 Task: Check a user's "Followers" to see their community engagement
Action: Mouse moved to (685, 394)
Screenshot: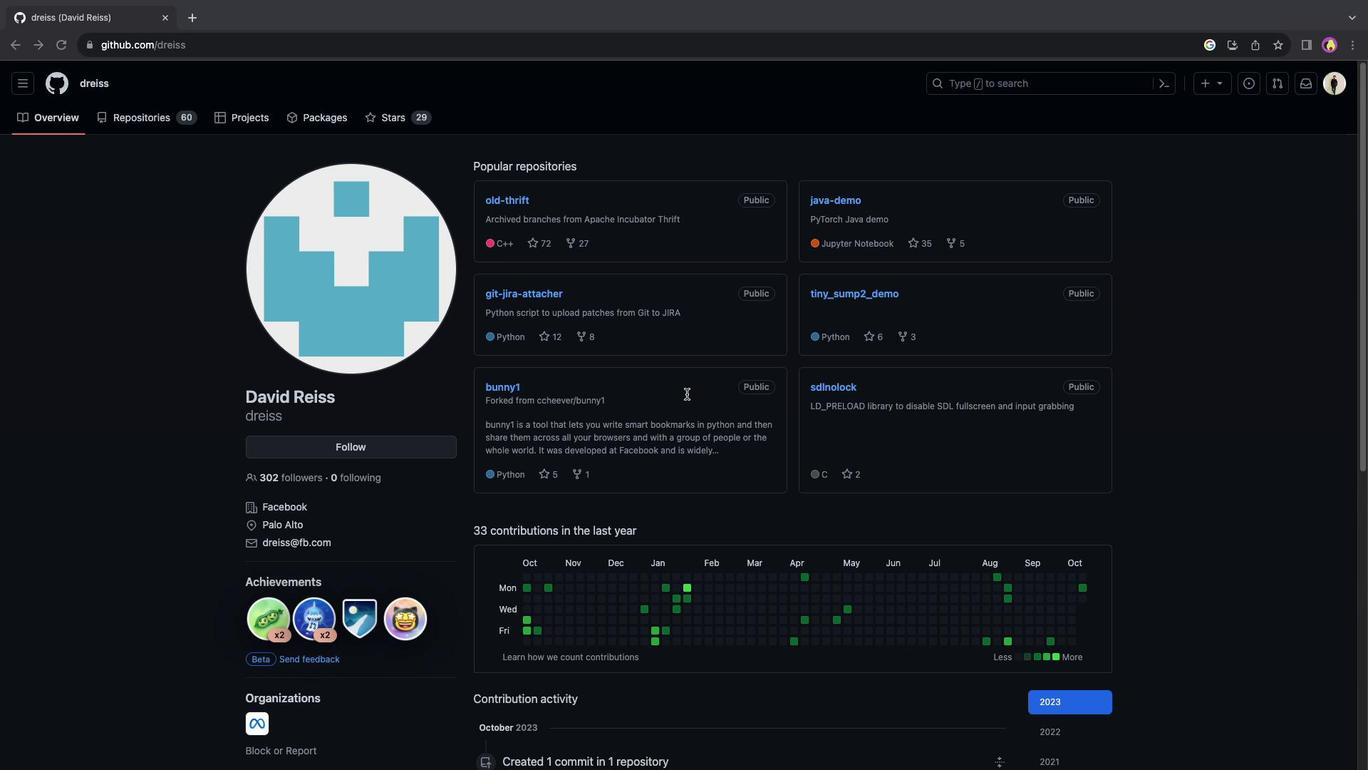 
Action: Mouse scrolled (685, 394) with delta (0, 0)
Screenshot: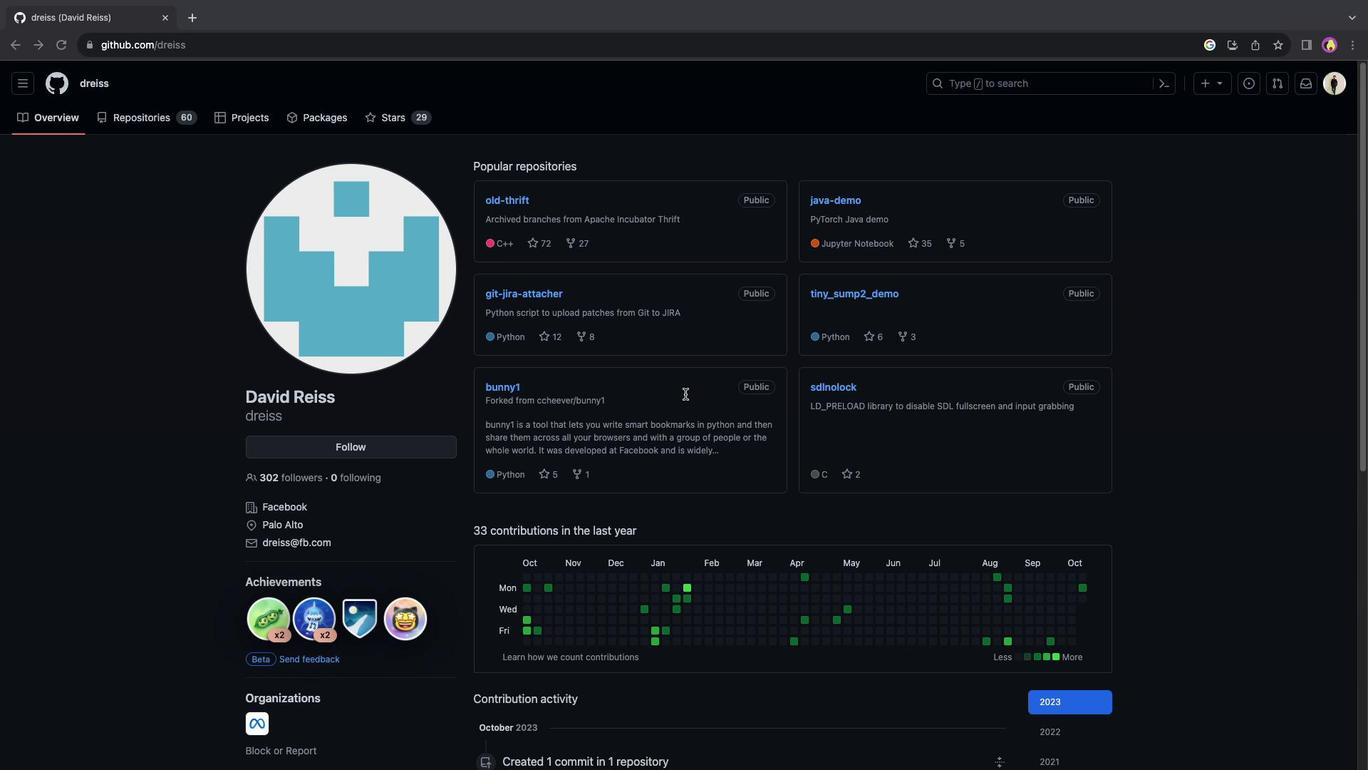 
Action: Mouse scrolled (685, 394) with delta (0, 0)
Screenshot: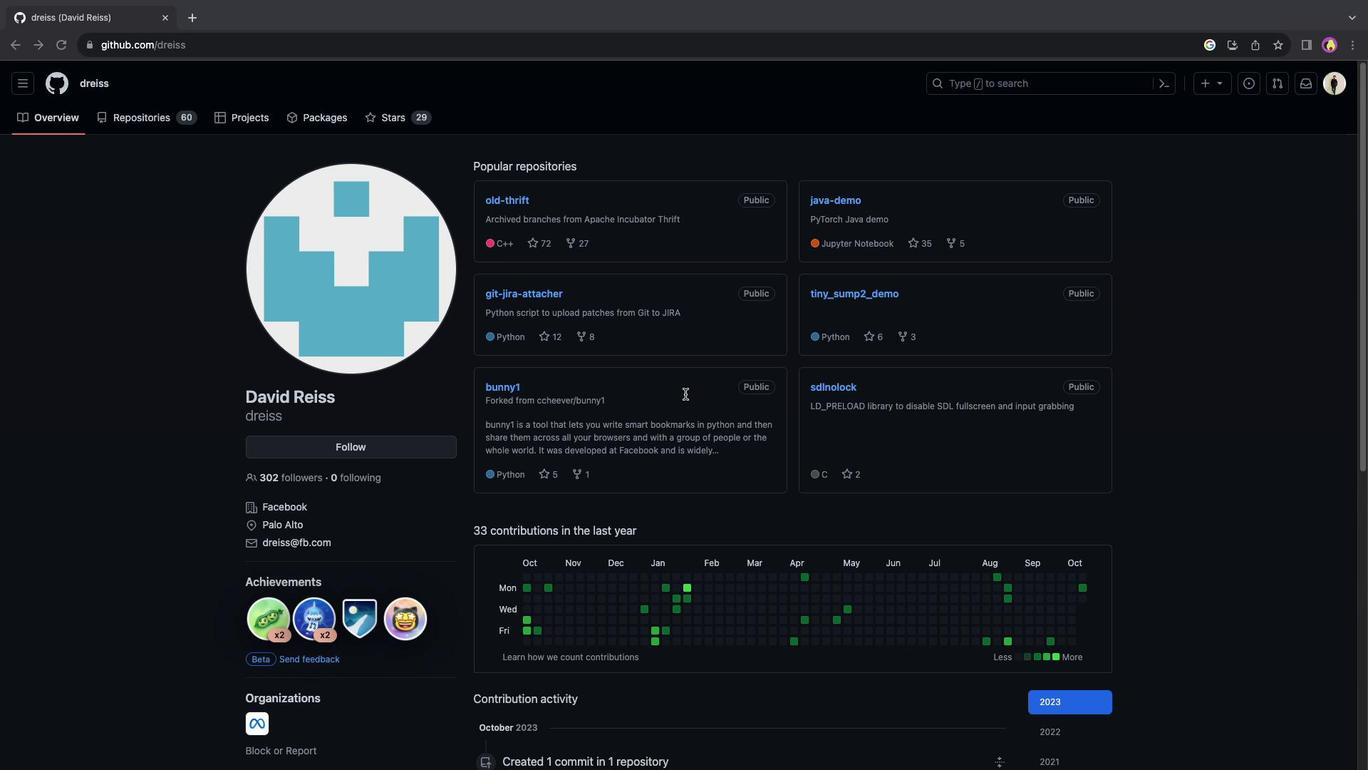 
Action: Mouse scrolled (685, 394) with delta (0, -2)
Screenshot: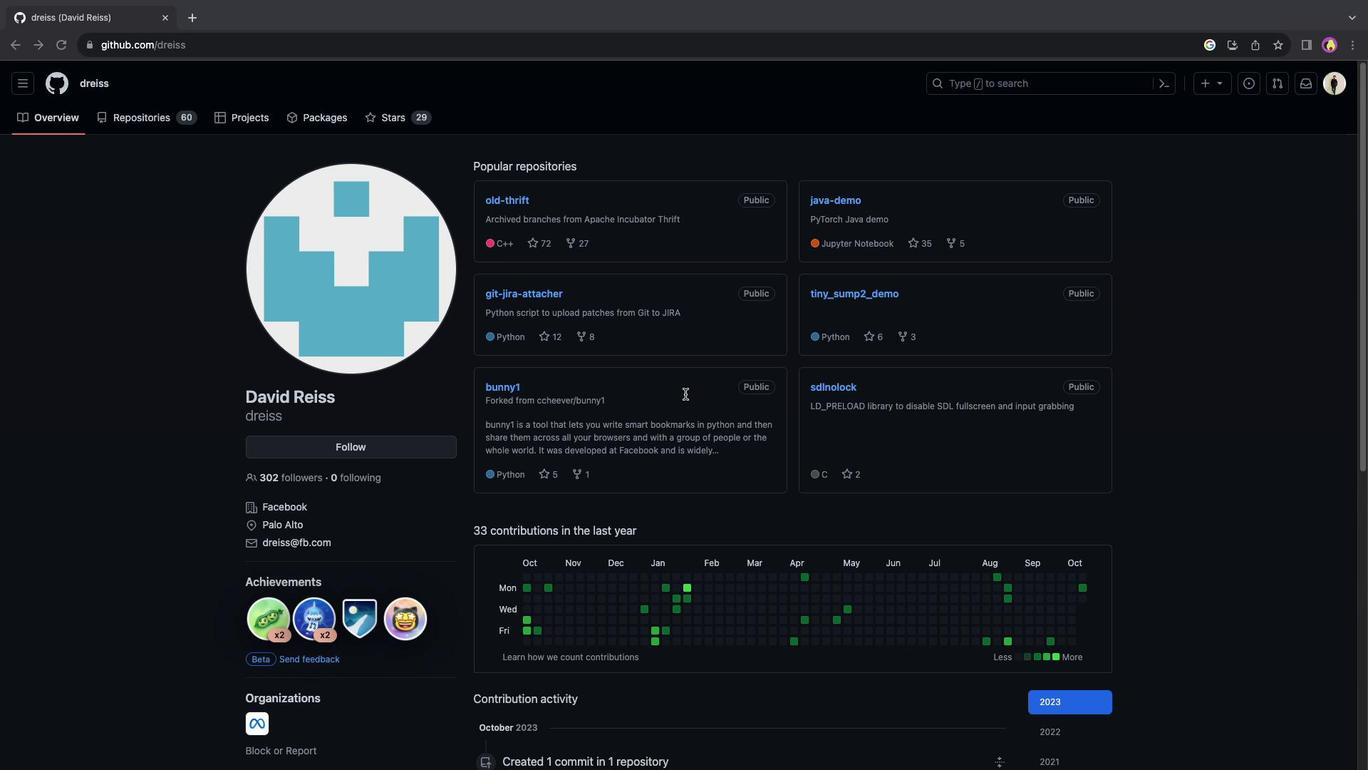
Action: Mouse scrolled (685, 394) with delta (0, -2)
Screenshot: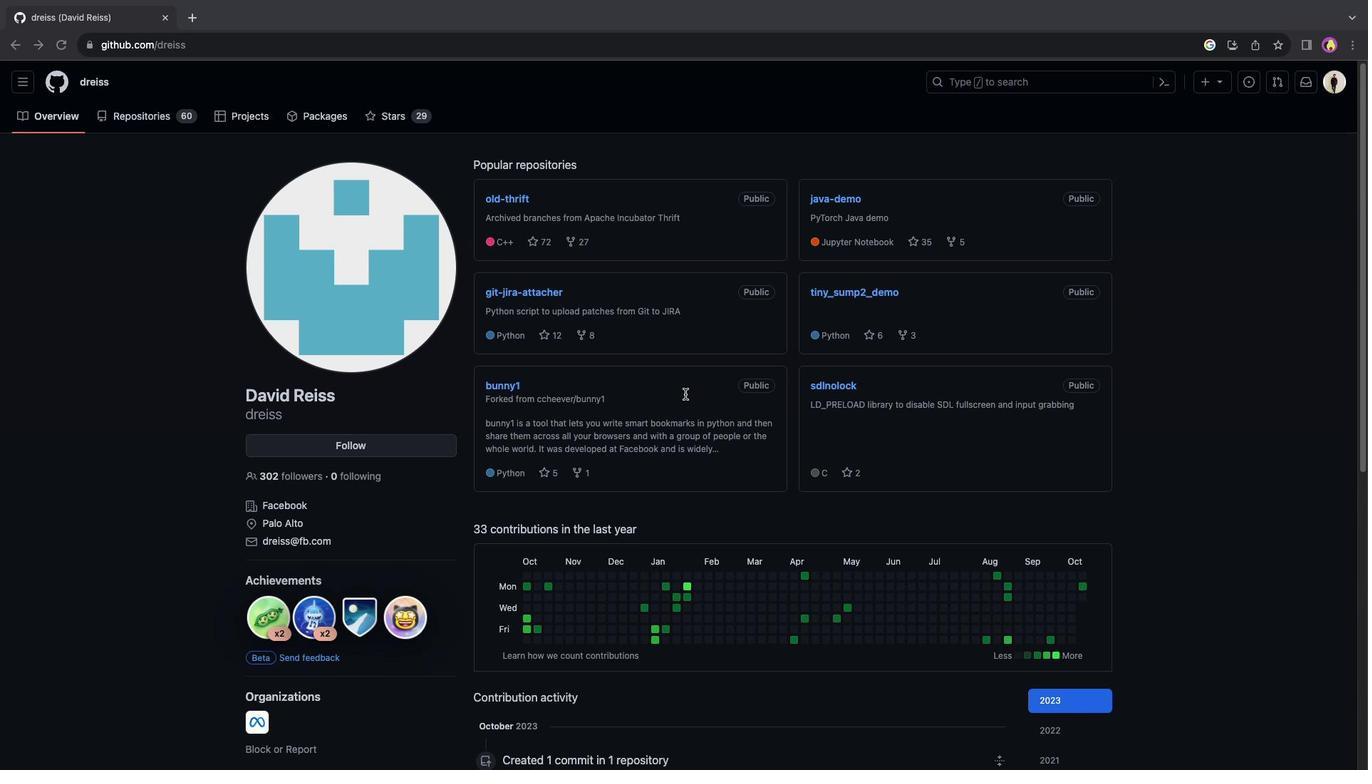 
Action: Mouse moved to (577, 329)
Screenshot: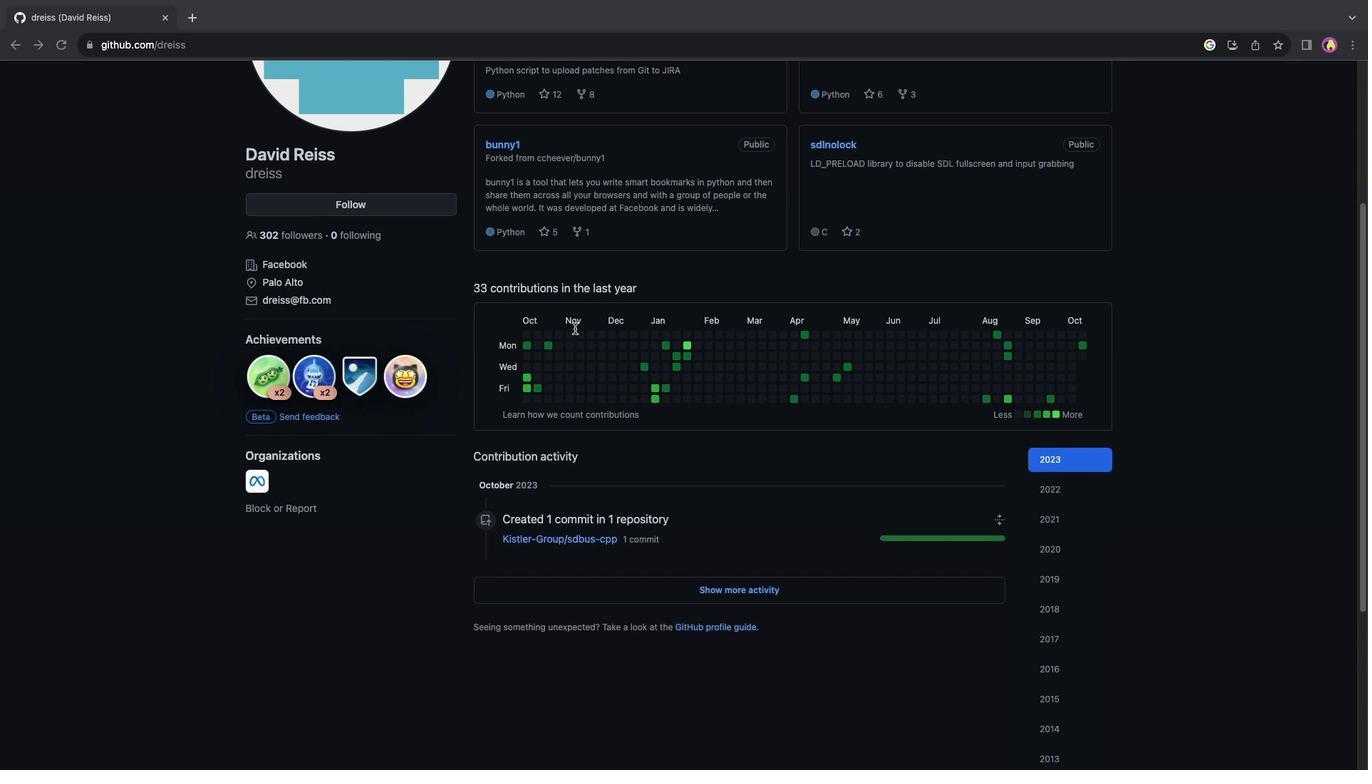 
Action: Mouse scrolled (577, 329) with delta (0, 0)
Screenshot: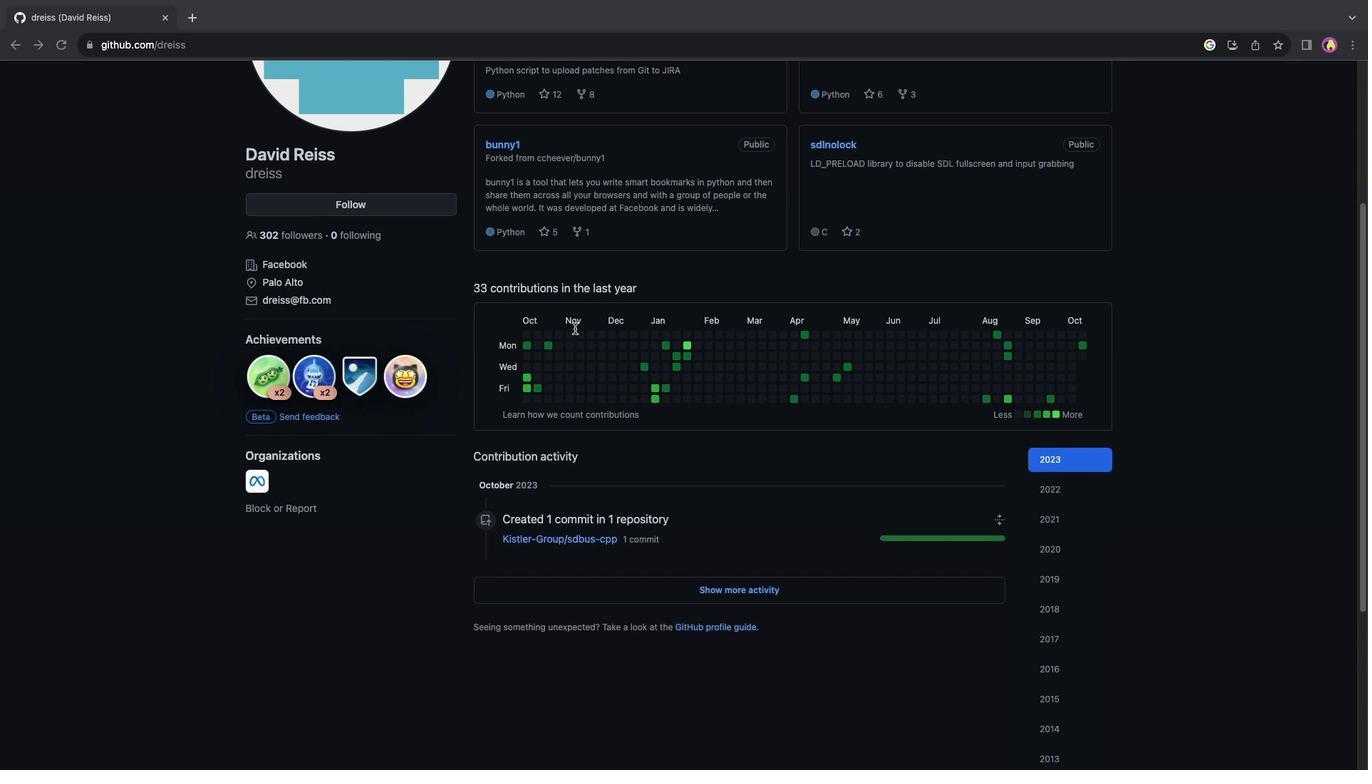 
Action: Mouse moved to (578, 329)
Screenshot: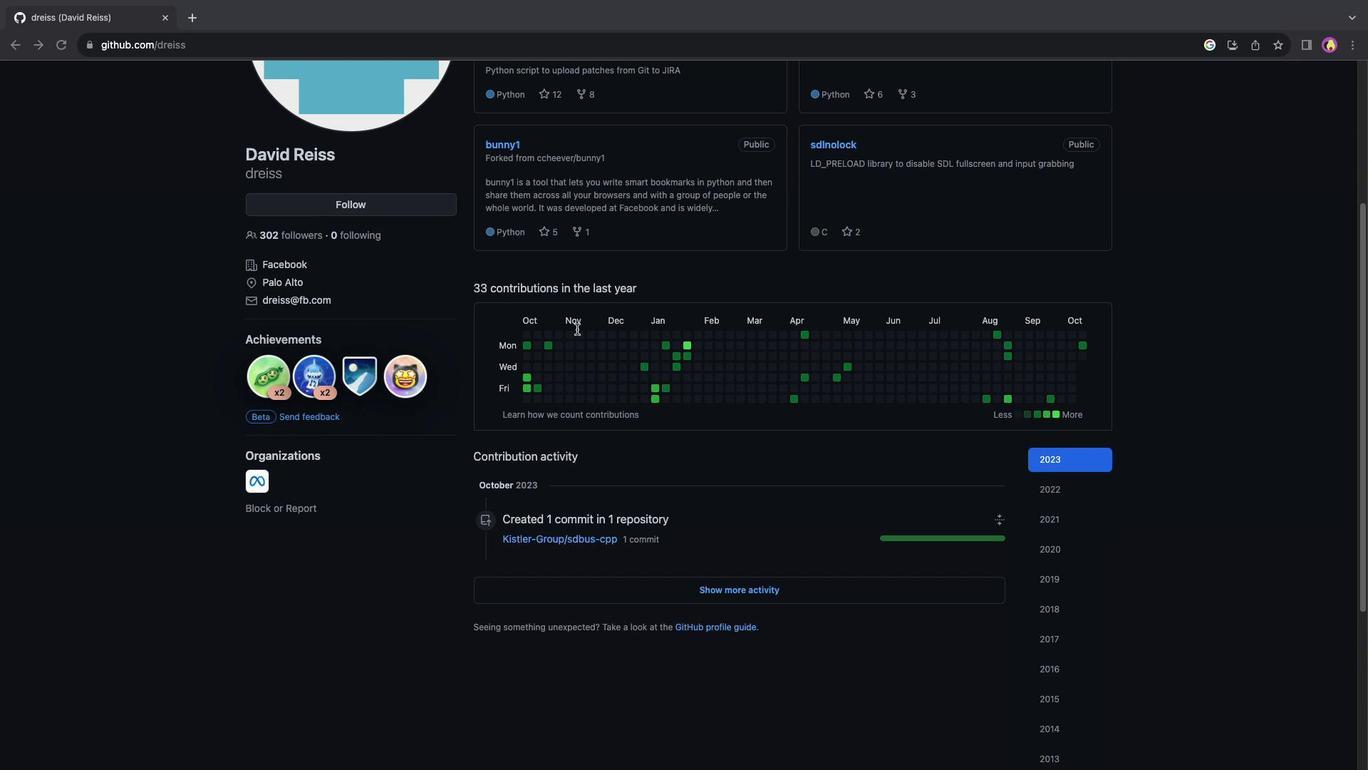 
Action: Mouse scrolled (578, 329) with delta (0, 0)
Screenshot: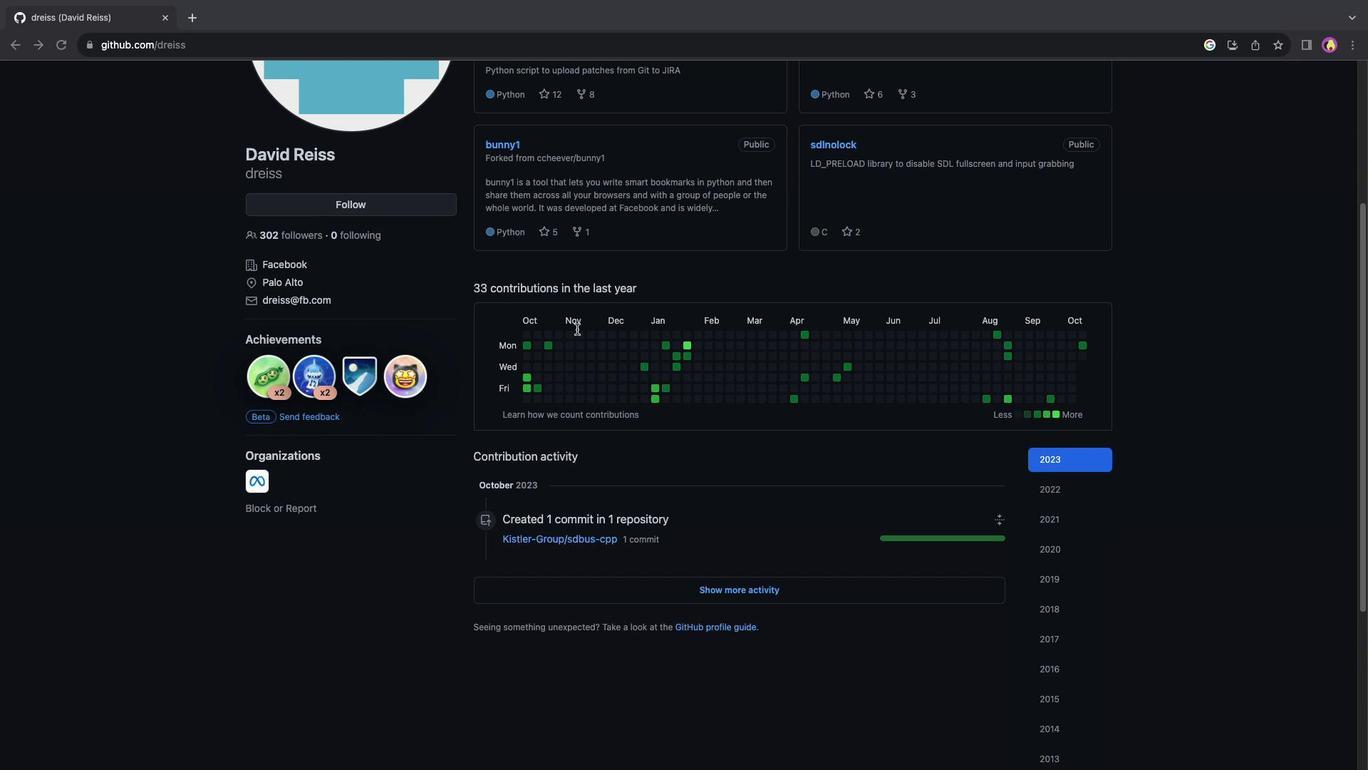 
Action: Mouse moved to (578, 329)
Screenshot: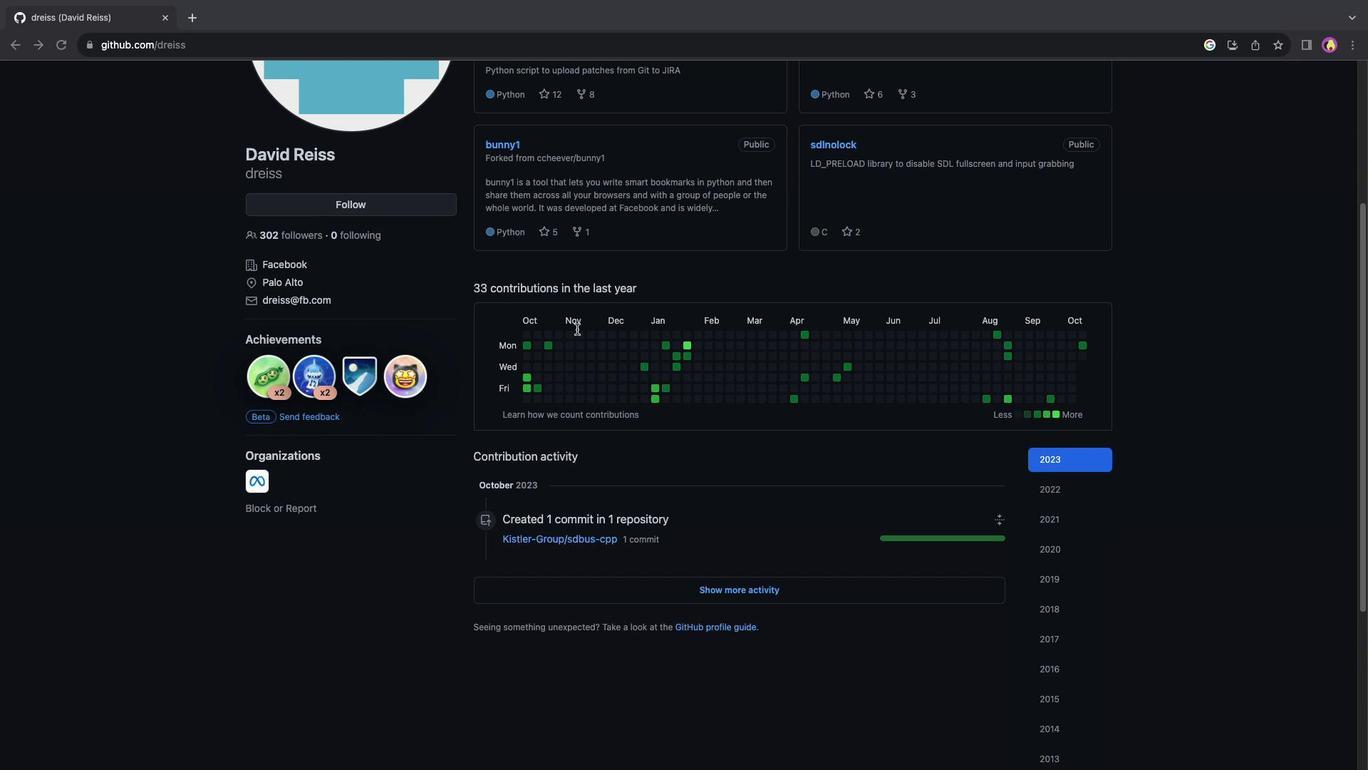
Action: Mouse scrolled (578, 329) with delta (0, 2)
Screenshot: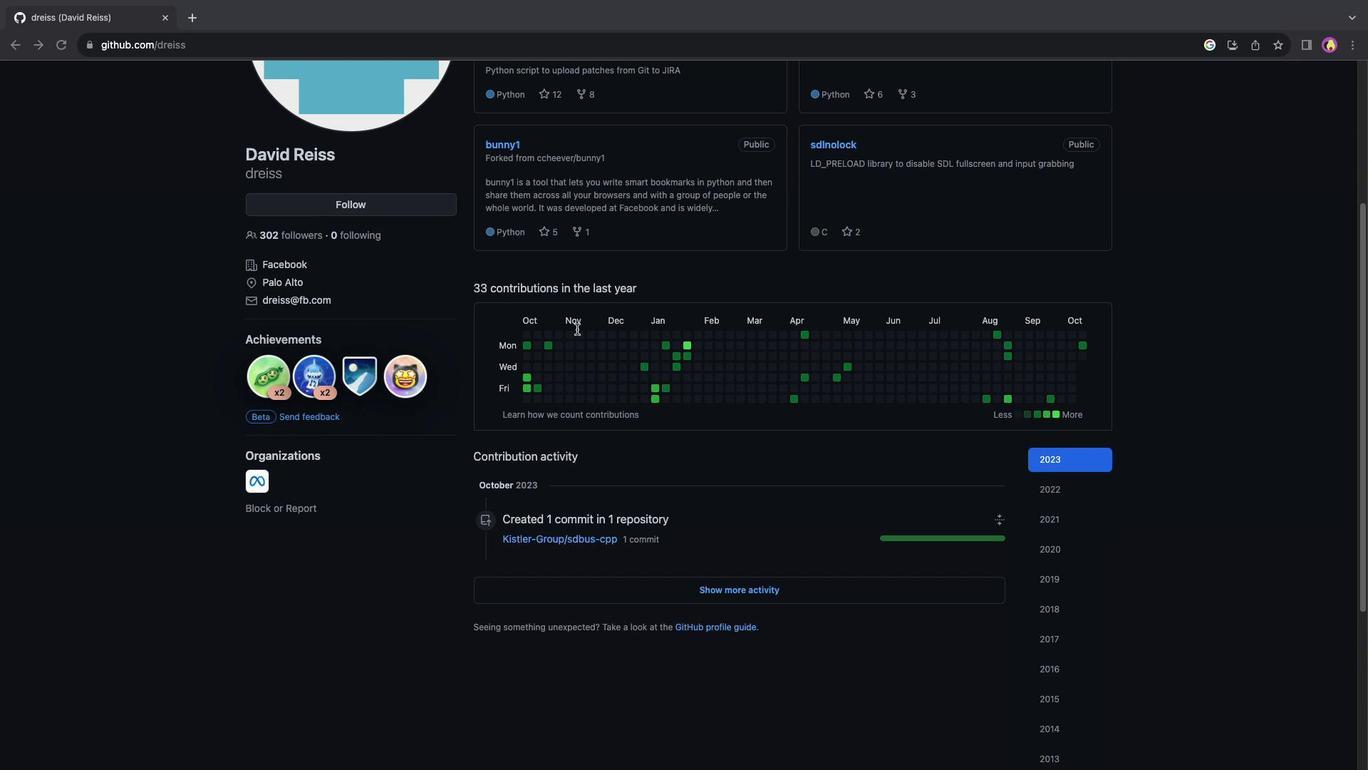 
Action: Mouse scrolled (578, 329) with delta (0, 3)
Screenshot: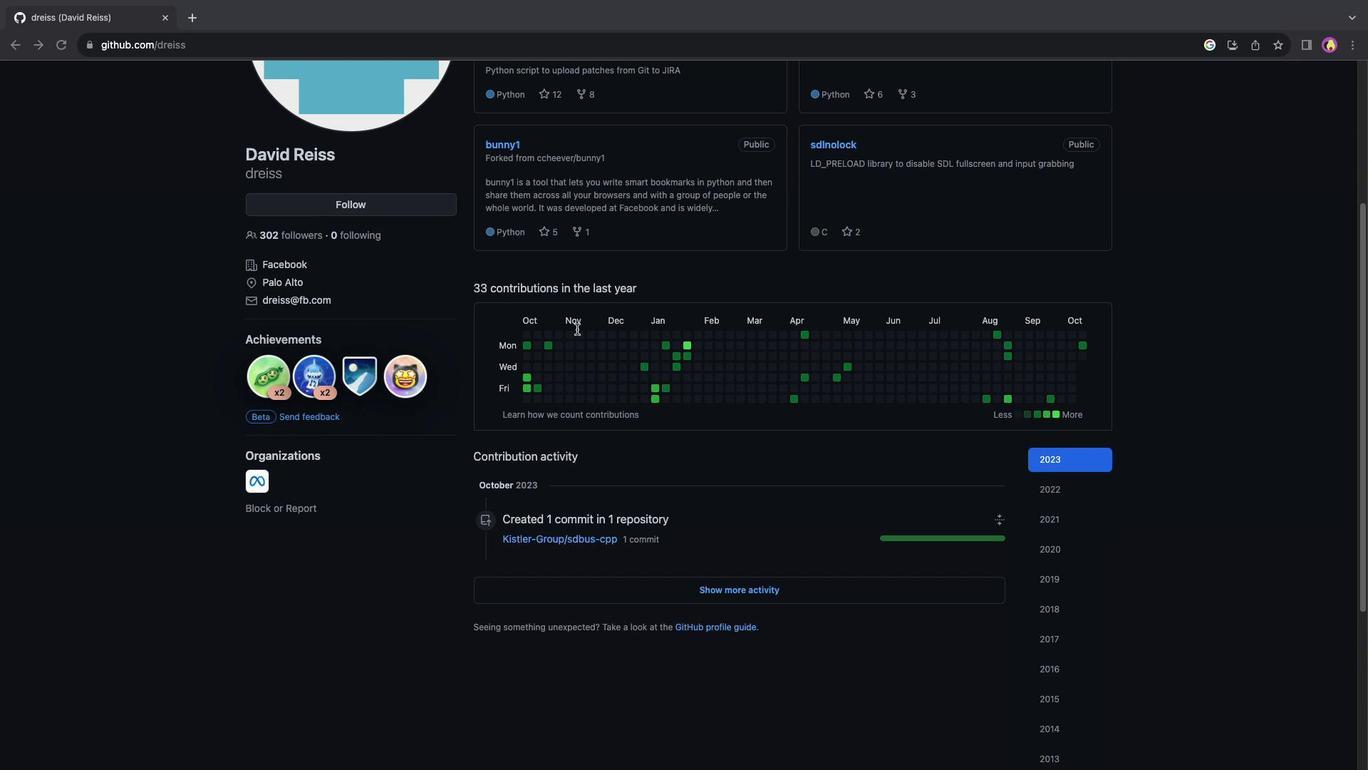 
Action: Mouse moved to (285, 479)
Screenshot: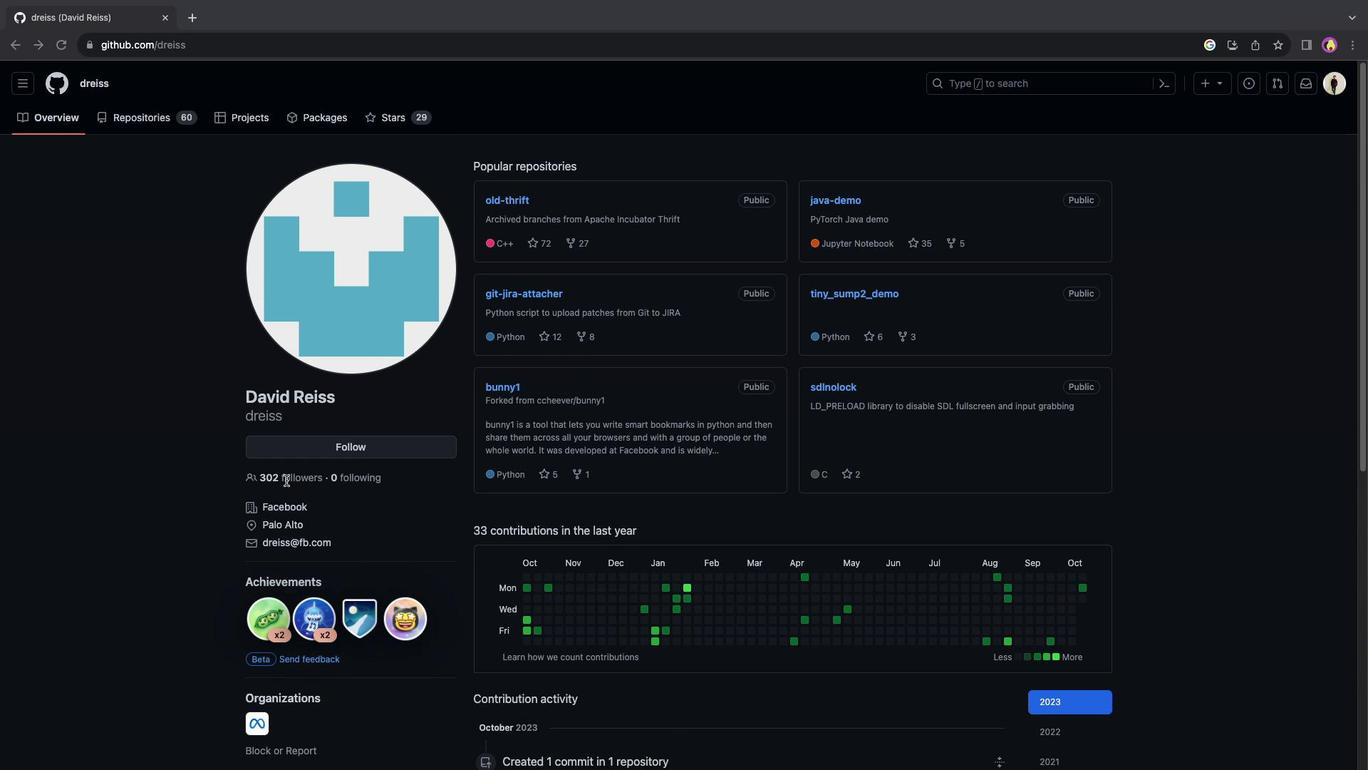 
Action: Mouse pressed left at (285, 479)
Screenshot: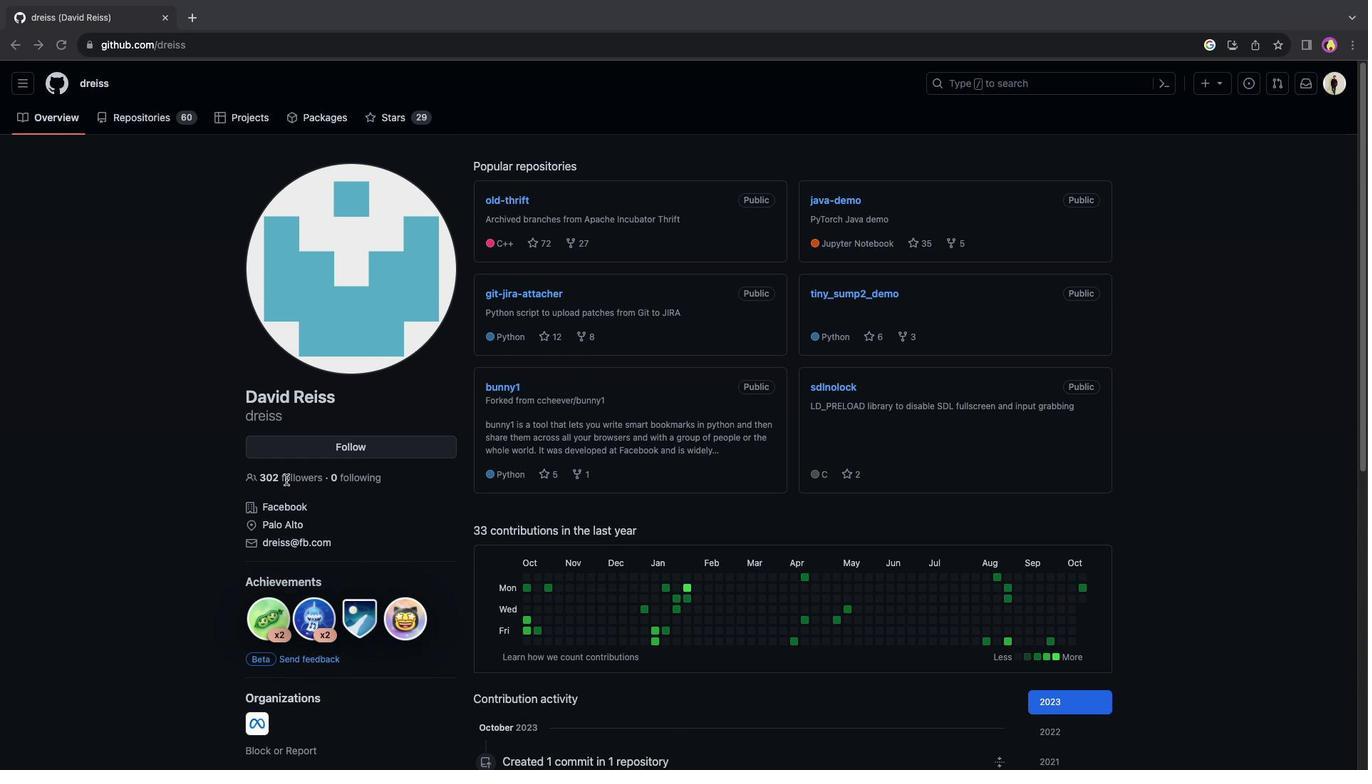 
Action: Mouse moved to (273, 477)
Screenshot: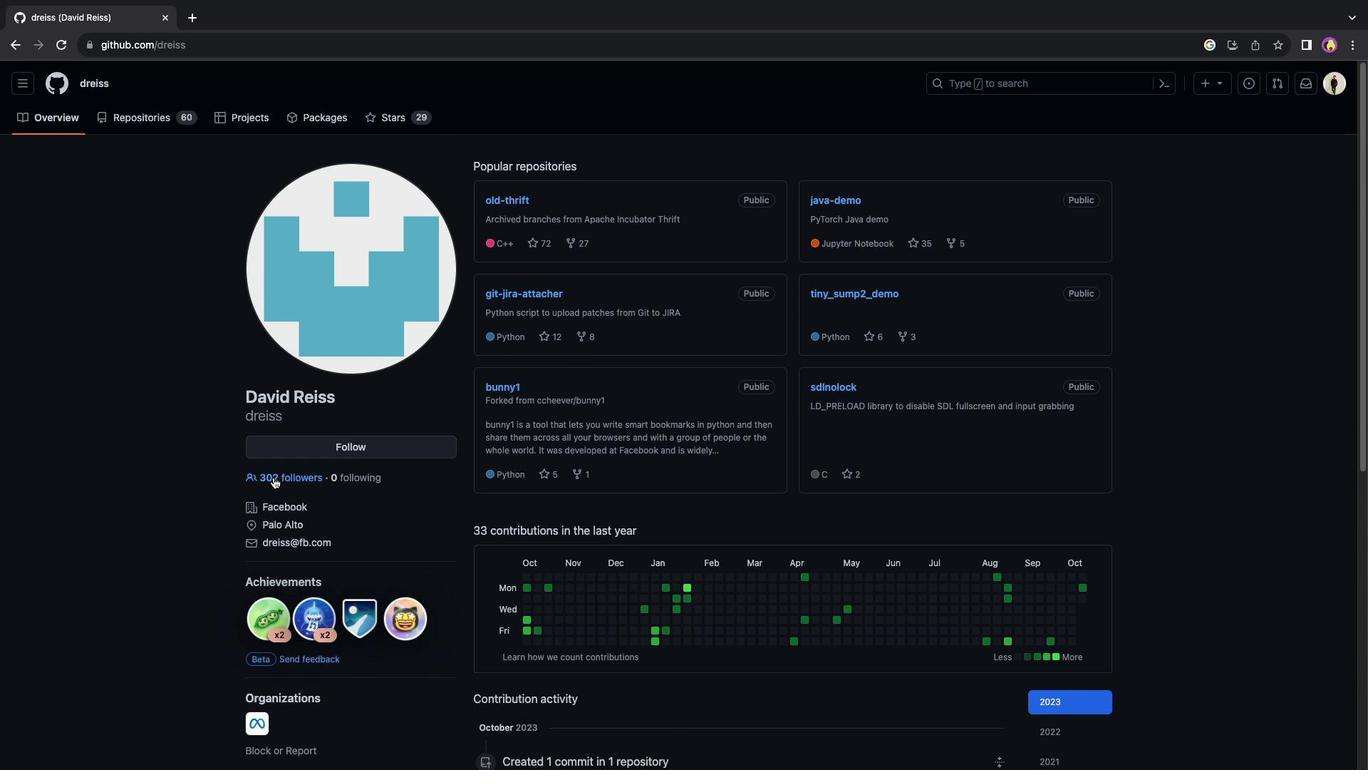 
Action: Mouse pressed left at (273, 477)
Screenshot: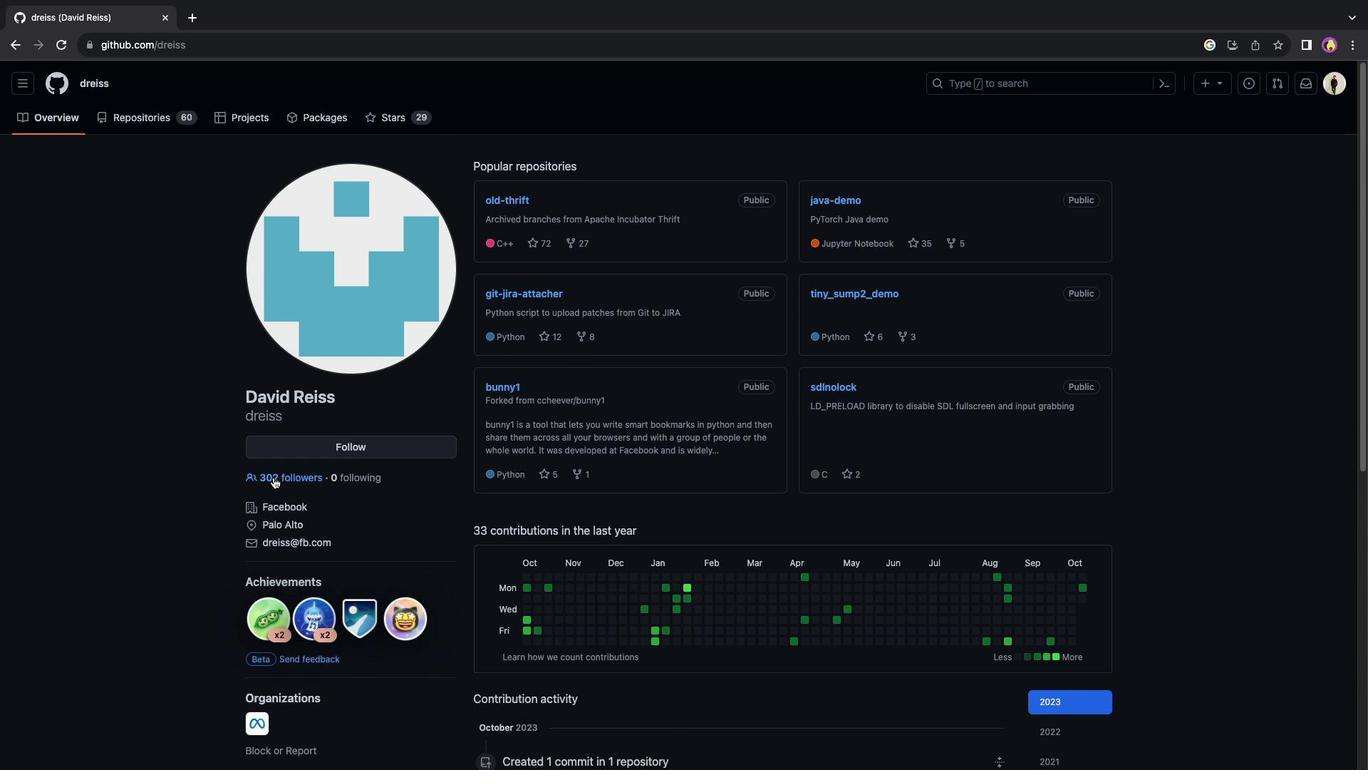 
Action: Mouse moved to (916, 299)
Screenshot: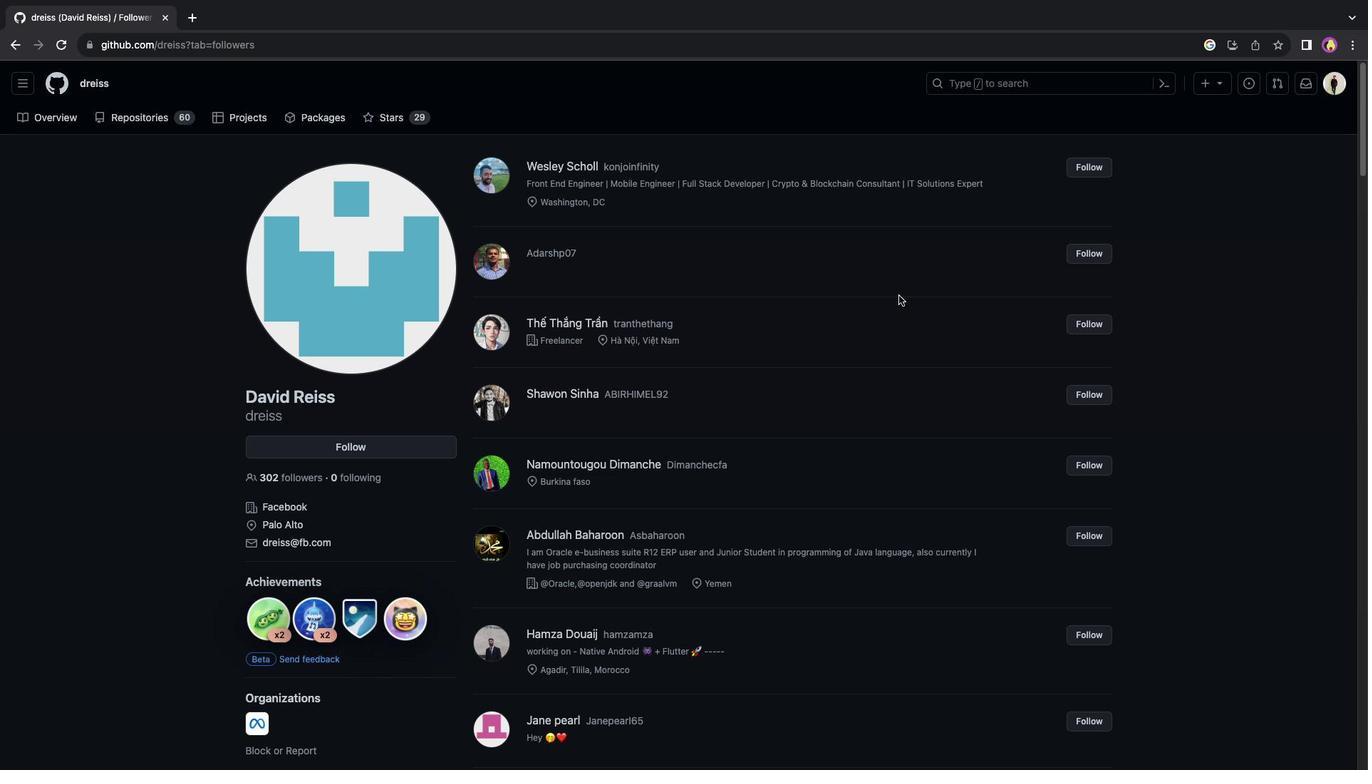 
Action: Mouse scrolled (916, 299) with delta (0, 0)
Screenshot: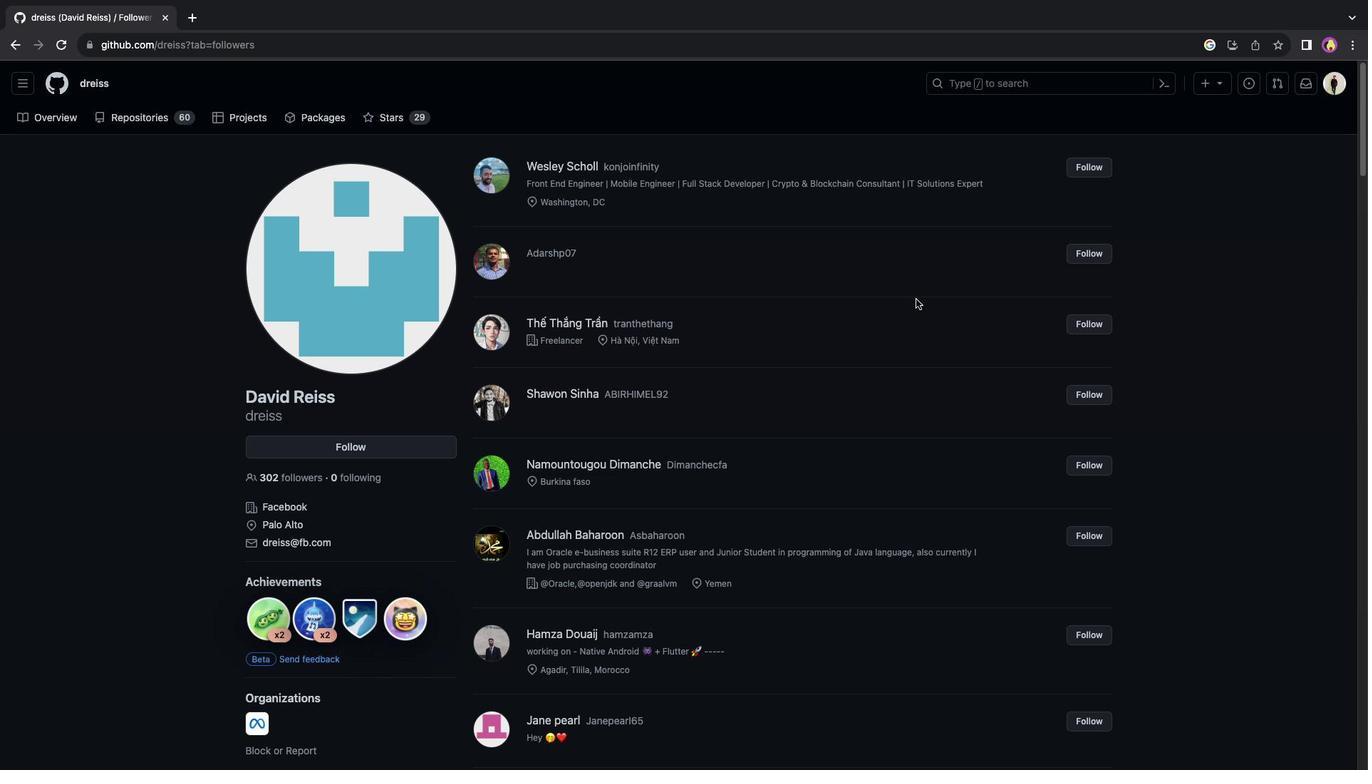 
Action: Mouse scrolled (916, 299) with delta (0, 0)
Screenshot: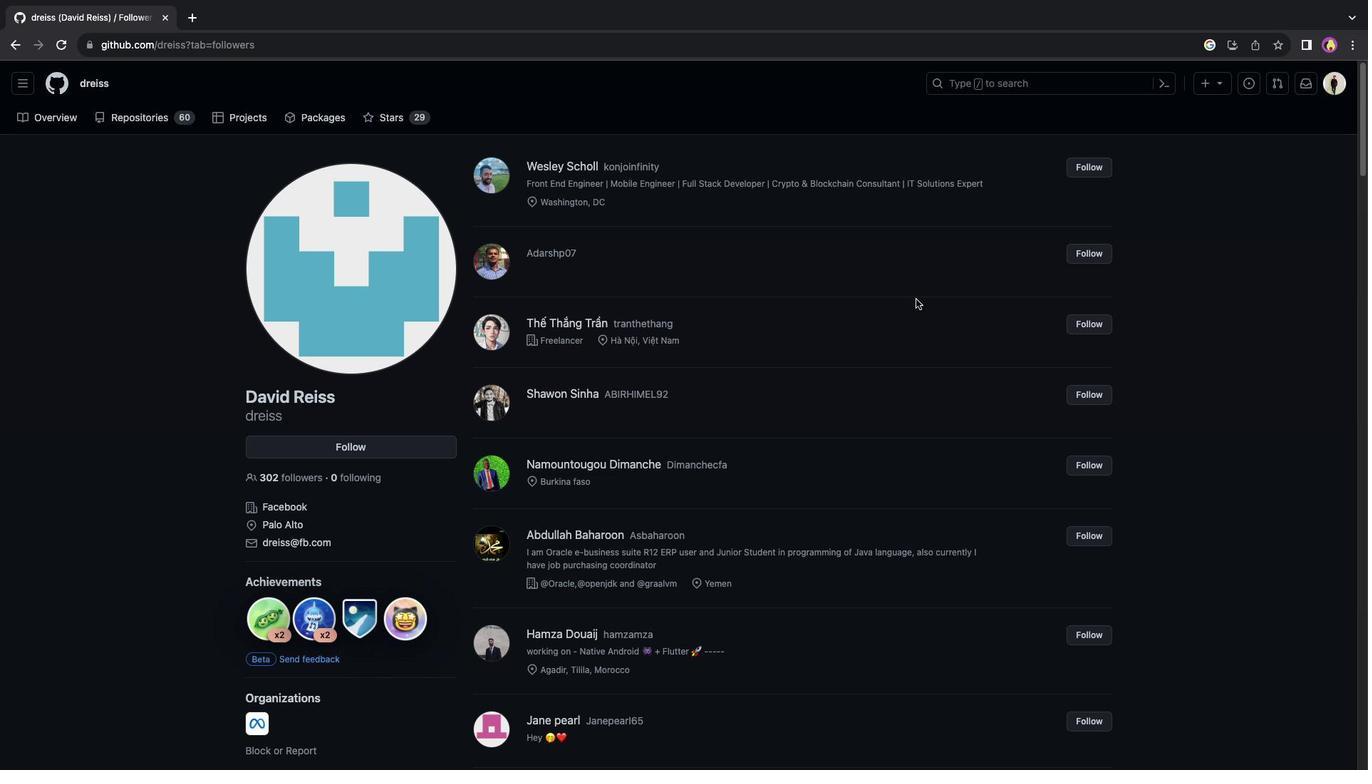 
Action: Mouse scrolled (916, 299) with delta (0, -2)
Screenshot: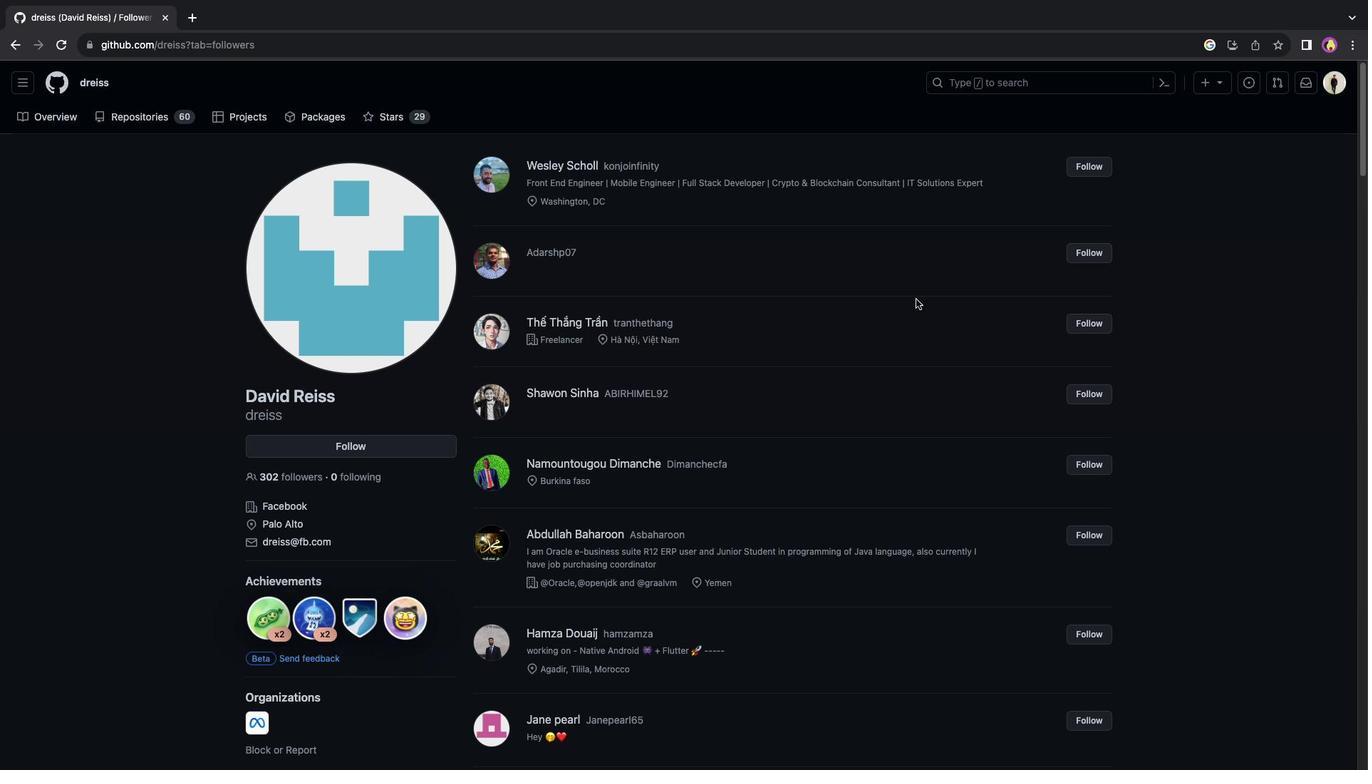
Action: Mouse moved to (914, 303)
Screenshot: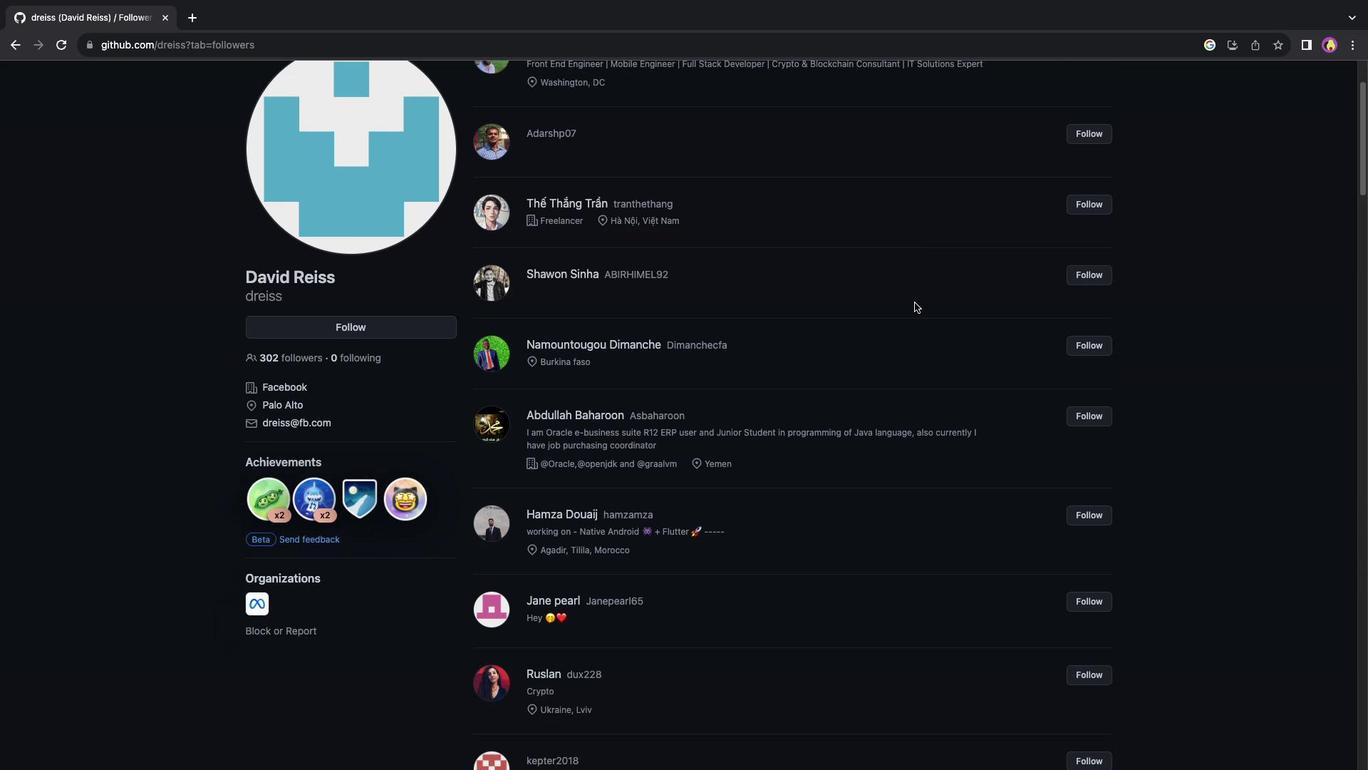 
Action: Mouse scrolled (914, 303) with delta (0, 0)
Screenshot: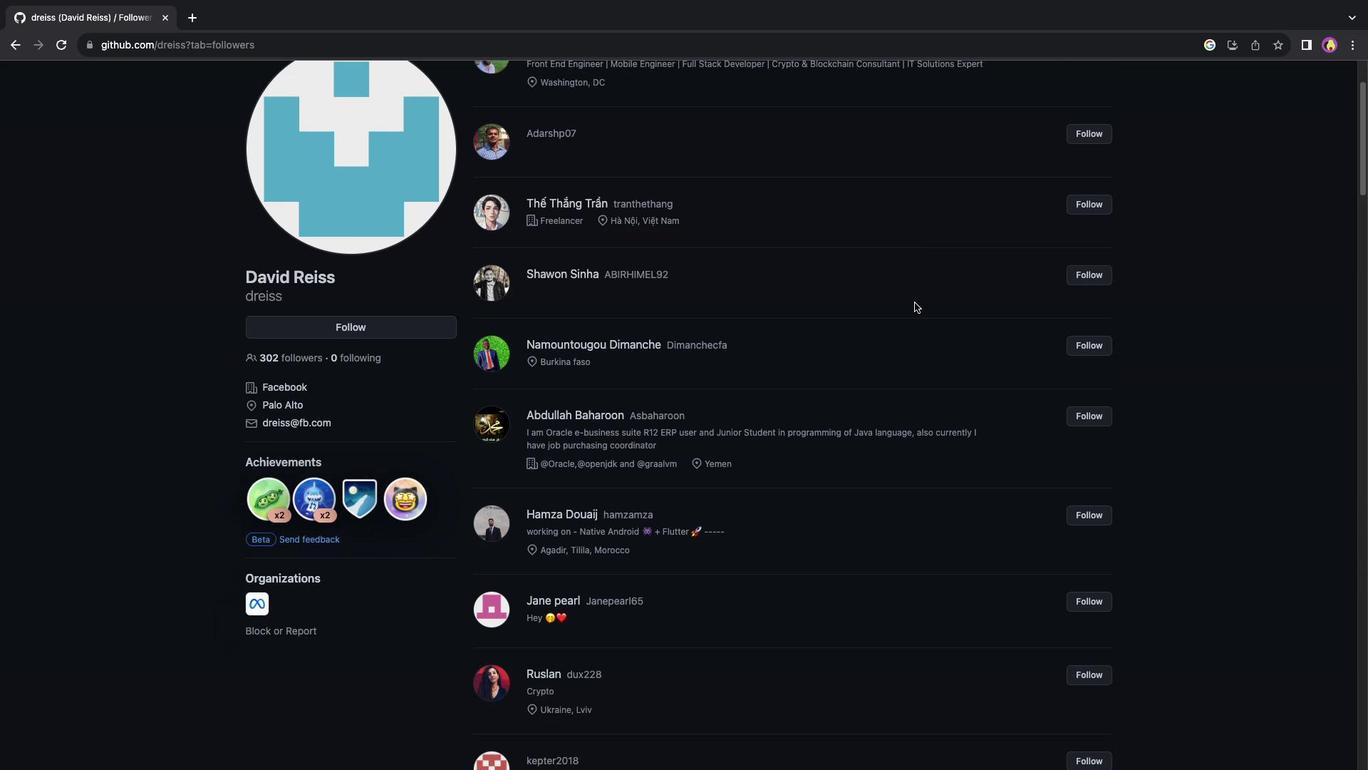 
Action: Mouse scrolled (914, 303) with delta (0, 0)
Screenshot: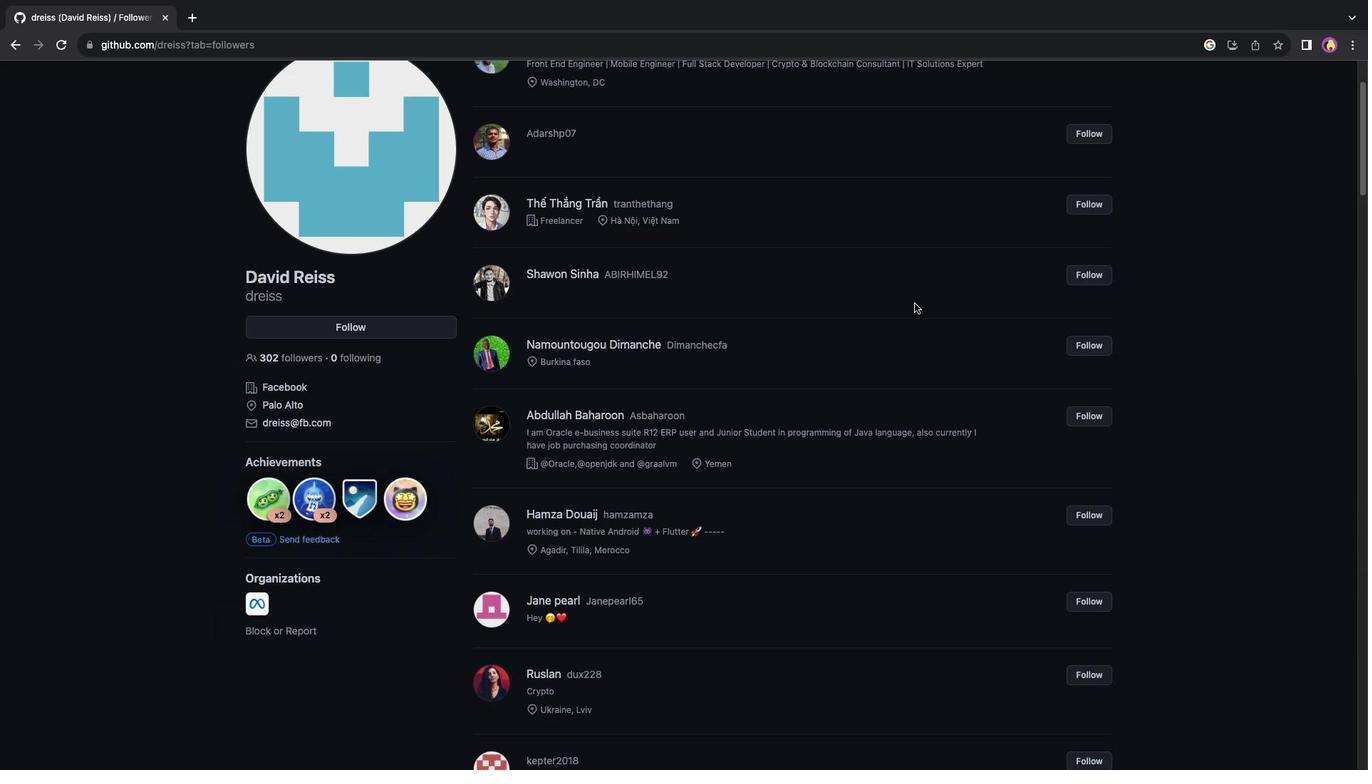 
Action: Mouse scrolled (914, 303) with delta (0, -2)
Screenshot: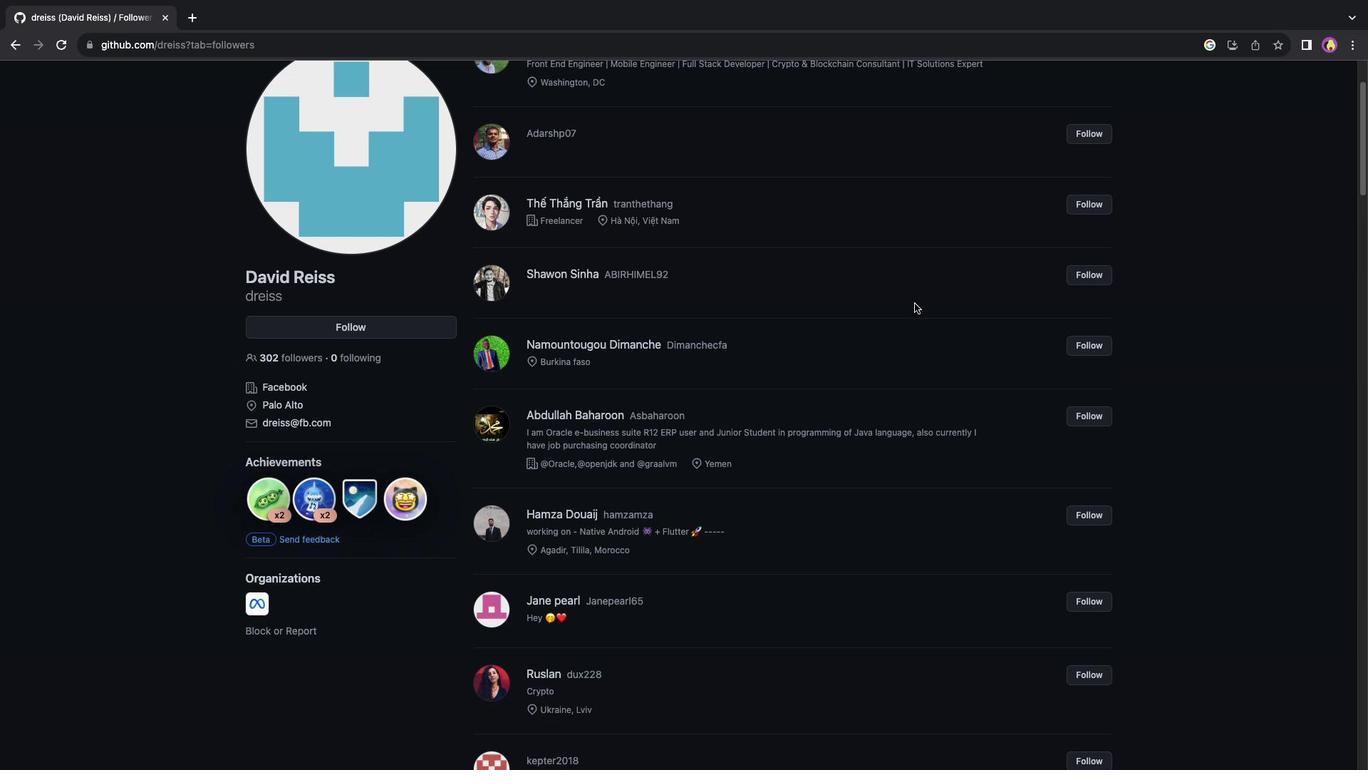 
Action: Mouse moved to (905, 313)
Screenshot: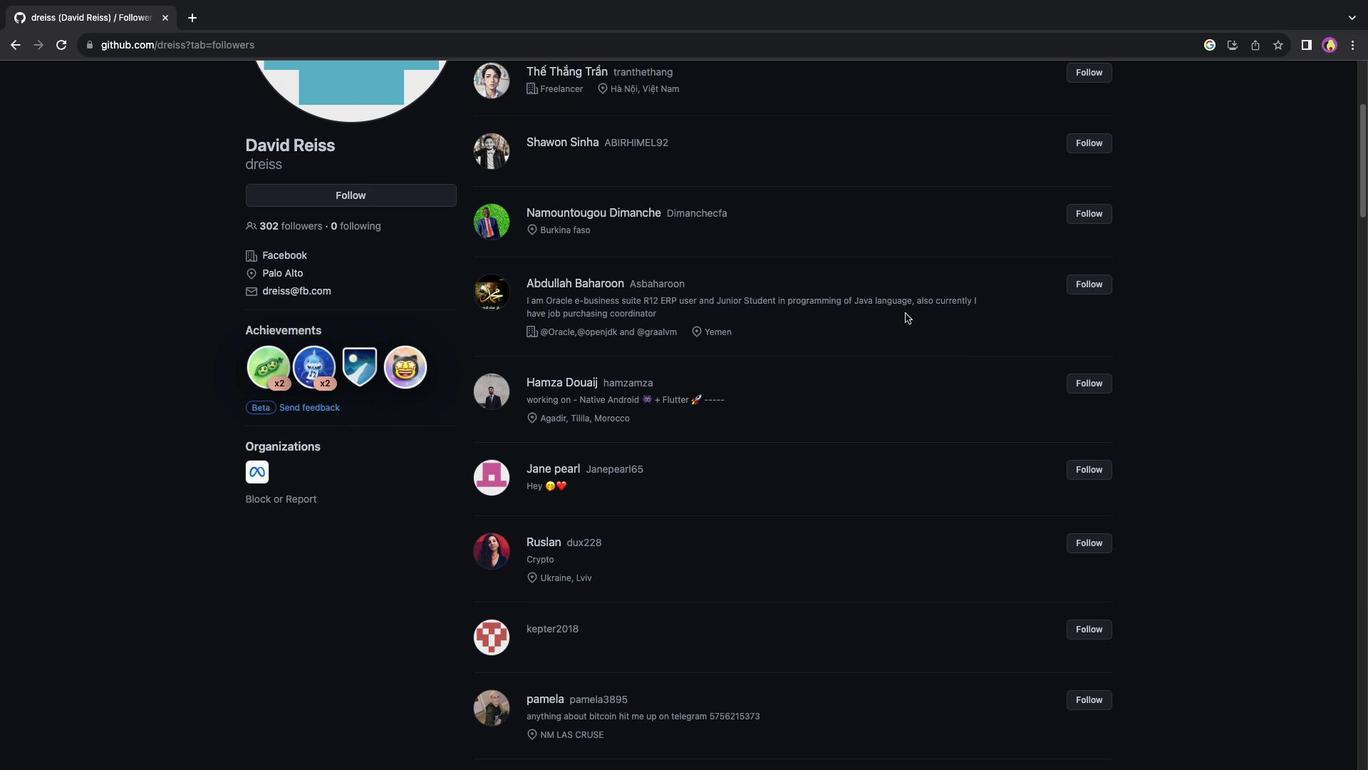 
Action: Mouse scrolled (905, 313) with delta (0, 0)
Screenshot: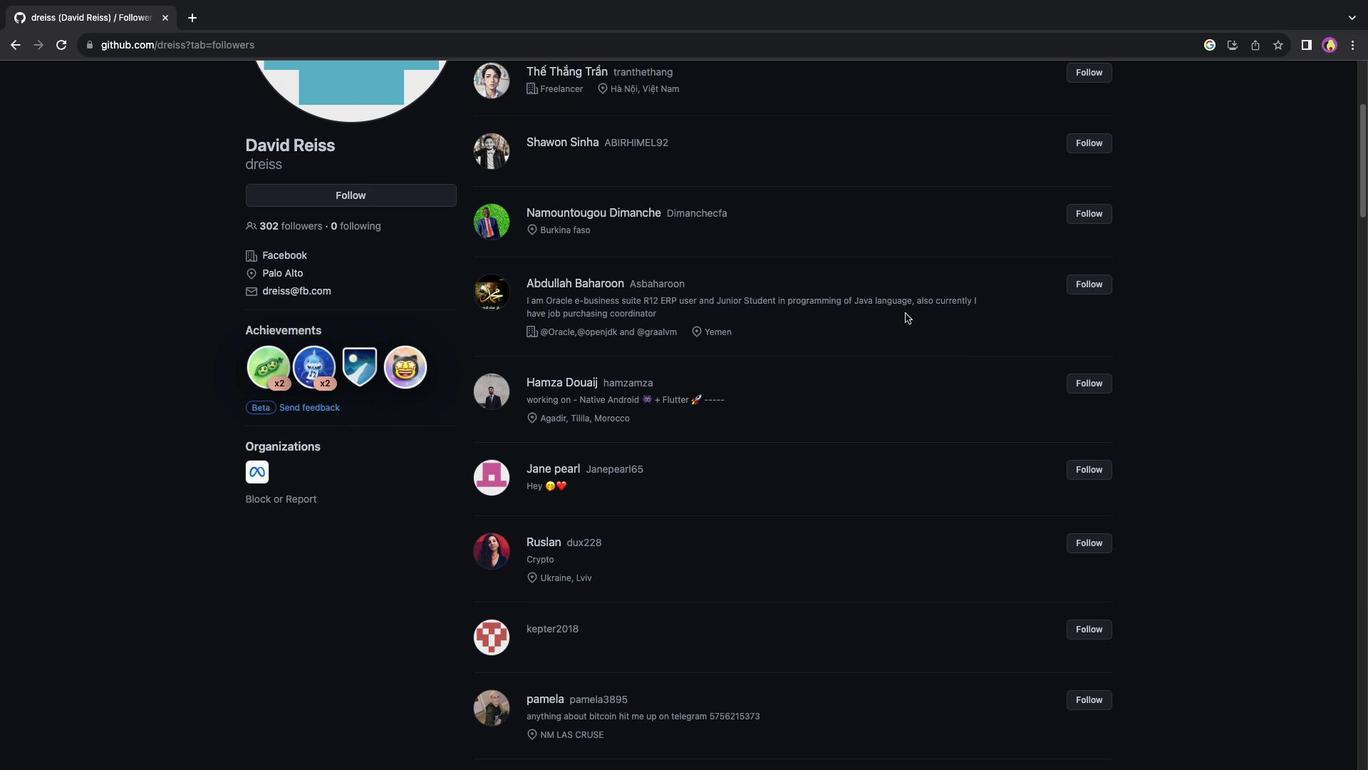 
Action: Mouse scrolled (905, 313) with delta (0, 0)
Screenshot: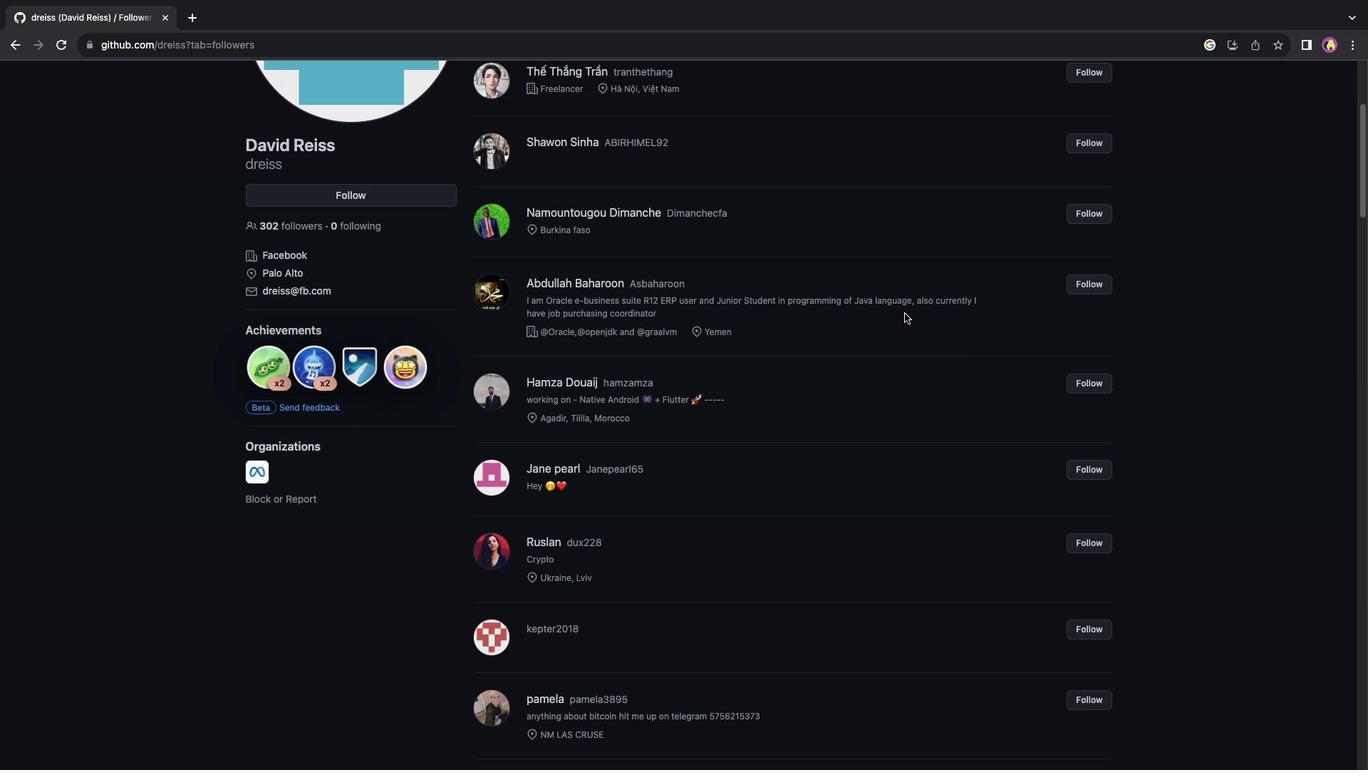 
Action: Mouse scrolled (905, 313) with delta (0, -1)
Screenshot: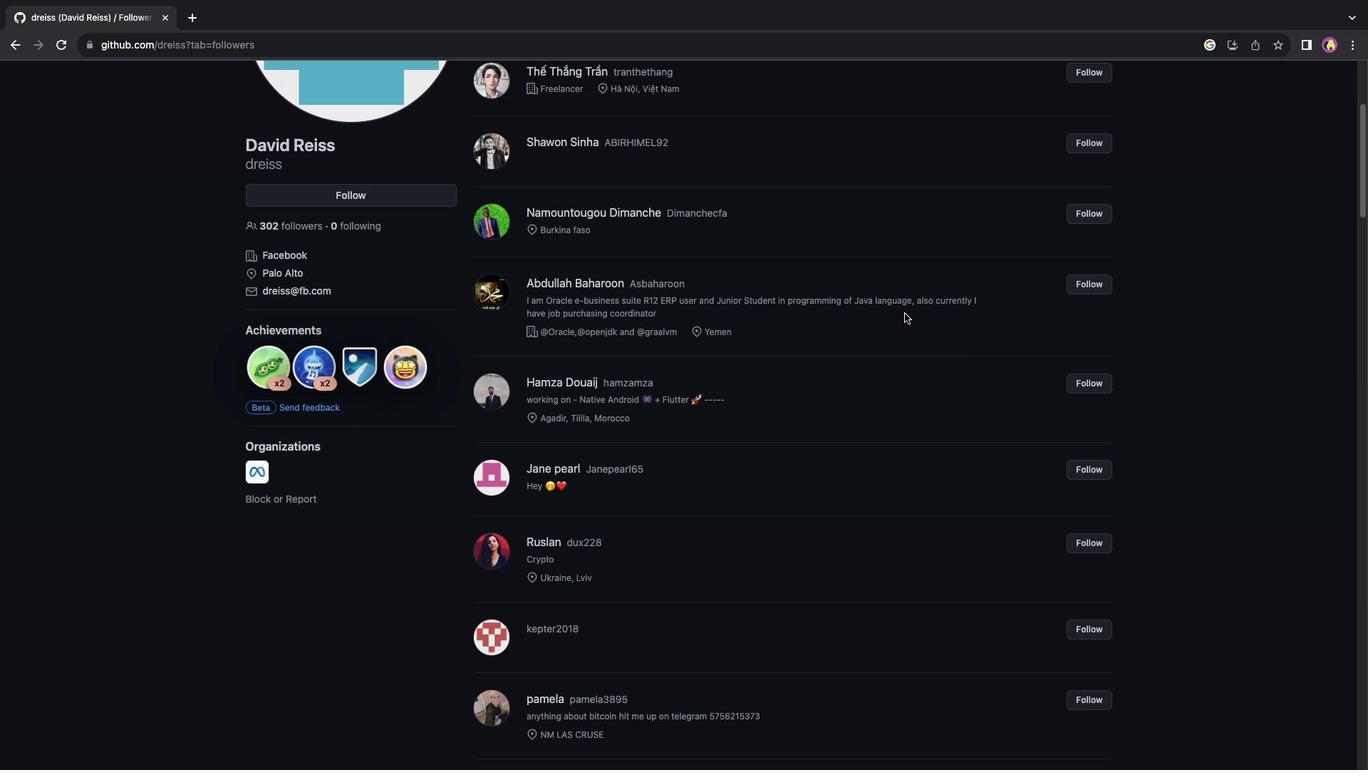 
Action: Mouse moved to (902, 317)
Screenshot: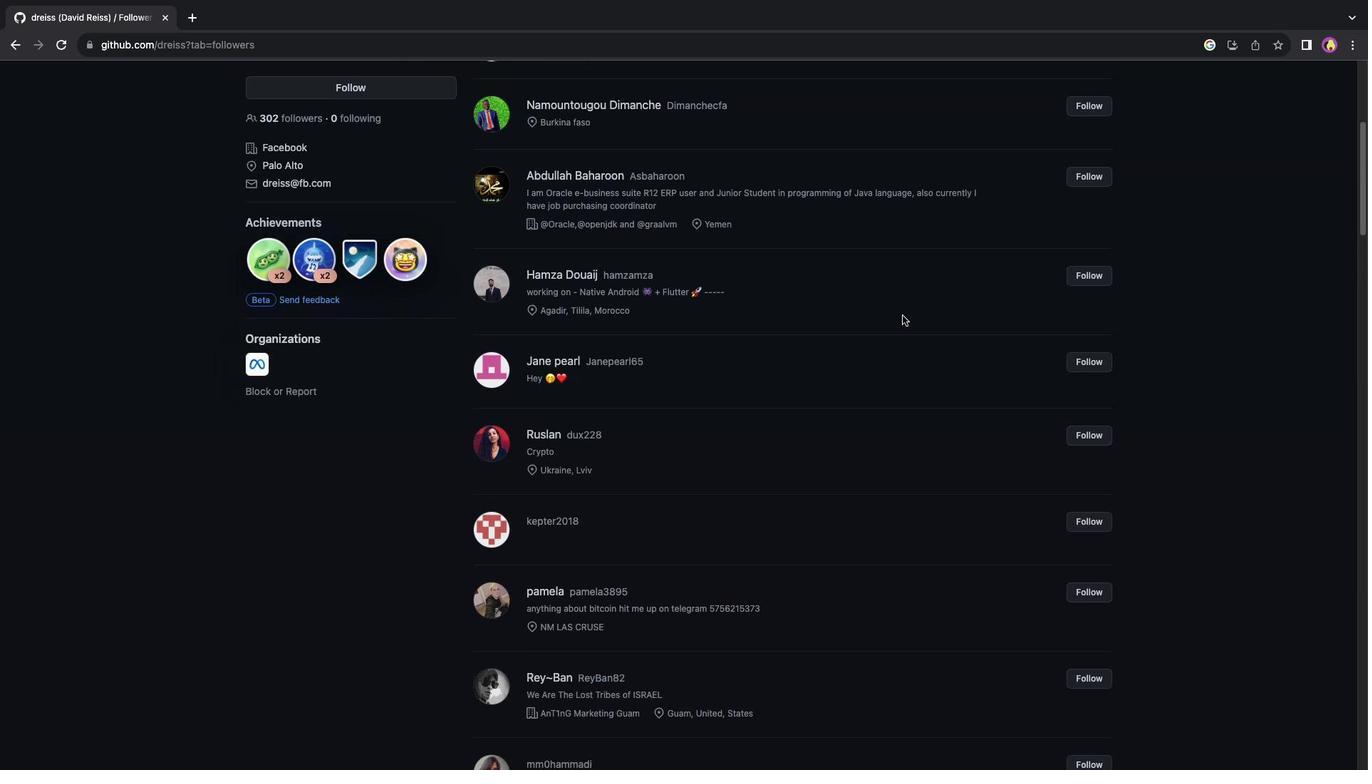 
Action: Mouse scrolled (902, 317) with delta (0, 0)
Screenshot: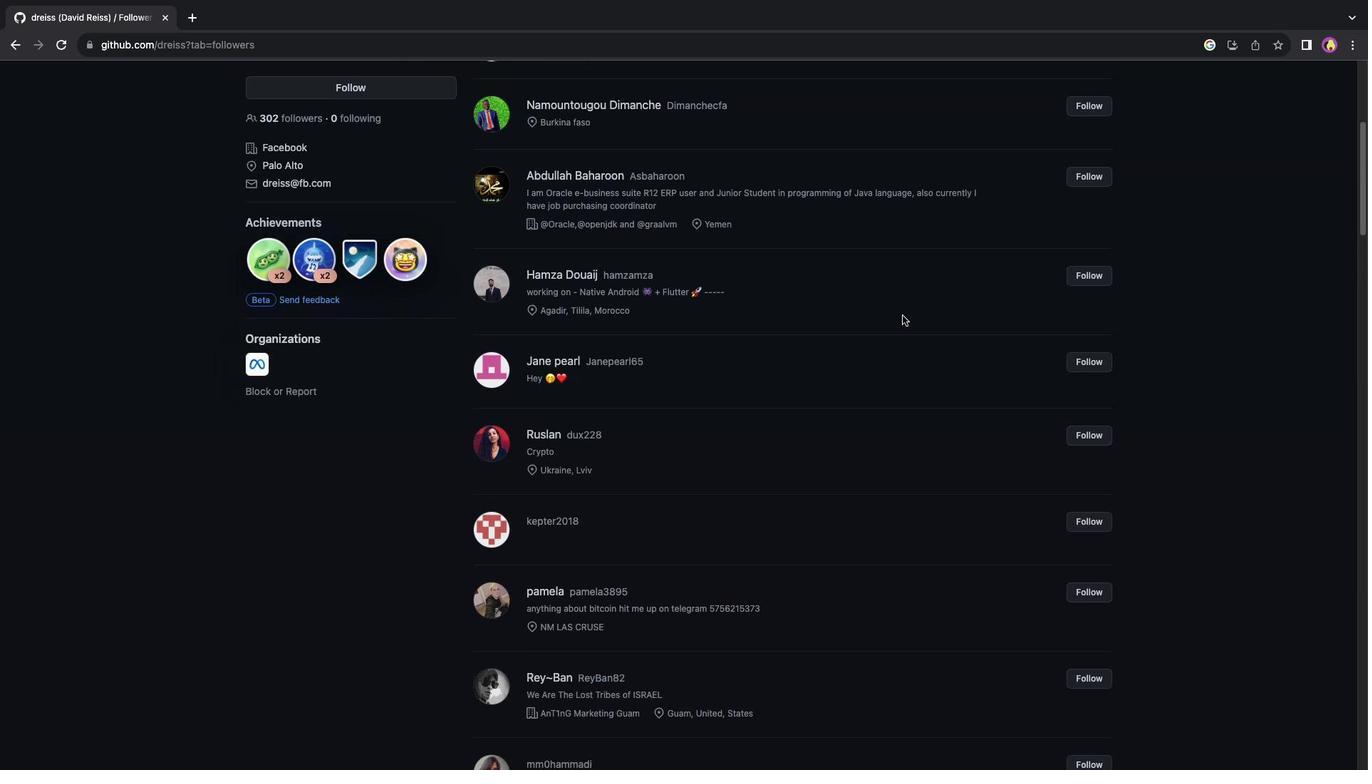 
Action: Mouse scrolled (902, 317) with delta (0, 0)
Screenshot: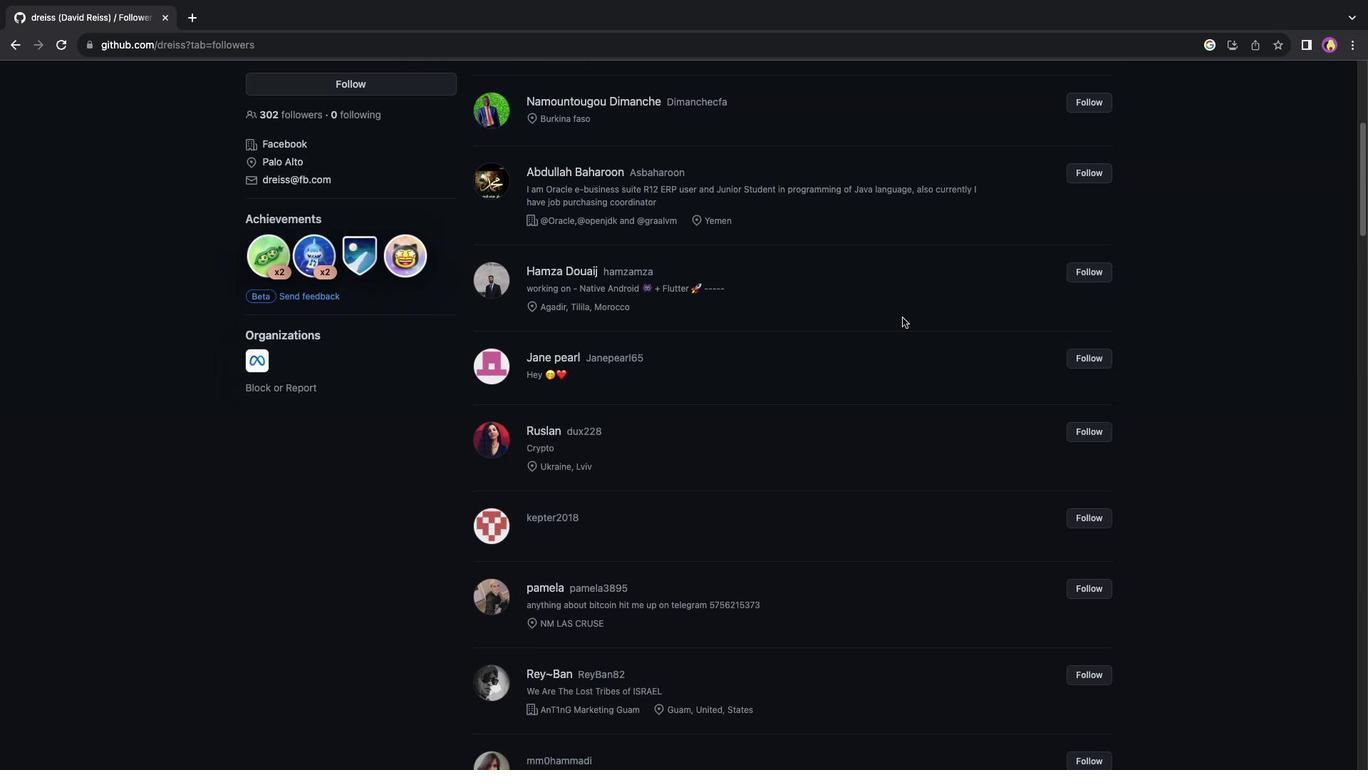 
Action: Mouse scrolled (902, 317) with delta (0, -2)
Screenshot: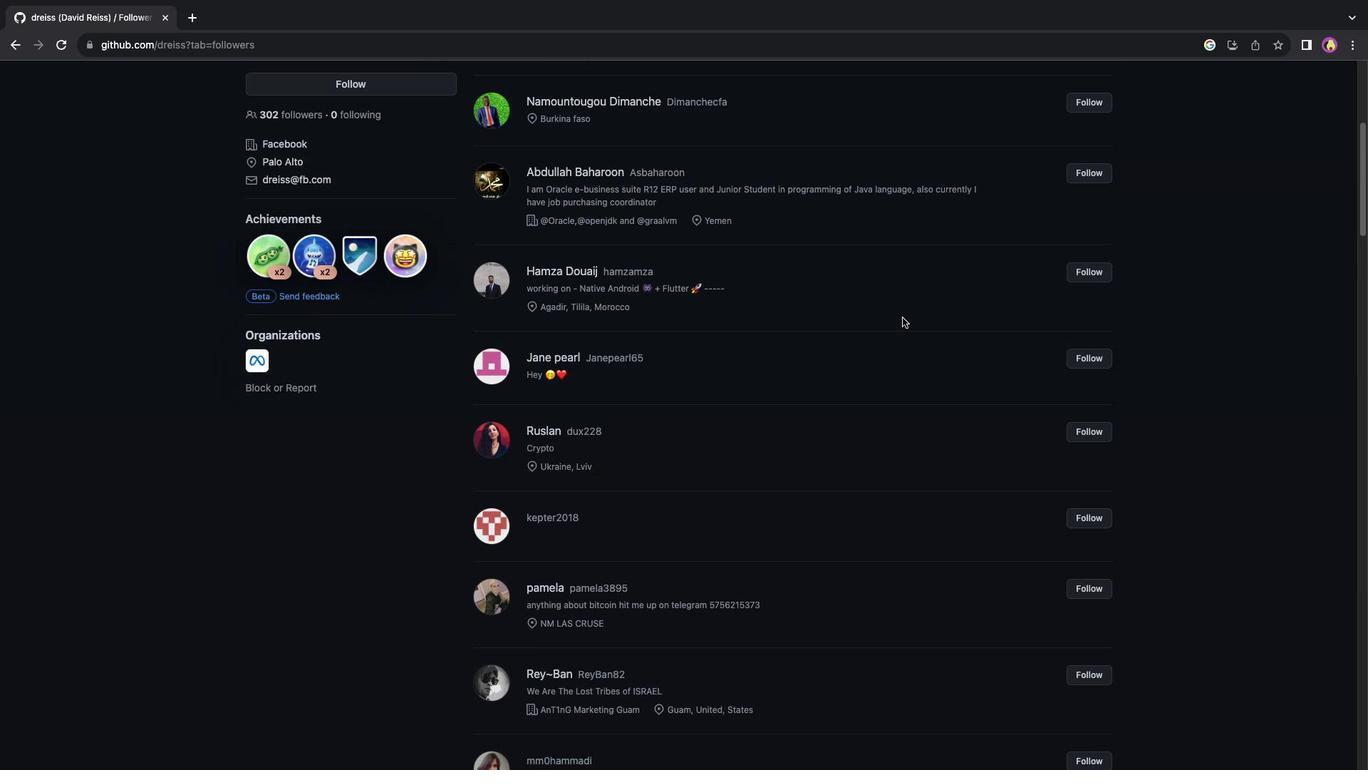 
Action: Mouse scrolled (902, 317) with delta (0, 0)
Screenshot: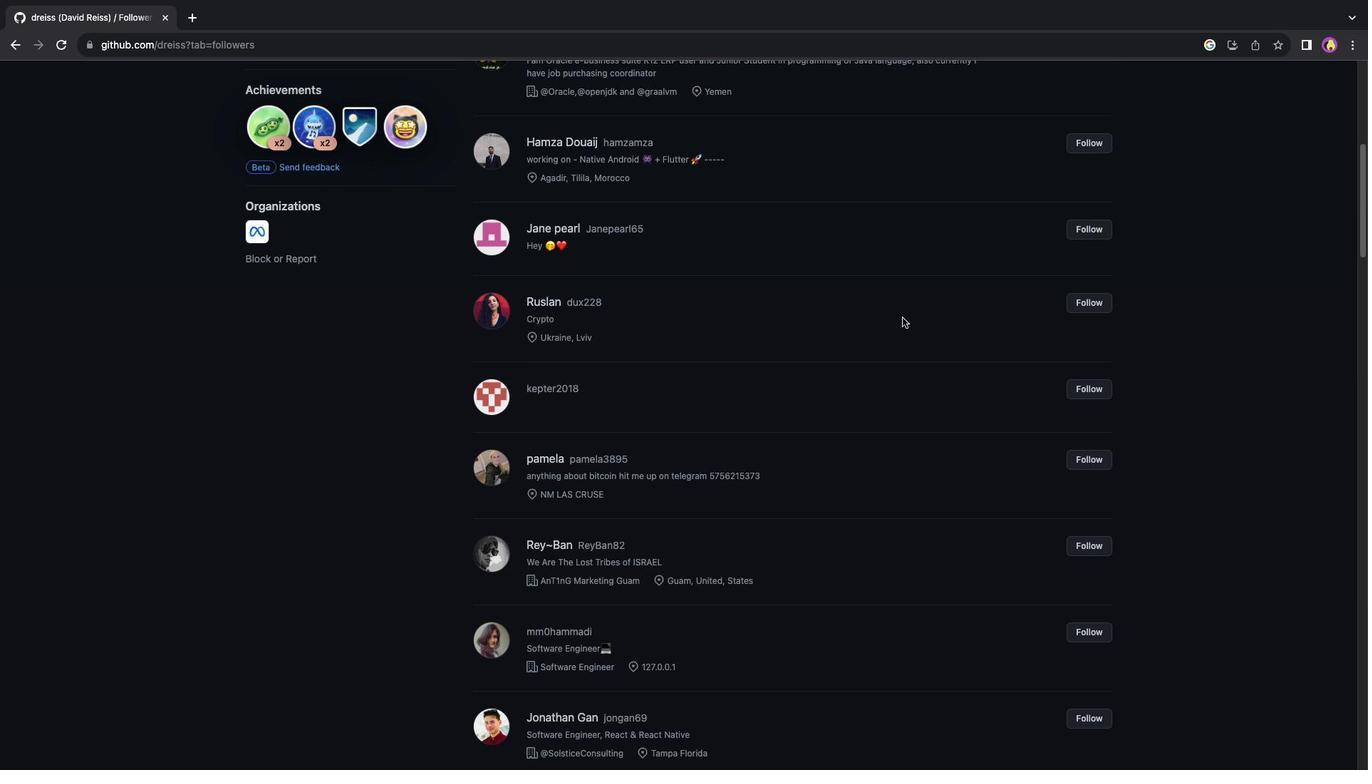 
Action: Mouse scrolled (902, 317) with delta (0, 0)
Screenshot: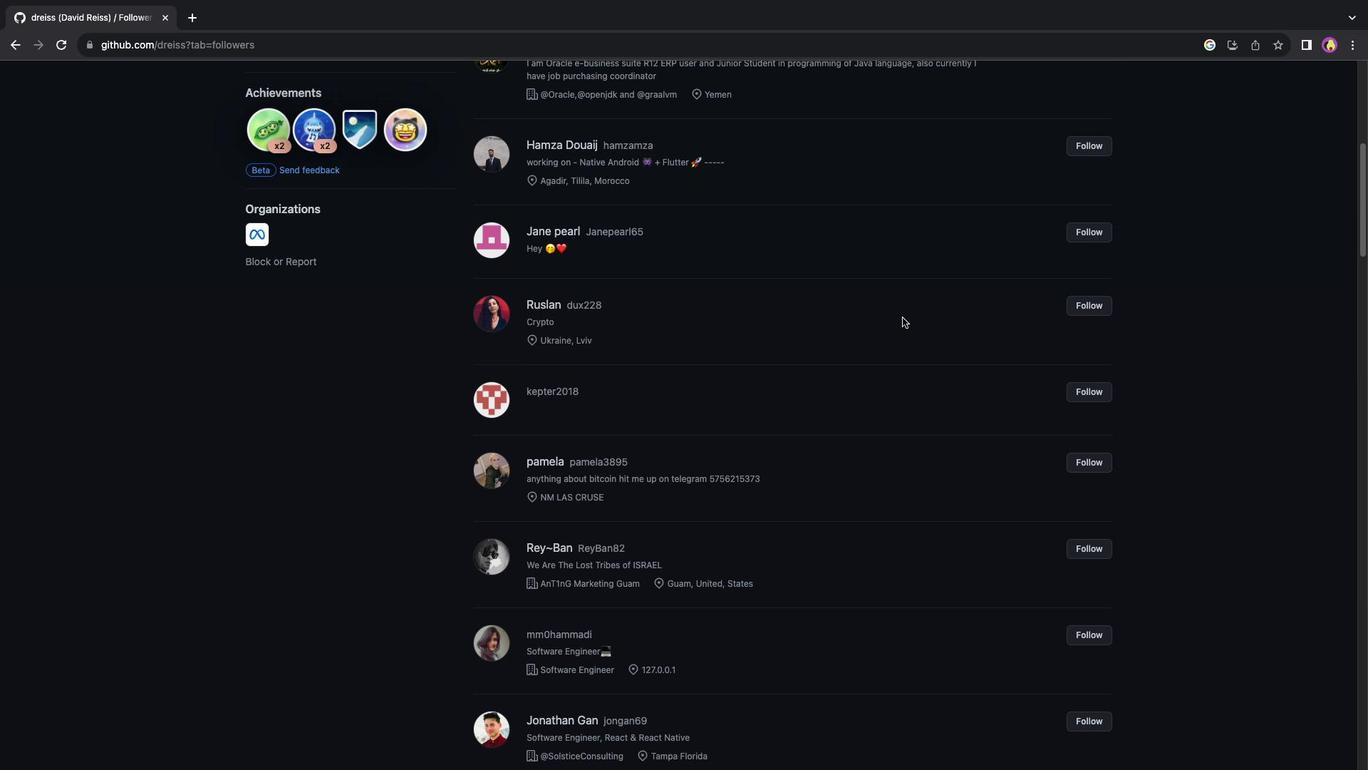 
Action: Mouse scrolled (902, 317) with delta (0, 0)
Screenshot: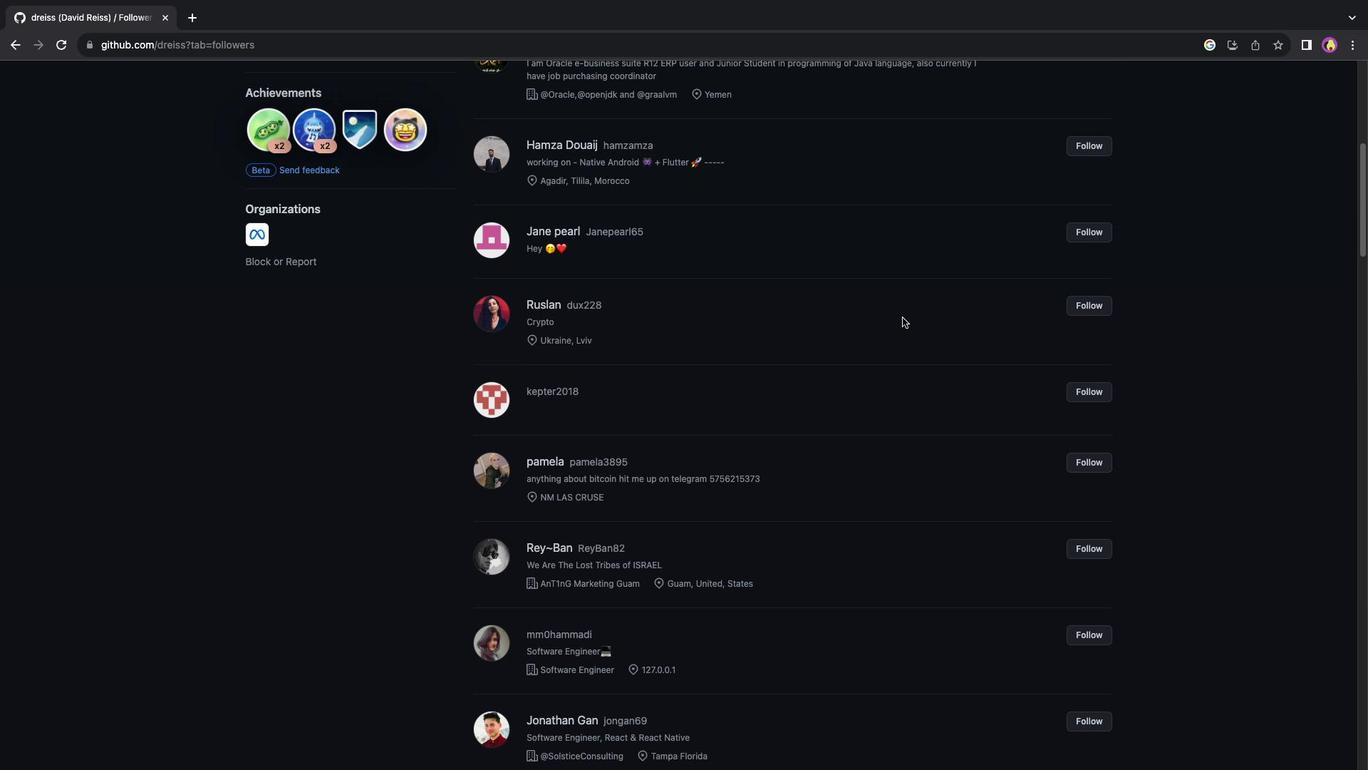 
Action: Mouse scrolled (902, 317) with delta (0, 2)
Screenshot: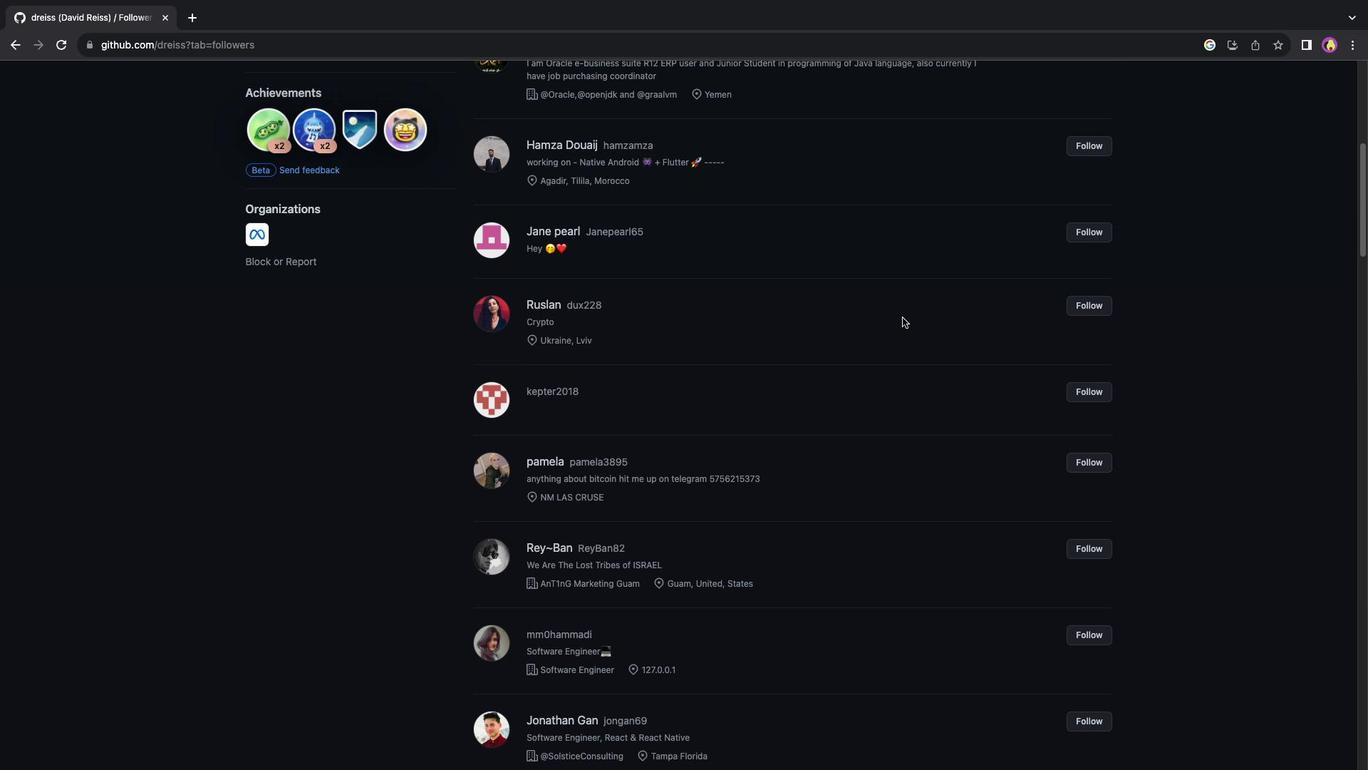 
Action: Mouse scrolled (902, 317) with delta (0, 3)
Screenshot: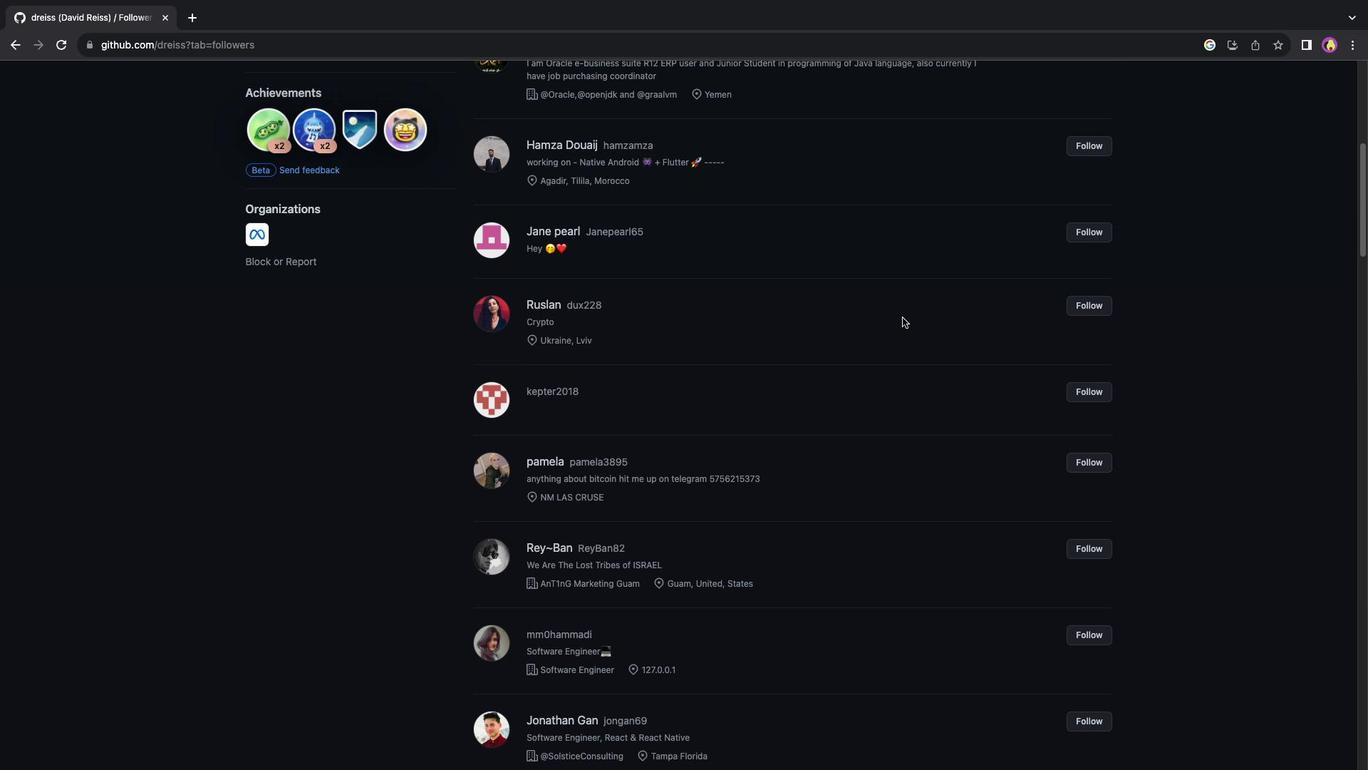 
Action: Mouse scrolled (902, 317) with delta (0, 0)
Screenshot: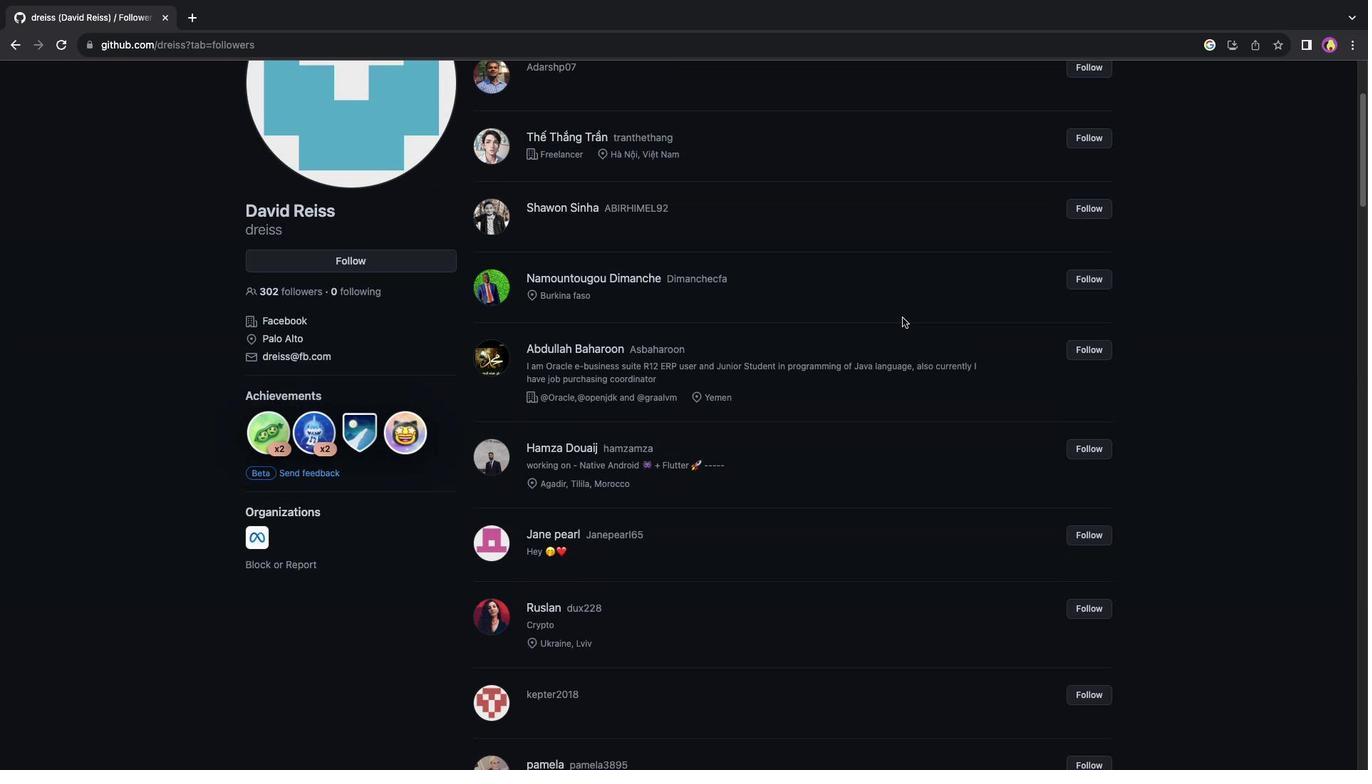 
Action: Mouse scrolled (902, 317) with delta (0, 0)
Screenshot: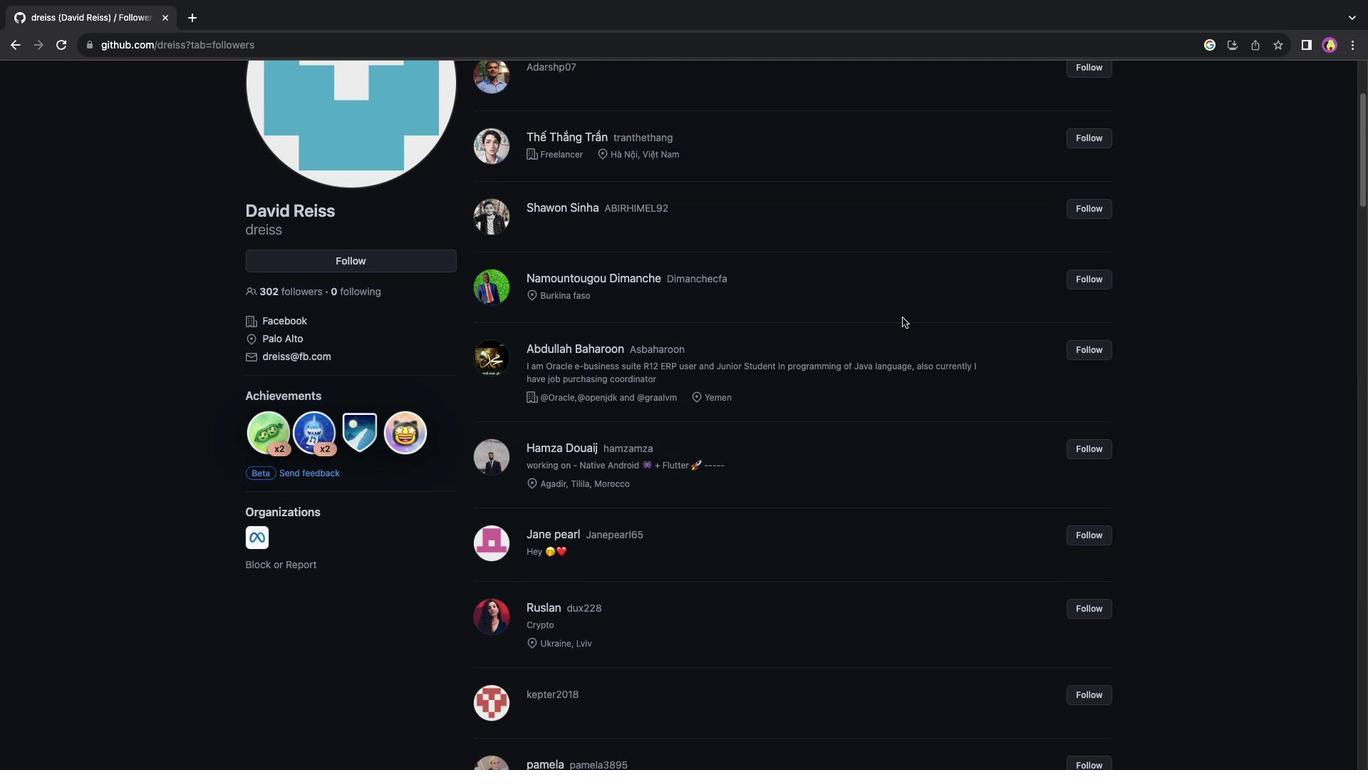 
Action: Mouse scrolled (902, 317) with delta (0, 2)
Screenshot: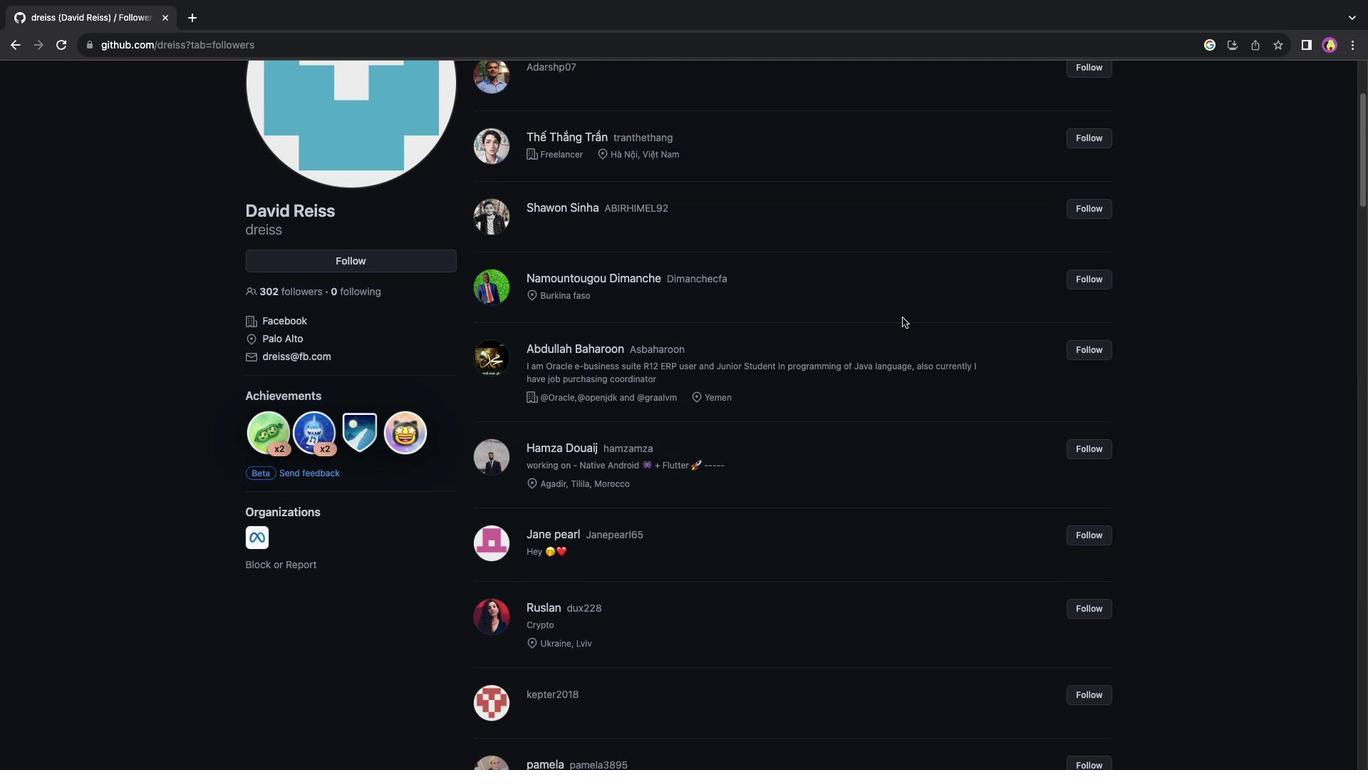 
Action: Mouse scrolled (902, 317) with delta (0, 3)
Screenshot: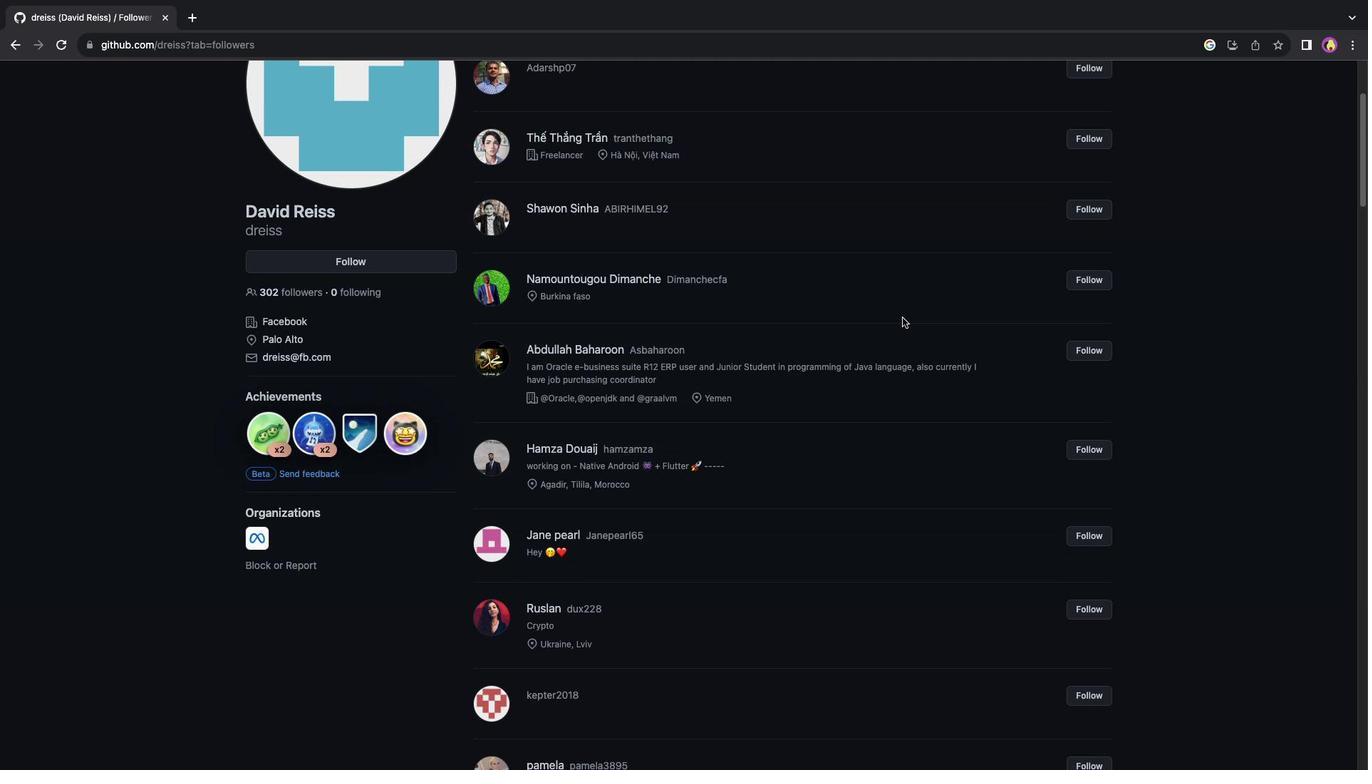 
Action: Mouse scrolled (902, 317) with delta (0, 0)
Screenshot: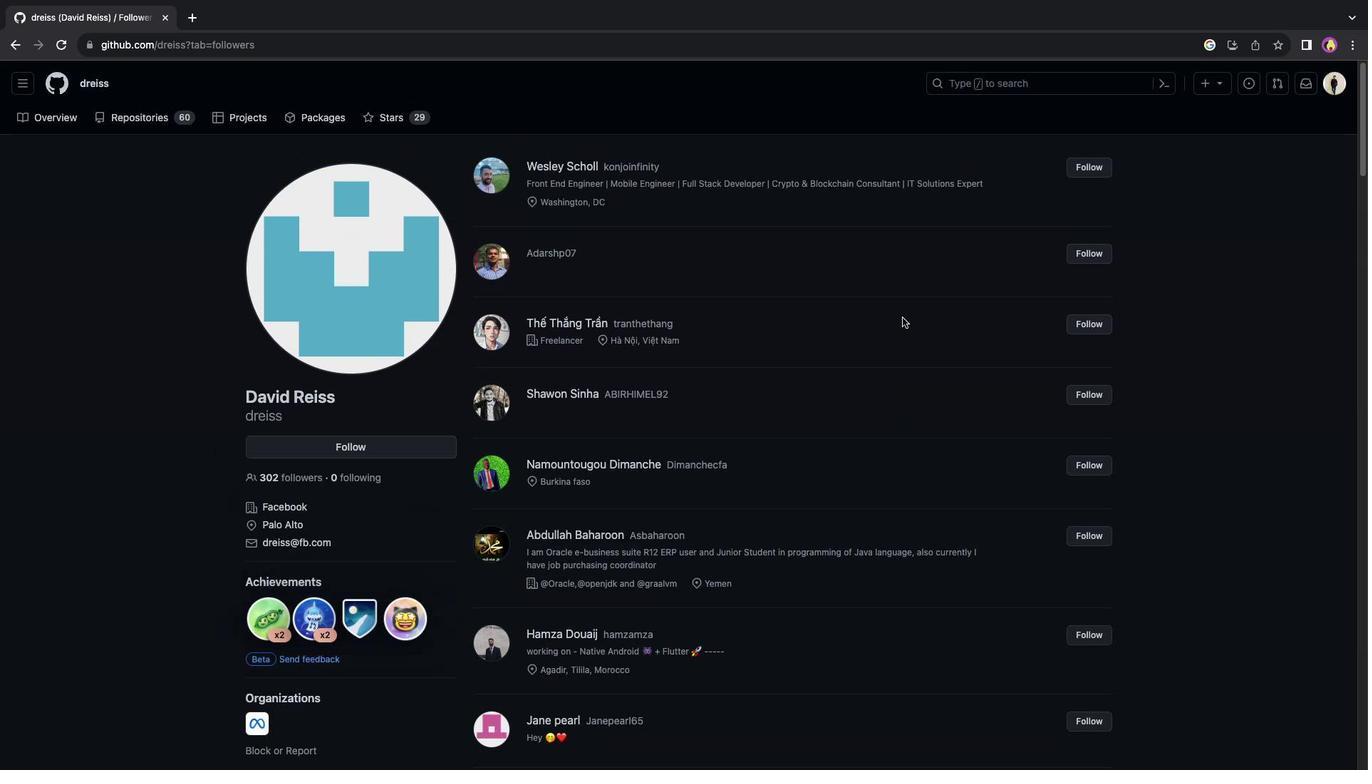 
Action: Mouse scrolled (902, 317) with delta (0, 0)
Screenshot: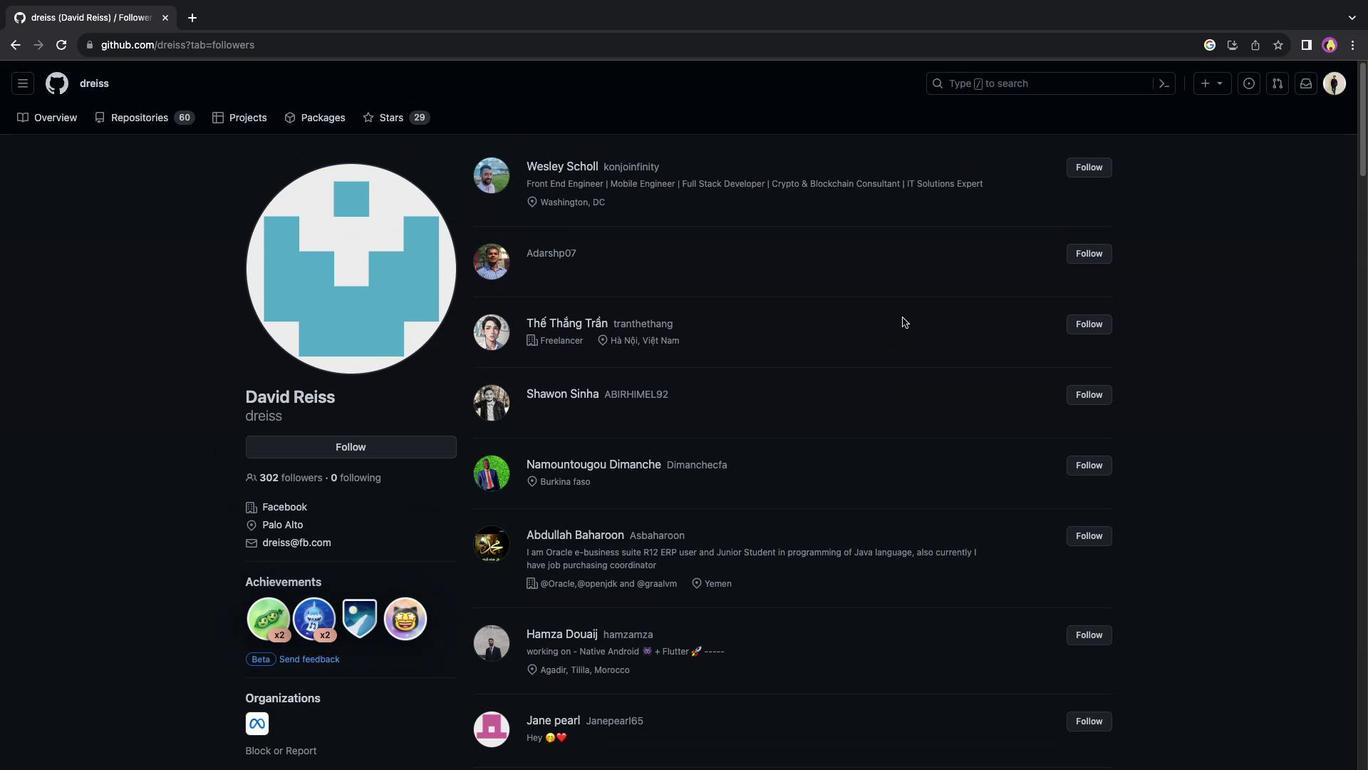 
Action: Mouse scrolled (902, 317) with delta (0, 2)
Screenshot: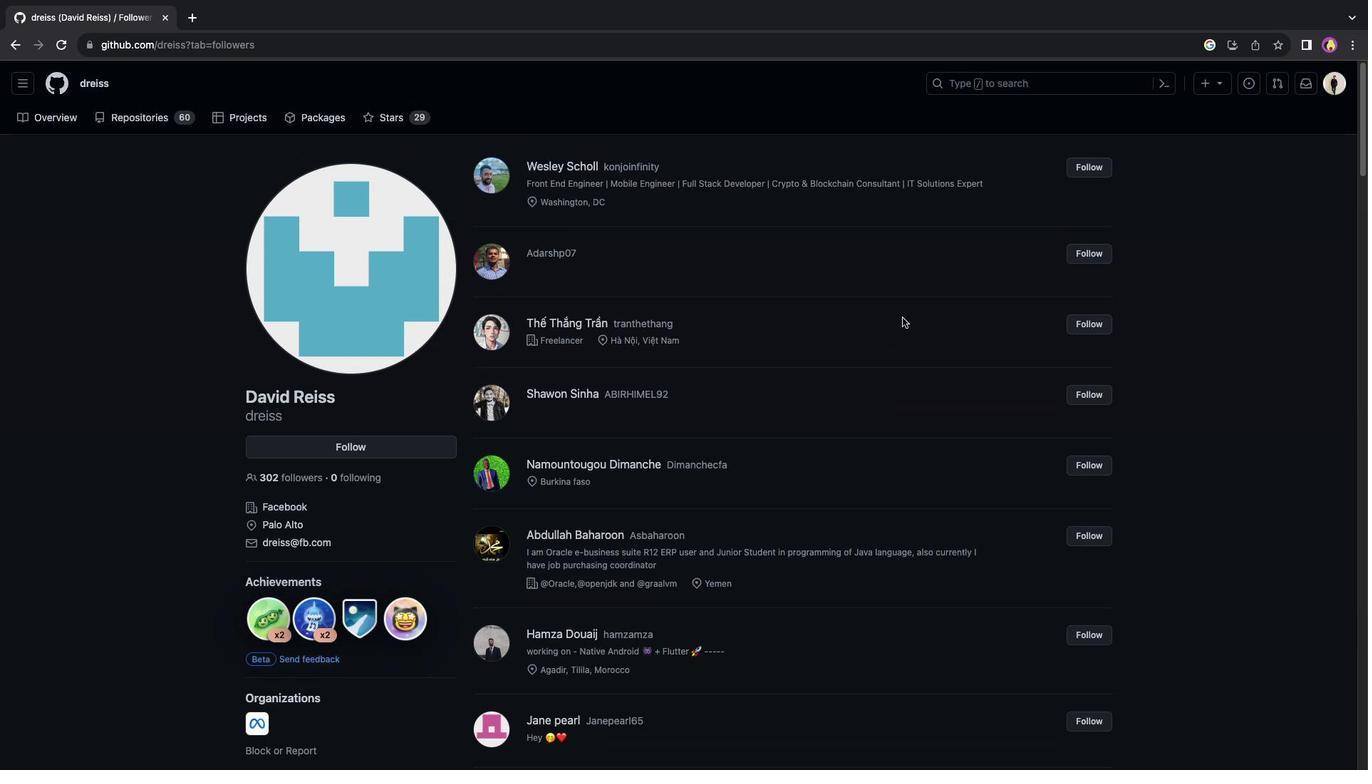
Action: Mouse moved to (654, 350)
Screenshot: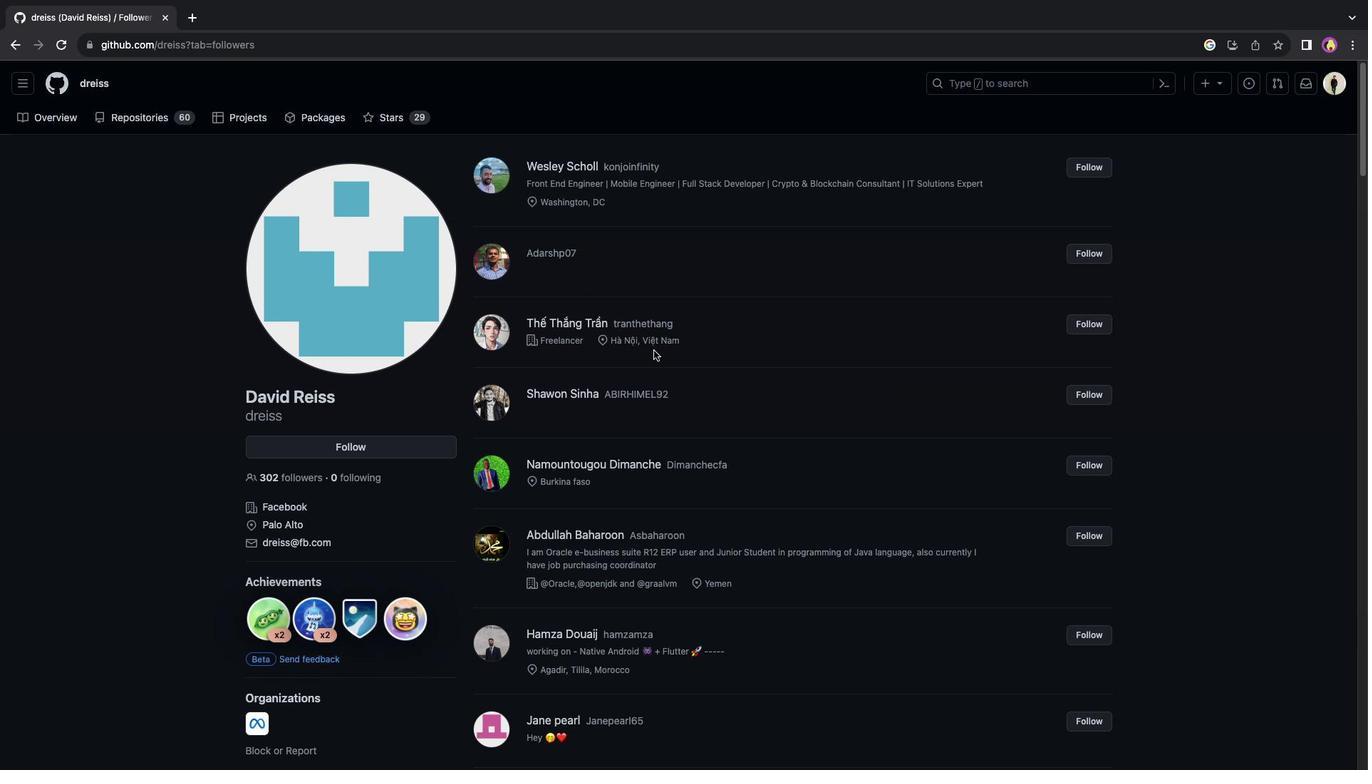 
Action: Mouse scrolled (654, 350) with delta (0, 0)
Screenshot: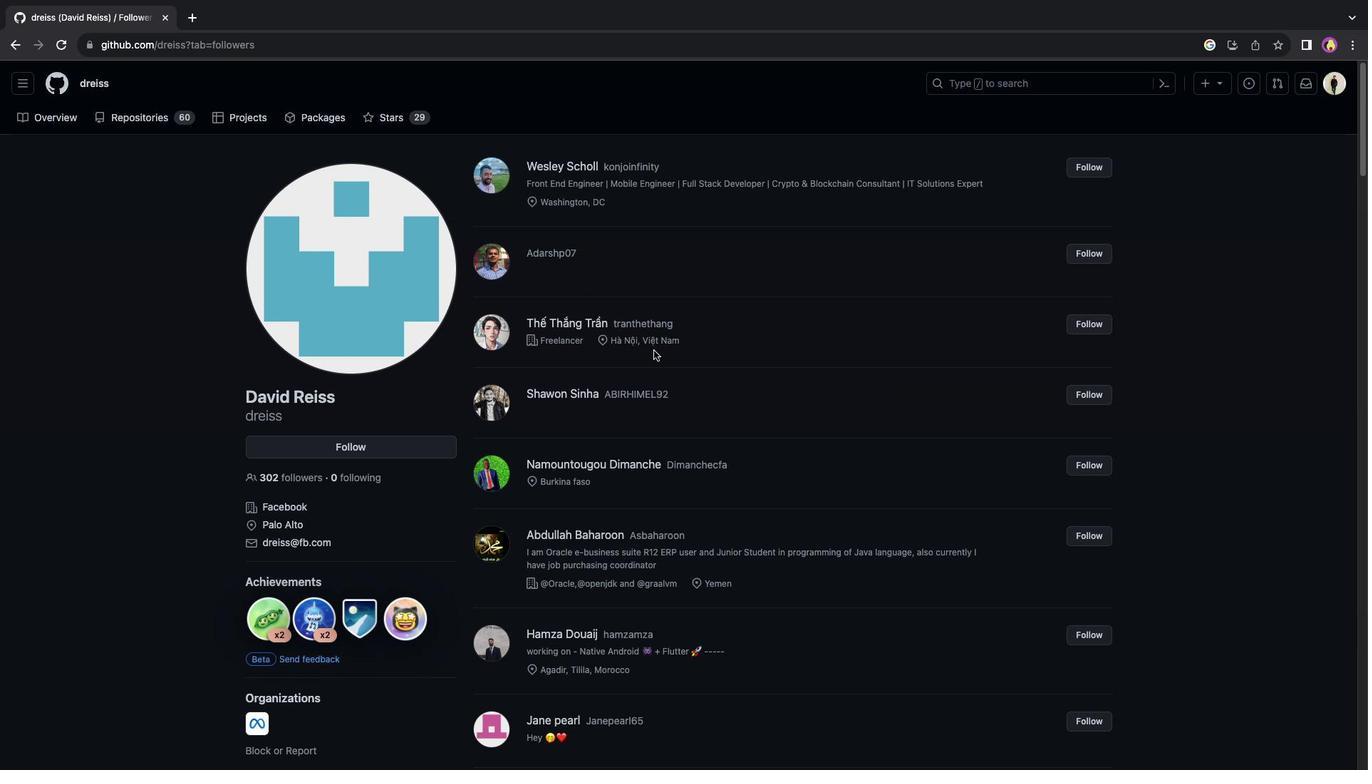 
Action: Mouse scrolled (654, 350) with delta (0, 0)
Screenshot: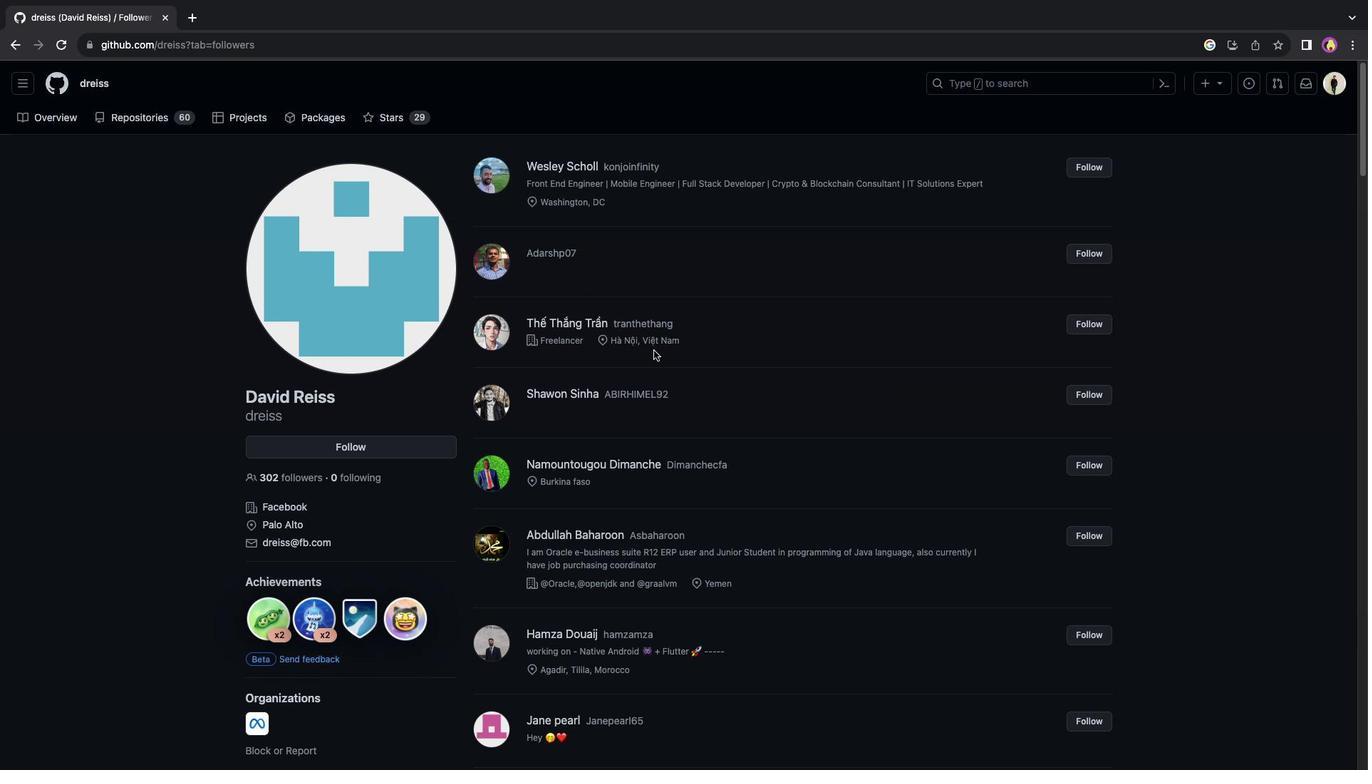 
Action: Mouse scrolled (654, 350) with delta (0, -2)
Screenshot: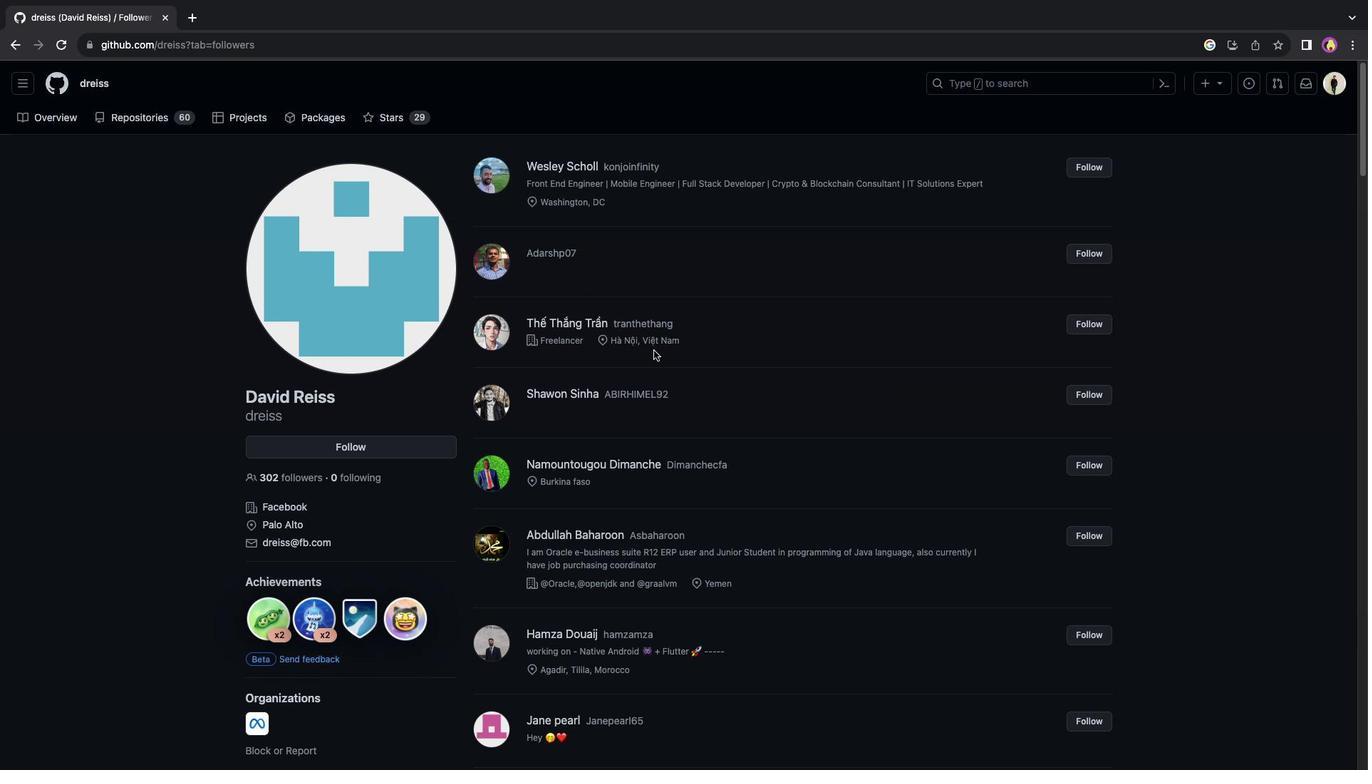 
Action: Mouse scrolled (654, 350) with delta (0, -3)
Screenshot: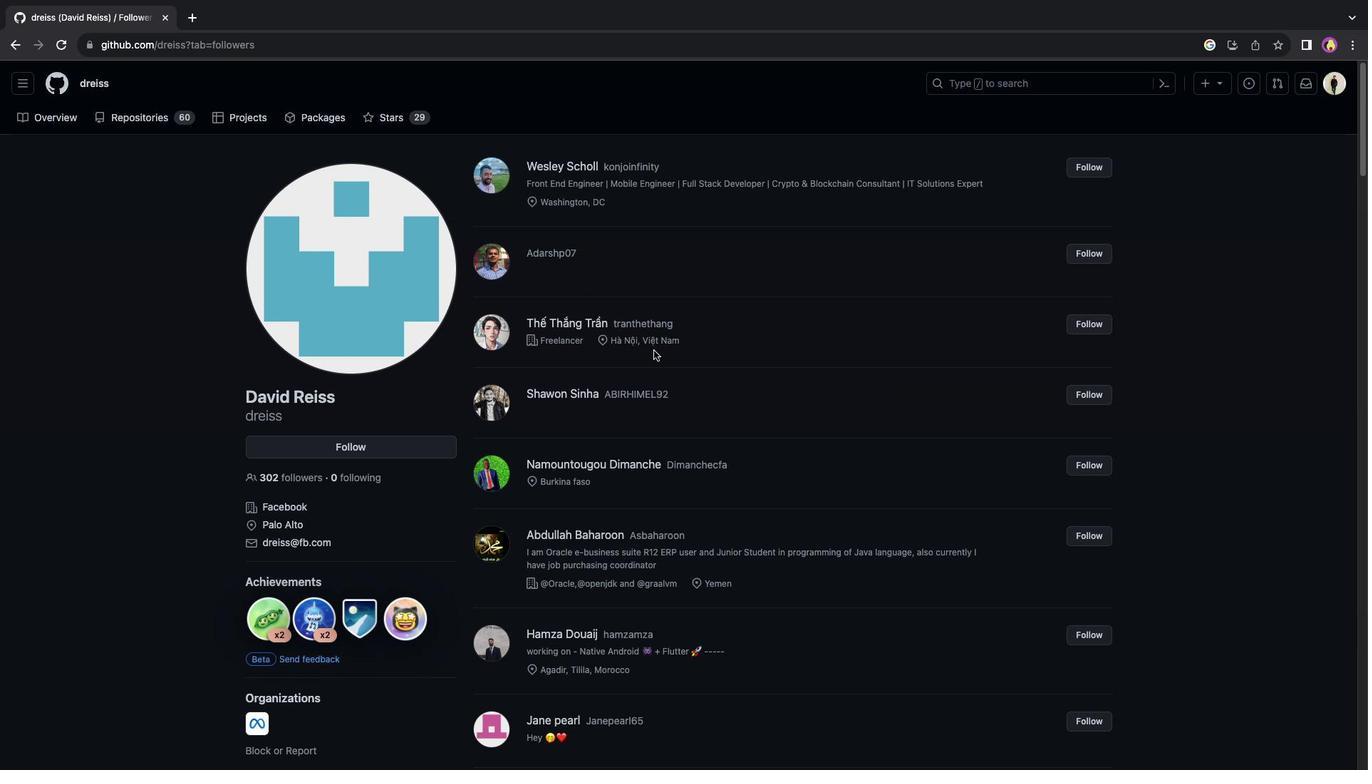 
Action: Mouse moved to (654, 350)
Screenshot: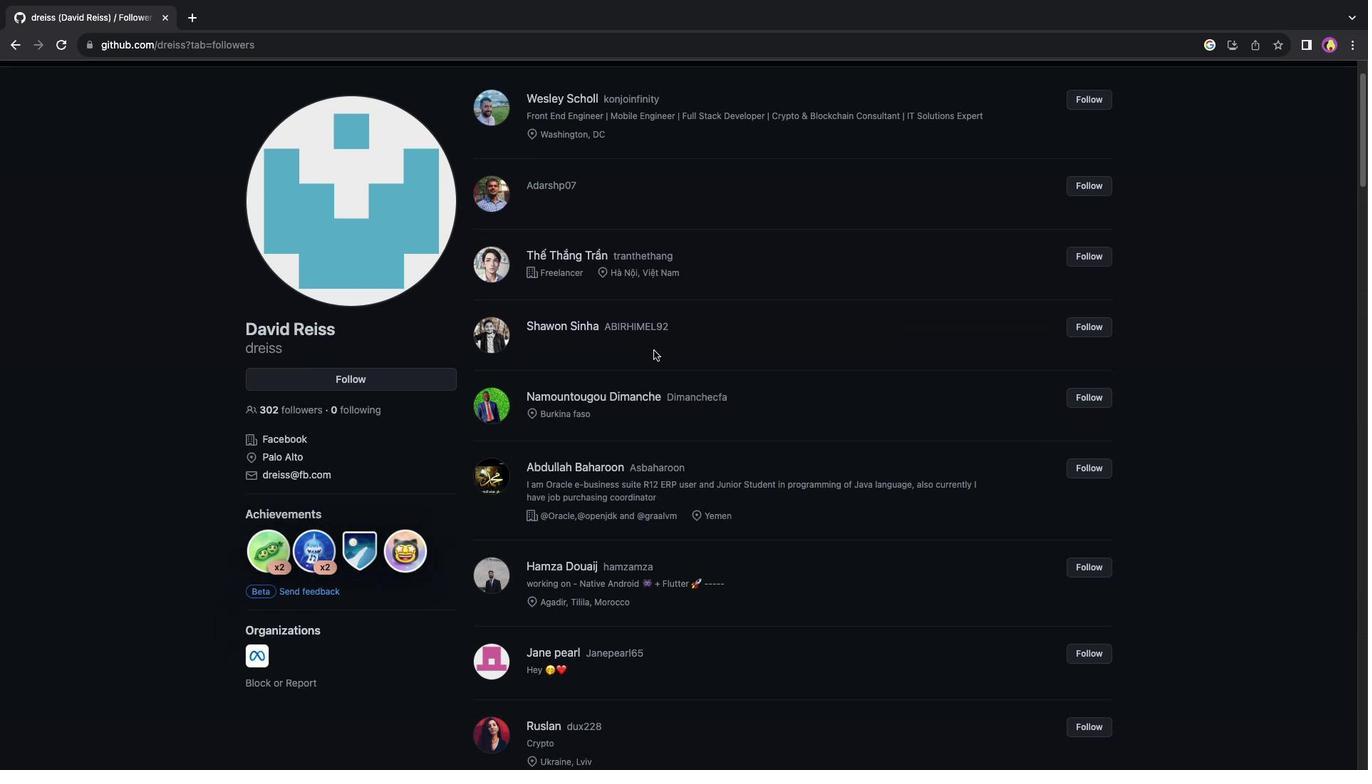 
Action: Mouse scrolled (654, 350) with delta (0, 0)
Screenshot: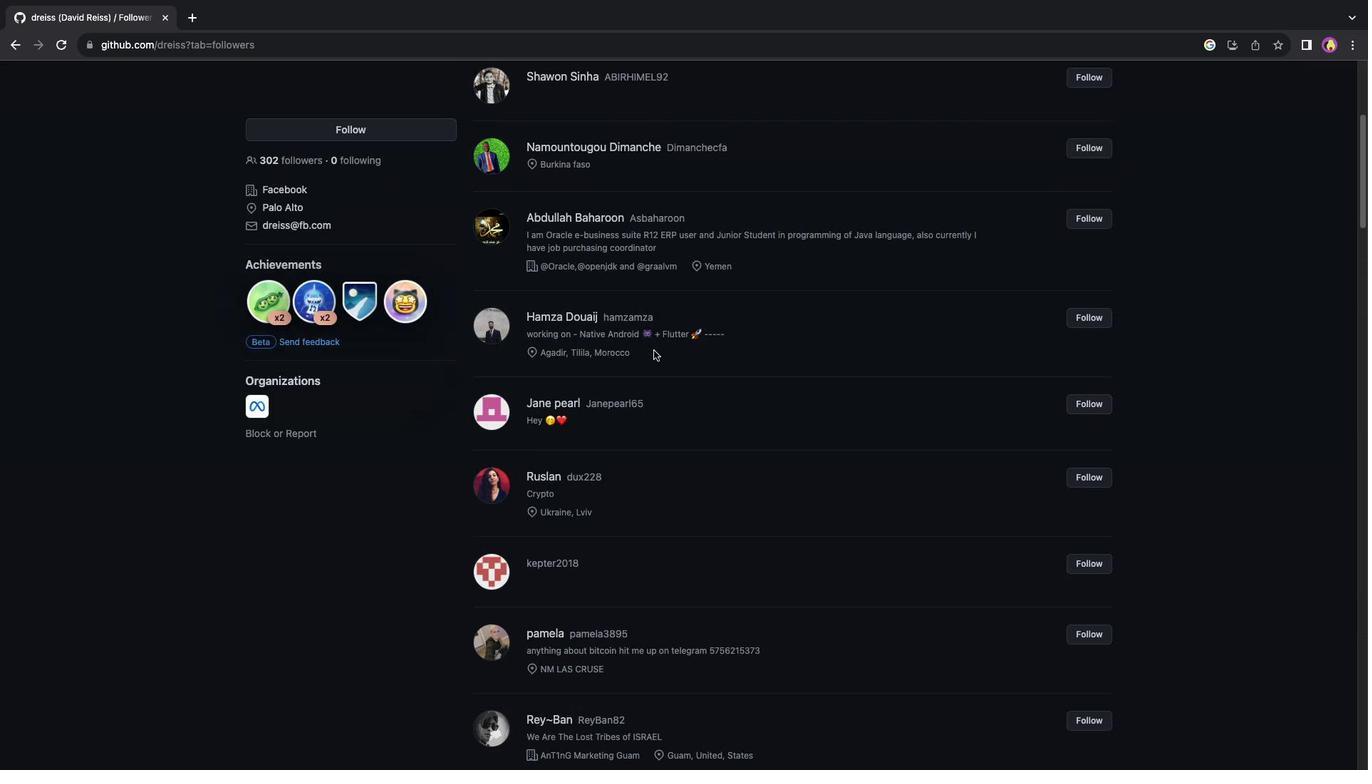 
Action: Mouse scrolled (654, 350) with delta (0, 0)
Screenshot: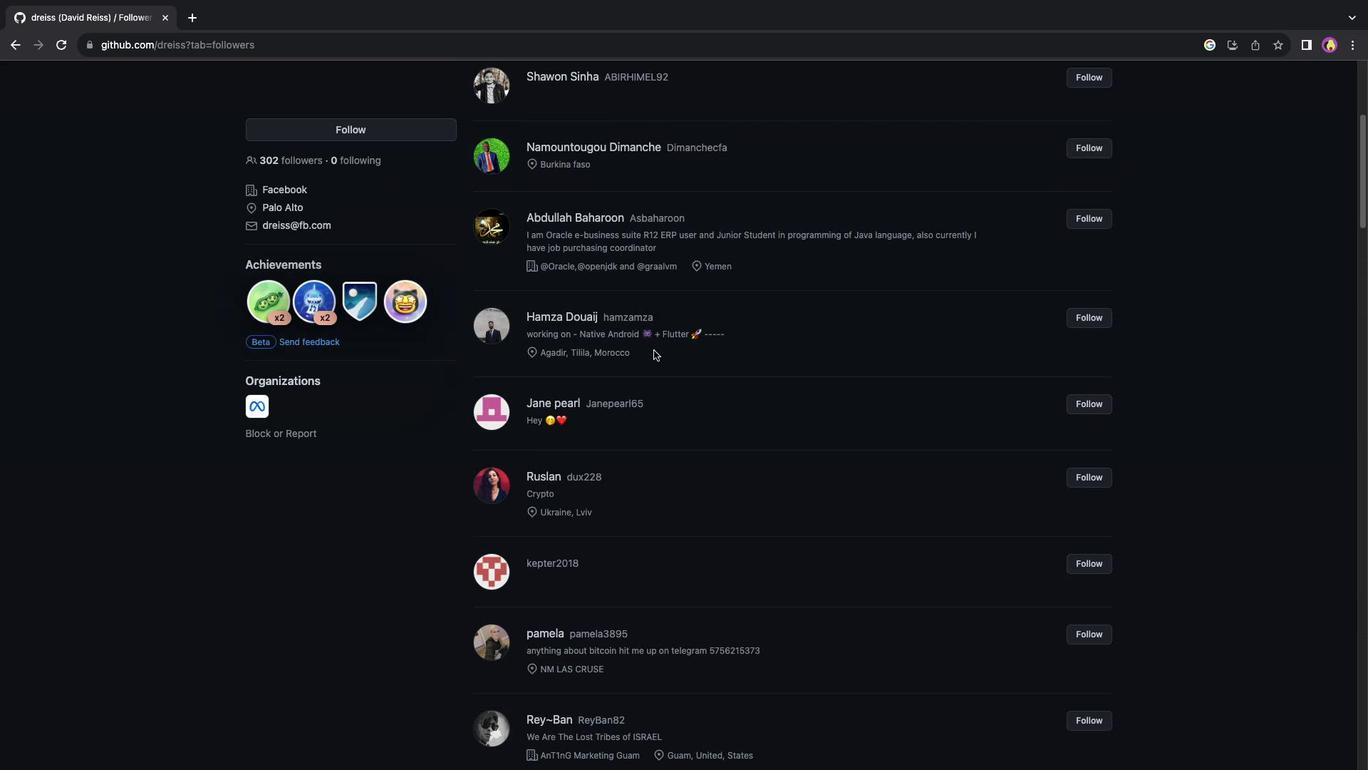 
Action: Mouse scrolled (654, 350) with delta (0, -2)
Screenshot: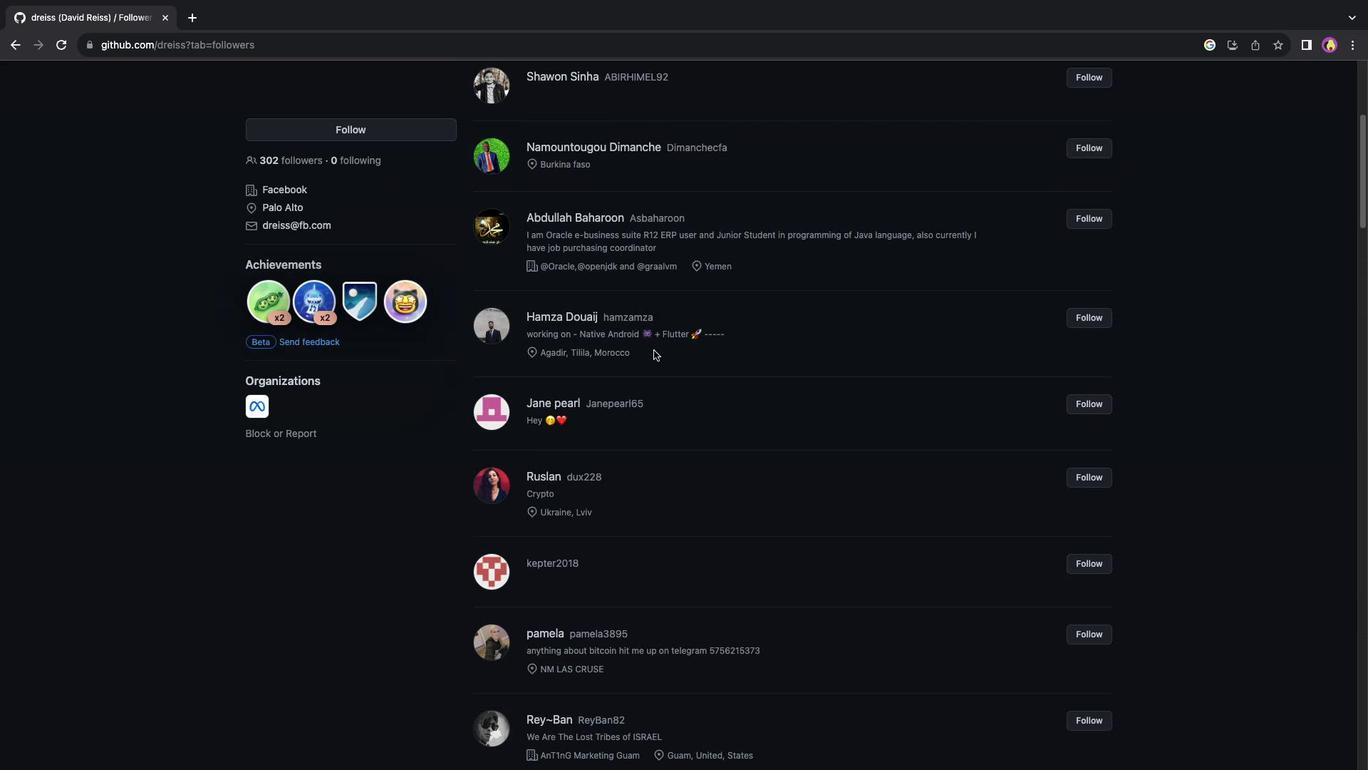 
Action: Mouse scrolled (654, 350) with delta (0, -3)
Screenshot: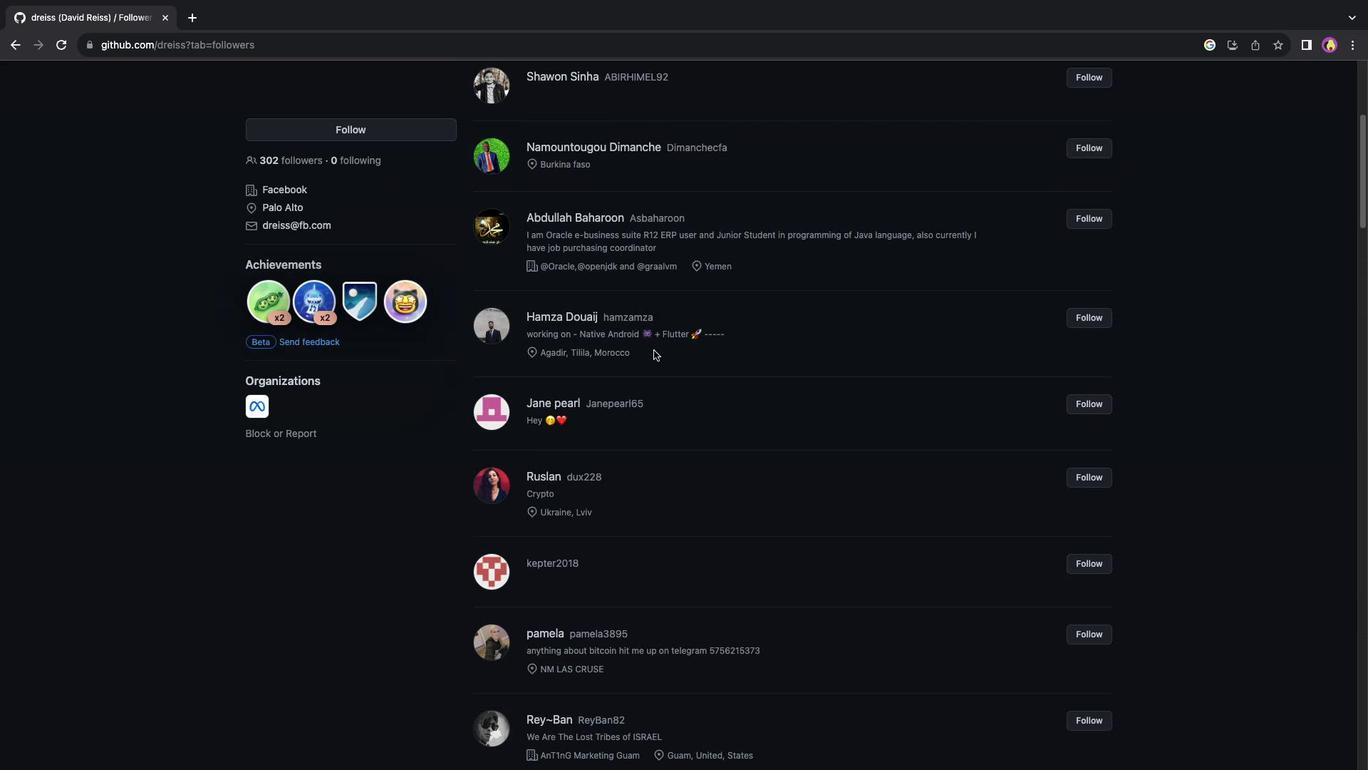 
Action: Mouse scrolled (654, 350) with delta (0, -4)
Screenshot: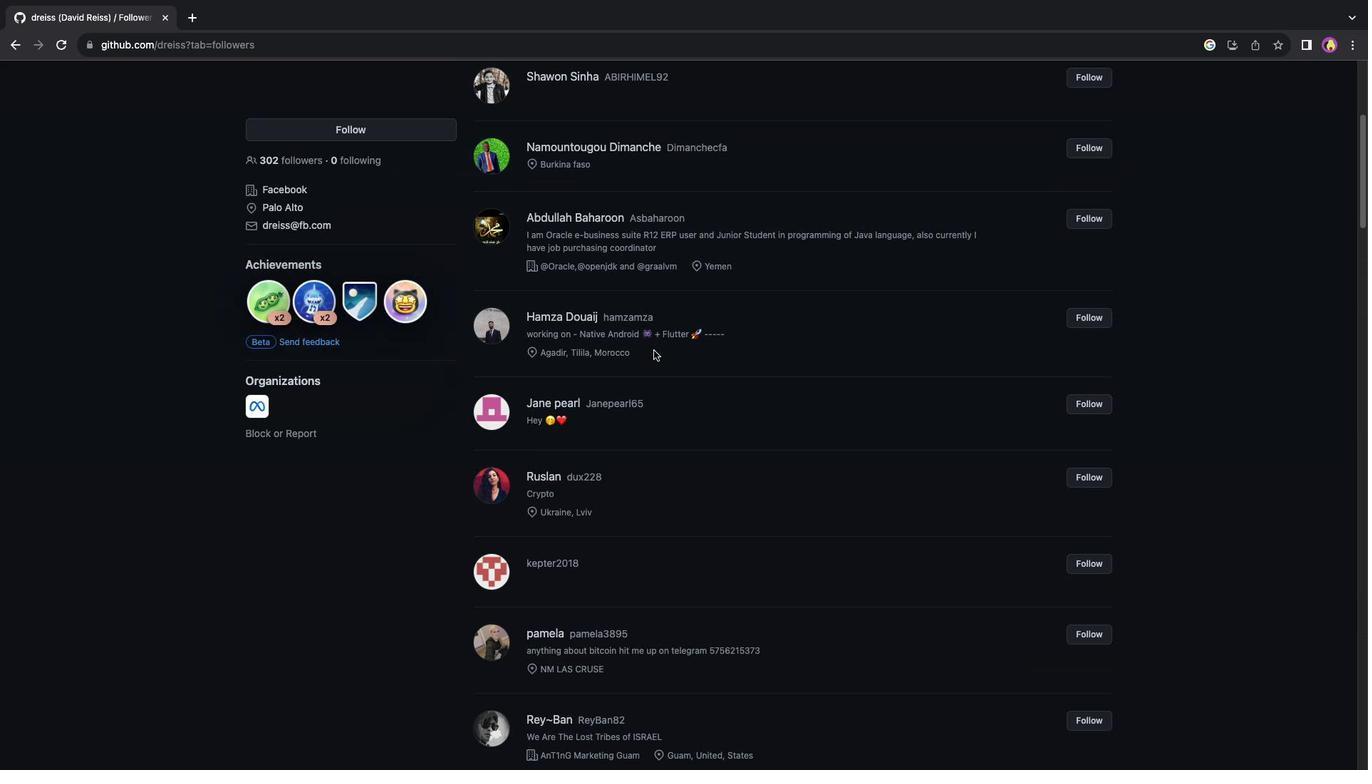 
Action: Mouse scrolled (654, 350) with delta (0, 0)
Screenshot: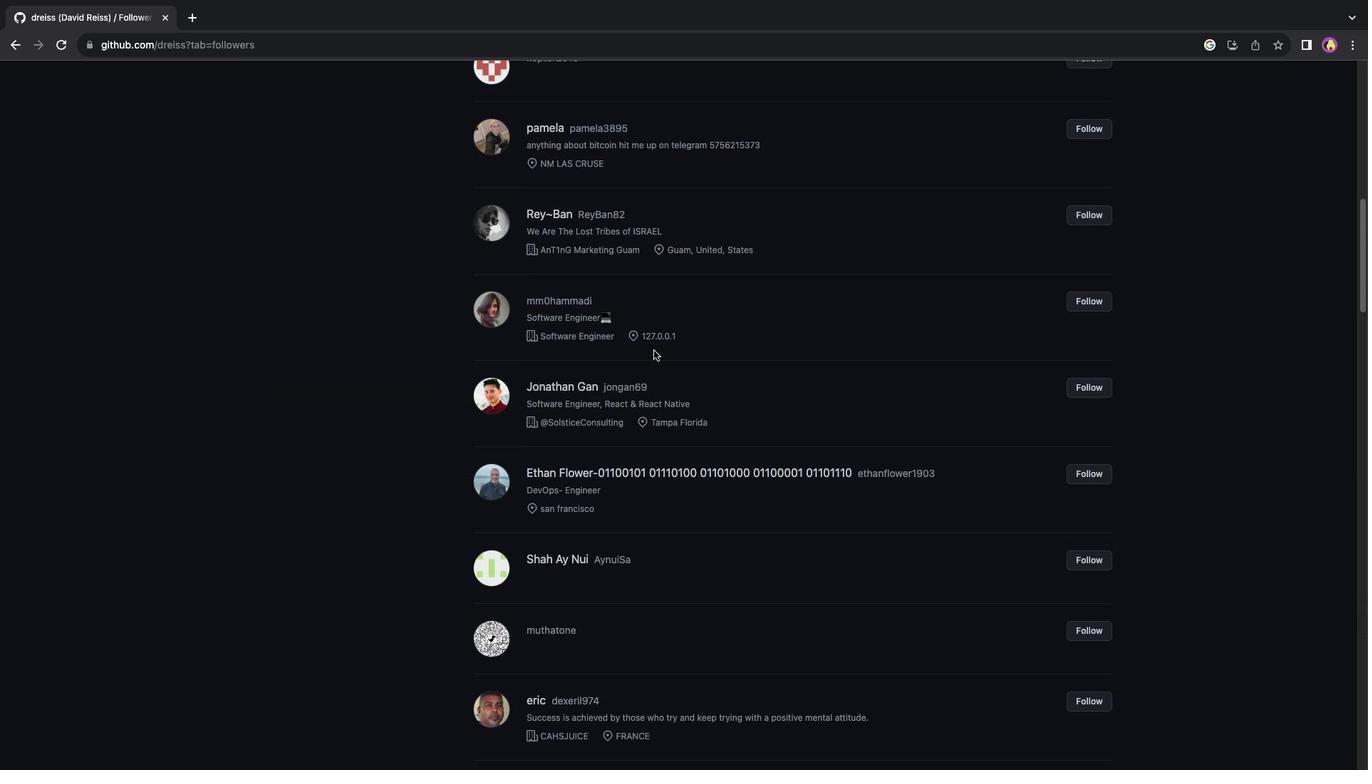
Action: Mouse scrolled (654, 350) with delta (0, 0)
Screenshot: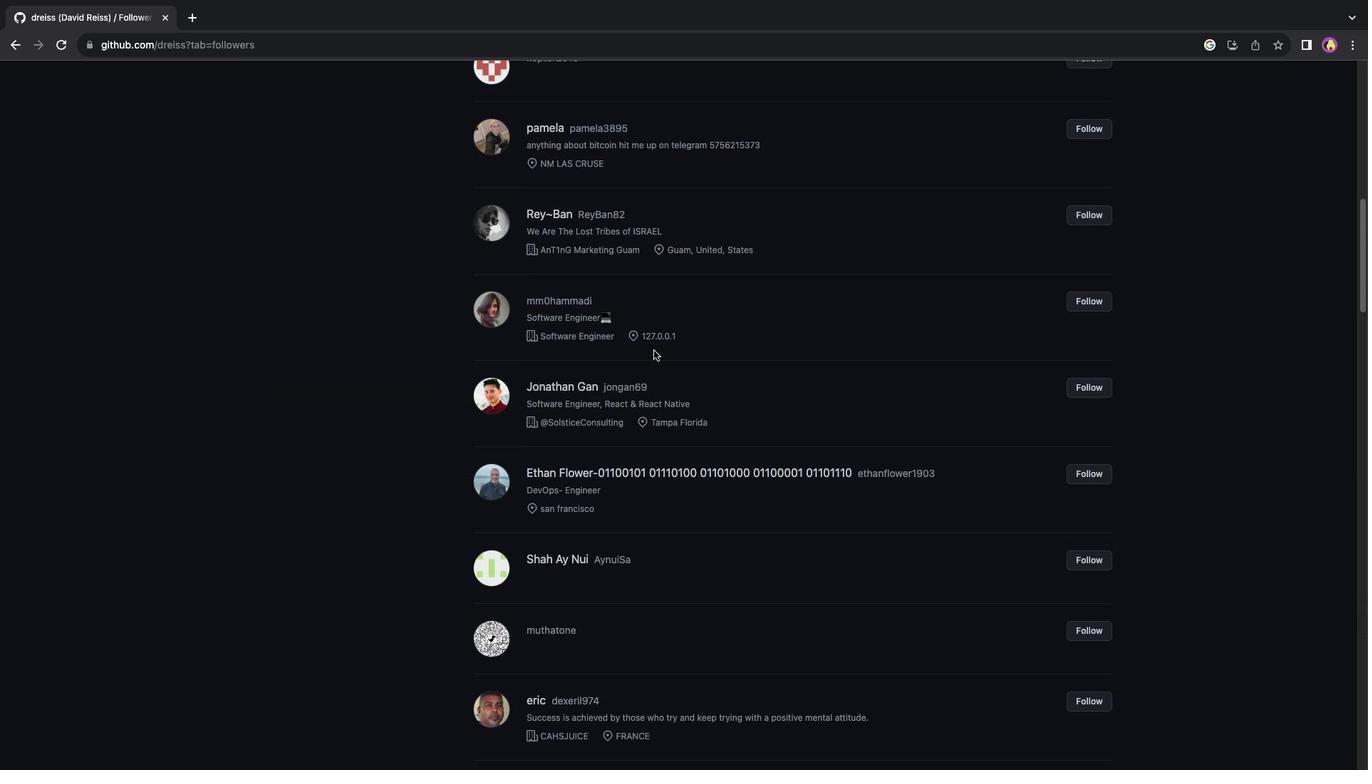 
Action: Mouse scrolled (654, 350) with delta (0, -2)
Screenshot: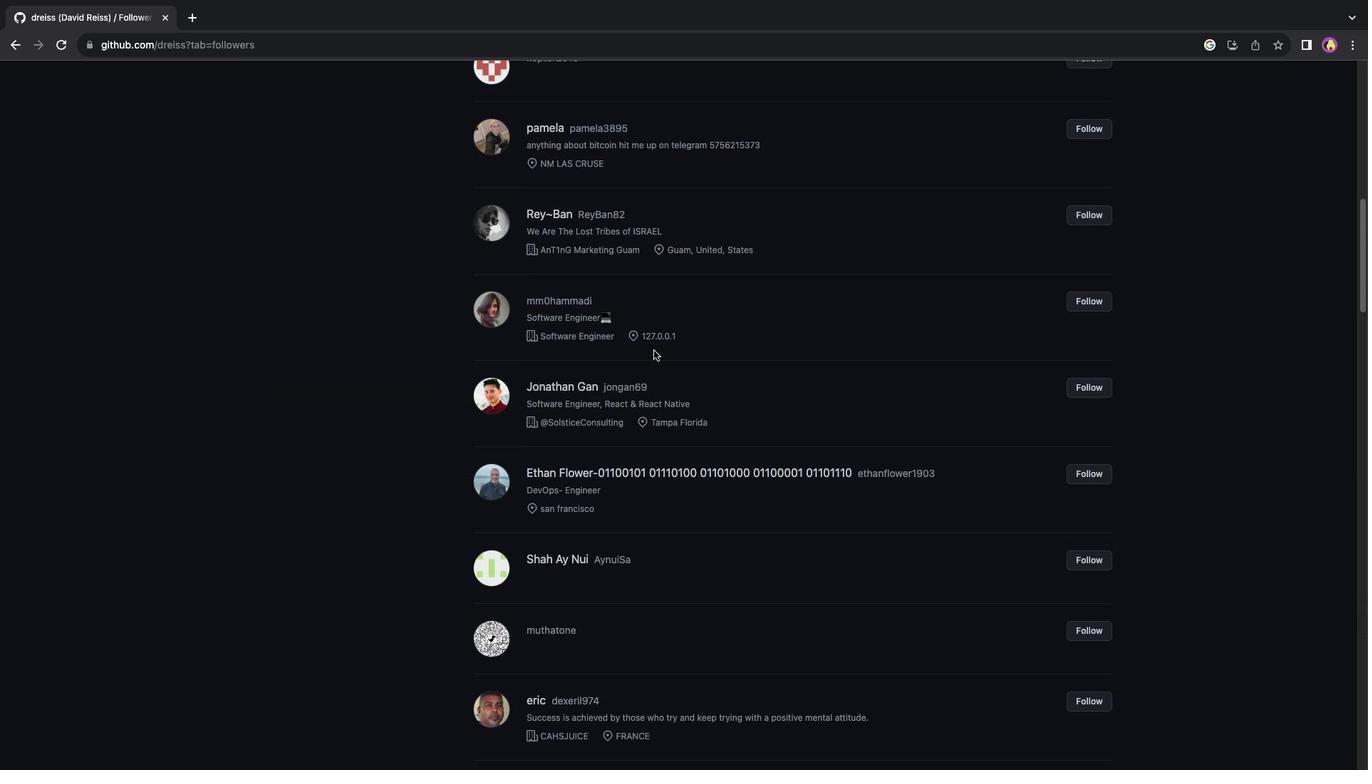 
Action: Mouse scrolled (654, 350) with delta (0, -3)
Screenshot: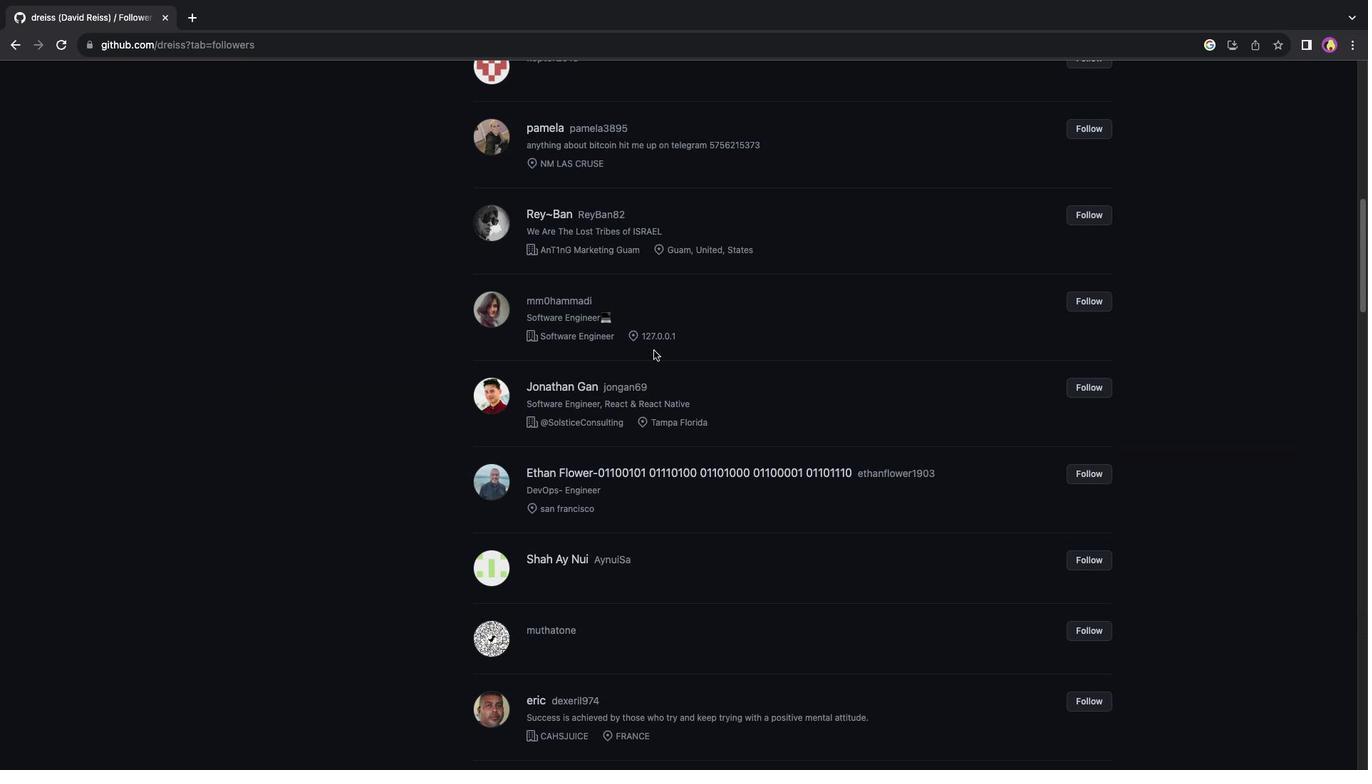 
Action: Mouse scrolled (654, 350) with delta (0, 0)
Screenshot: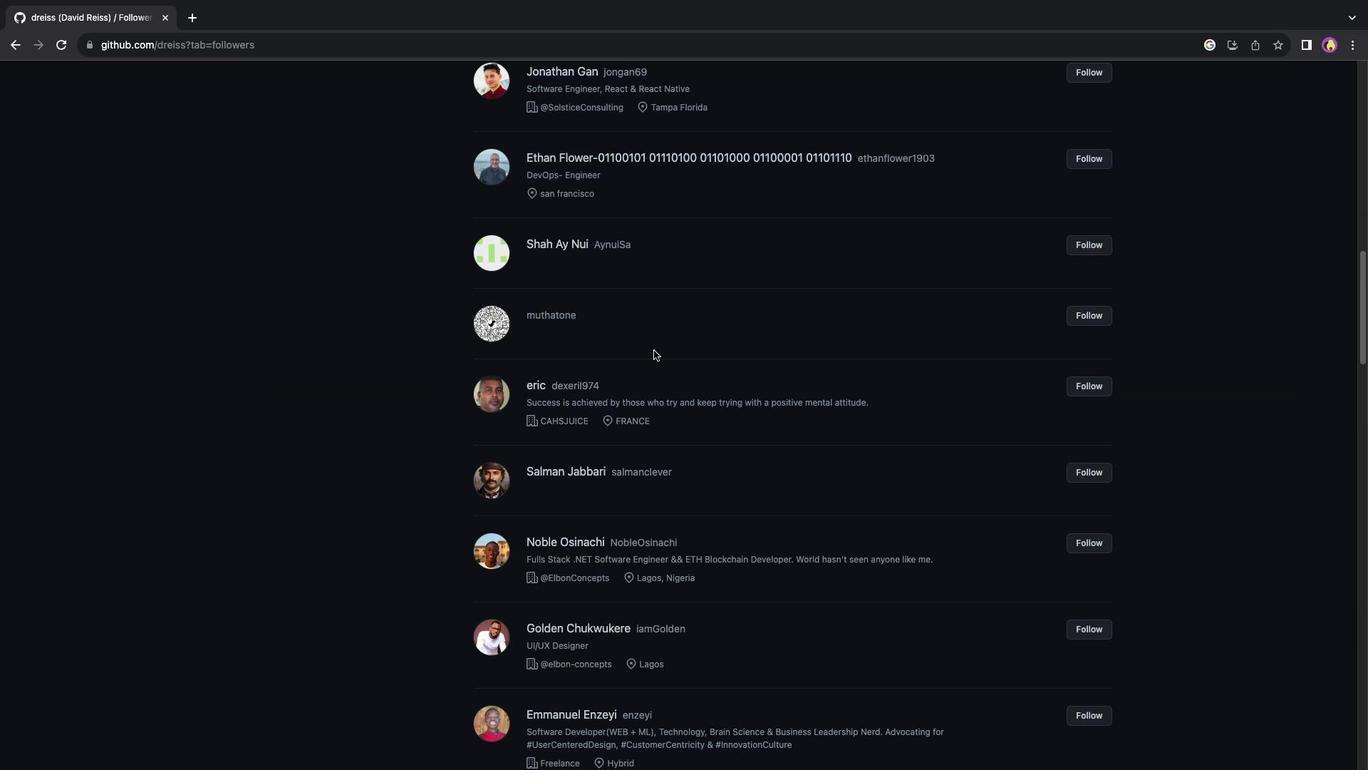 
Action: Mouse scrolled (654, 350) with delta (0, 0)
Screenshot: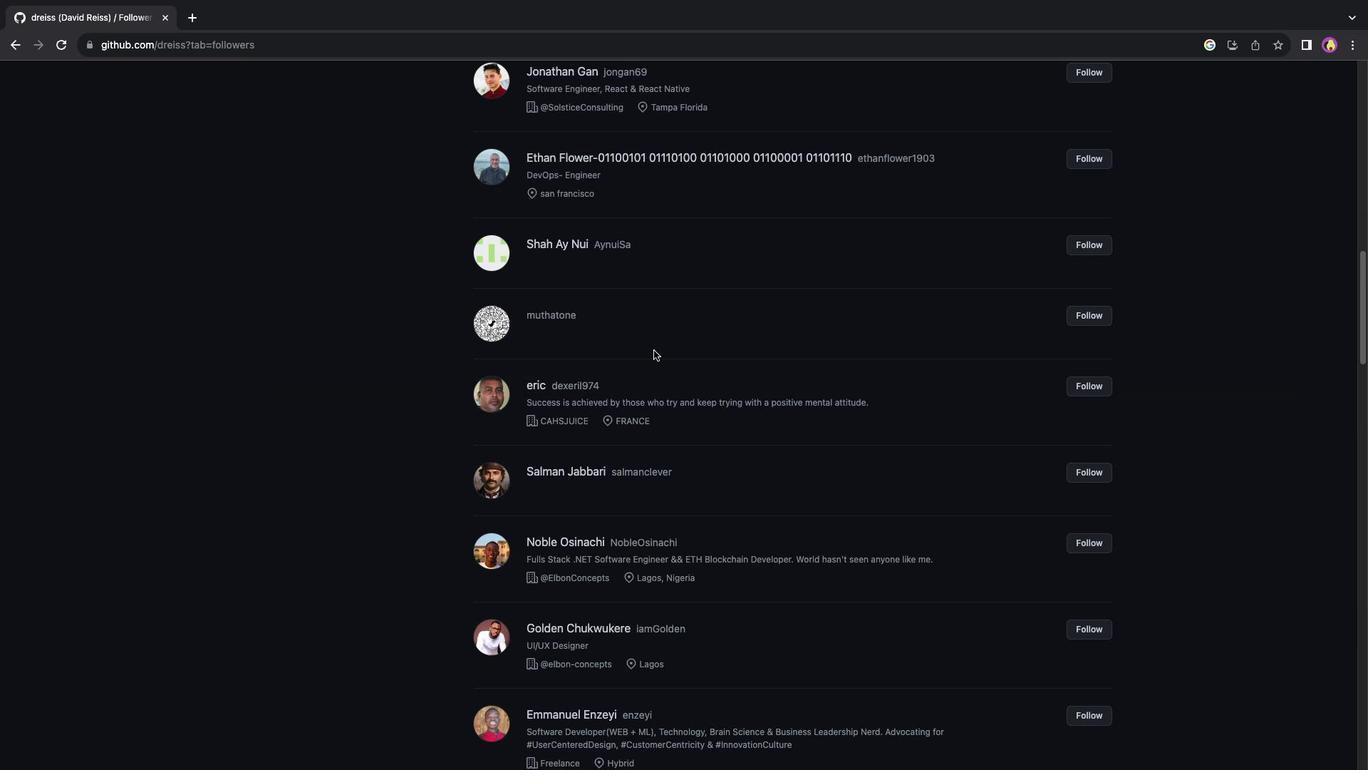 
Action: Mouse scrolled (654, 350) with delta (0, -2)
Screenshot: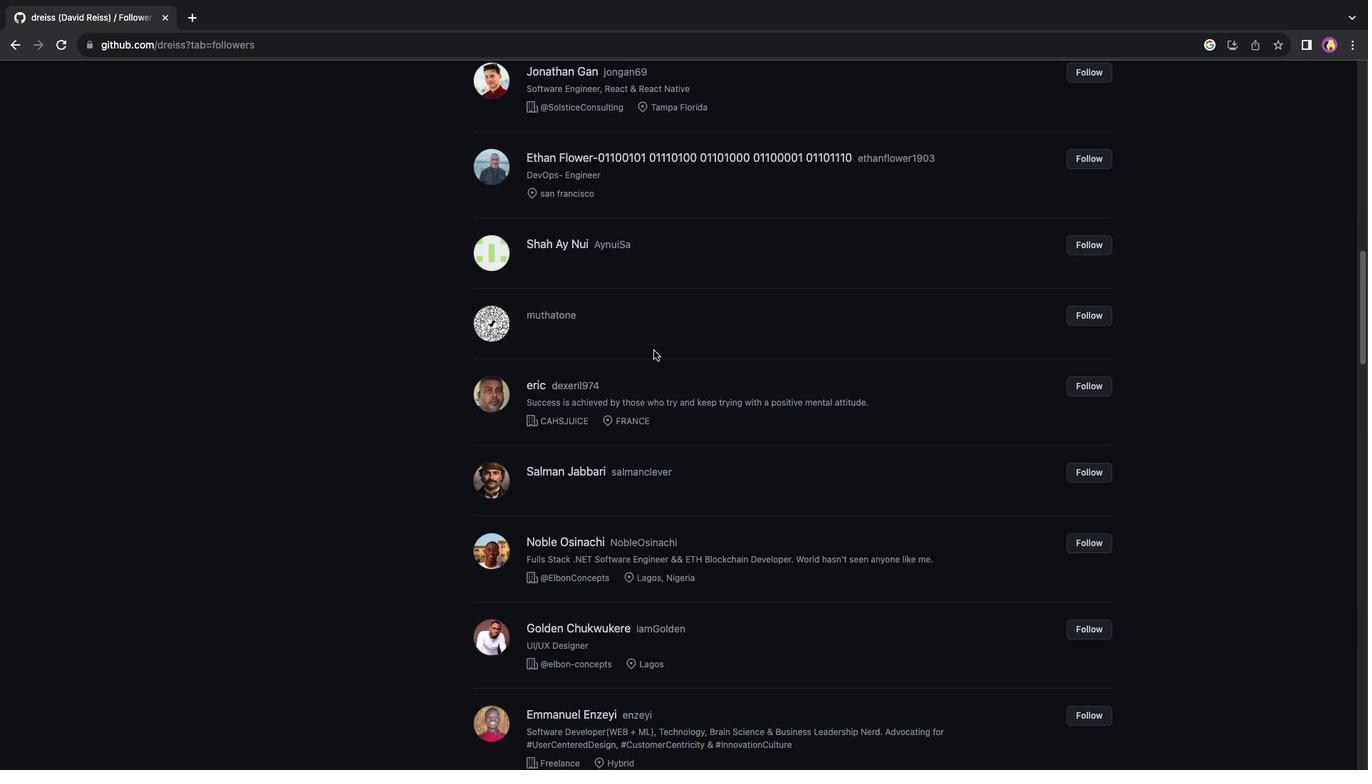 
Action: Mouse scrolled (654, 350) with delta (0, -2)
Screenshot: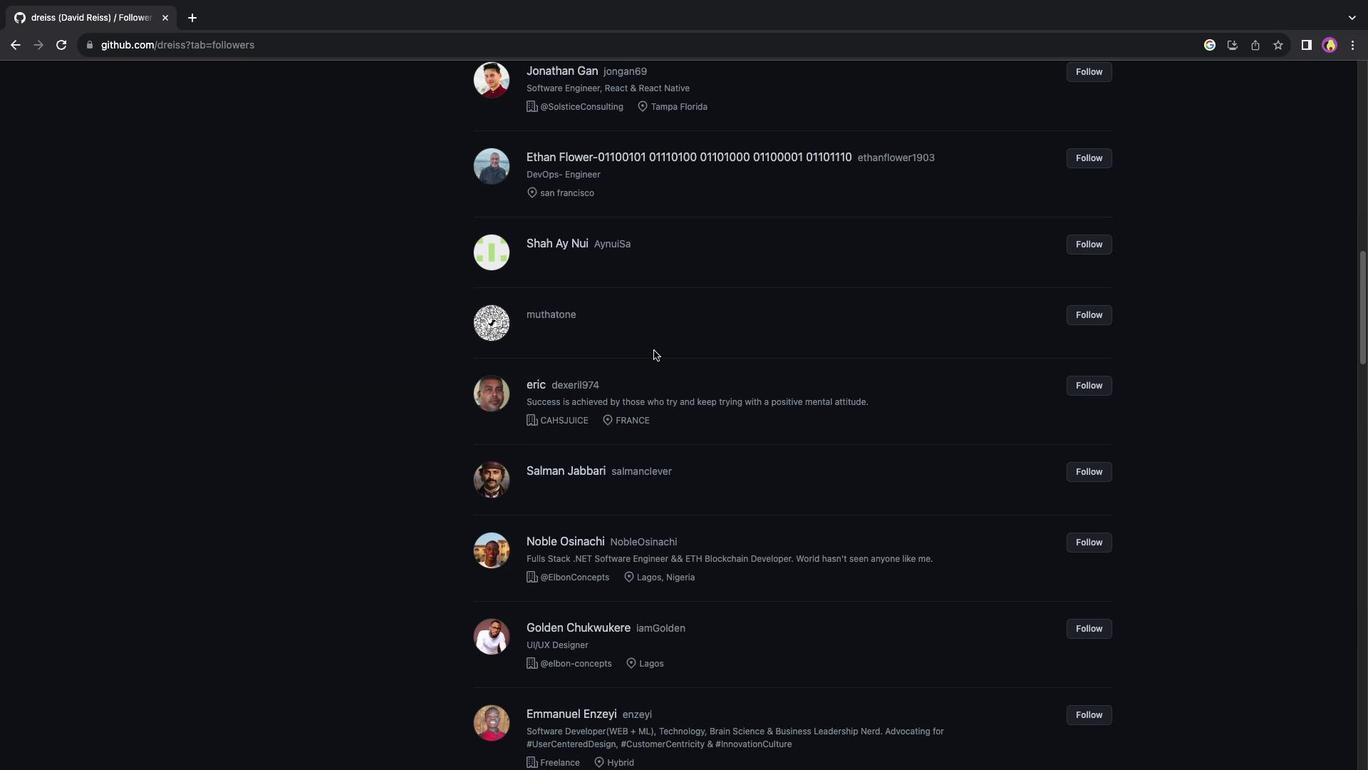 
Action: Mouse scrolled (654, 350) with delta (0, 0)
Screenshot: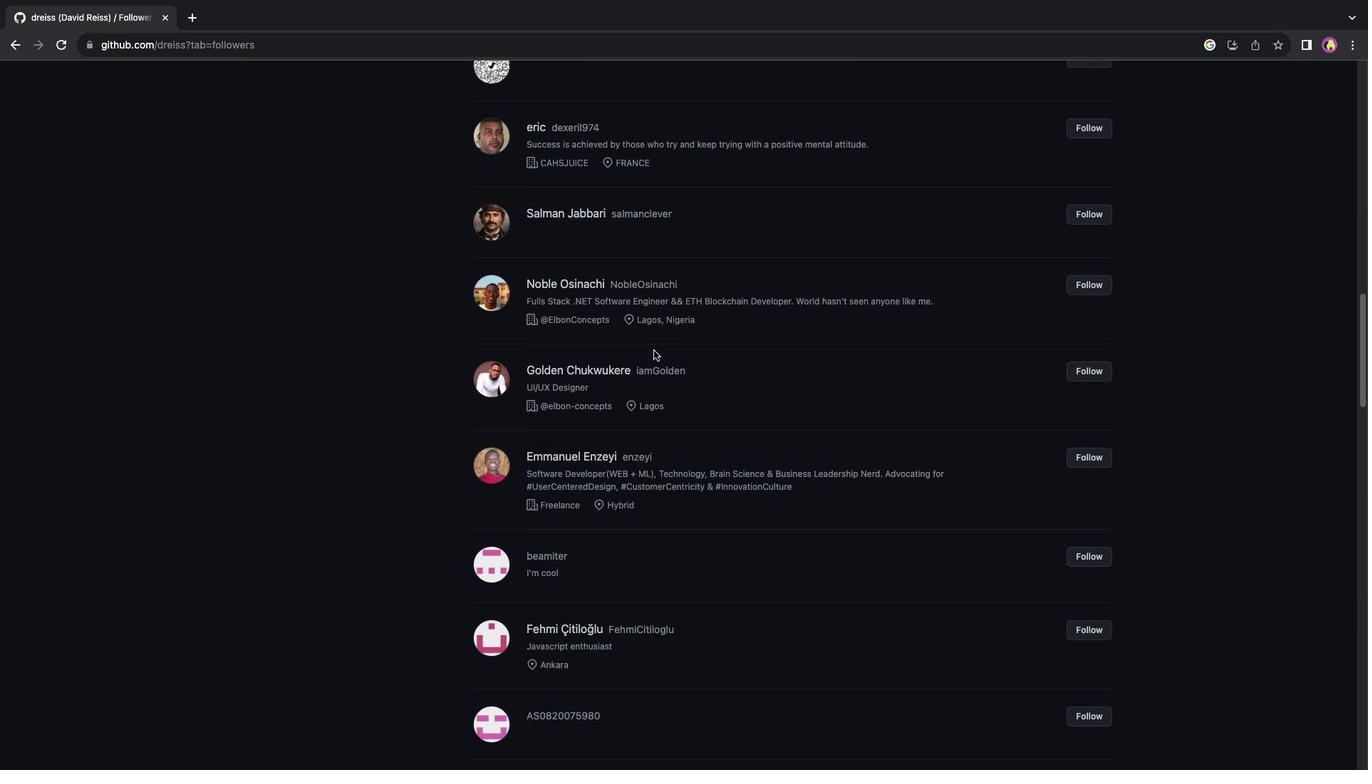
Action: Mouse scrolled (654, 350) with delta (0, 0)
Screenshot: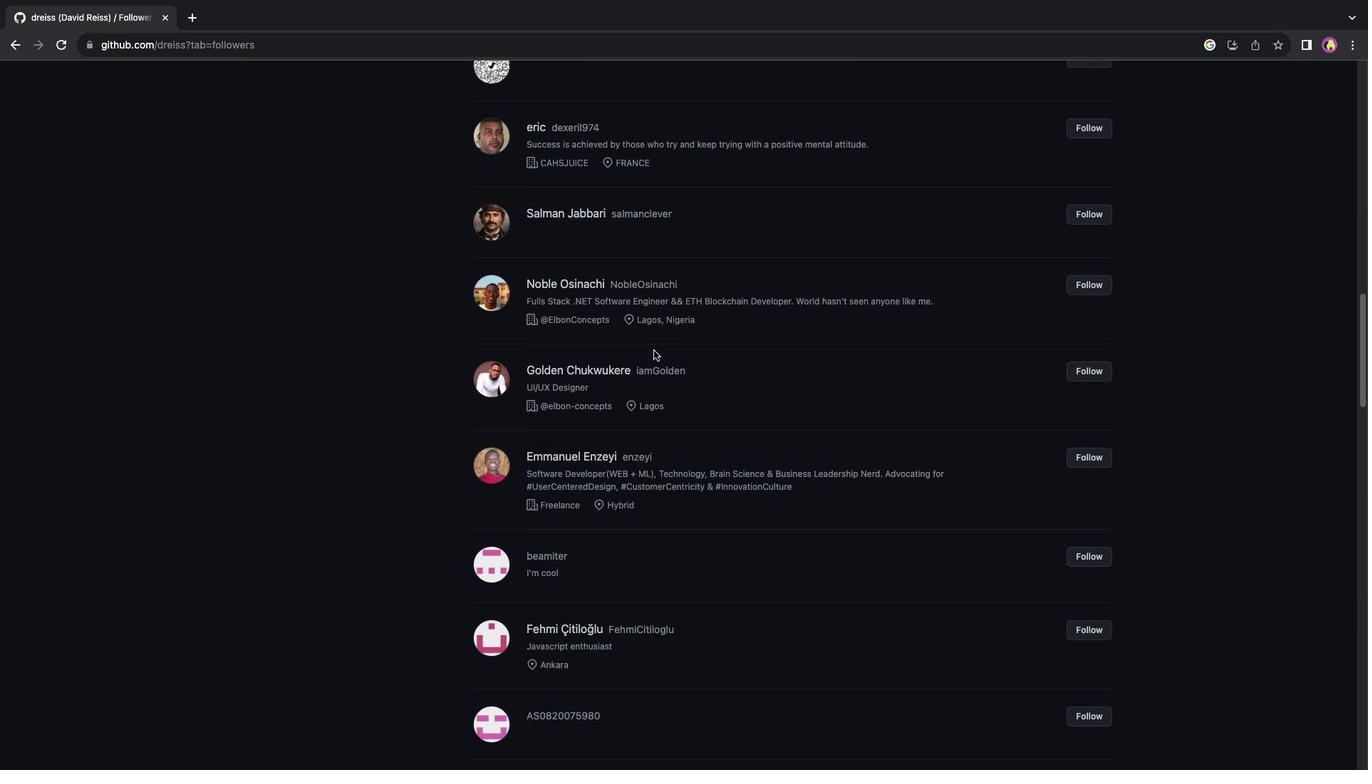
Action: Mouse scrolled (654, 350) with delta (0, -2)
Screenshot: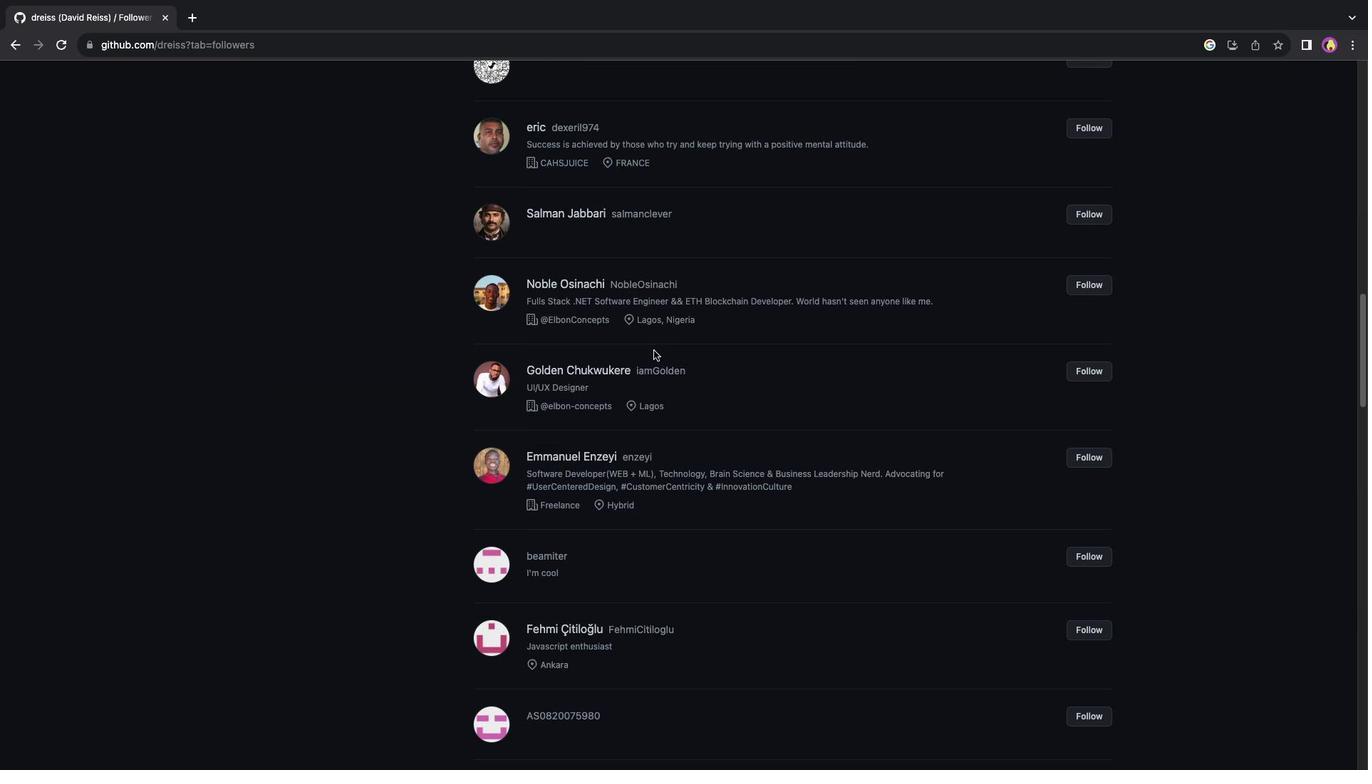 
Action: Mouse scrolled (654, 350) with delta (0, -3)
Screenshot: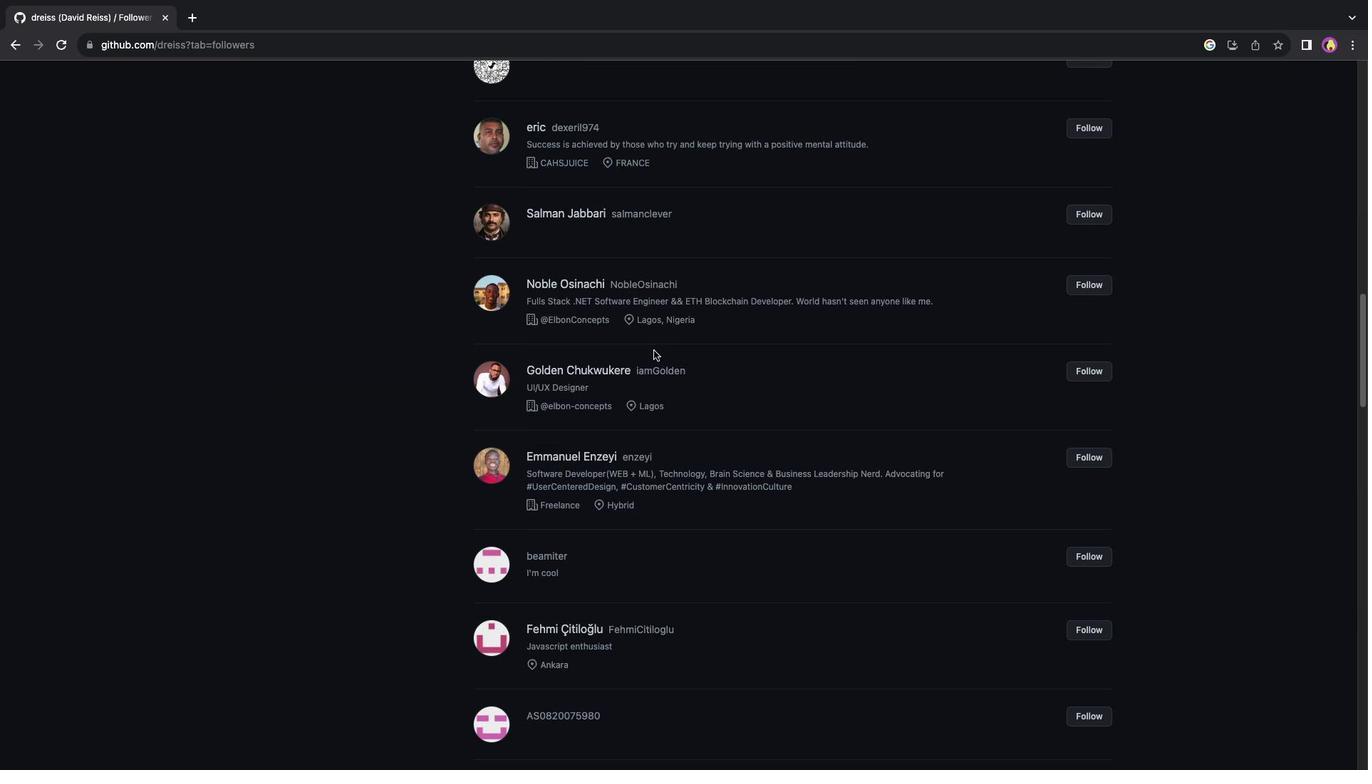 
Action: Mouse scrolled (654, 350) with delta (0, -4)
Screenshot: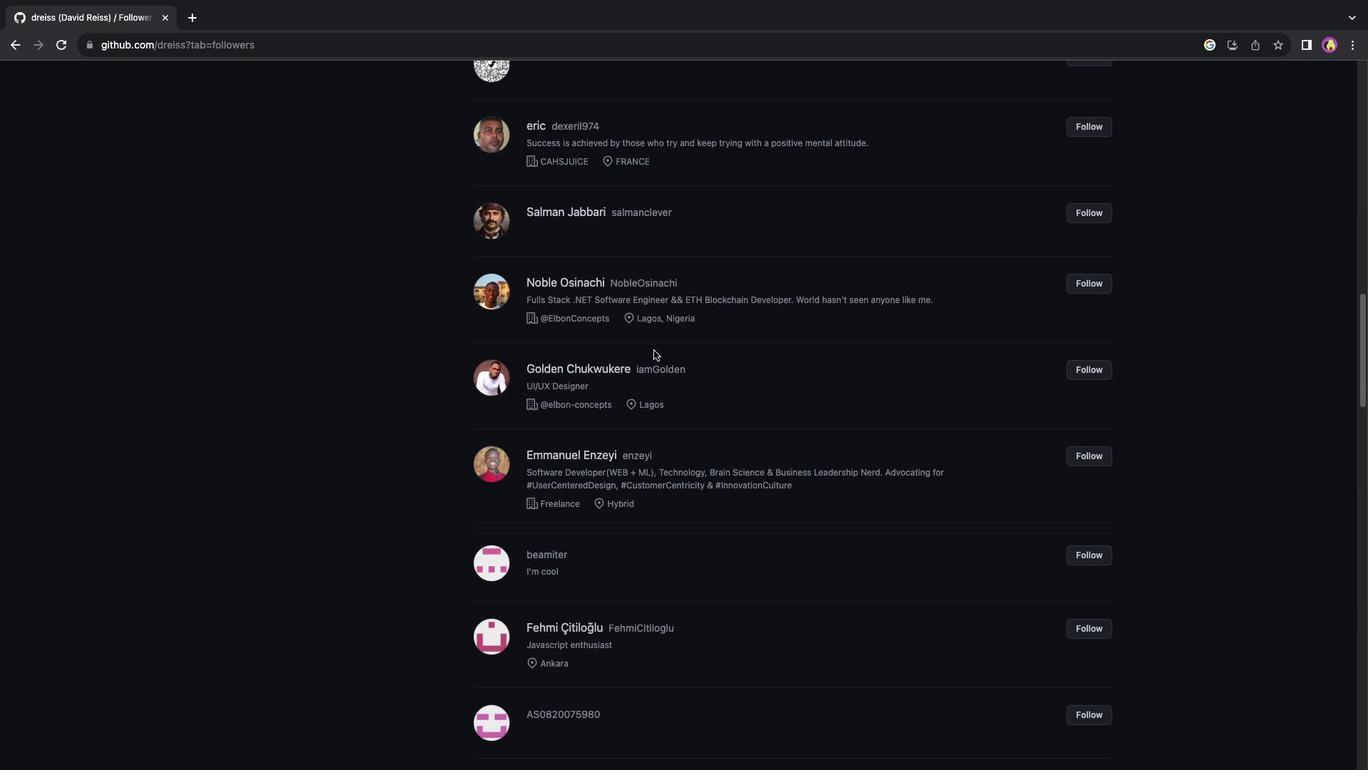 
Action: Mouse scrolled (654, 350) with delta (0, 0)
Screenshot: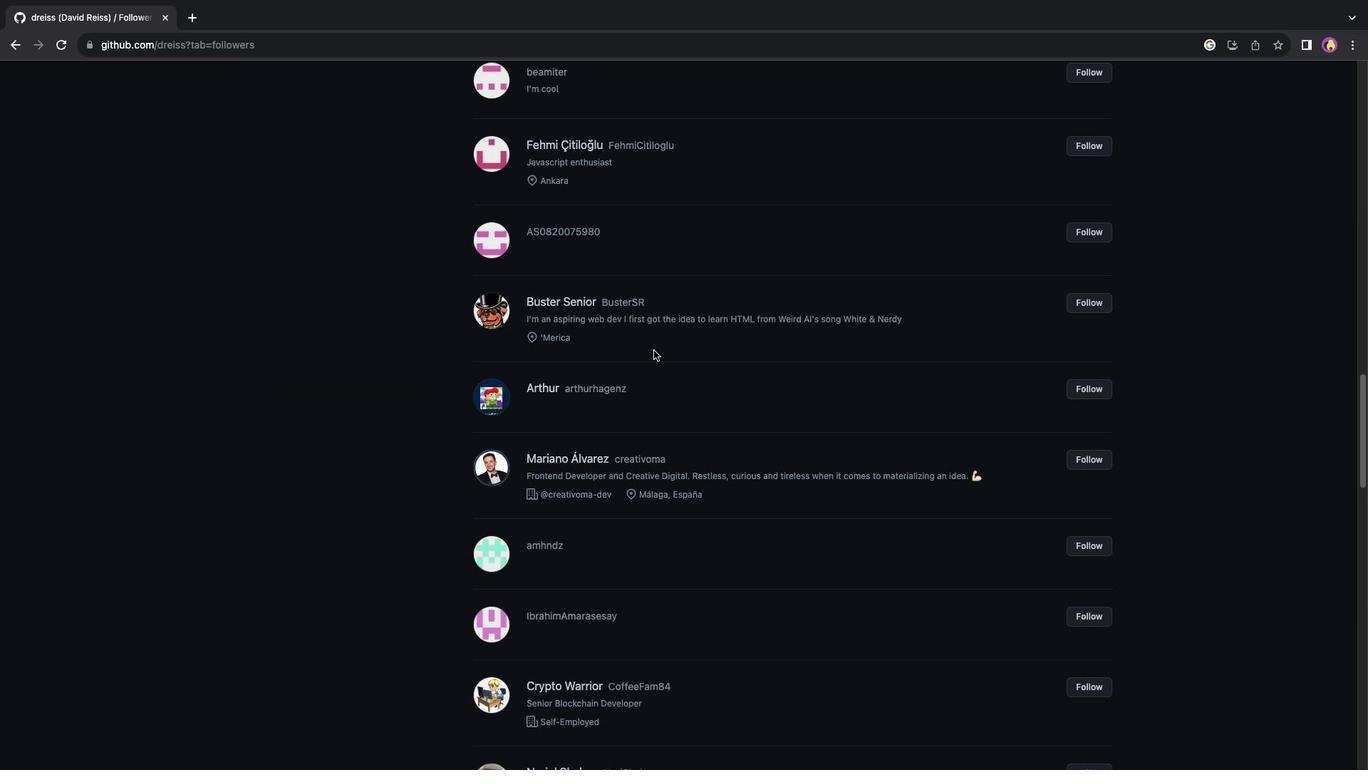 
Action: Mouse scrolled (654, 350) with delta (0, 0)
Screenshot: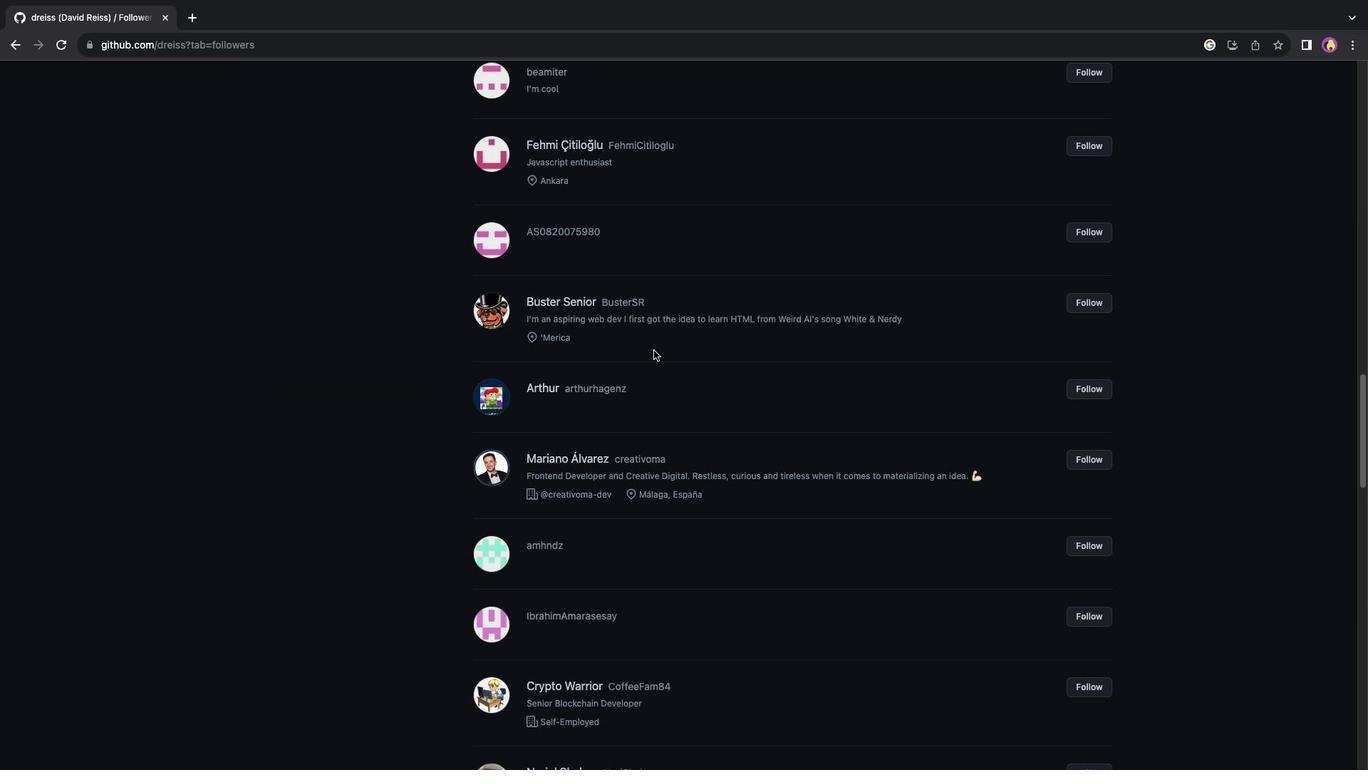 
Action: Mouse scrolled (654, 350) with delta (0, -2)
Screenshot: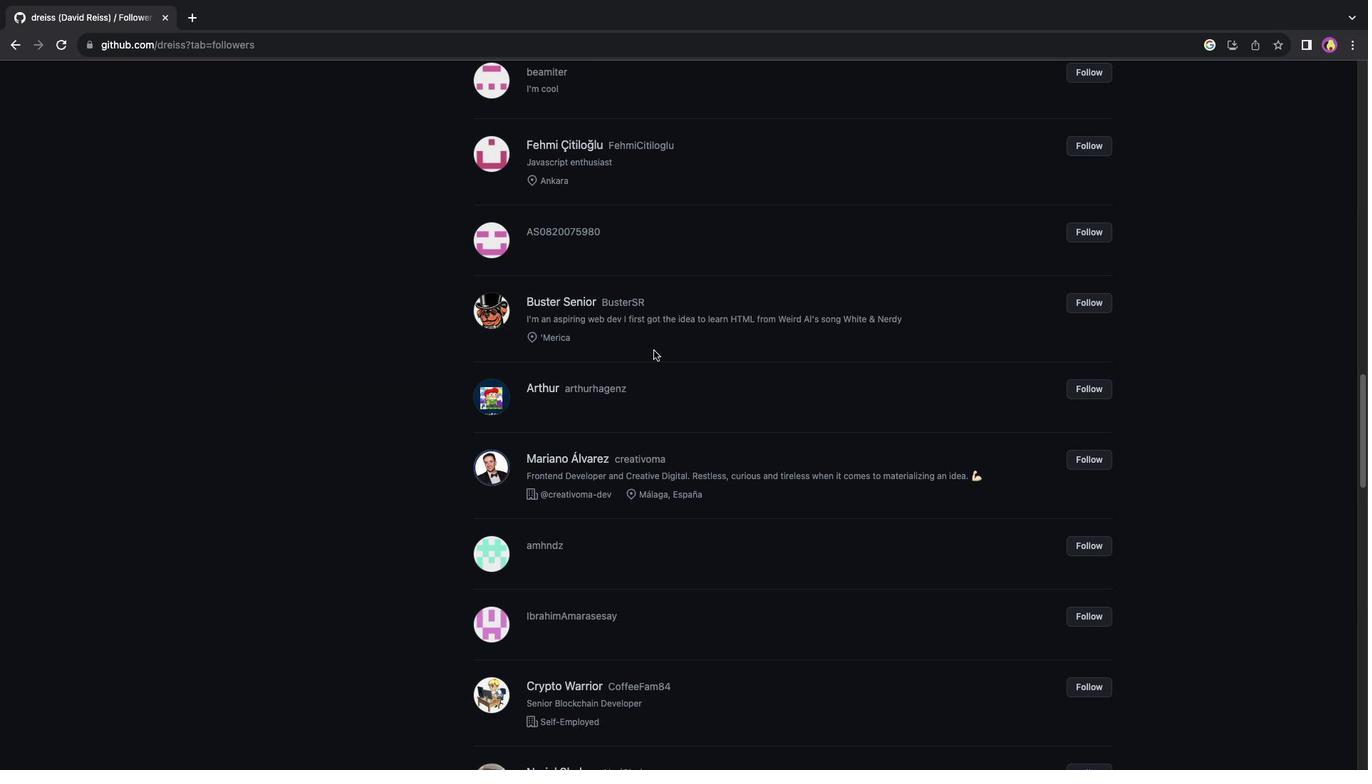 
Action: Mouse scrolled (654, 350) with delta (0, -3)
Screenshot: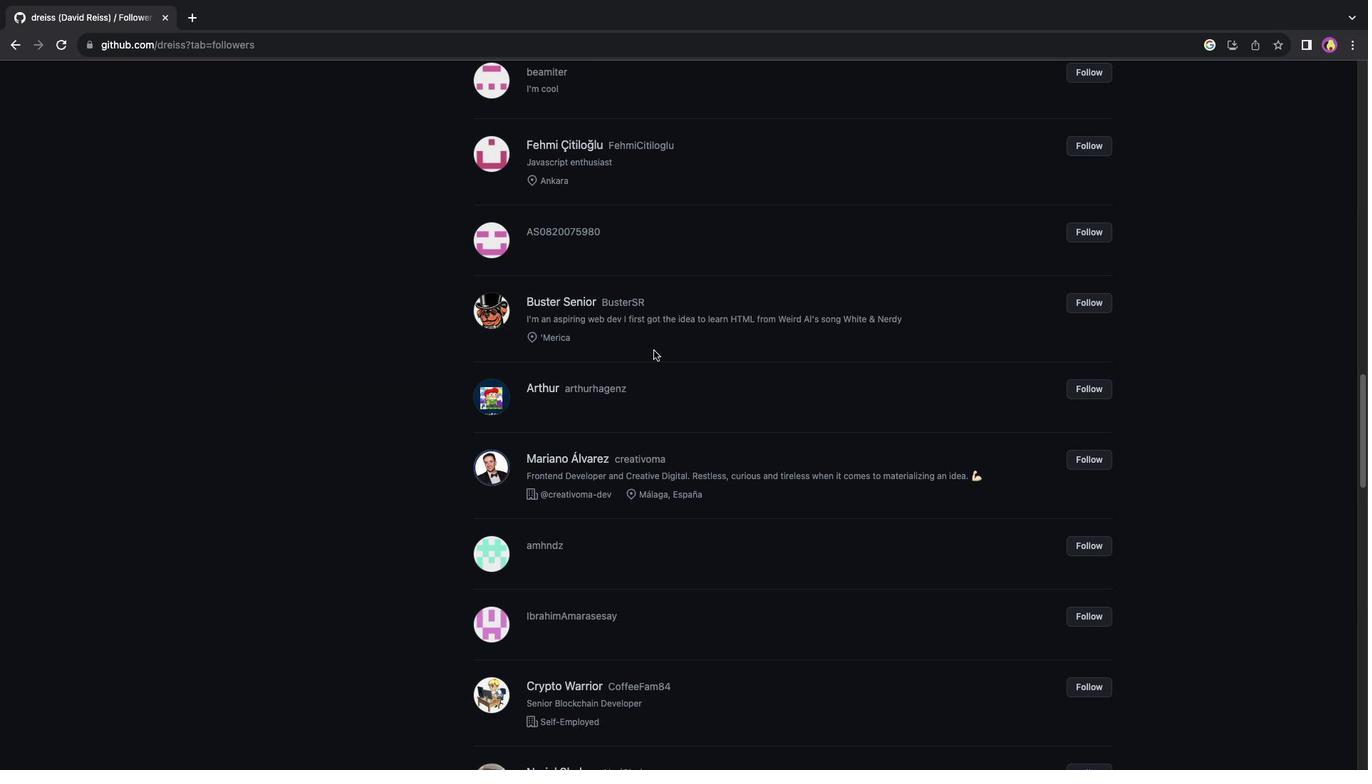 
Action: Mouse scrolled (654, 350) with delta (0, 0)
Screenshot: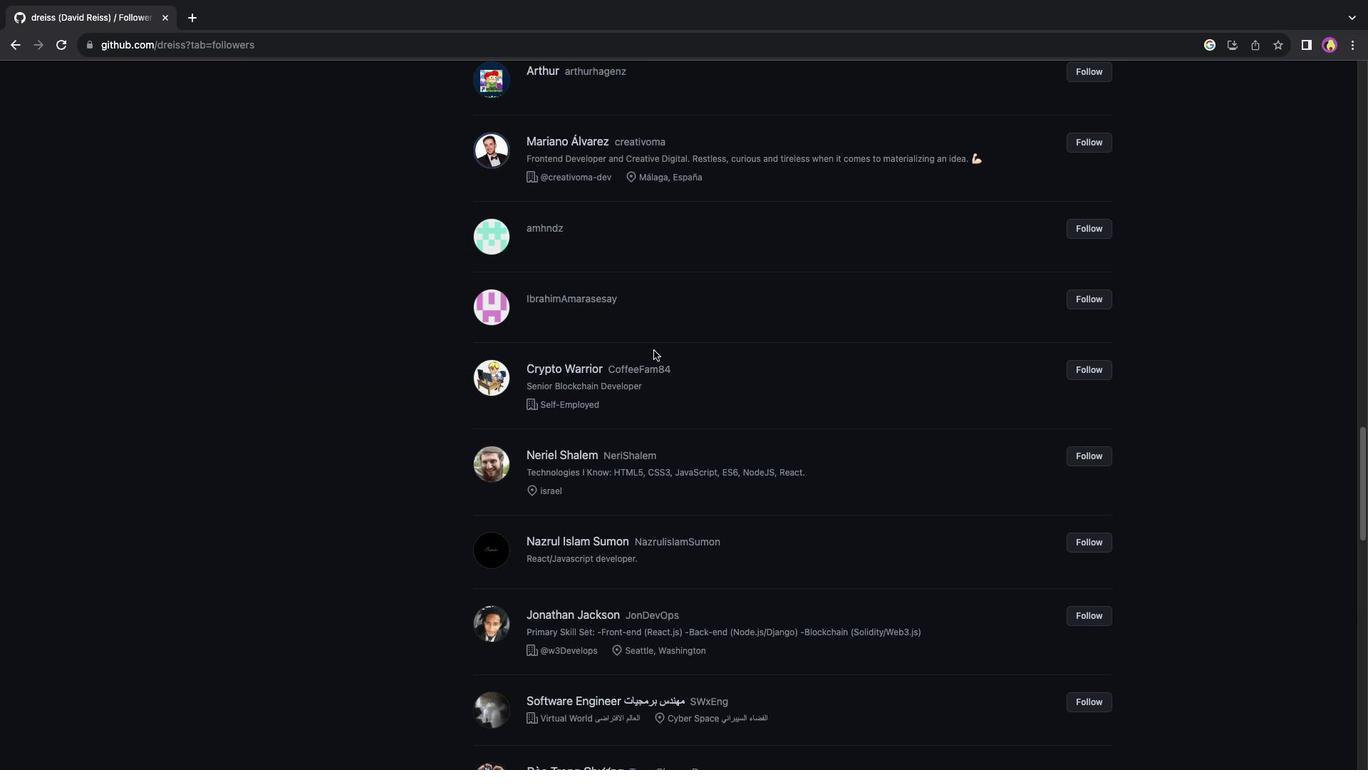 
Action: Mouse scrolled (654, 350) with delta (0, 0)
Screenshot: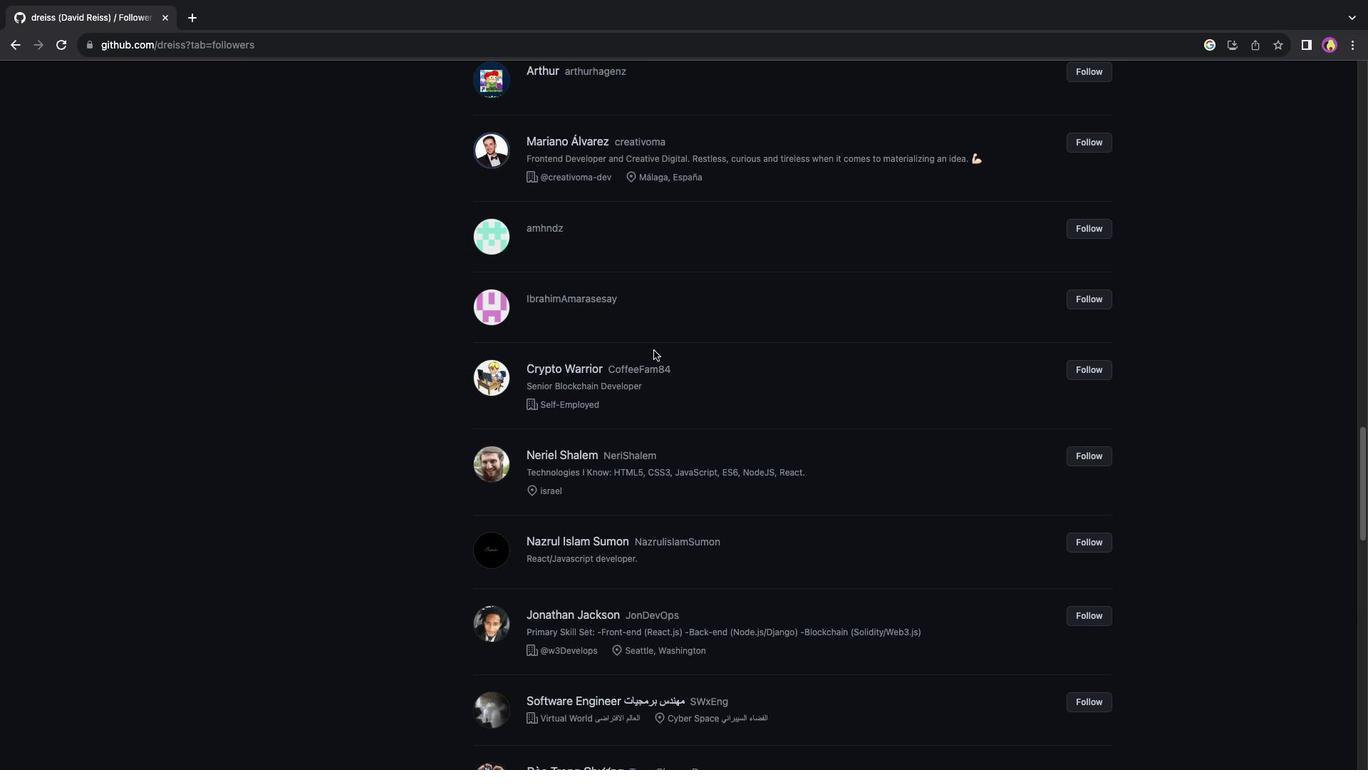 
Action: Mouse scrolled (654, 350) with delta (0, -2)
Screenshot: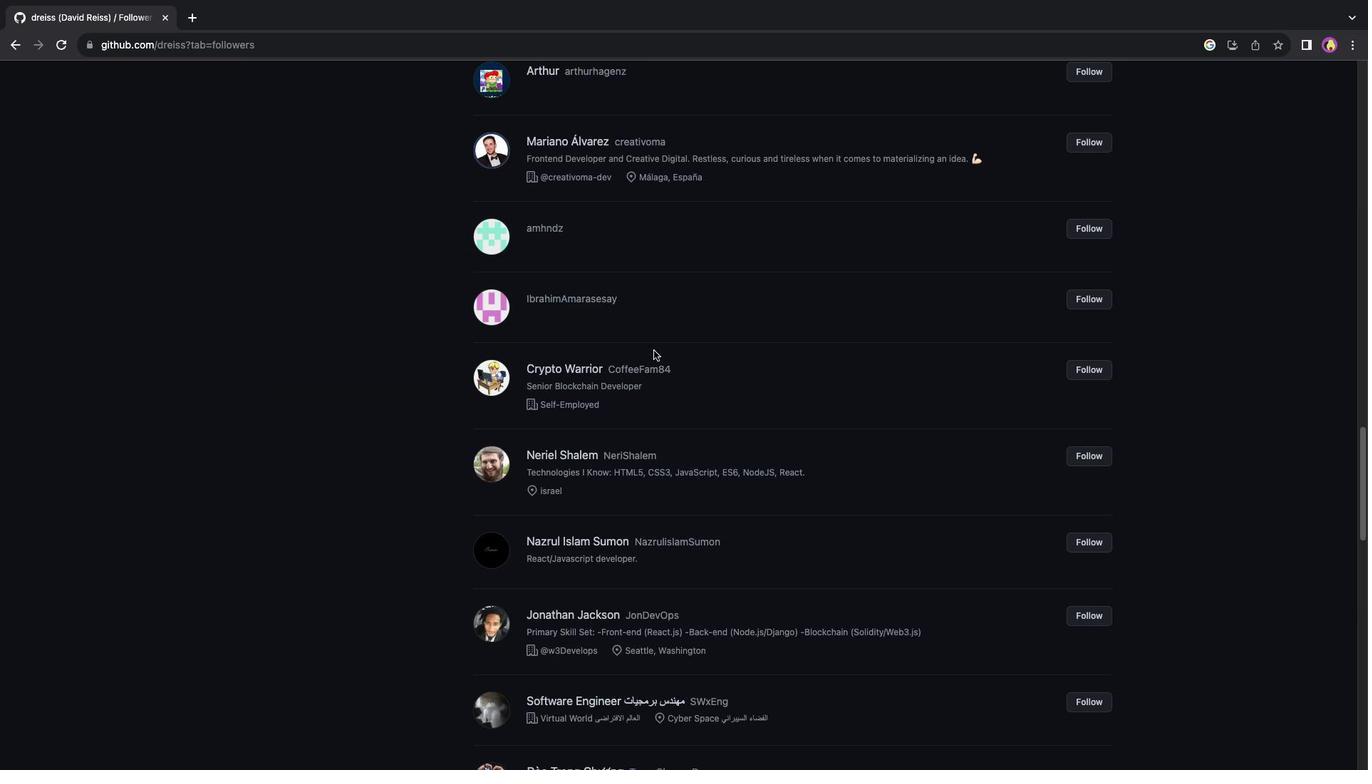
Action: Mouse scrolled (654, 350) with delta (0, -3)
Screenshot: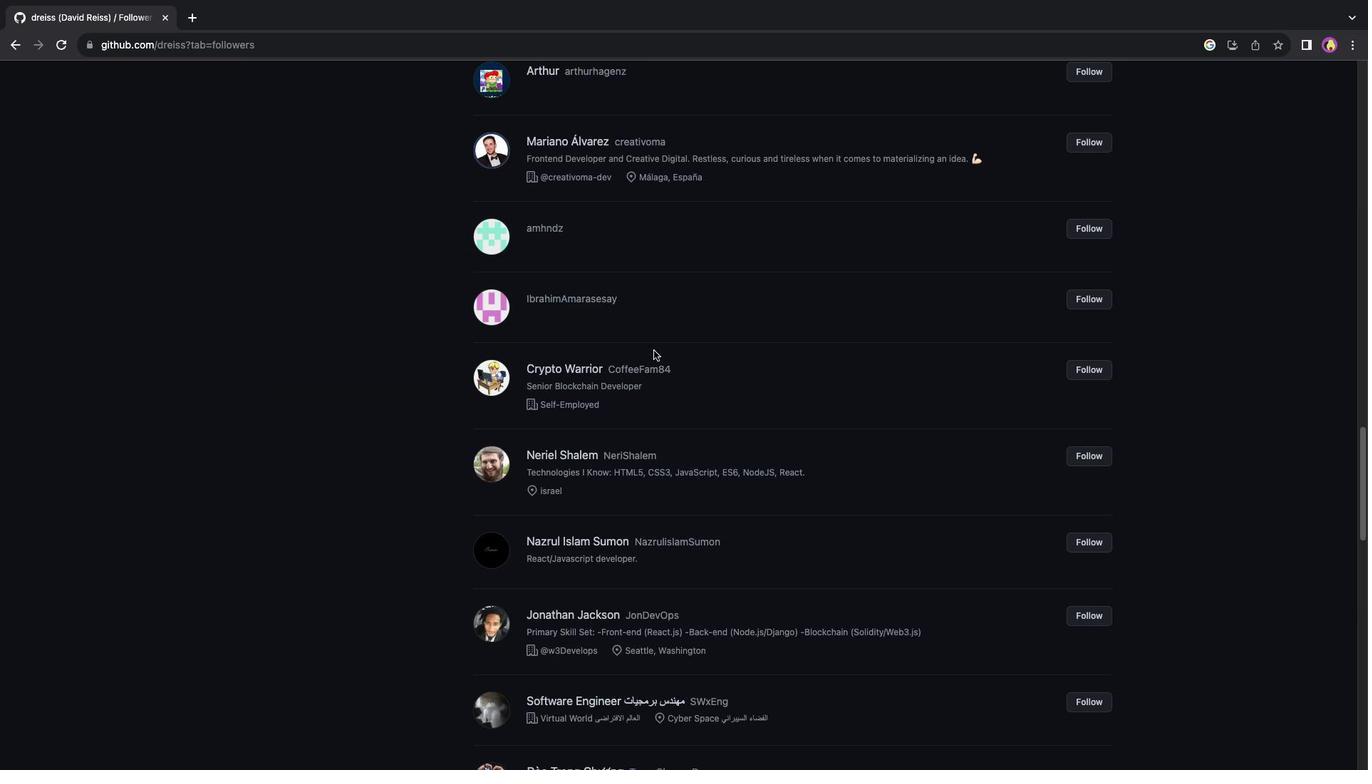 
Action: Mouse scrolled (654, 350) with delta (0, -4)
Screenshot: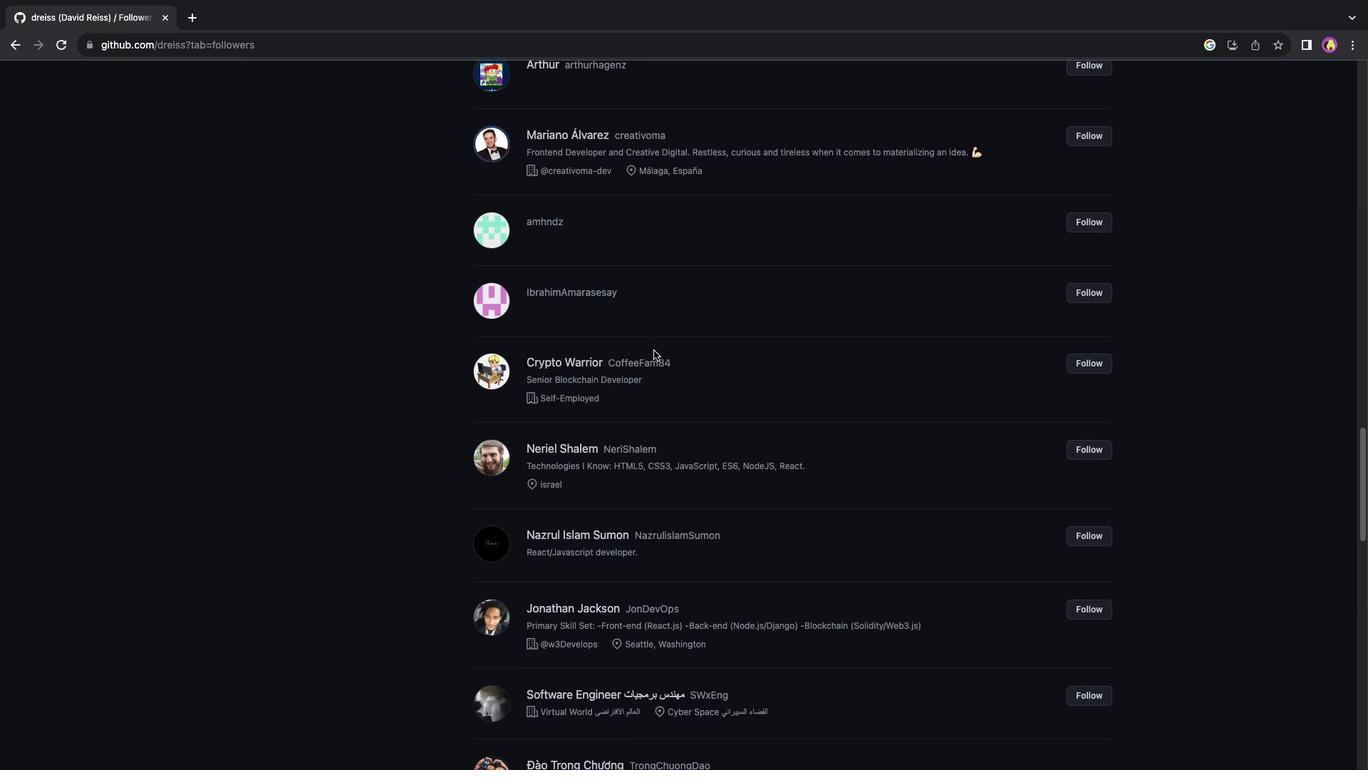 
Action: Mouse scrolled (654, 350) with delta (0, 0)
Screenshot: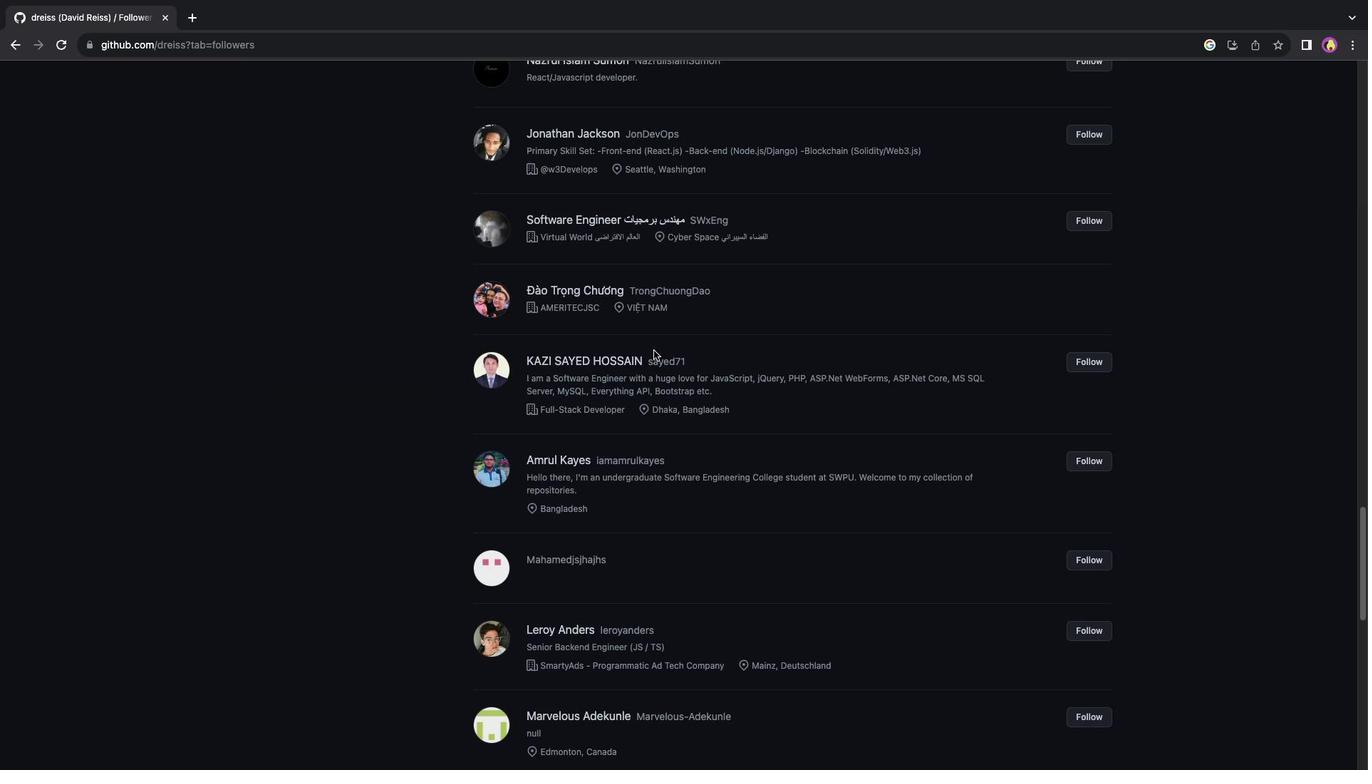 
Action: Mouse scrolled (654, 350) with delta (0, 0)
Screenshot: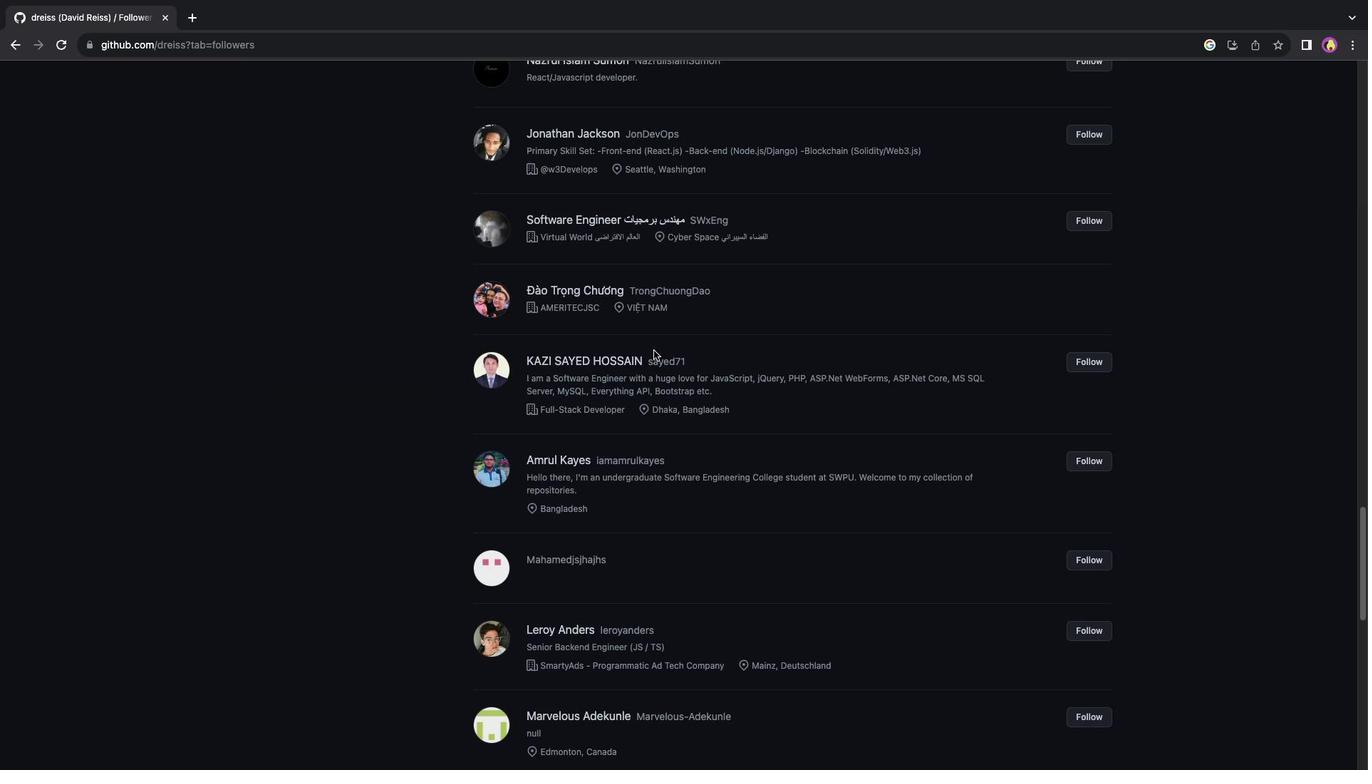 
Action: Mouse scrolled (654, 350) with delta (0, -2)
Screenshot: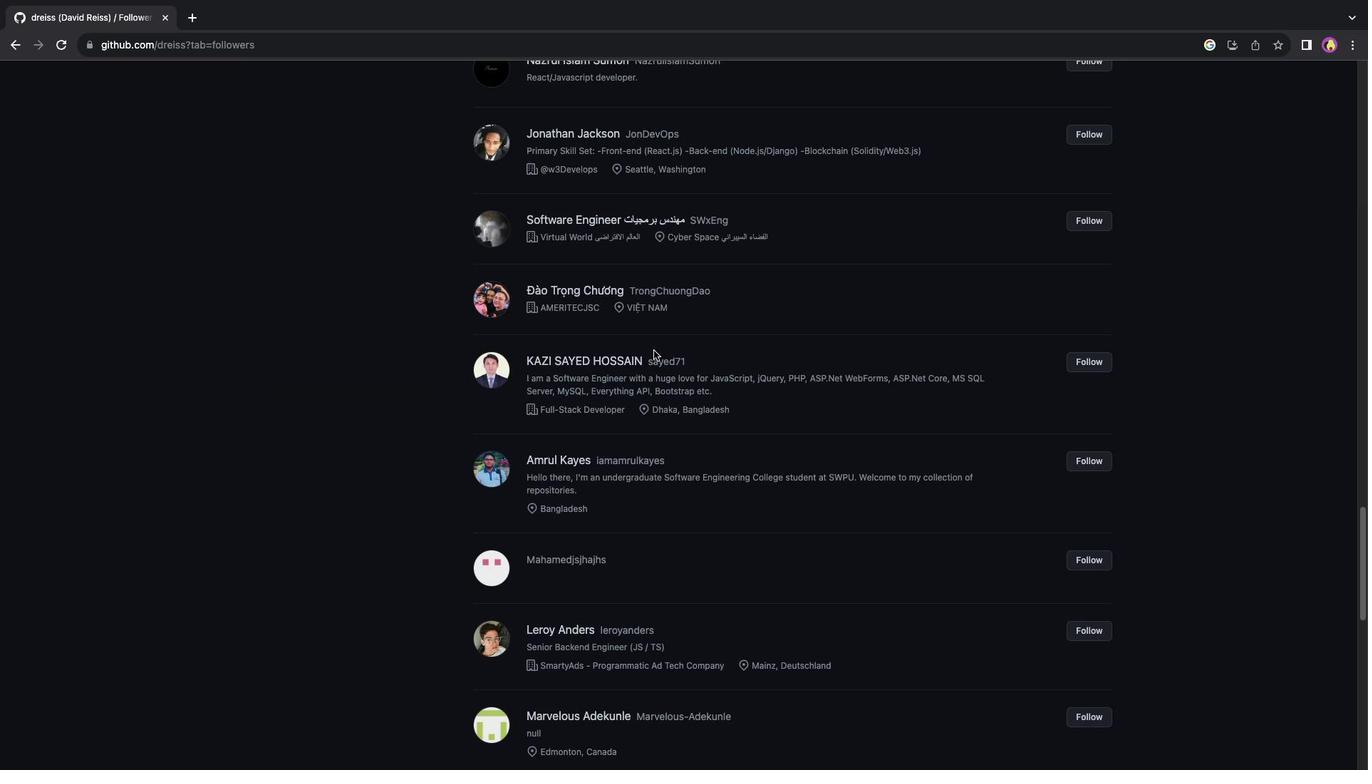 
Action: Mouse scrolled (654, 350) with delta (0, -3)
Screenshot: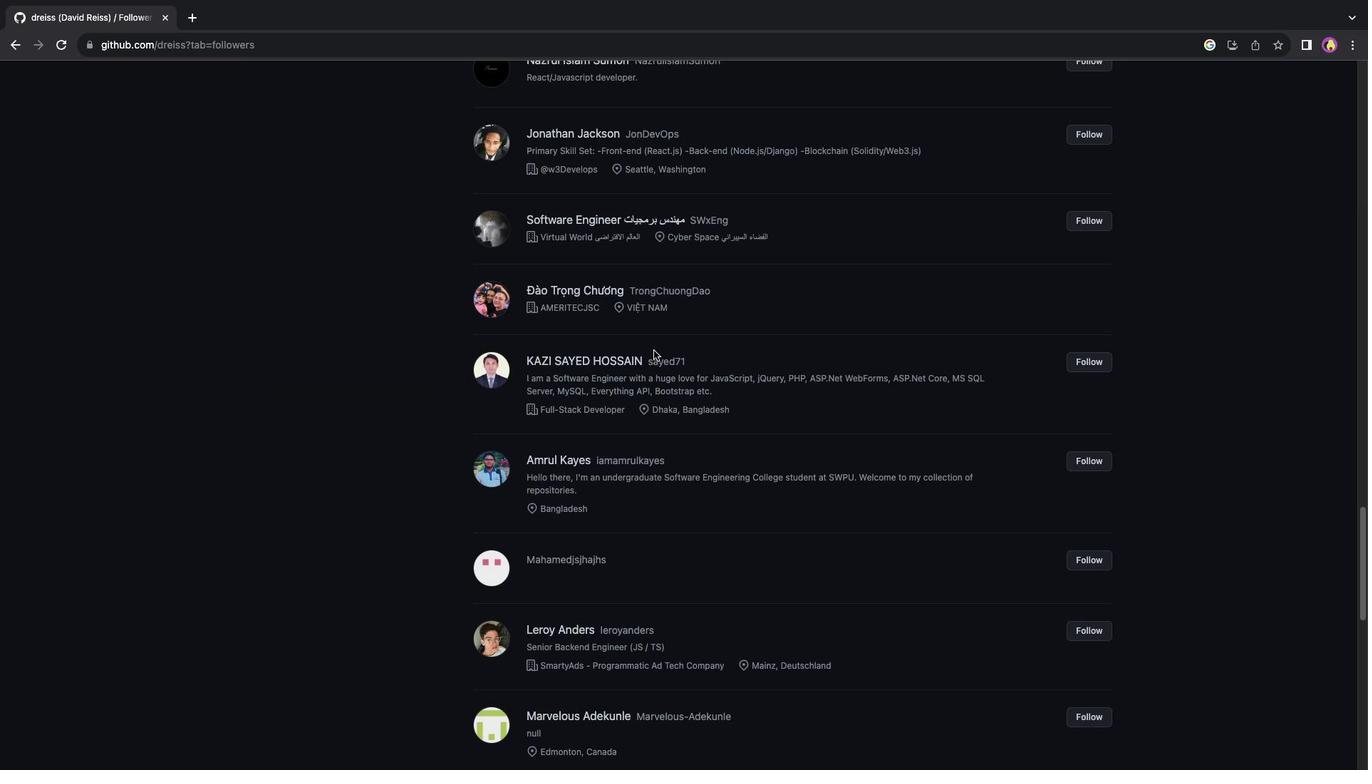 
Action: Mouse scrolled (654, 350) with delta (0, 0)
Screenshot: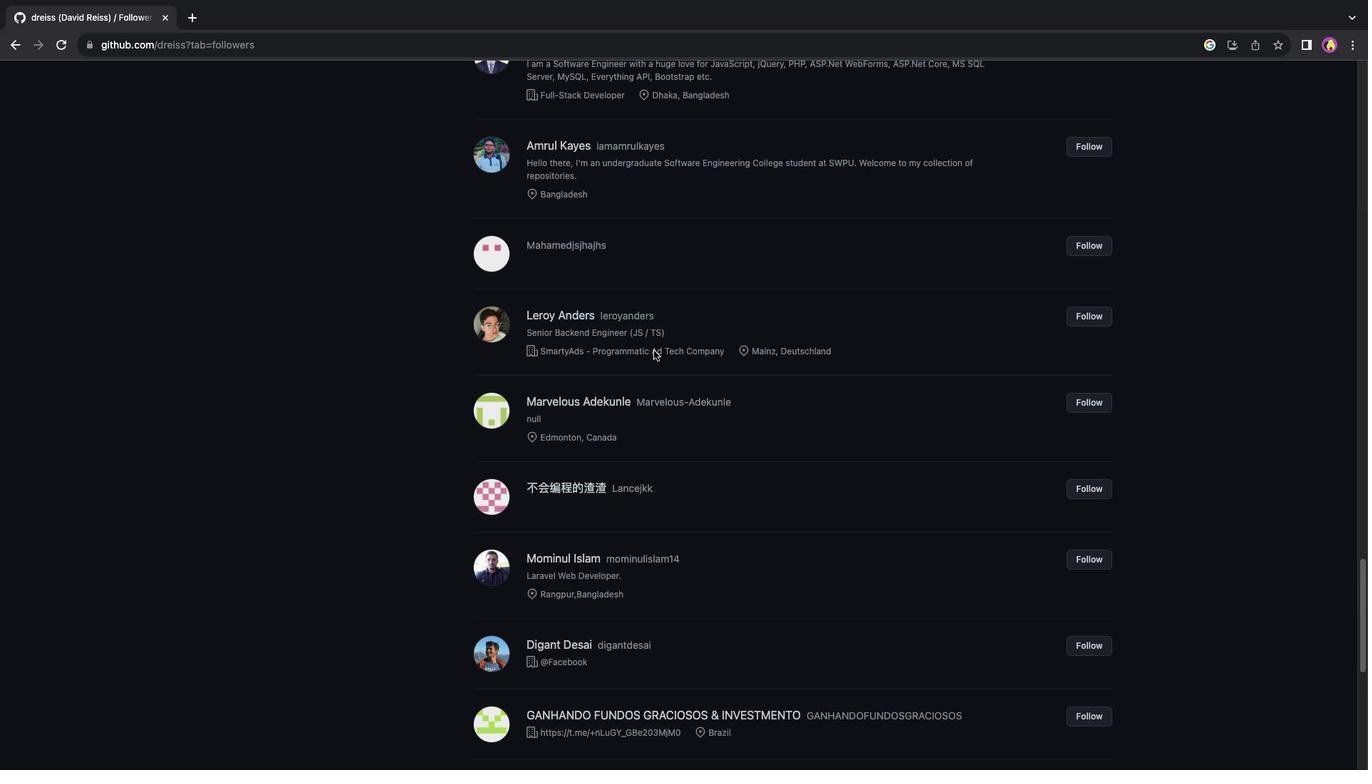 
Action: Mouse scrolled (654, 350) with delta (0, 0)
Screenshot: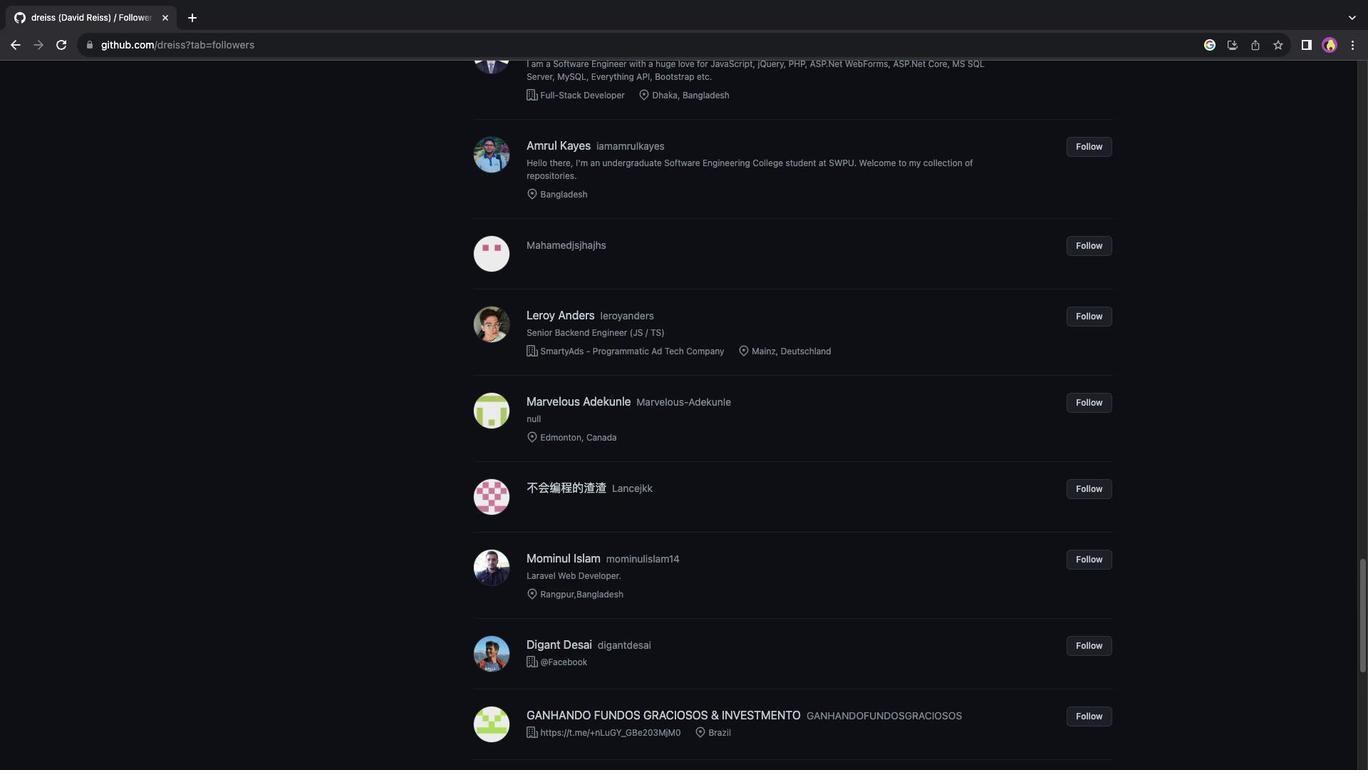 
Action: Mouse scrolled (654, 350) with delta (0, -2)
Screenshot: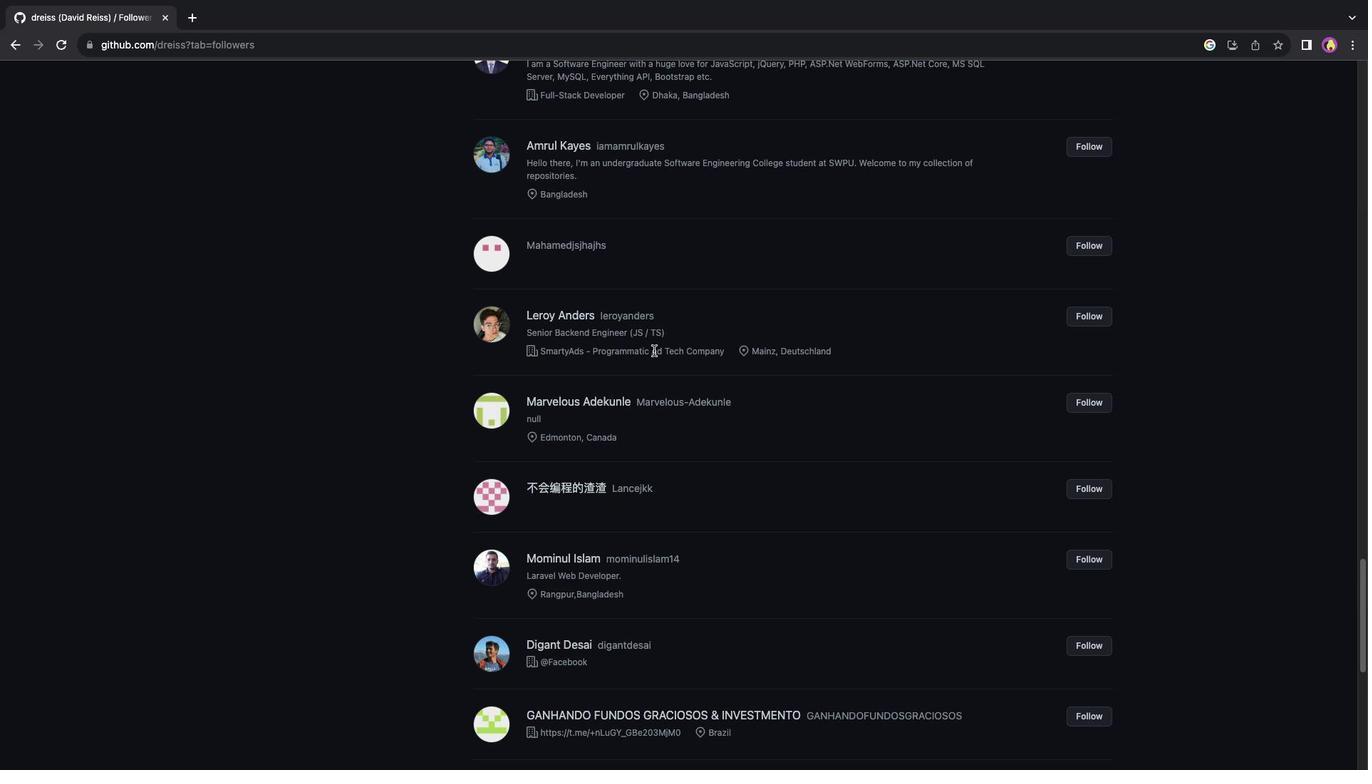 
Action: Mouse scrolled (654, 350) with delta (0, -3)
Screenshot: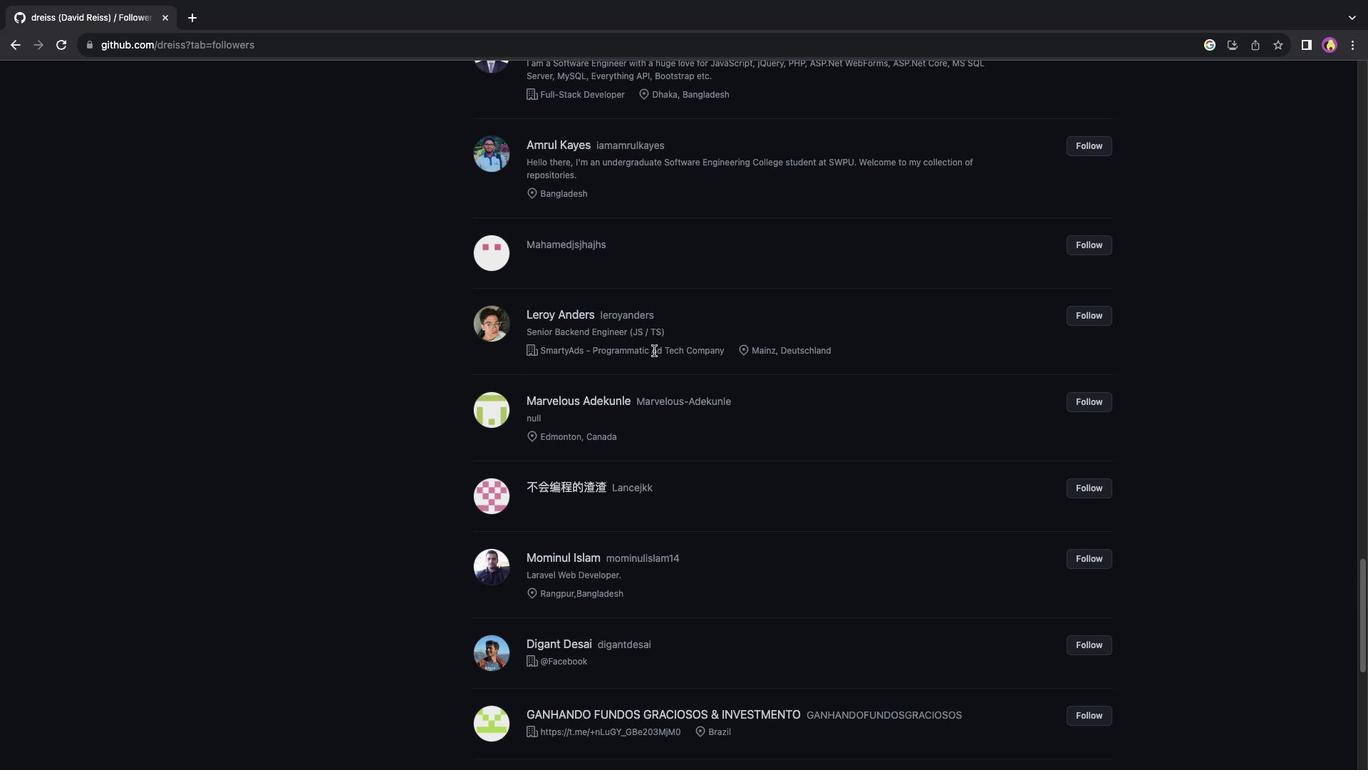 
Action: Mouse moved to (547, 355)
Screenshot: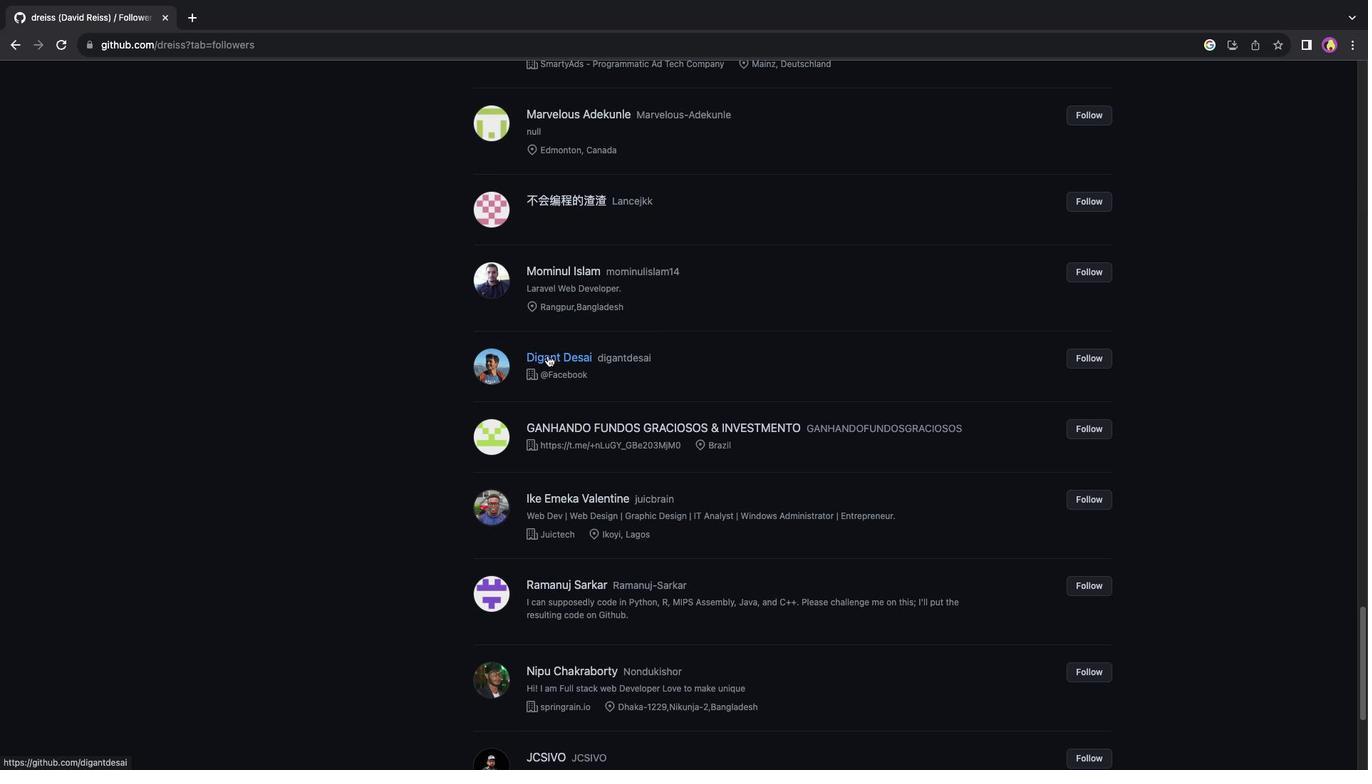 
Action: Mouse pressed left at (547, 355)
Screenshot: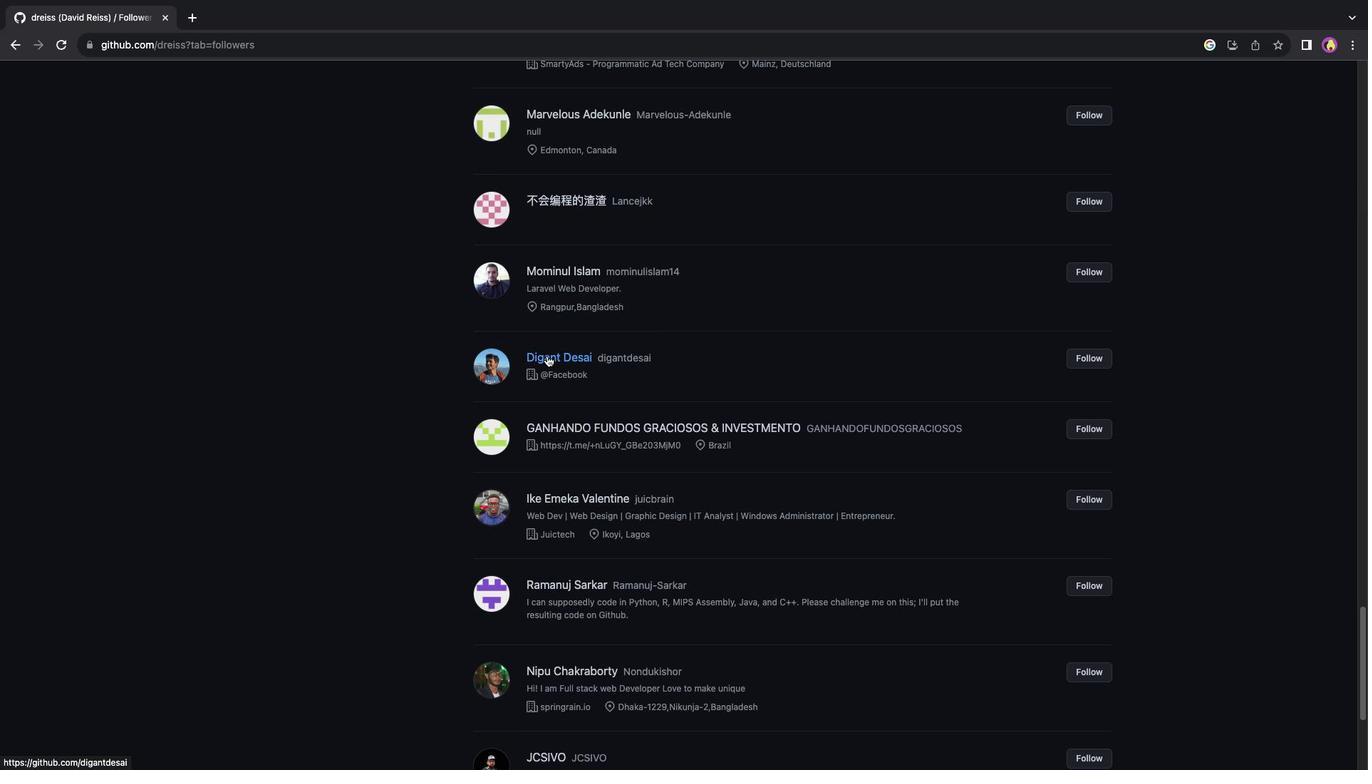 
Action: Mouse moved to (273, 478)
Screenshot: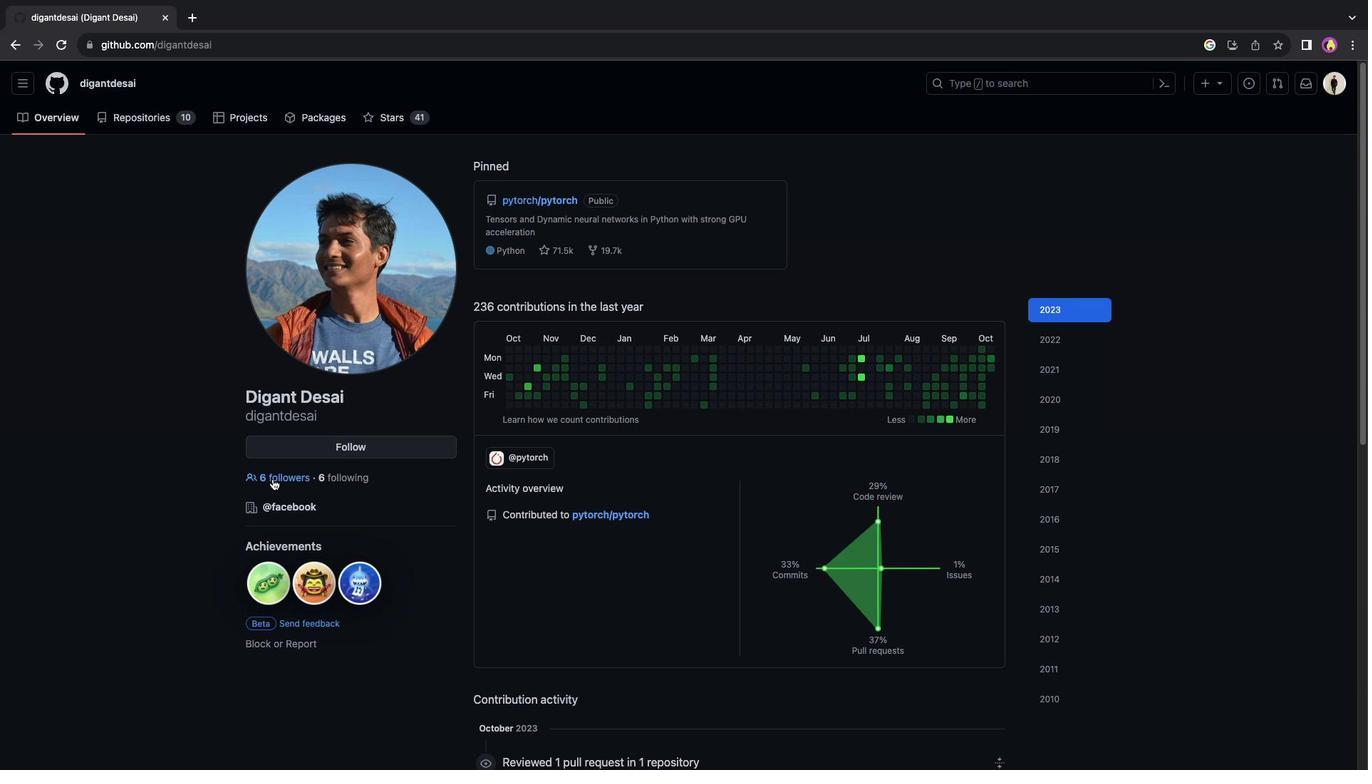 
Action: Mouse pressed left at (273, 478)
Screenshot: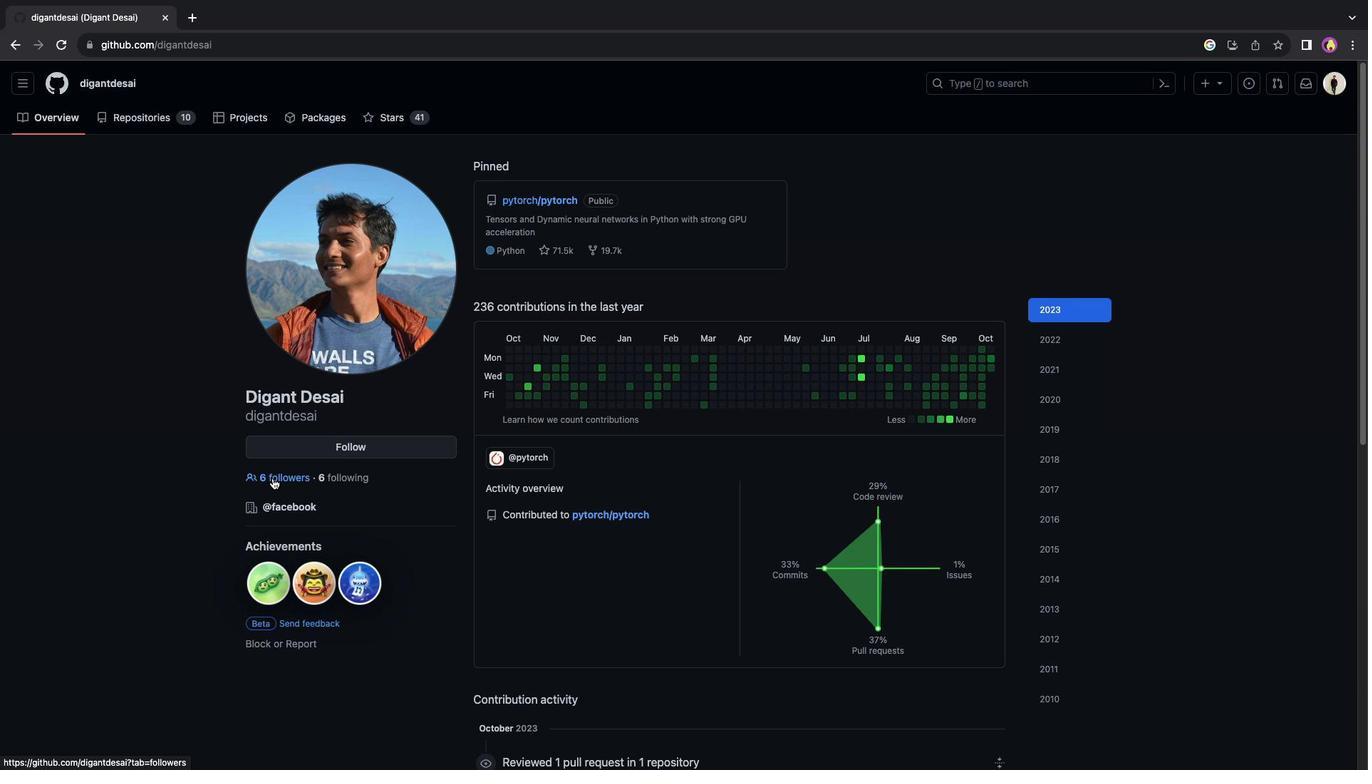 
Action: Mouse moved to (536, 168)
Screenshot: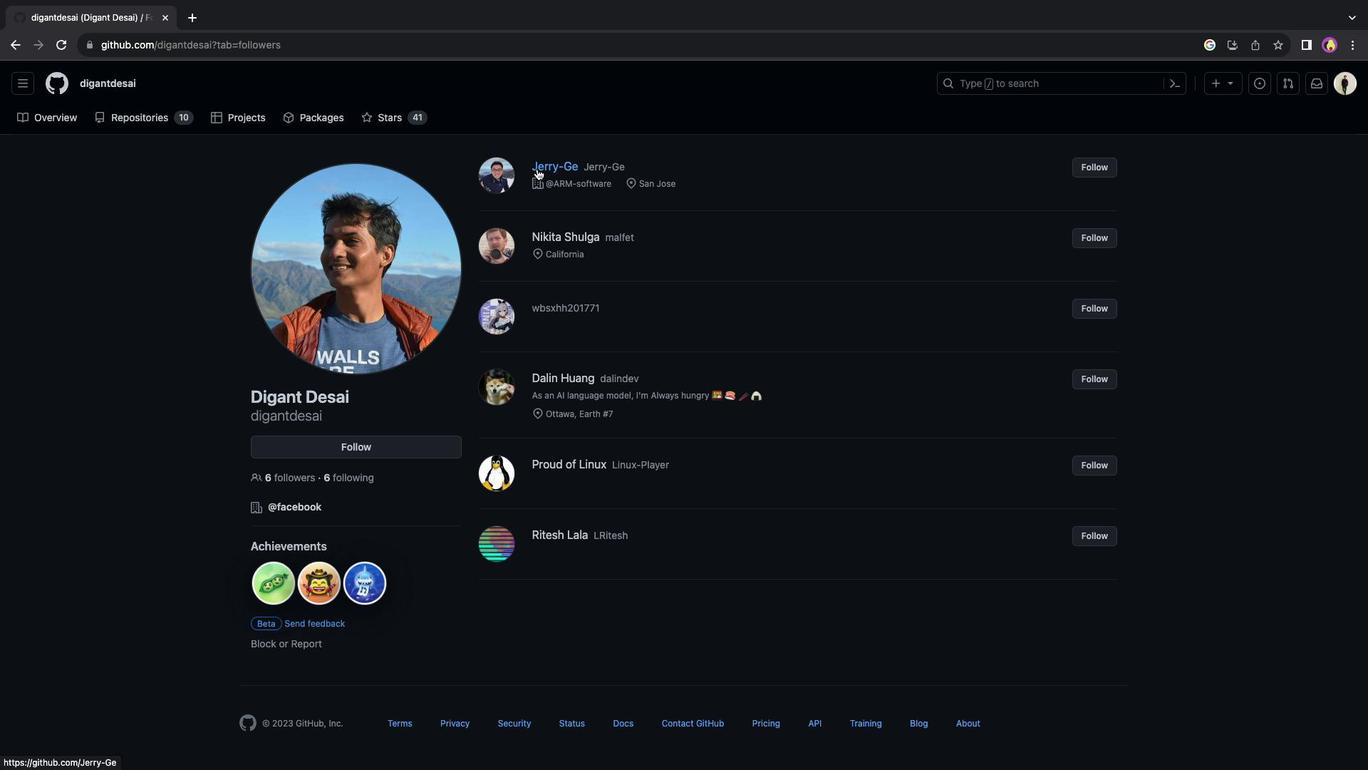 
Action: Mouse pressed left at (536, 168)
Screenshot: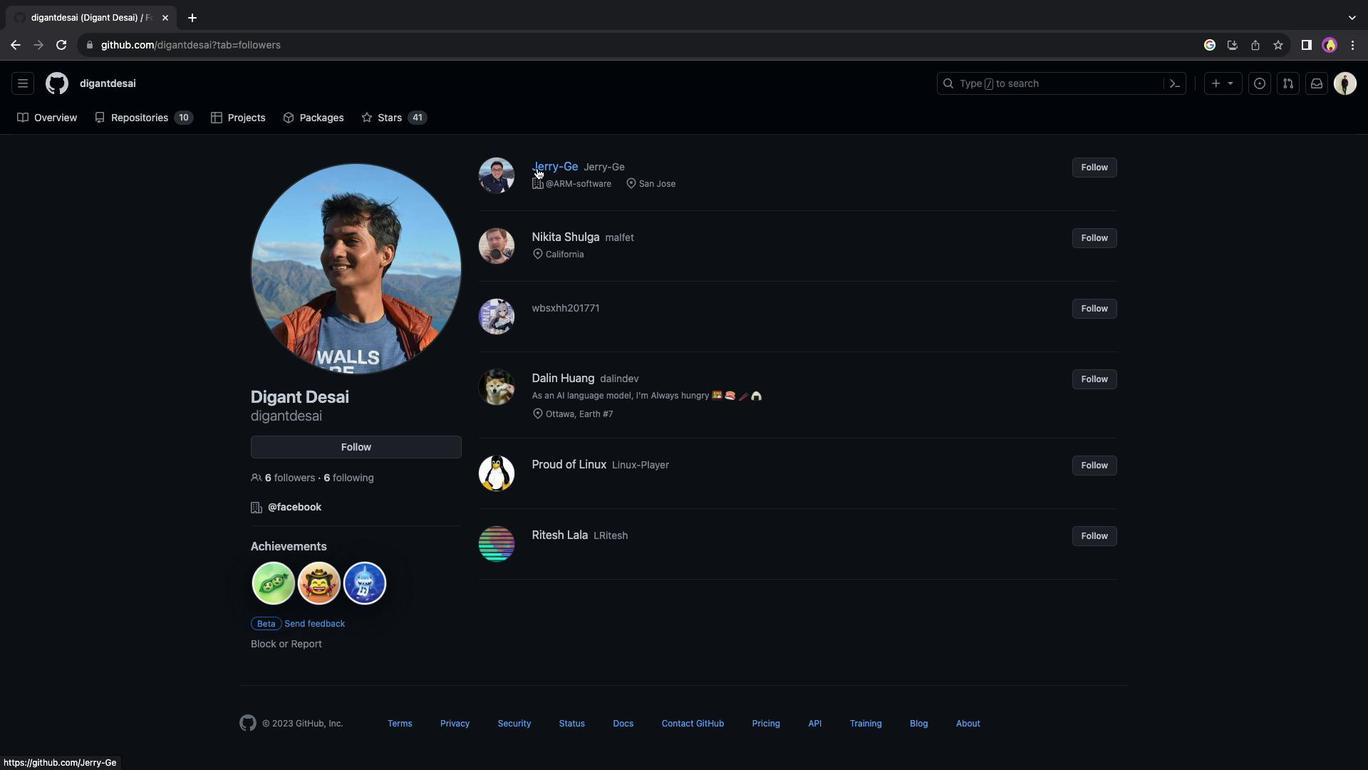 
Action: Mouse moved to (279, 479)
Screenshot: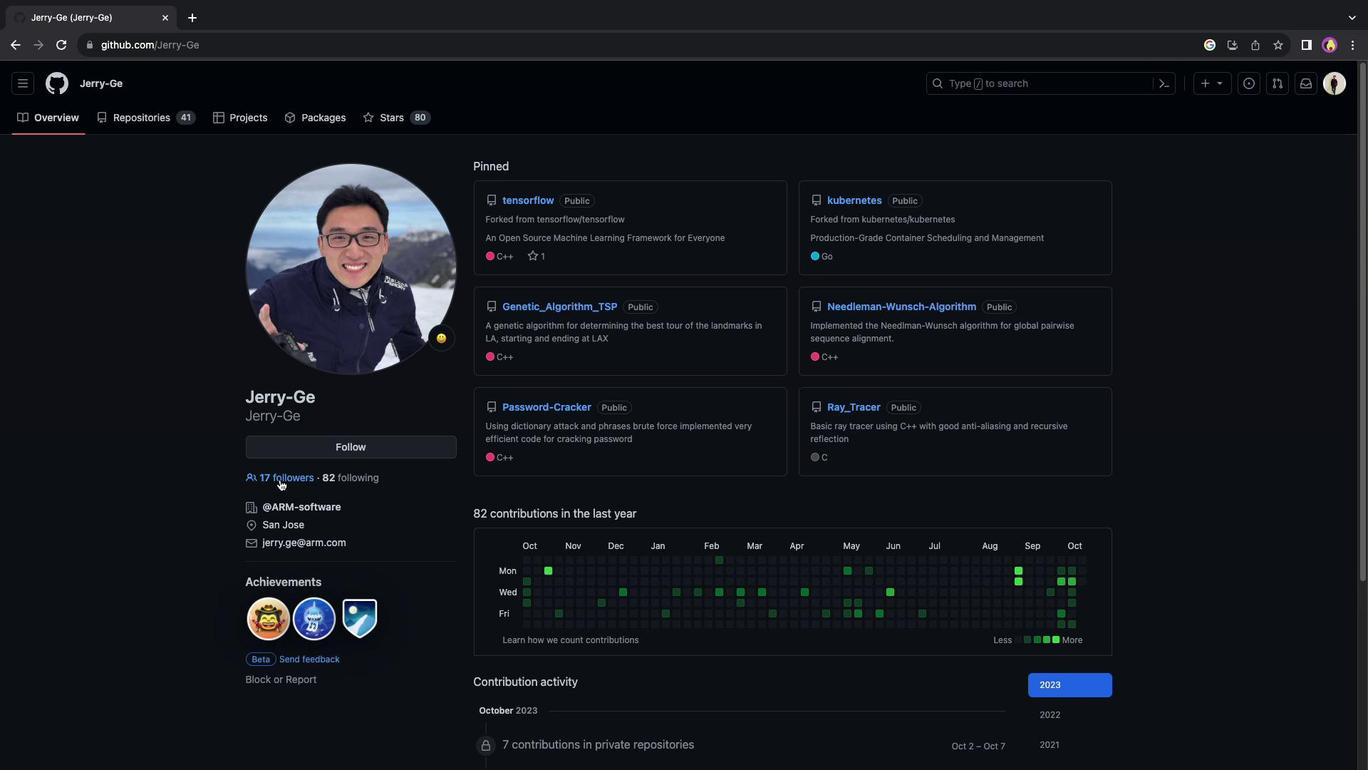 
Action: Mouse pressed left at (279, 479)
Screenshot: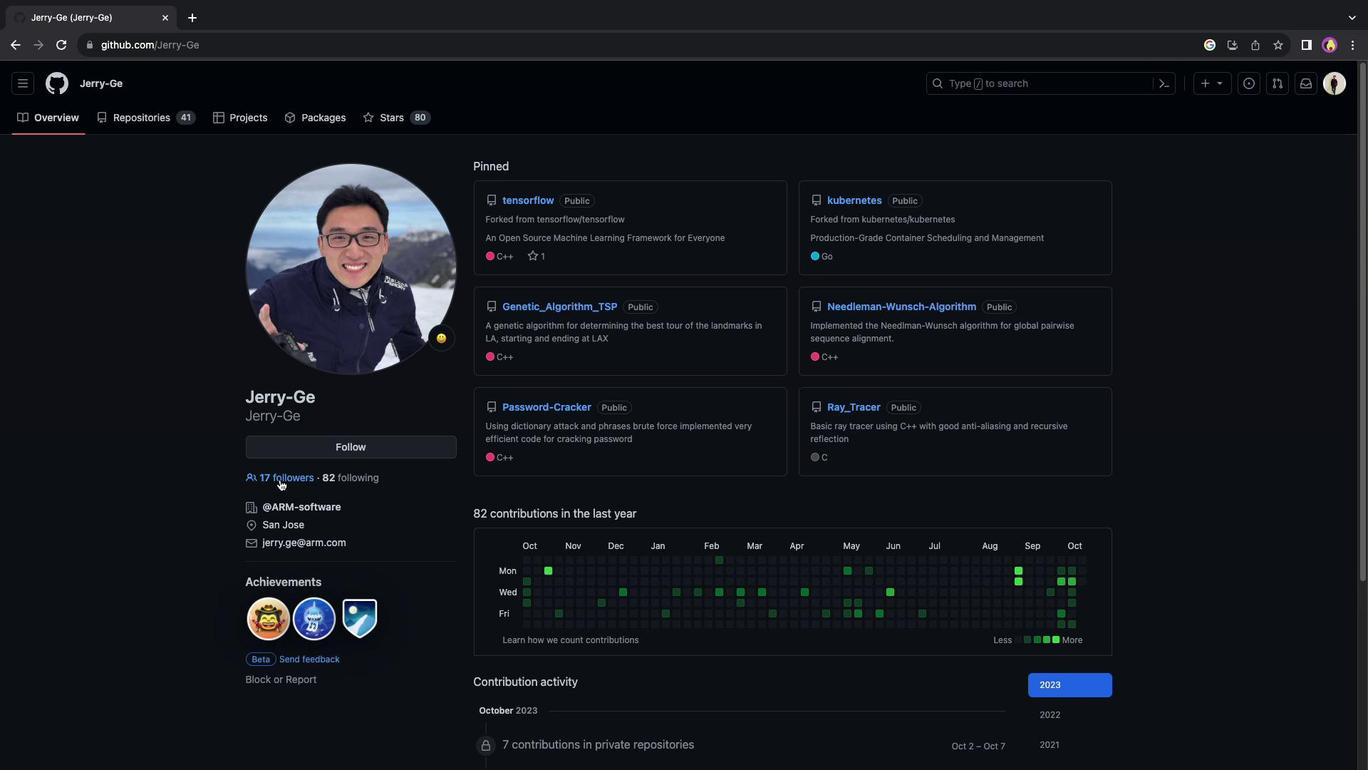 
Action: Mouse moved to (957, 479)
Screenshot: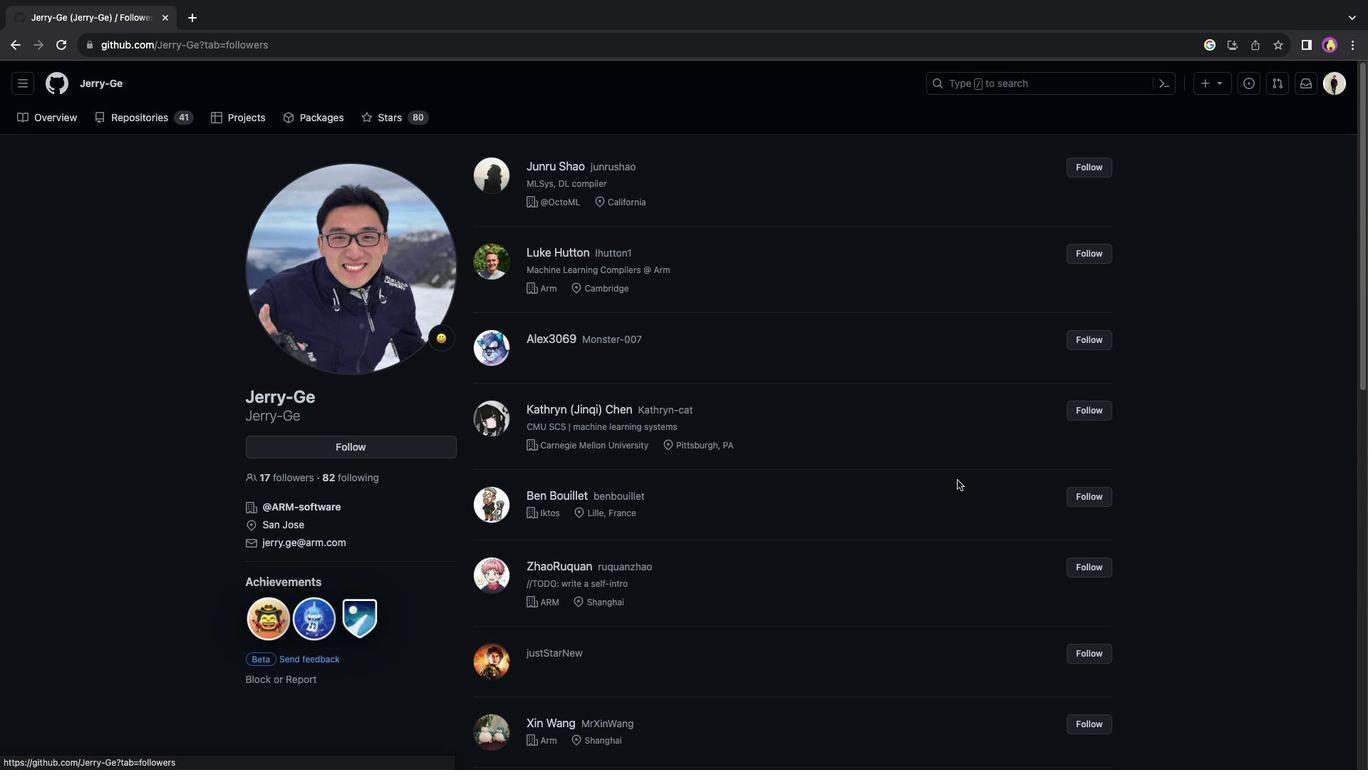 
Action: Mouse scrolled (957, 479) with delta (0, 0)
Screenshot: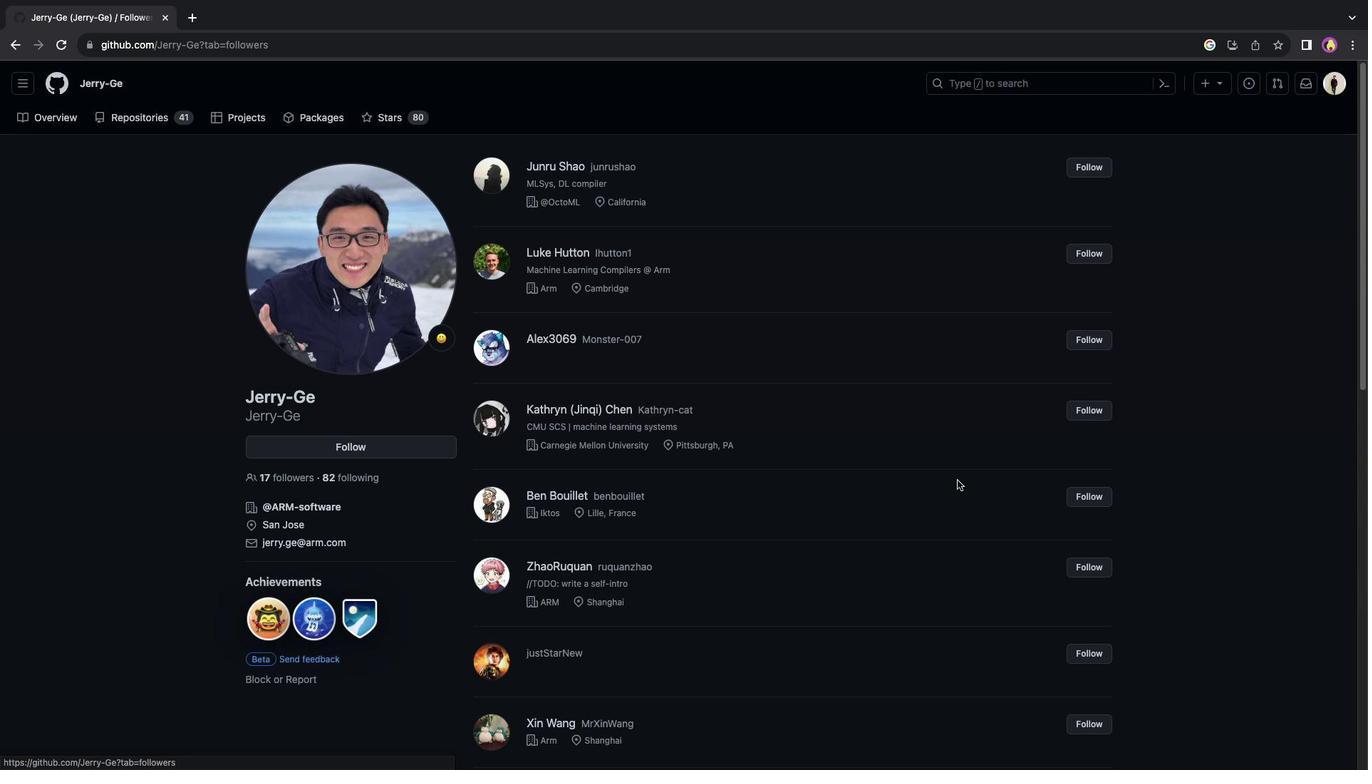 
Action: Mouse scrolled (957, 479) with delta (0, 0)
Screenshot: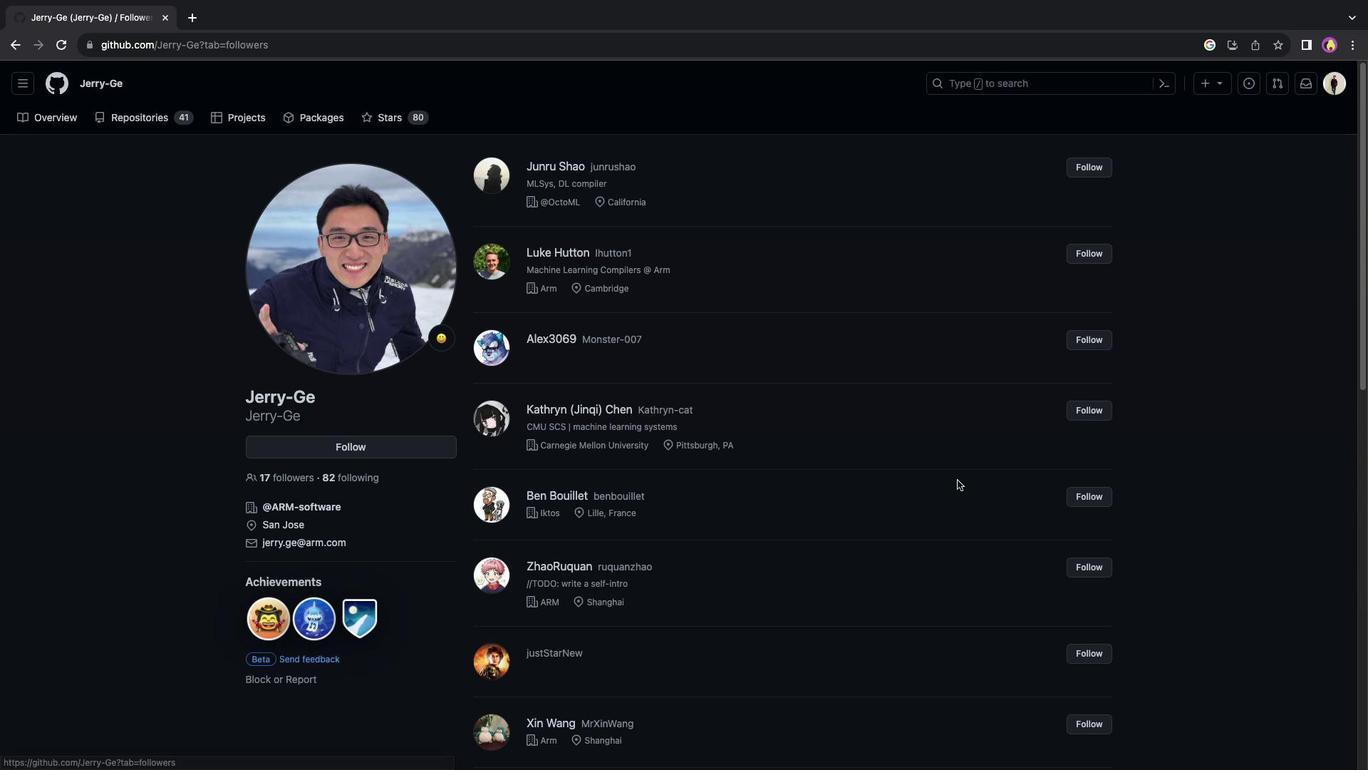 
Action: Mouse scrolled (957, 479) with delta (0, -2)
Screenshot: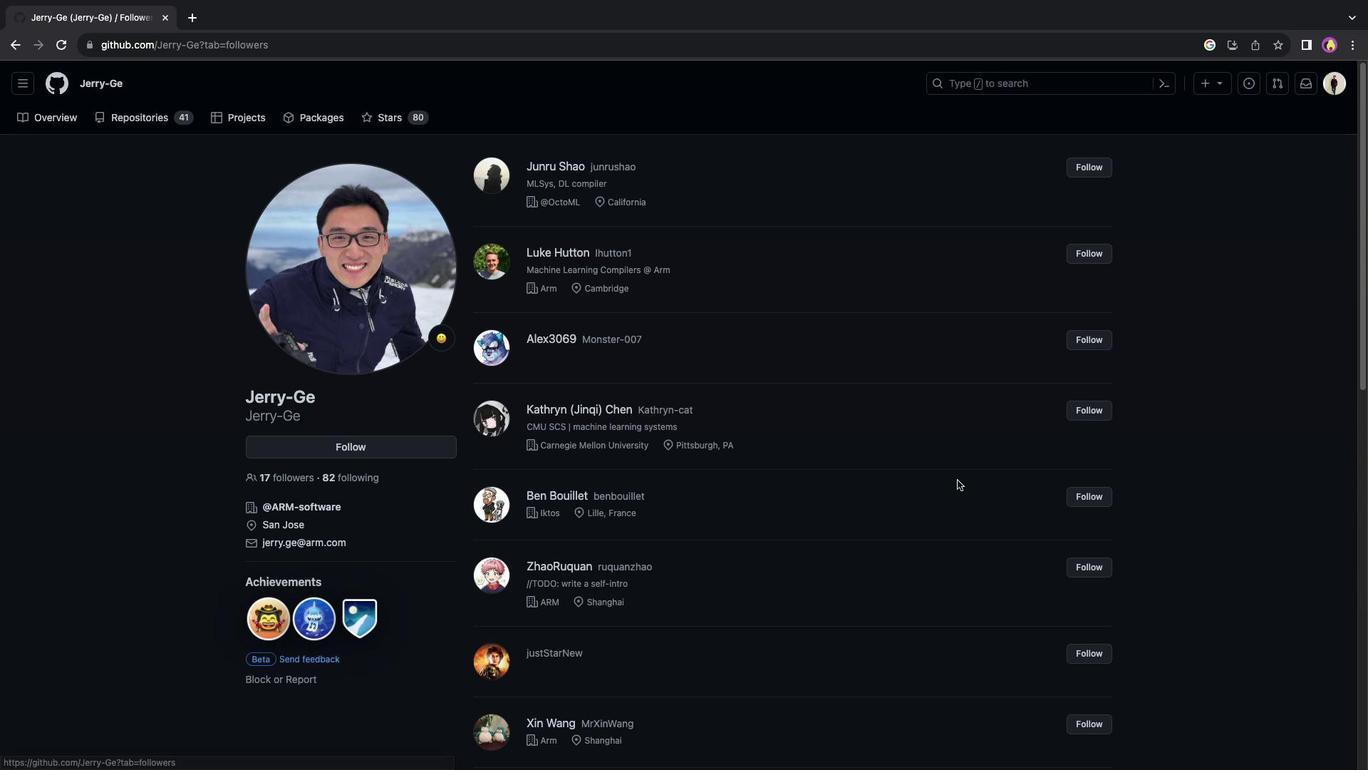 
Action: Mouse moved to (957, 479)
Screenshot: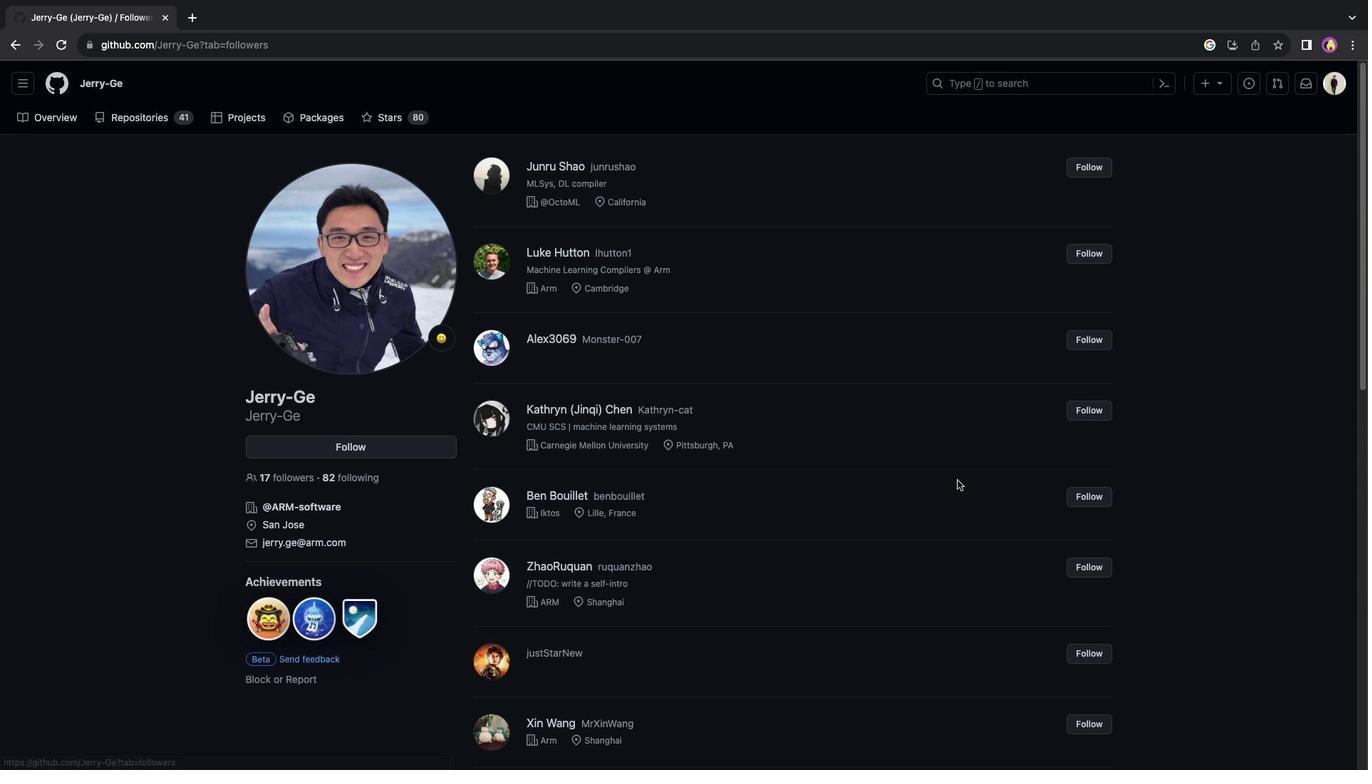 
Action: Mouse scrolled (957, 479) with delta (0, -2)
Screenshot: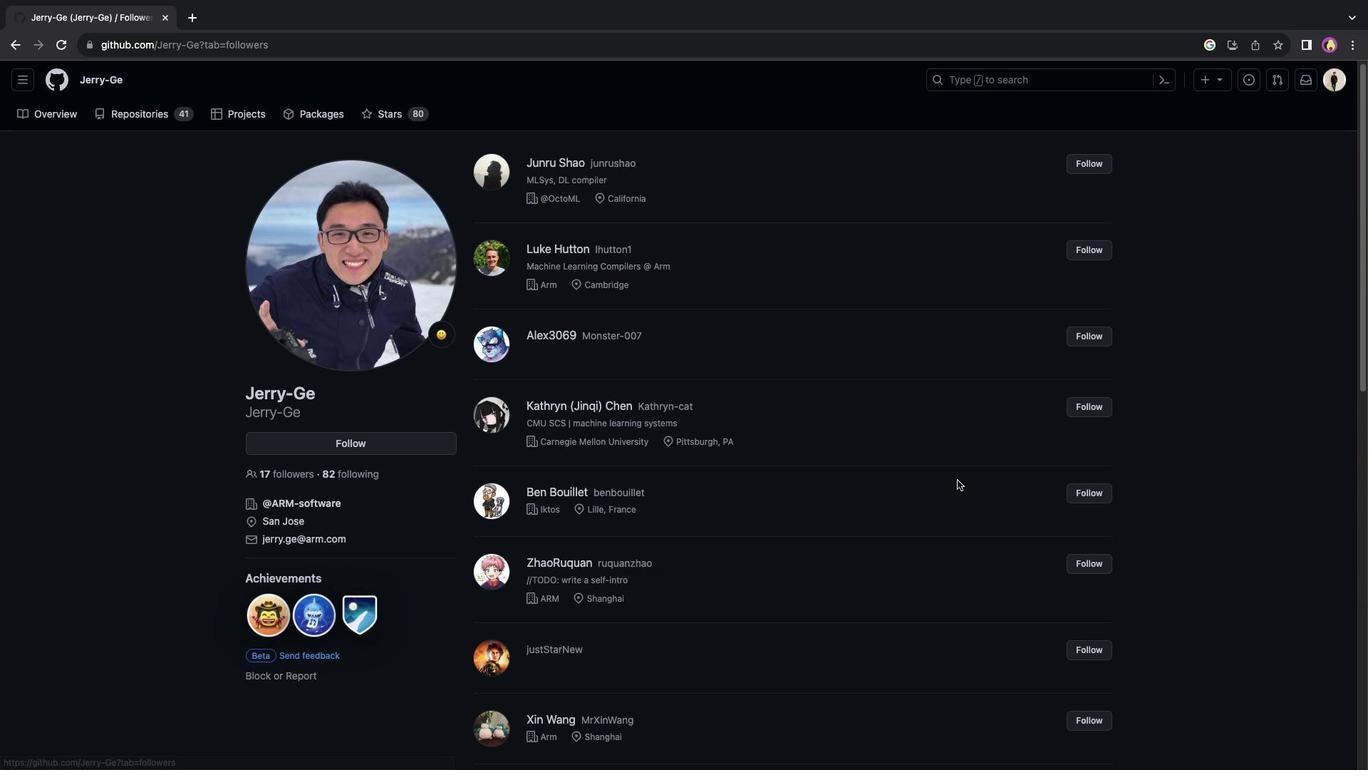 
Action: Mouse moved to (956, 481)
Screenshot: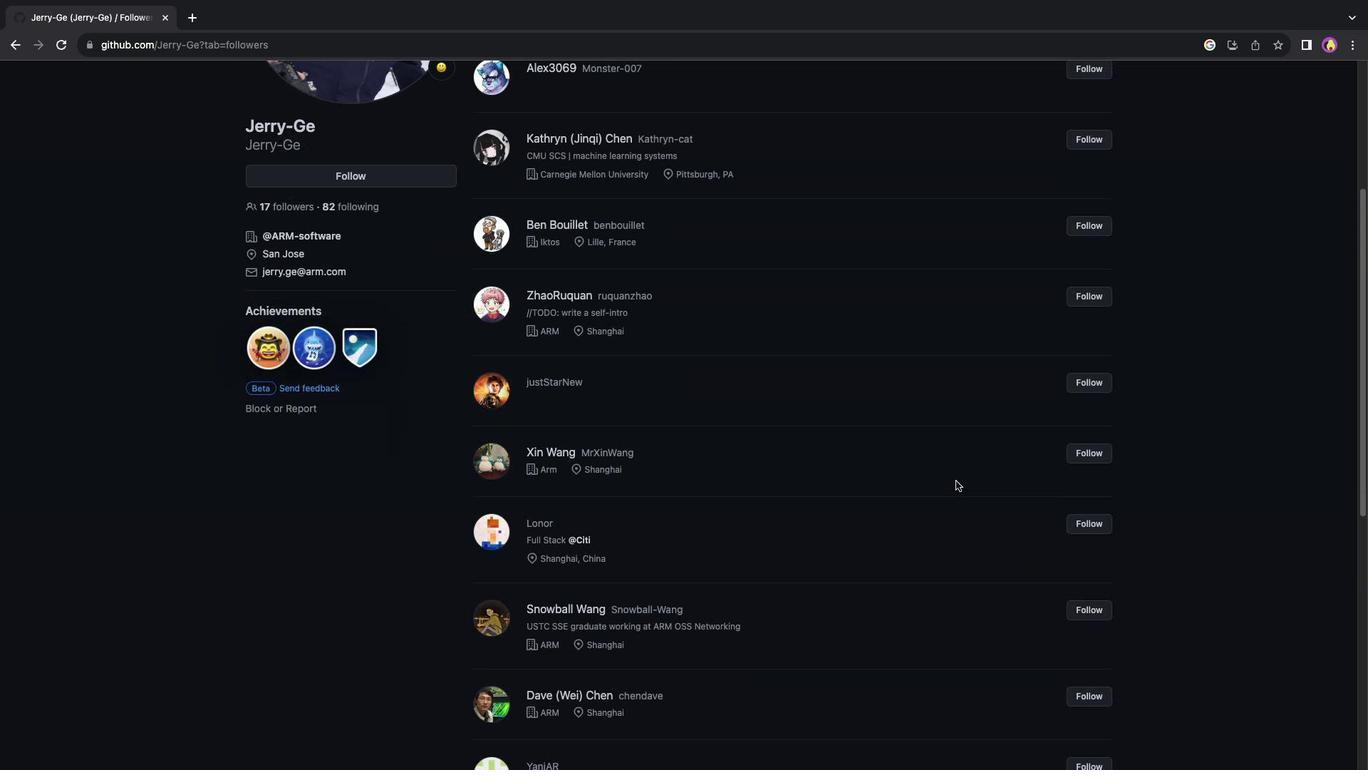 
Action: Mouse scrolled (956, 481) with delta (0, 0)
Screenshot: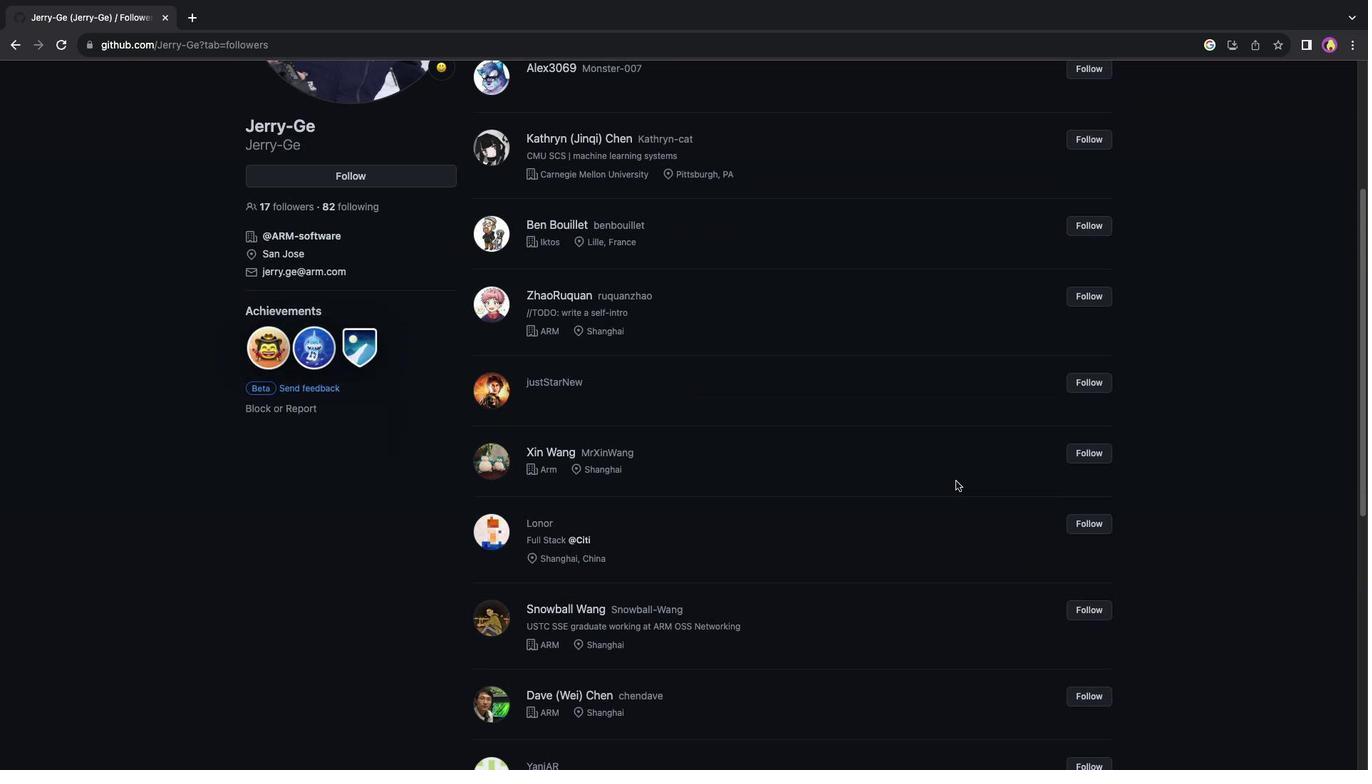 
Action: Mouse scrolled (956, 481) with delta (0, 0)
Screenshot: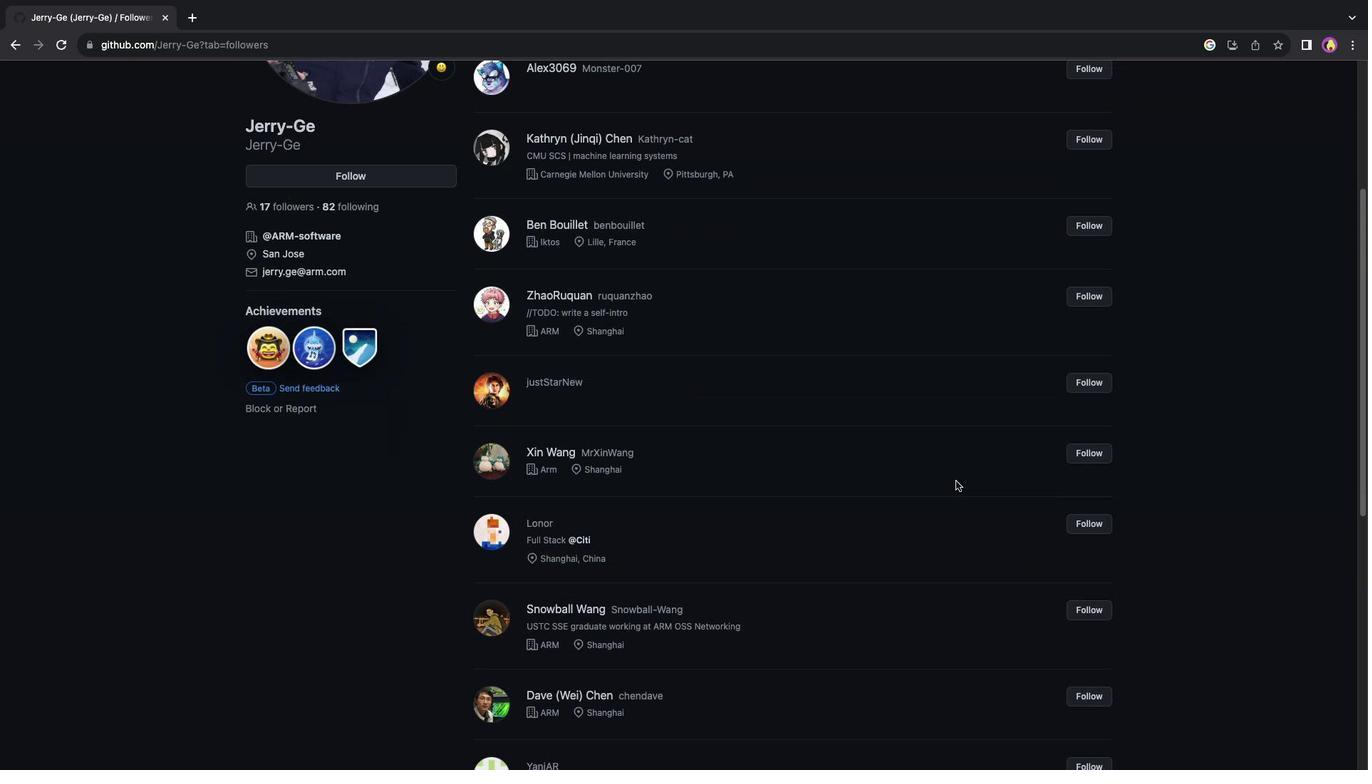 
Action: Mouse scrolled (956, 481) with delta (0, -2)
Screenshot: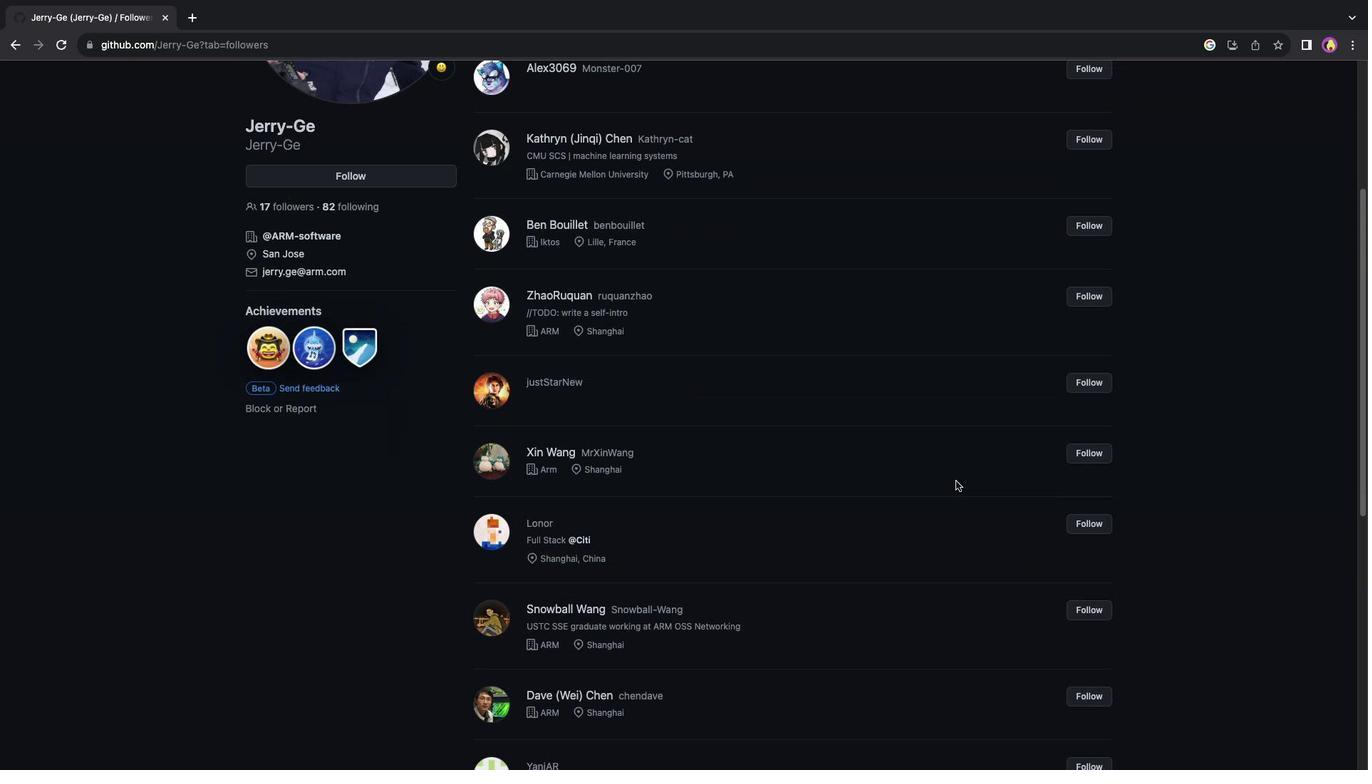 
Action: Mouse scrolled (956, 481) with delta (0, 0)
Screenshot: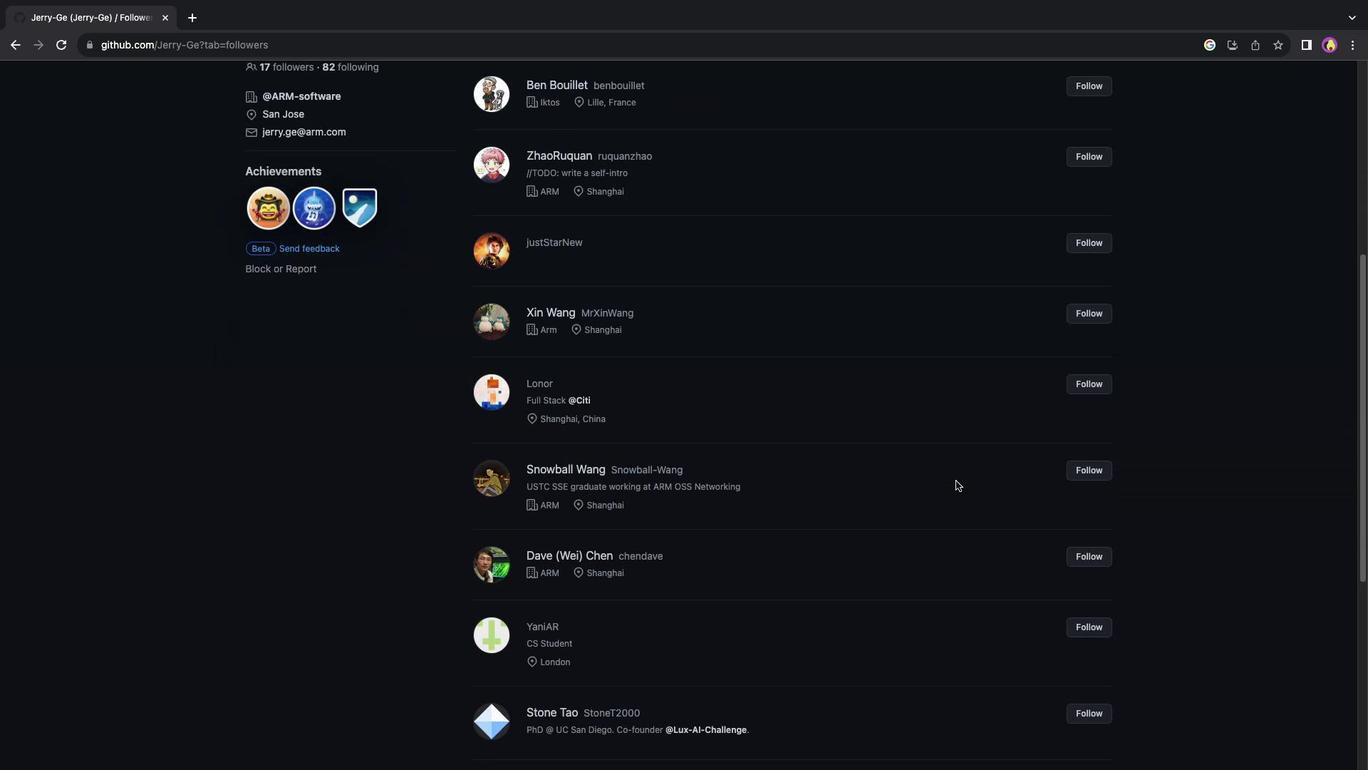 
Action: Mouse scrolled (956, 481) with delta (0, 0)
Screenshot: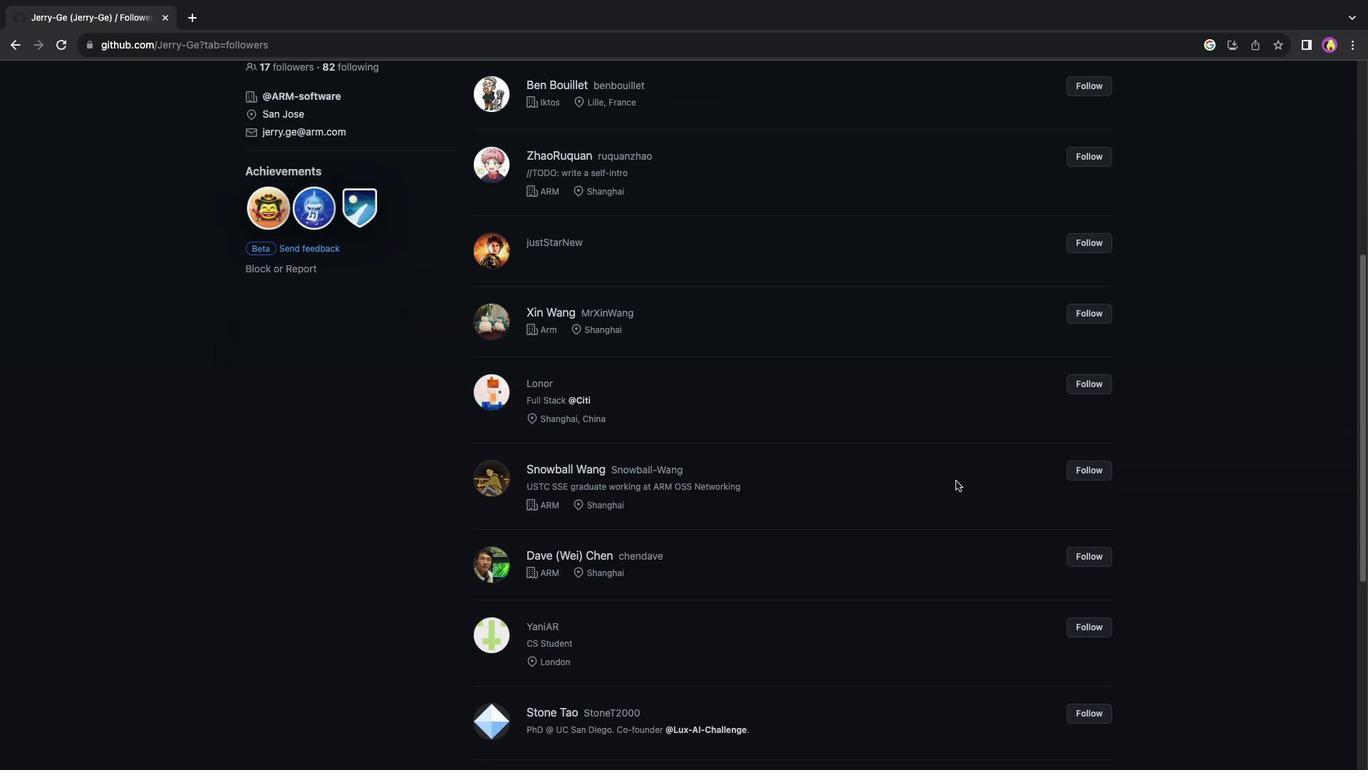 
Action: Mouse scrolled (956, 481) with delta (0, -2)
Screenshot: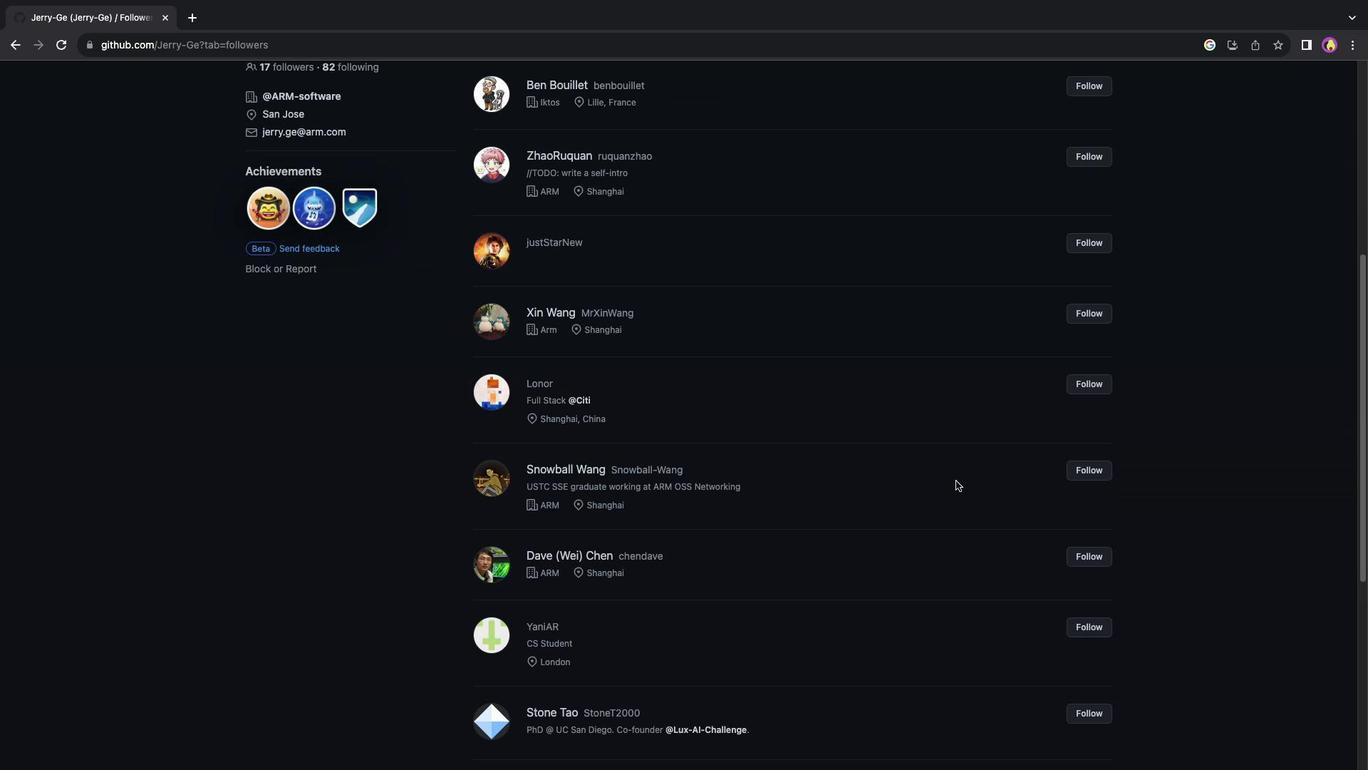 
Action: Mouse scrolled (956, 481) with delta (0, -2)
Screenshot: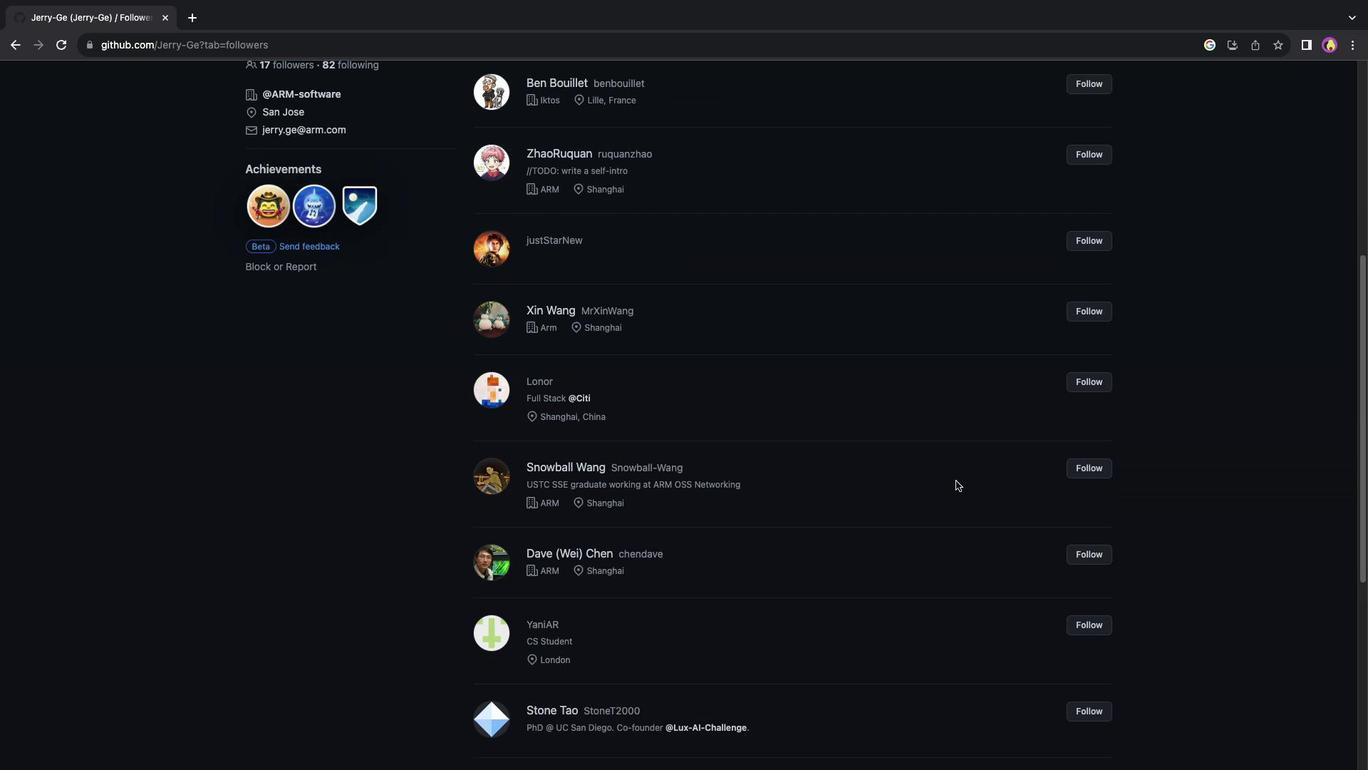 
Action: Mouse scrolled (956, 481) with delta (0, 0)
Screenshot: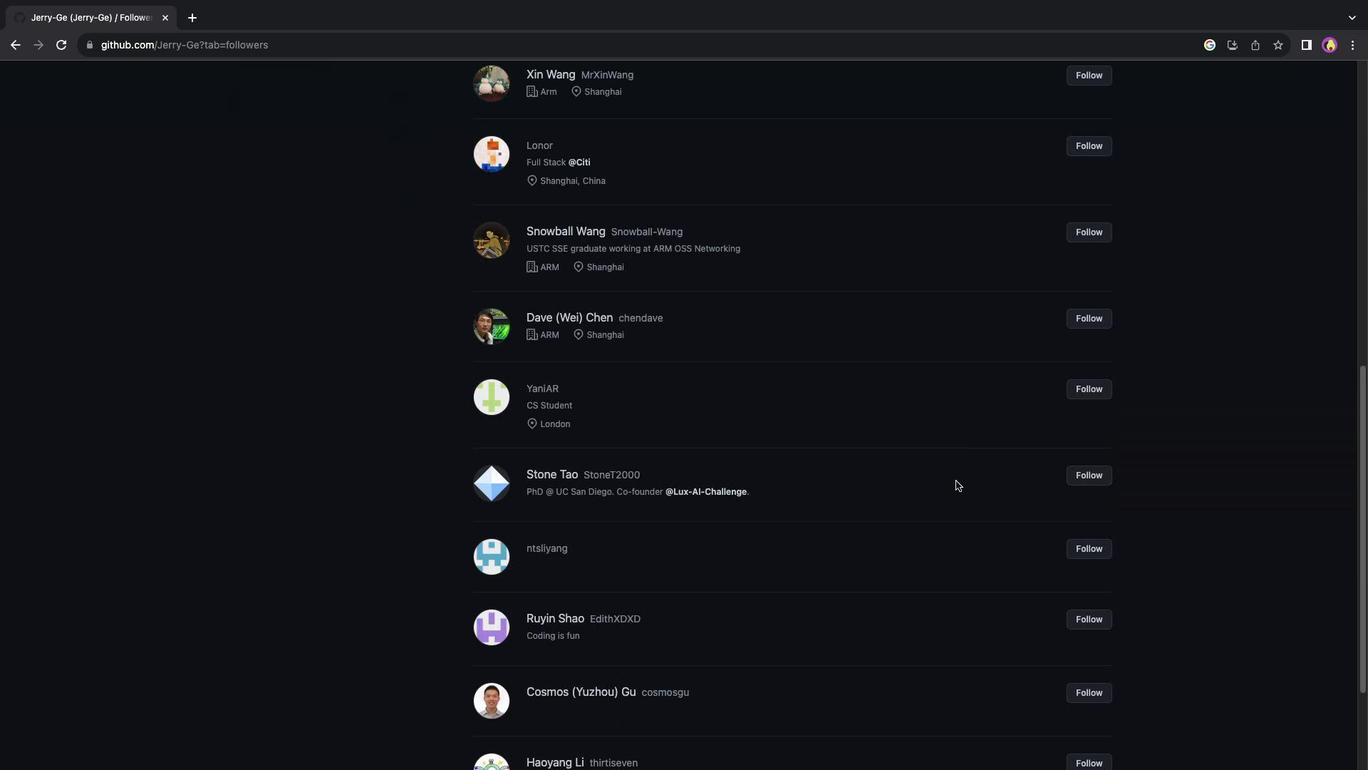 
Action: Mouse scrolled (956, 481) with delta (0, 0)
Screenshot: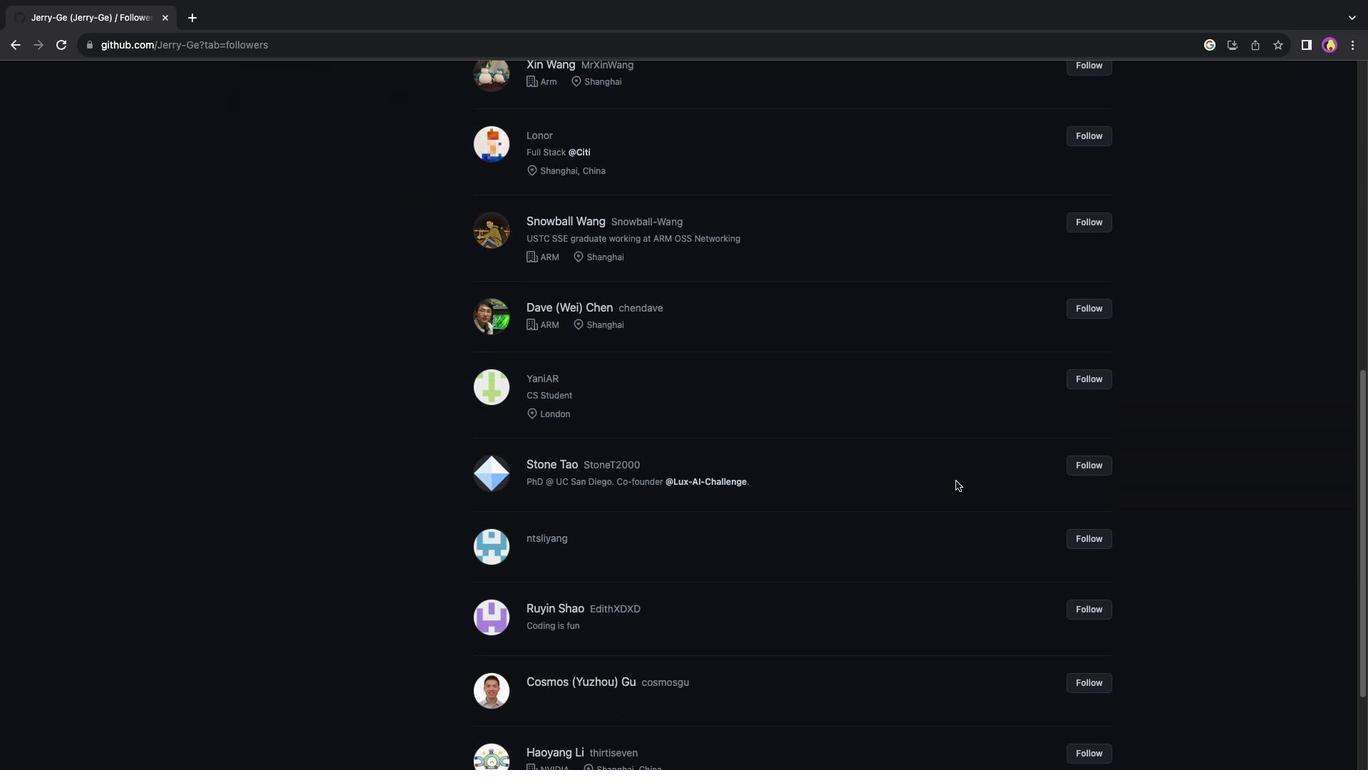 
Action: Mouse scrolled (956, 481) with delta (0, -2)
Screenshot: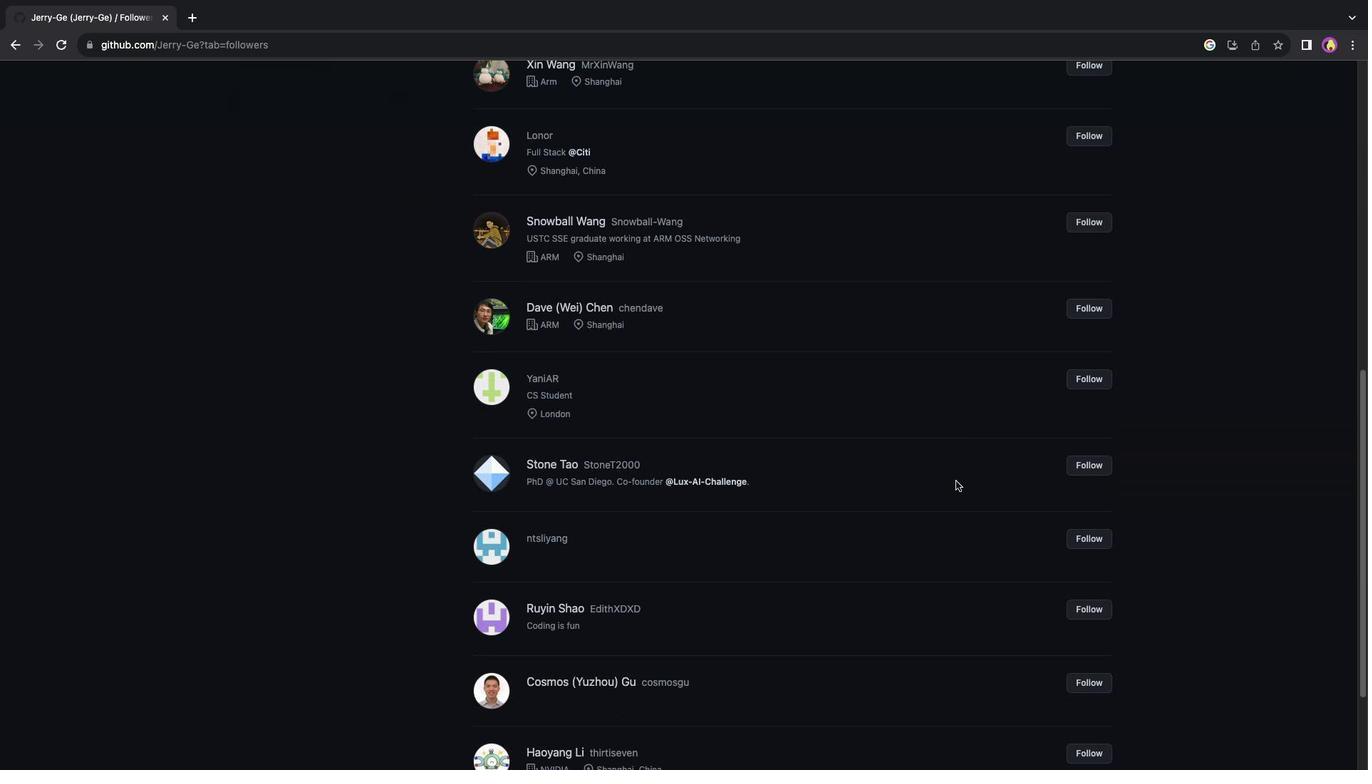 
Action: Mouse scrolled (956, 481) with delta (0, 0)
Screenshot: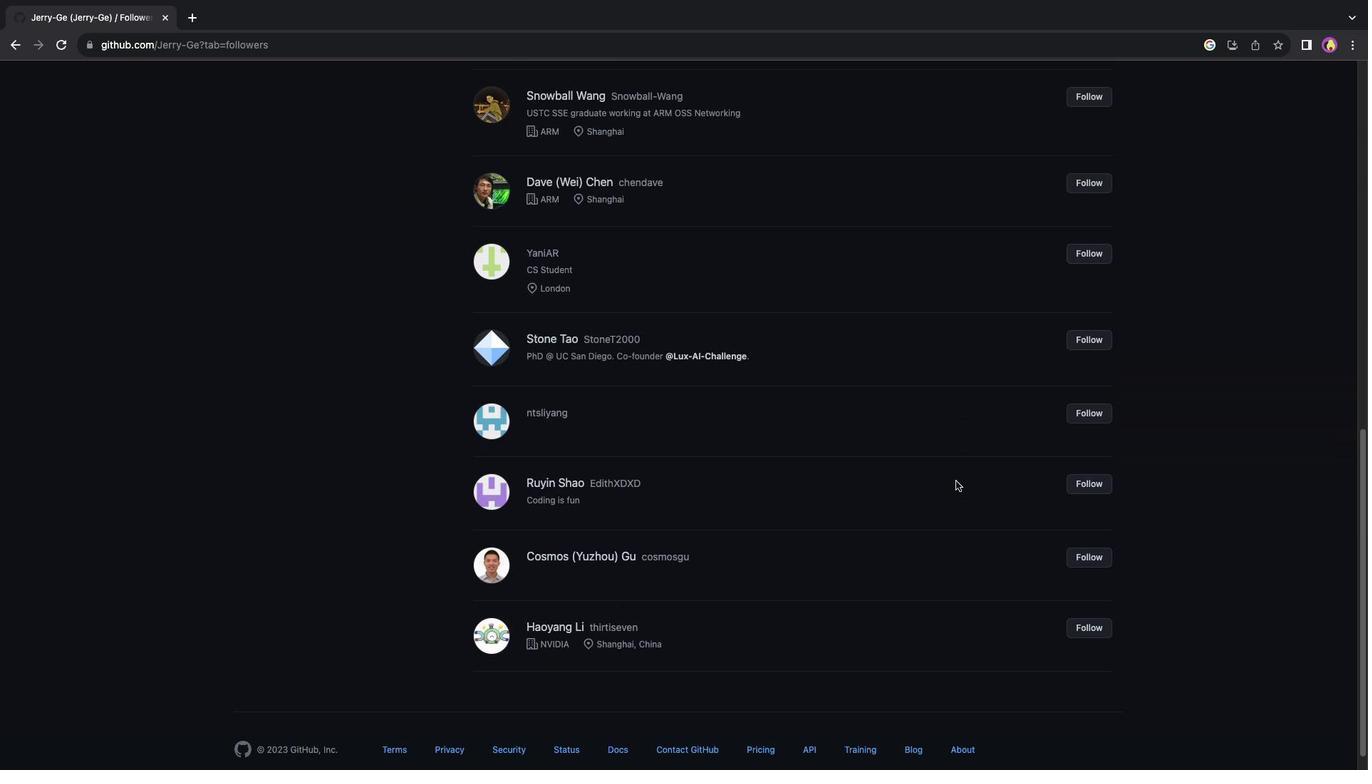 
Action: Mouse scrolled (956, 481) with delta (0, 0)
Screenshot: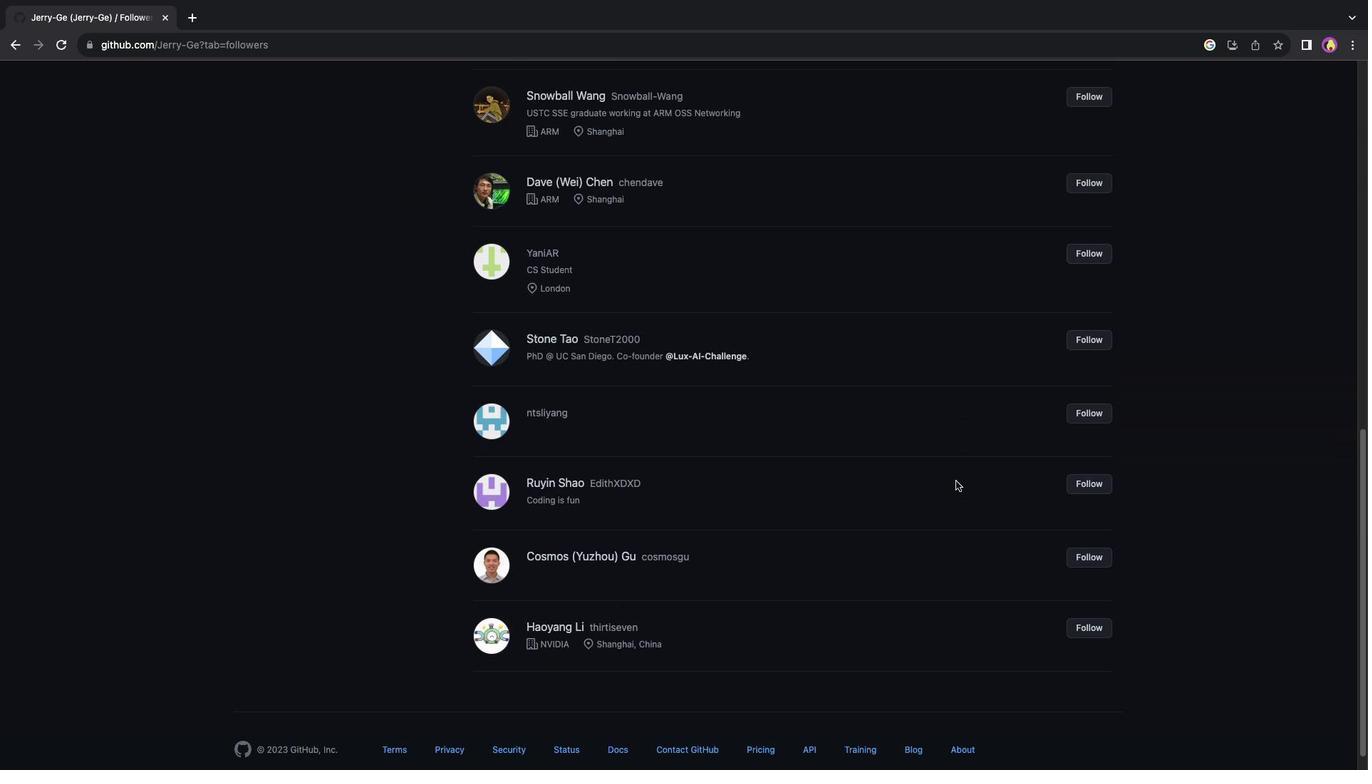 
Action: Mouse scrolled (956, 481) with delta (0, -2)
Screenshot: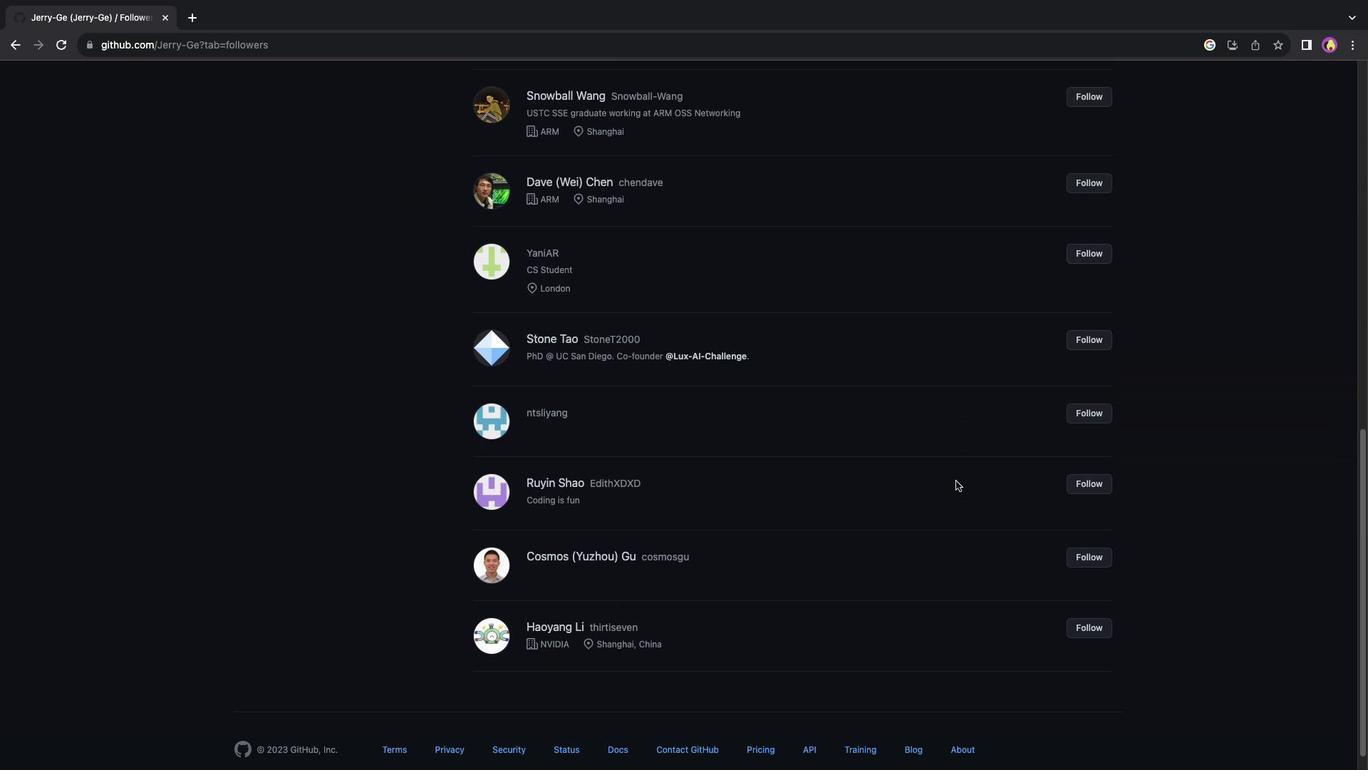 
Action: Mouse scrolled (956, 481) with delta (0, -2)
Screenshot: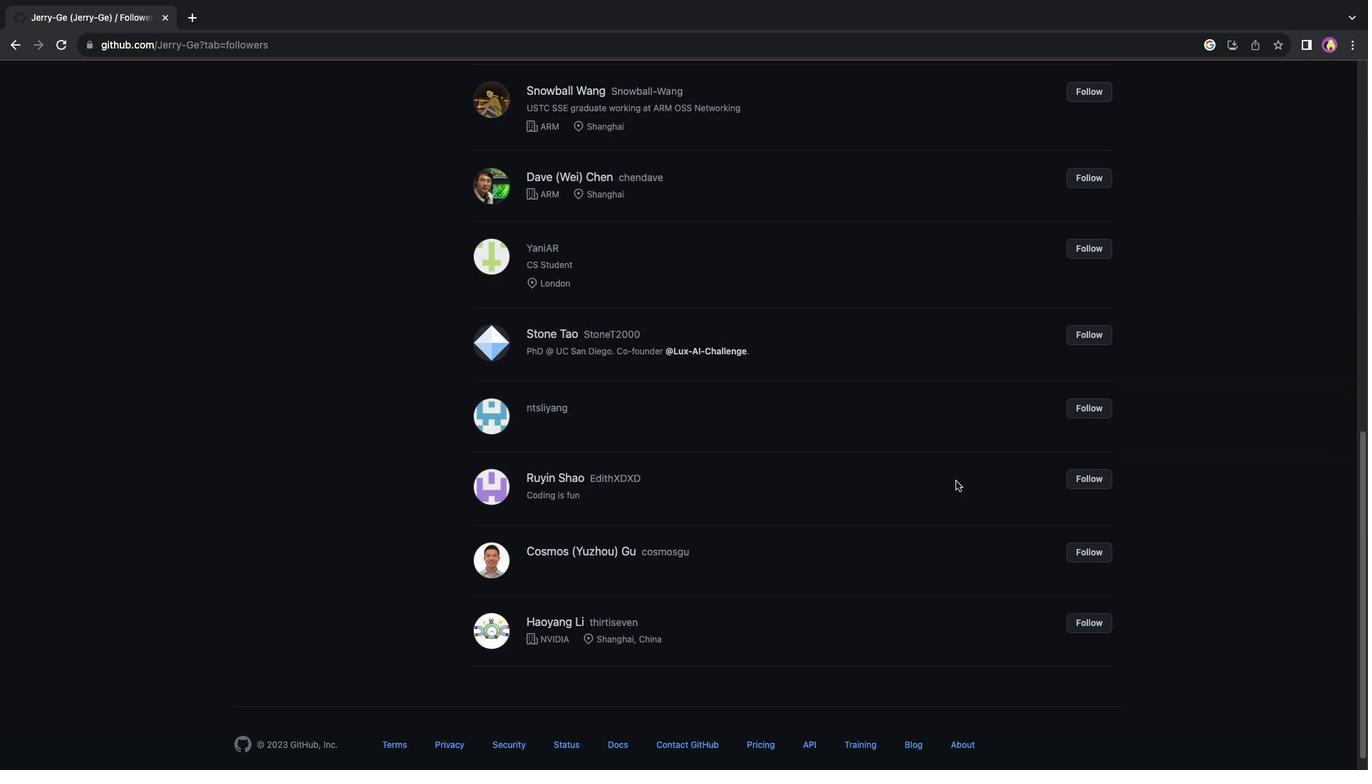 
Action: Mouse scrolled (956, 481) with delta (0, 0)
Screenshot: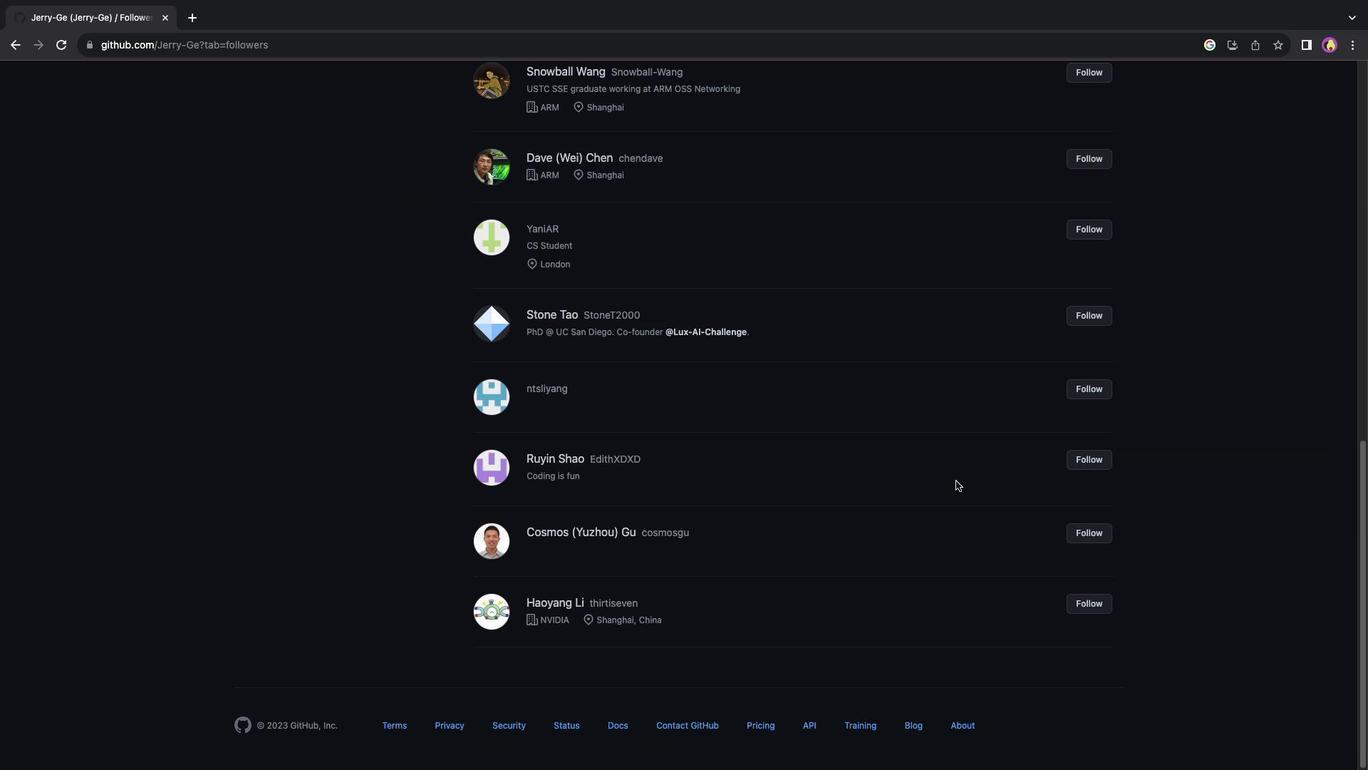 
Action: Mouse scrolled (956, 481) with delta (0, 0)
Screenshot: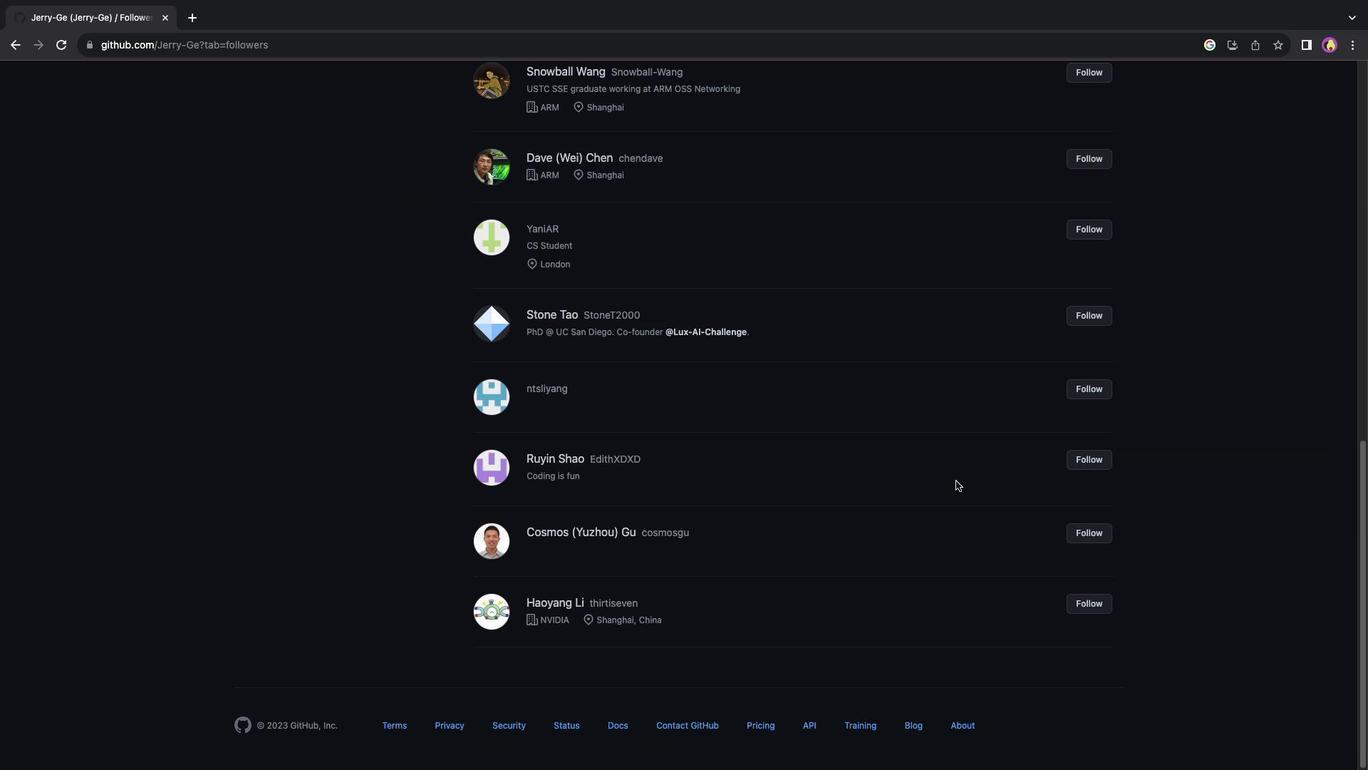 
Action: Mouse scrolled (956, 481) with delta (0, -2)
Screenshot: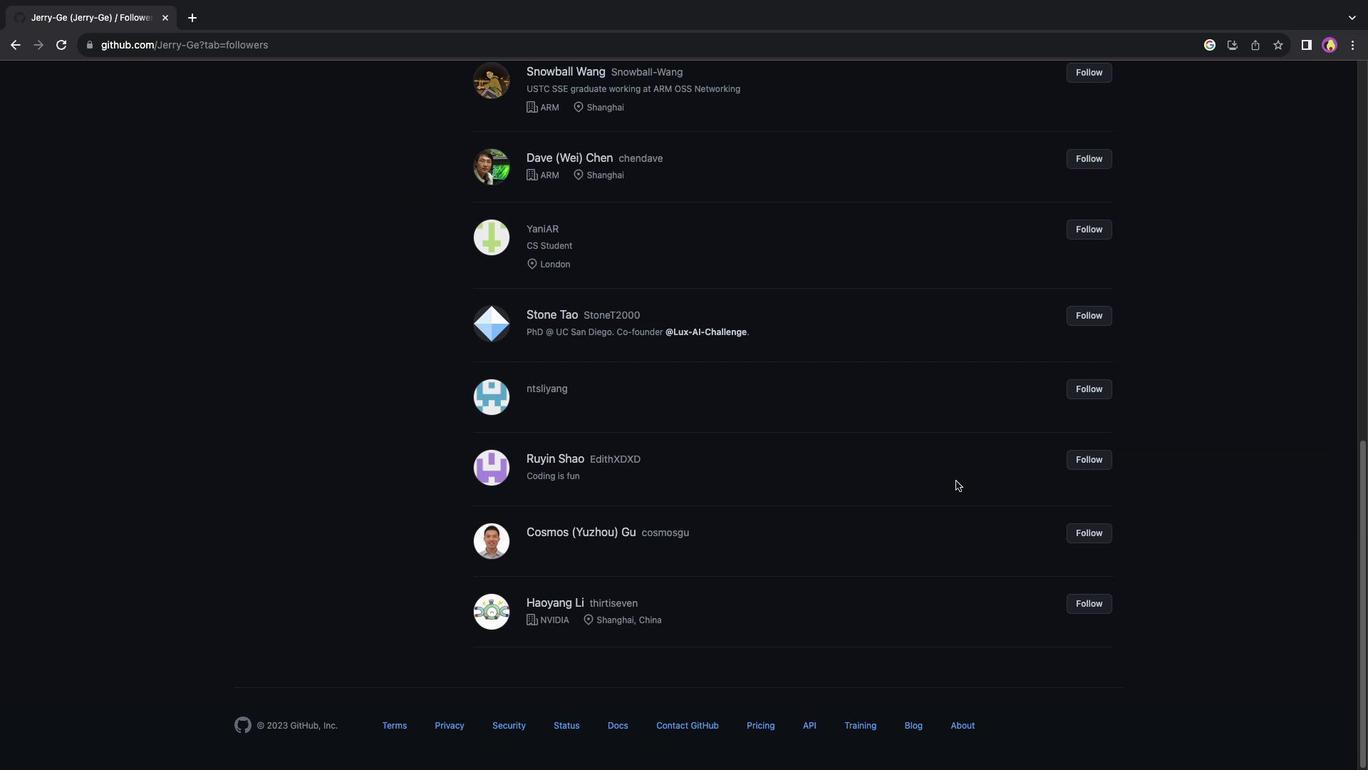 
Action: Mouse moved to (956, 480)
Screenshot: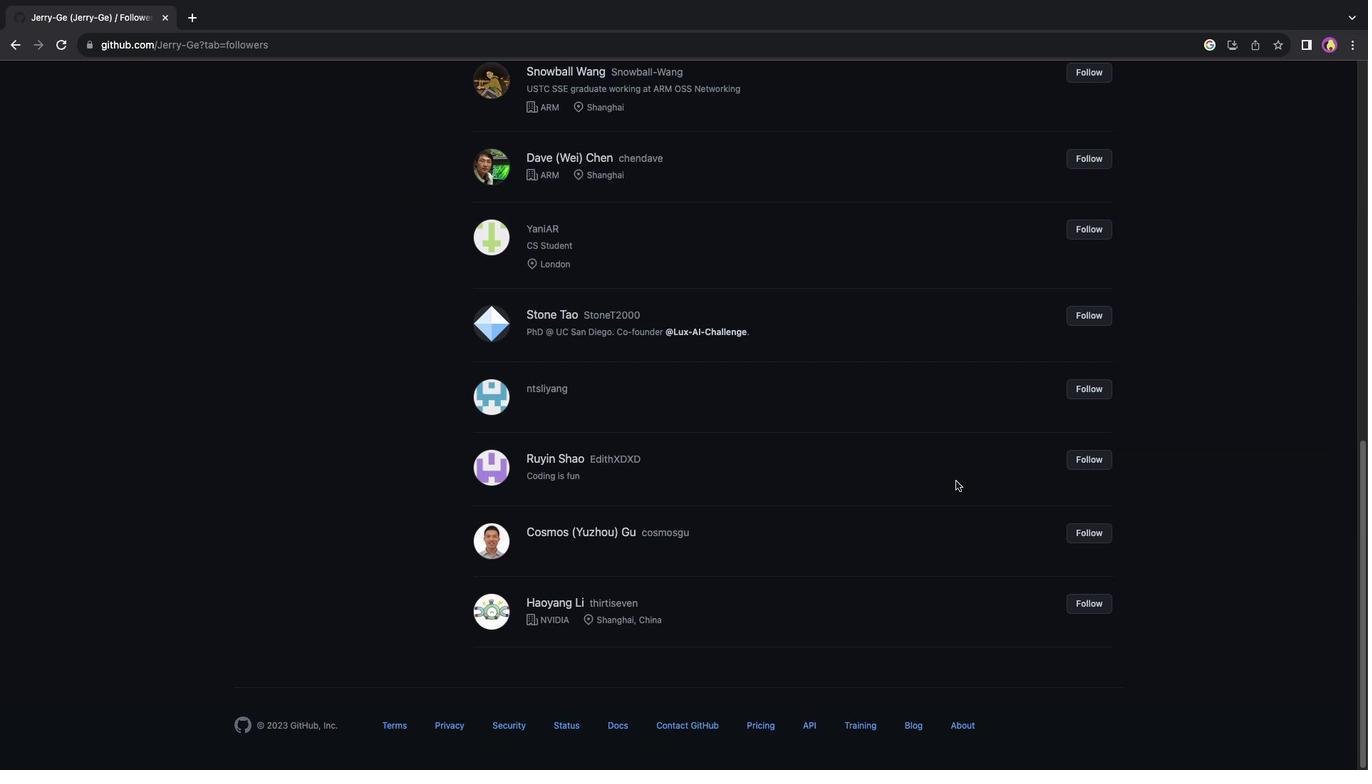 
Action: Mouse scrolled (956, 480) with delta (0, 0)
Screenshot: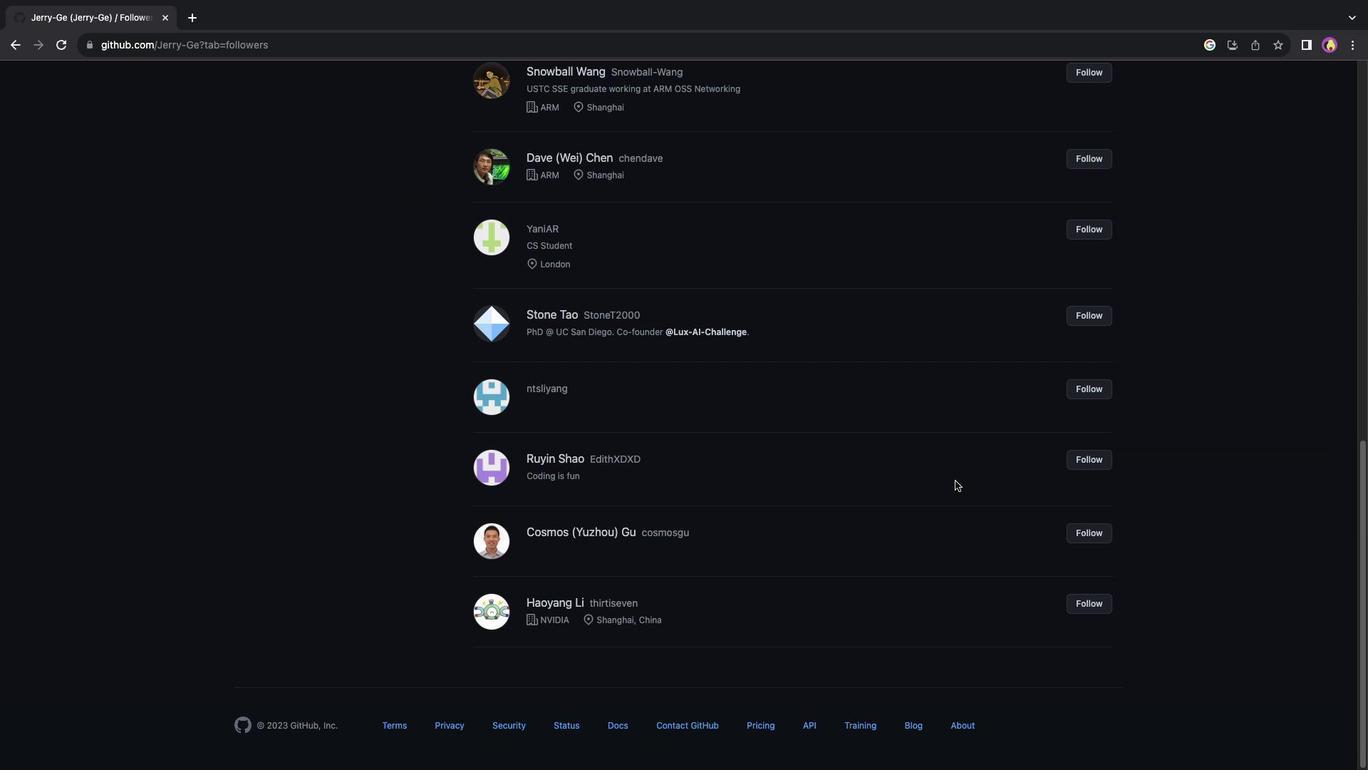 
Action: Mouse scrolled (956, 480) with delta (0, 0)
Screenshot: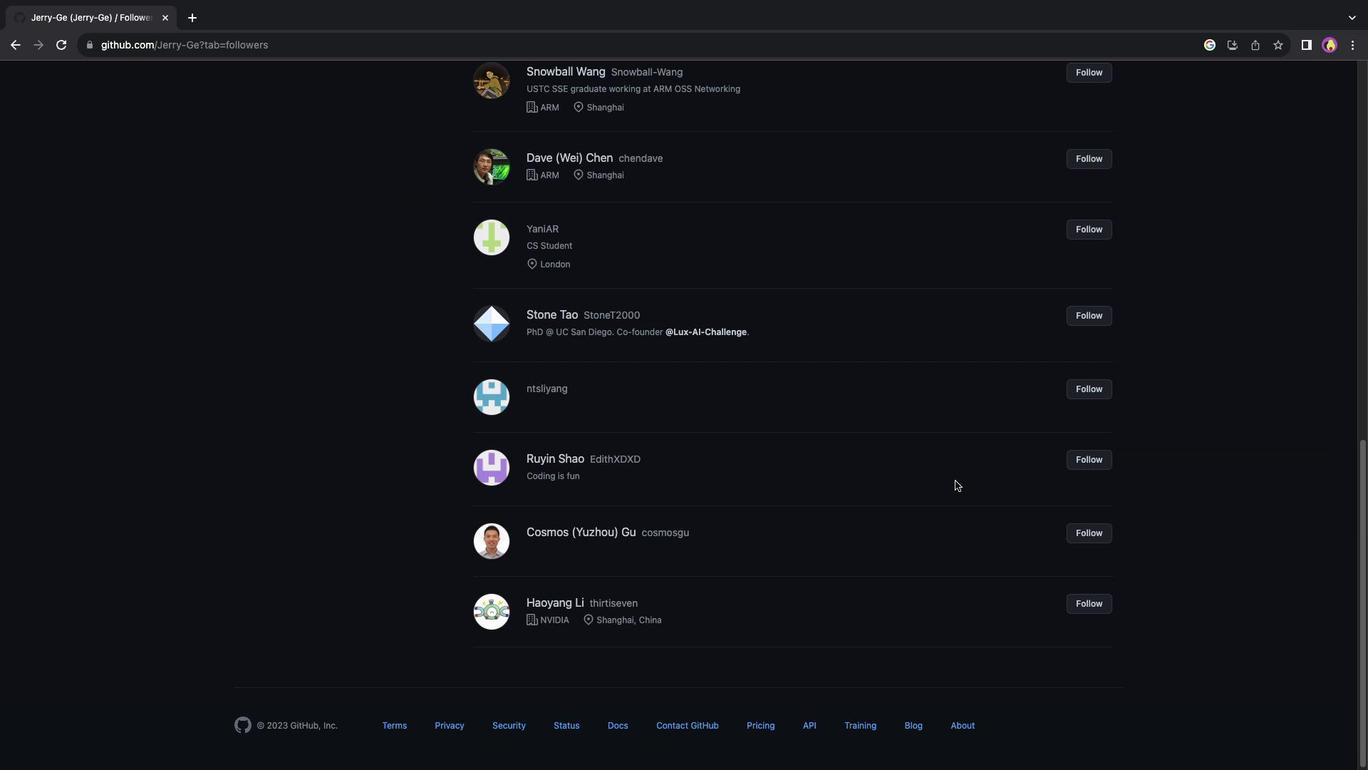 
Action: Mouse scrolled (956, 480) with delta (0, 2)
Screenshot: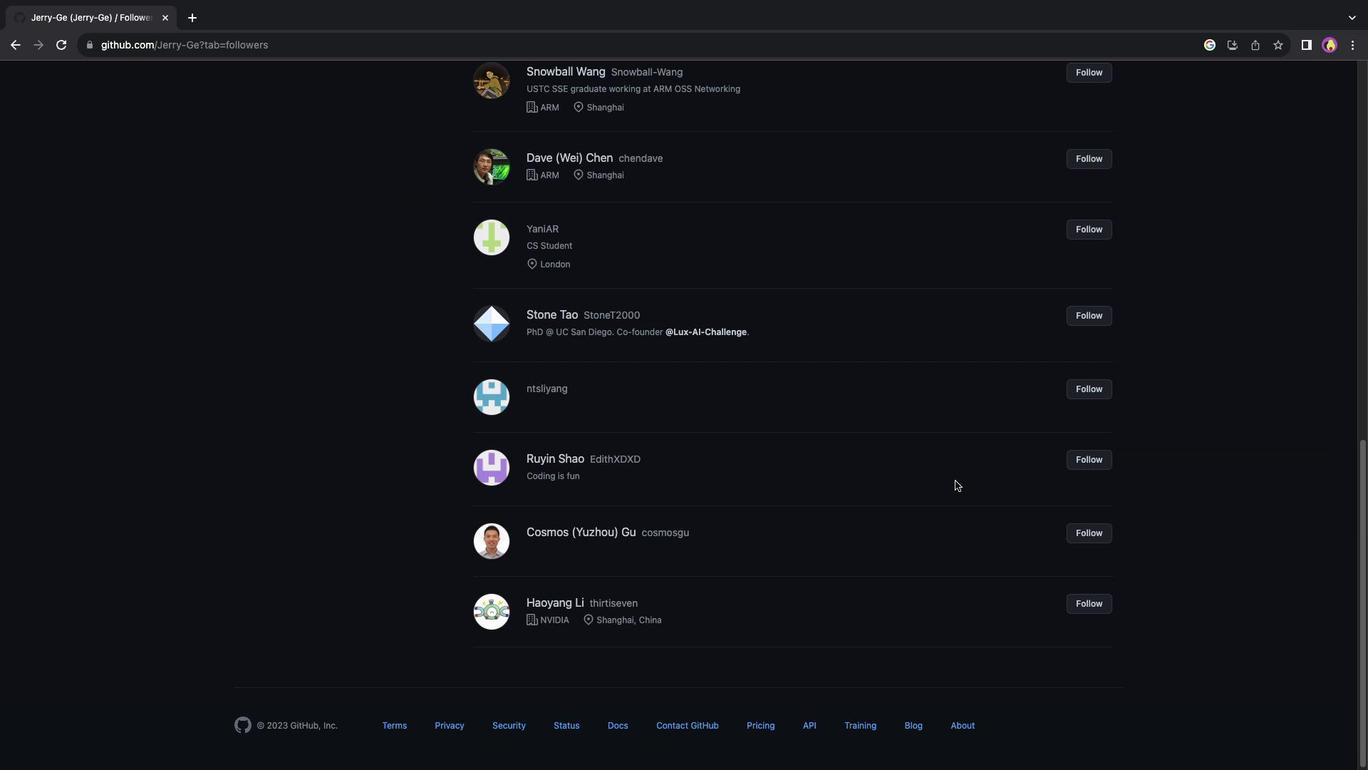 
Action: Mouse scrolled (956, 480) with delta (0, 3)
Screenshot: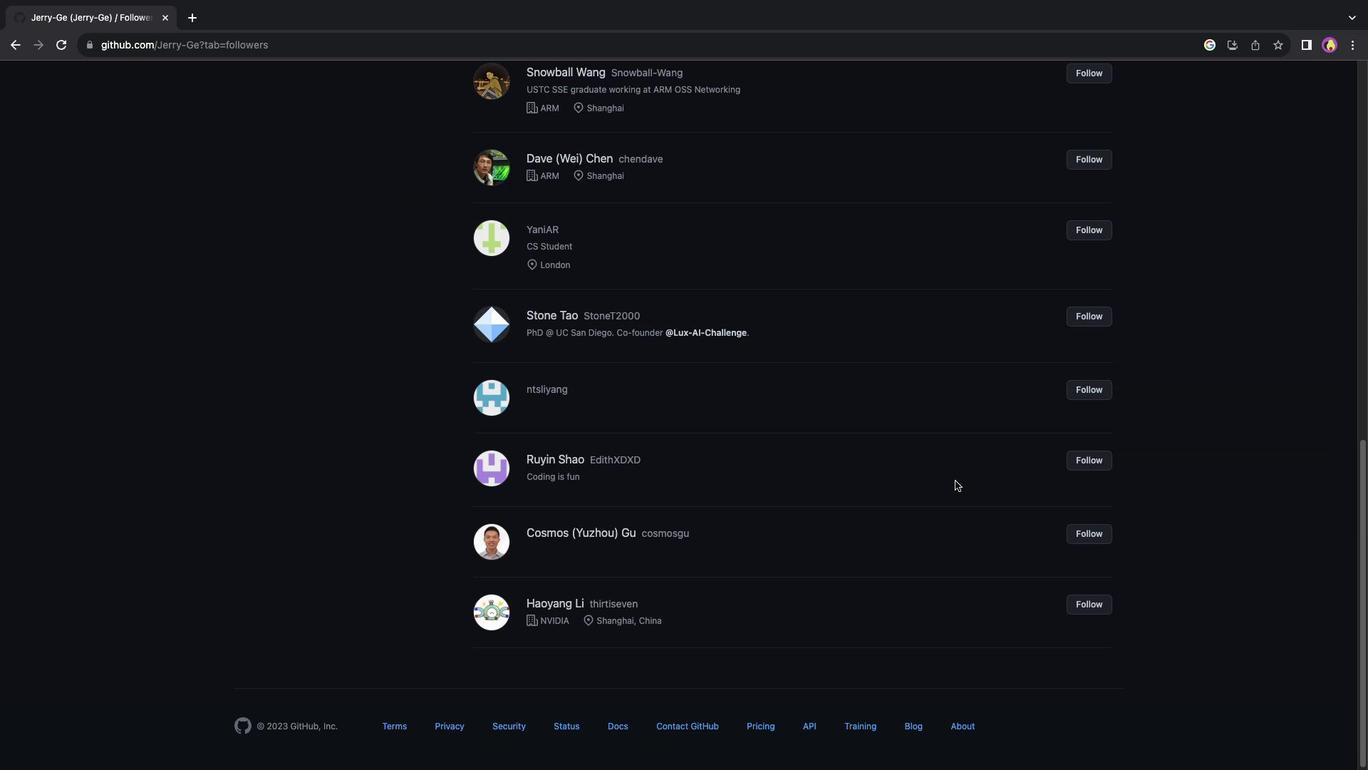 
Action: Mouse scrolled (956, 480) with delta (0, 4)
Screenshot: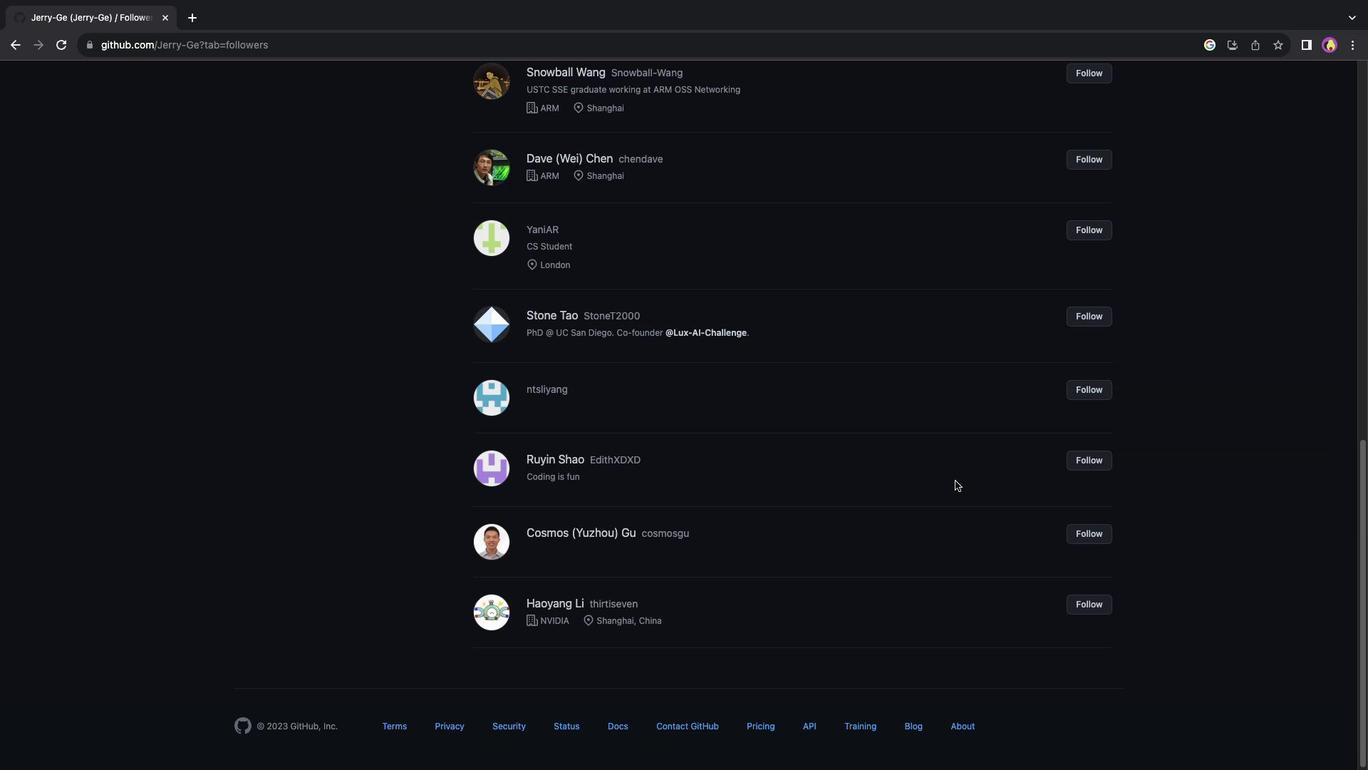 
Action: Mouse moved to (956, 480)
Screenshot: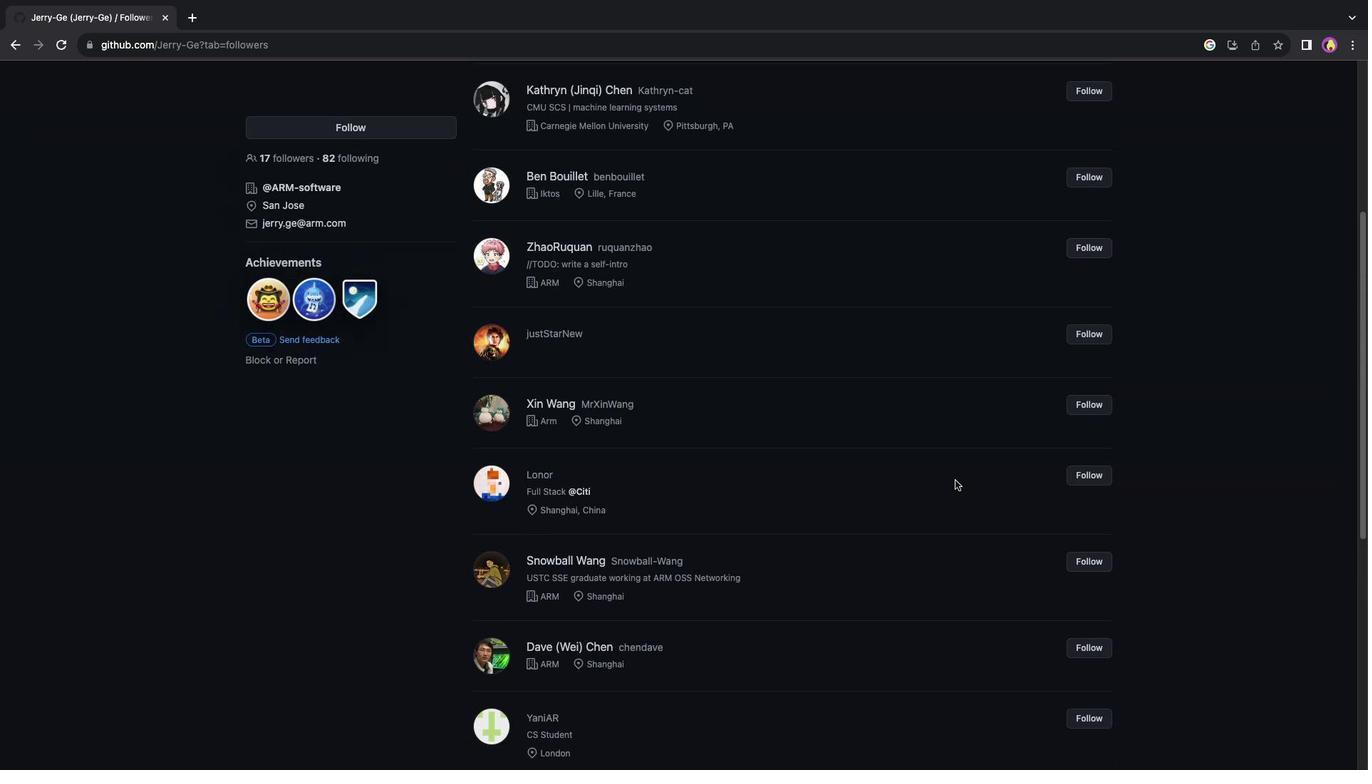 
Action: Mouse scrolled (956, 480) with delta (0, 0)
Screenshot: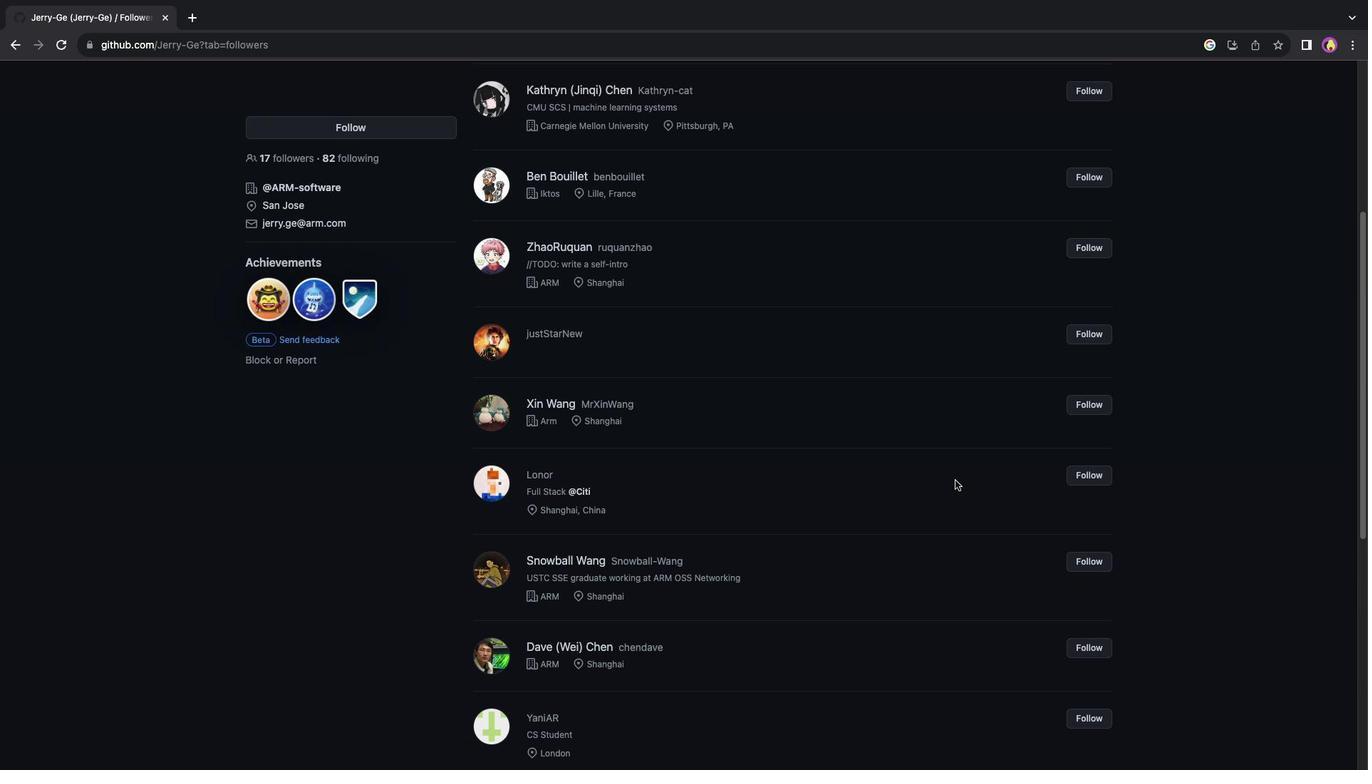 
Action: Mouse scrolled (956, 480) with delta (0, 0)
Screenshot: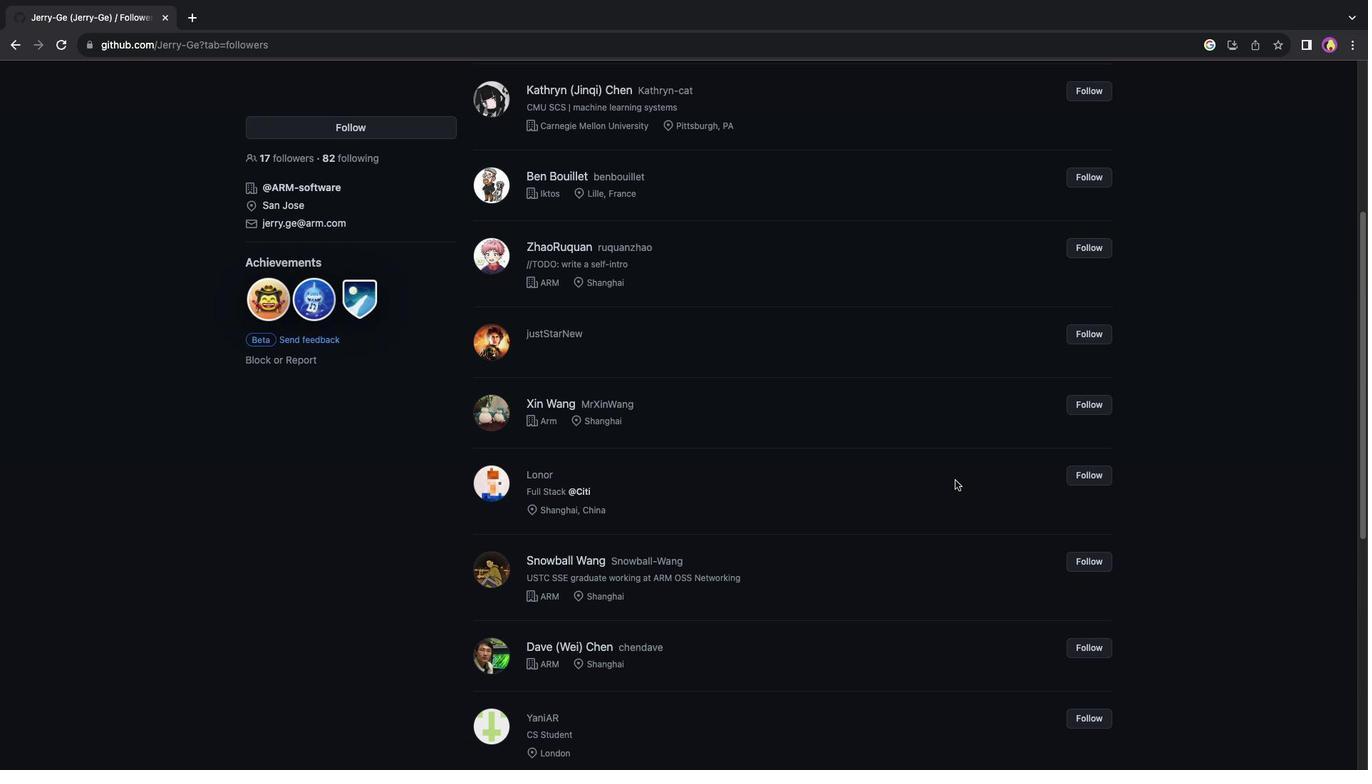 
Action: Mouse scrolled (956, 480) with delta (0, 2)
Screenshot: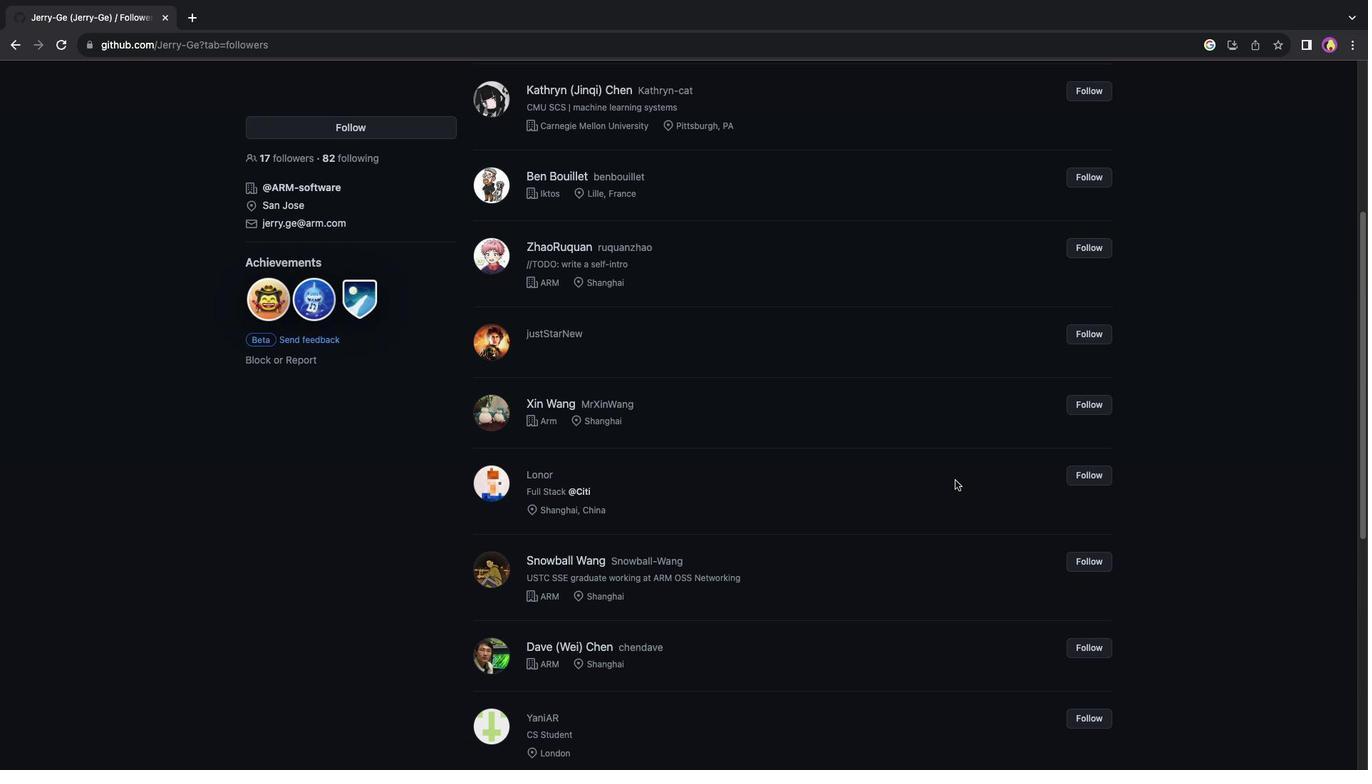 
Action: Mouse scrolled (956, 480) with delta (0, 3)
Screenshot: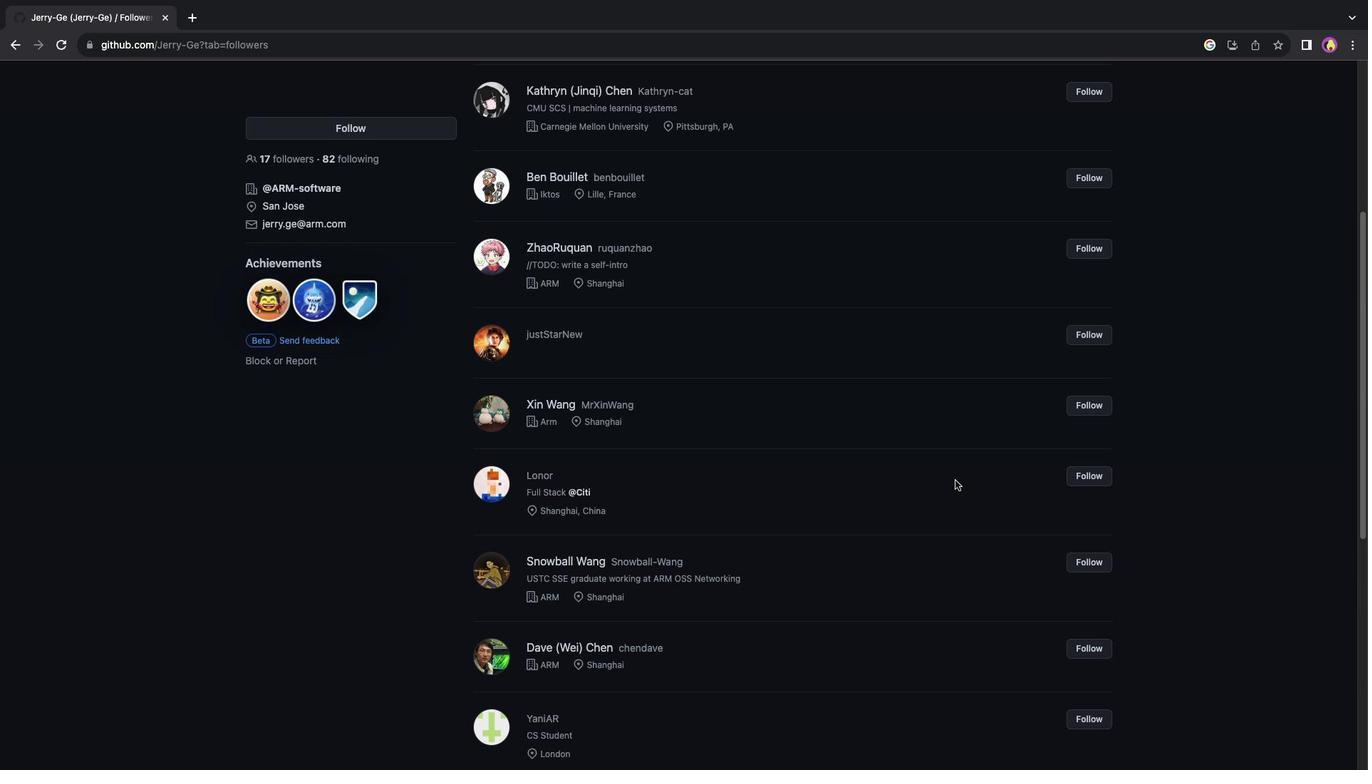 
Action: Mouse scrolled (956, 480) with delta (0, 0)
Screenshot: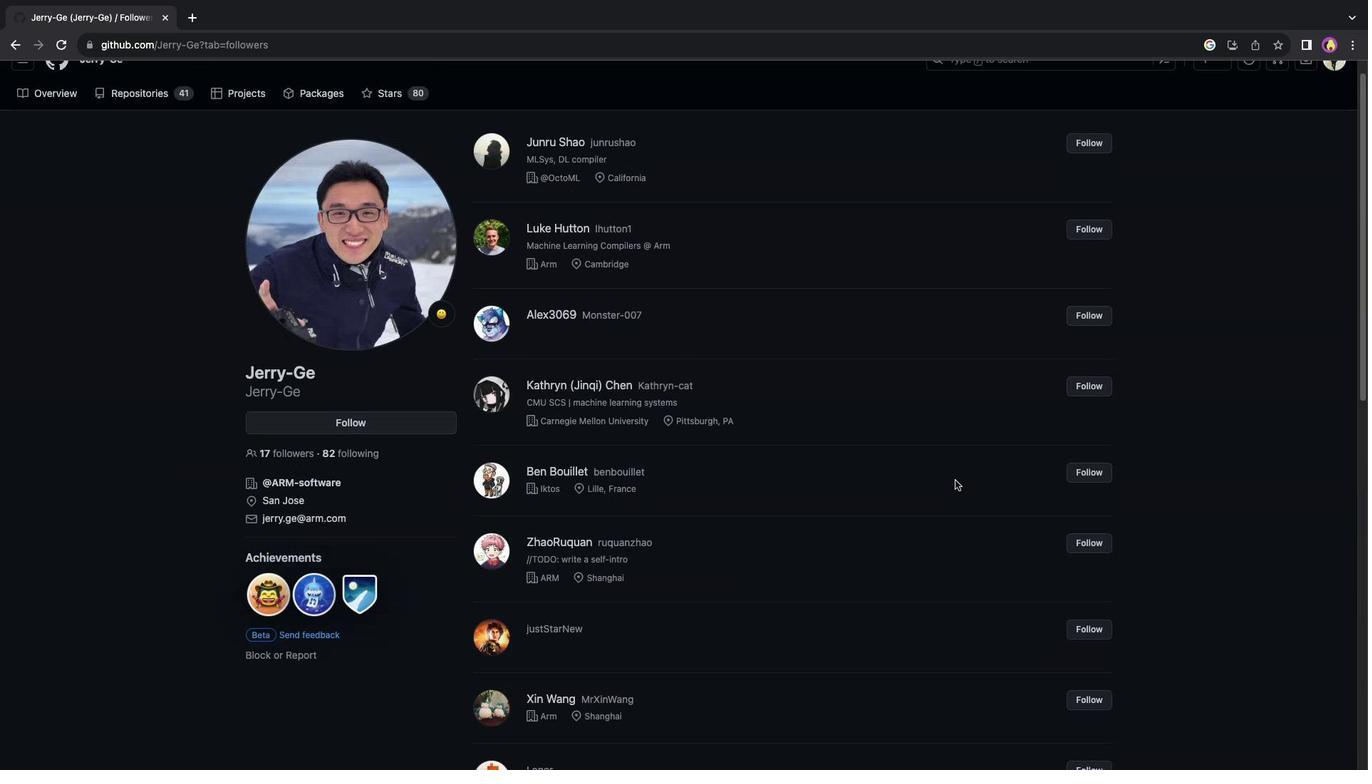 
Action: Mouse scrolled (956, 480) with delta (0, 0)
Screenshot: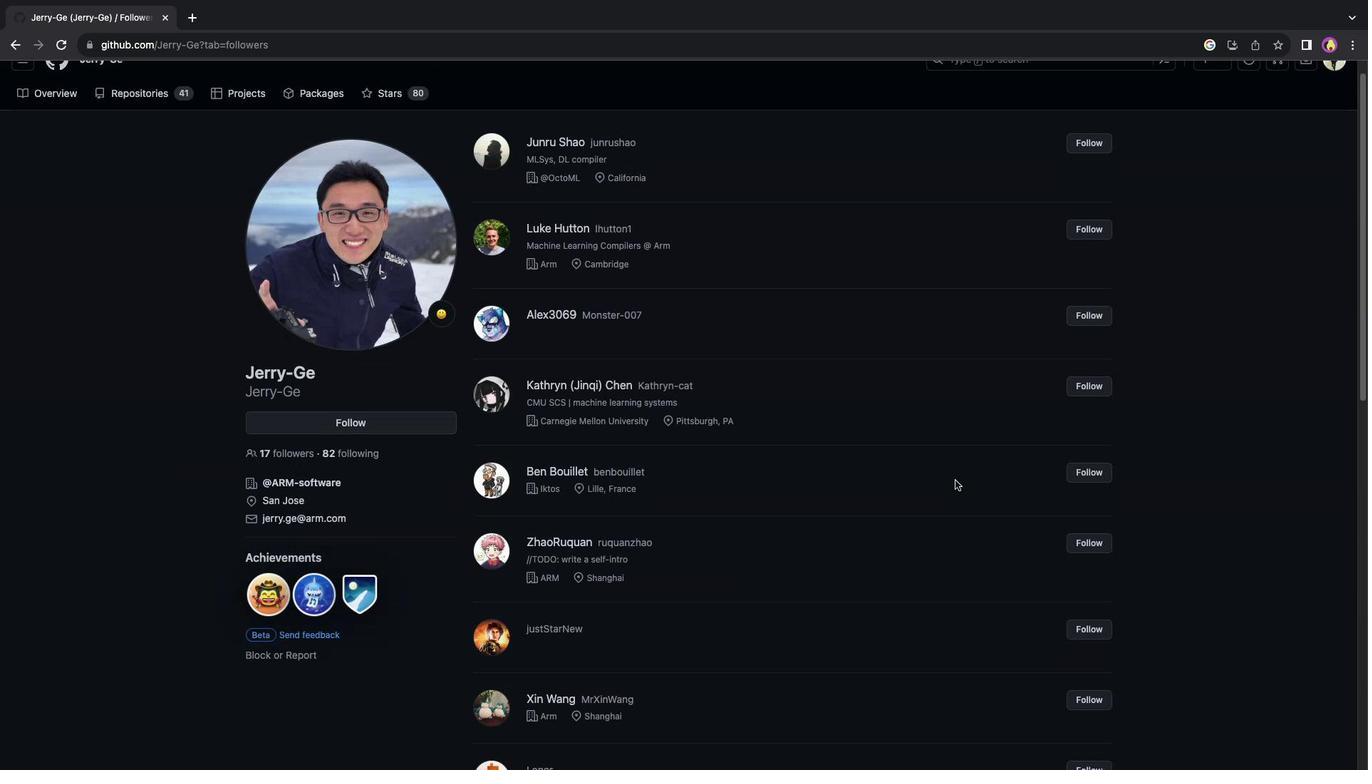 
Action: Mouse scrolled (956, 480) with delta (0, 2)
Screenshot: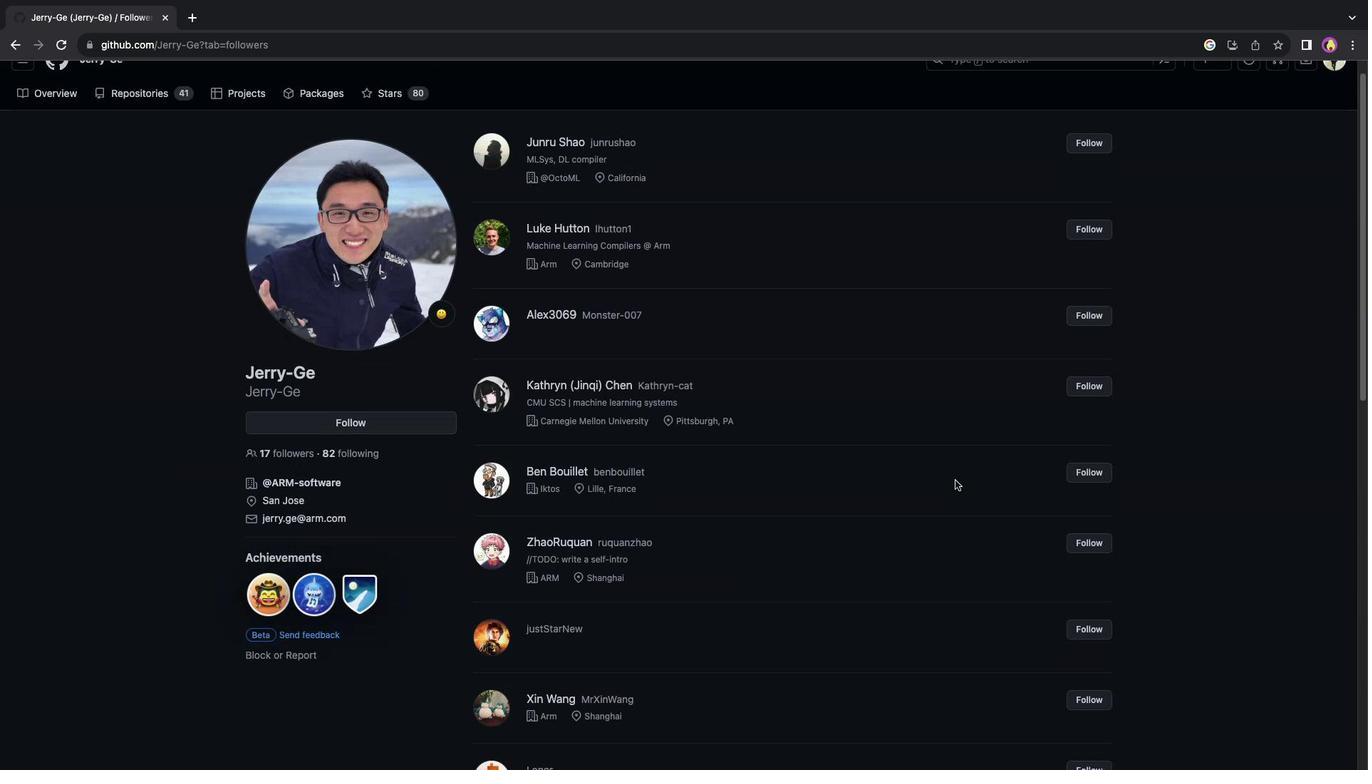 
Action: Mouse scrolled (956, 480) with delta (0, 3)
Screenshot: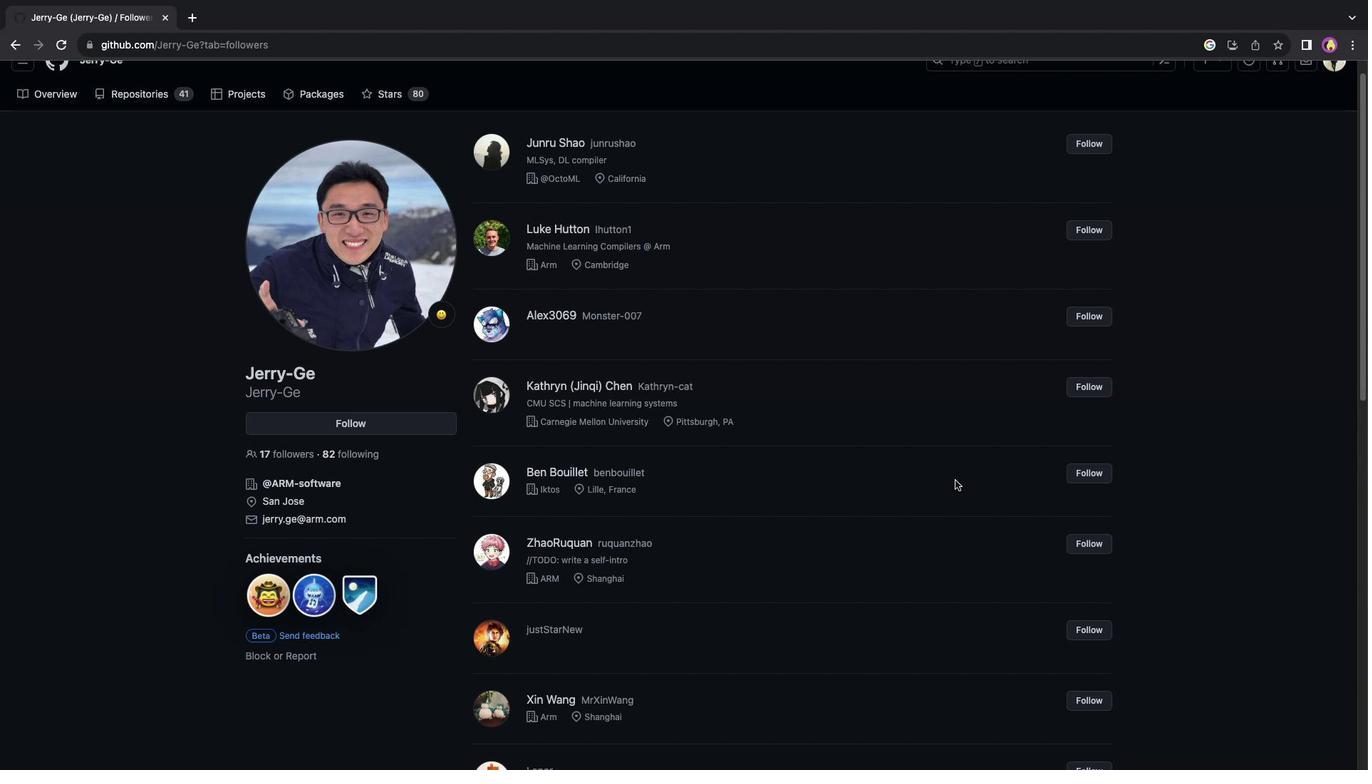 
Action: Mouse scrolled (956, 480) with delta (0, 0)
Screenshot: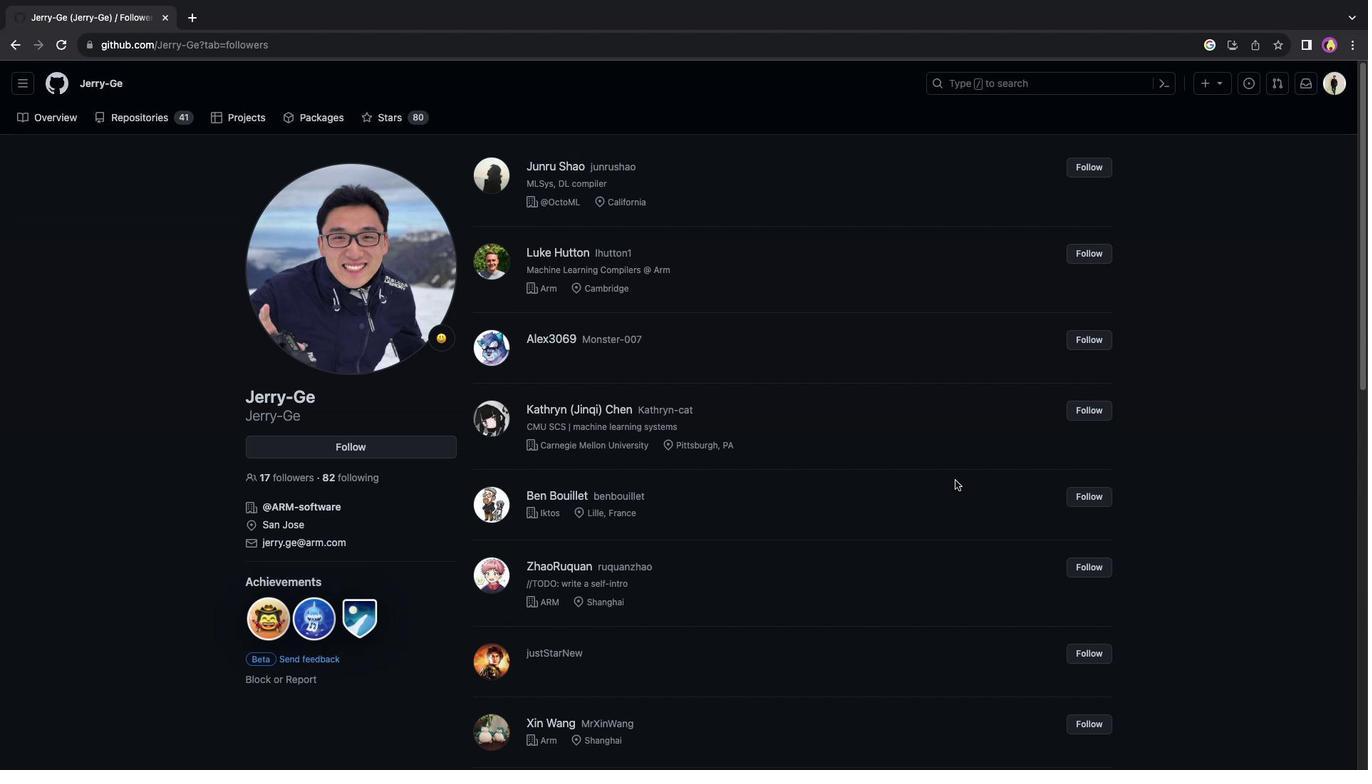 
Action: Mouse scrolled (956, 480) with delta (0, 0)
Screenshot: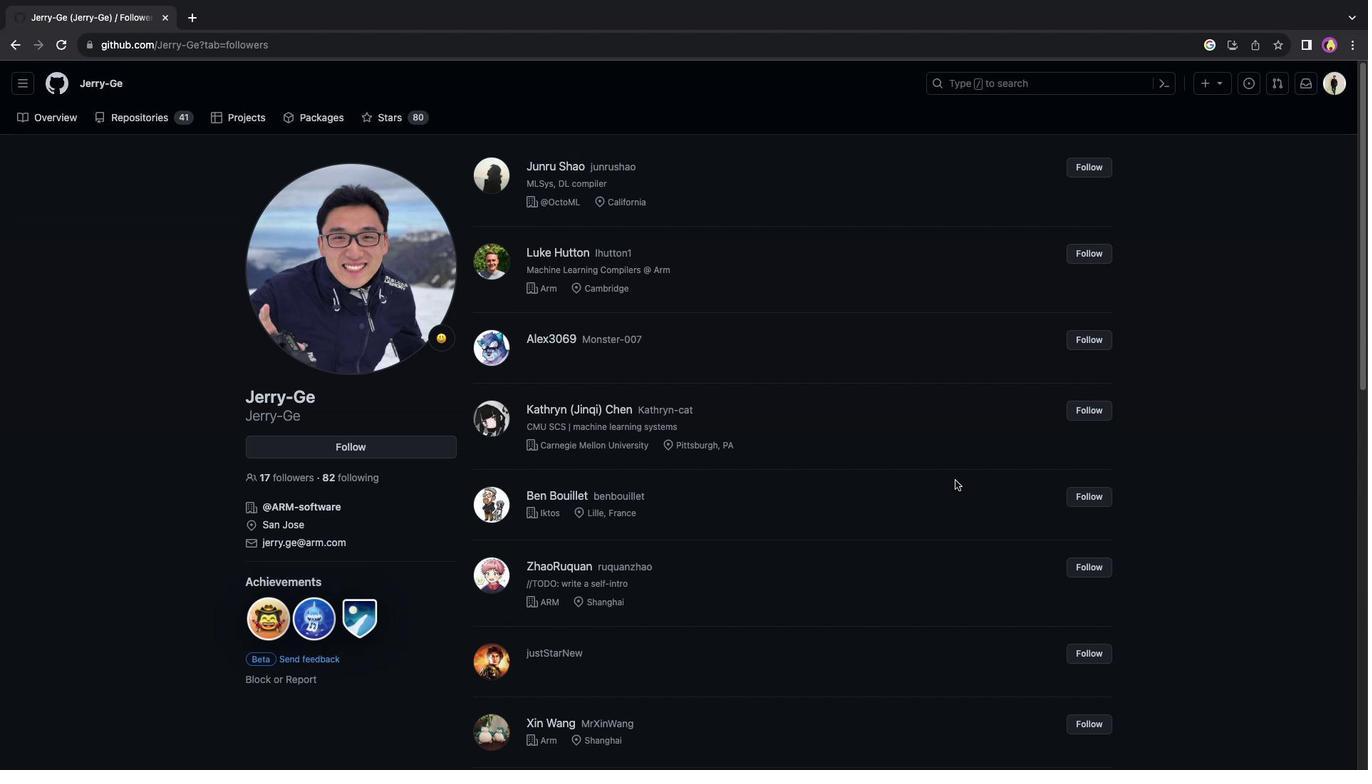 
Action: Mouse scrolled (956, 480) with delta (0, 2)
Screenshot: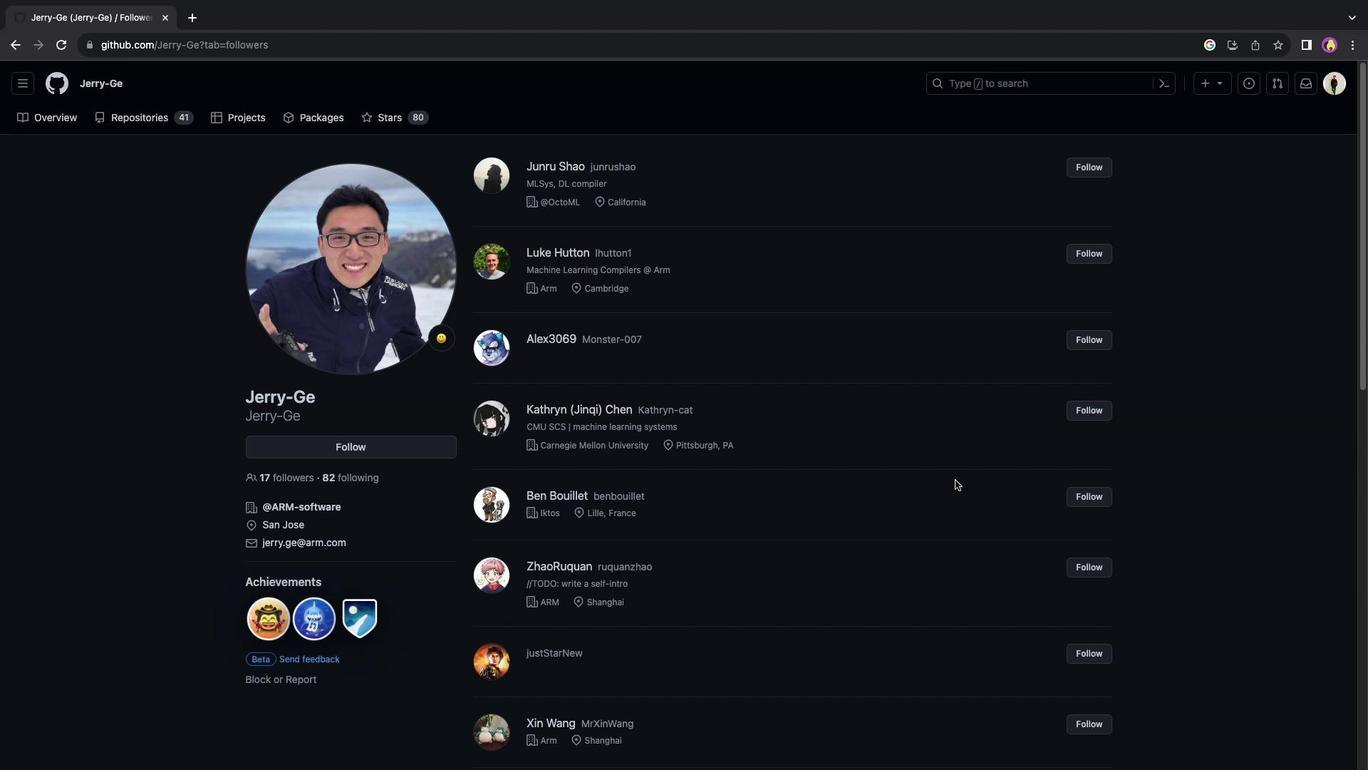 
Action: Mouse scrolled (956, 480) with delta (0, 3)
Screenshot: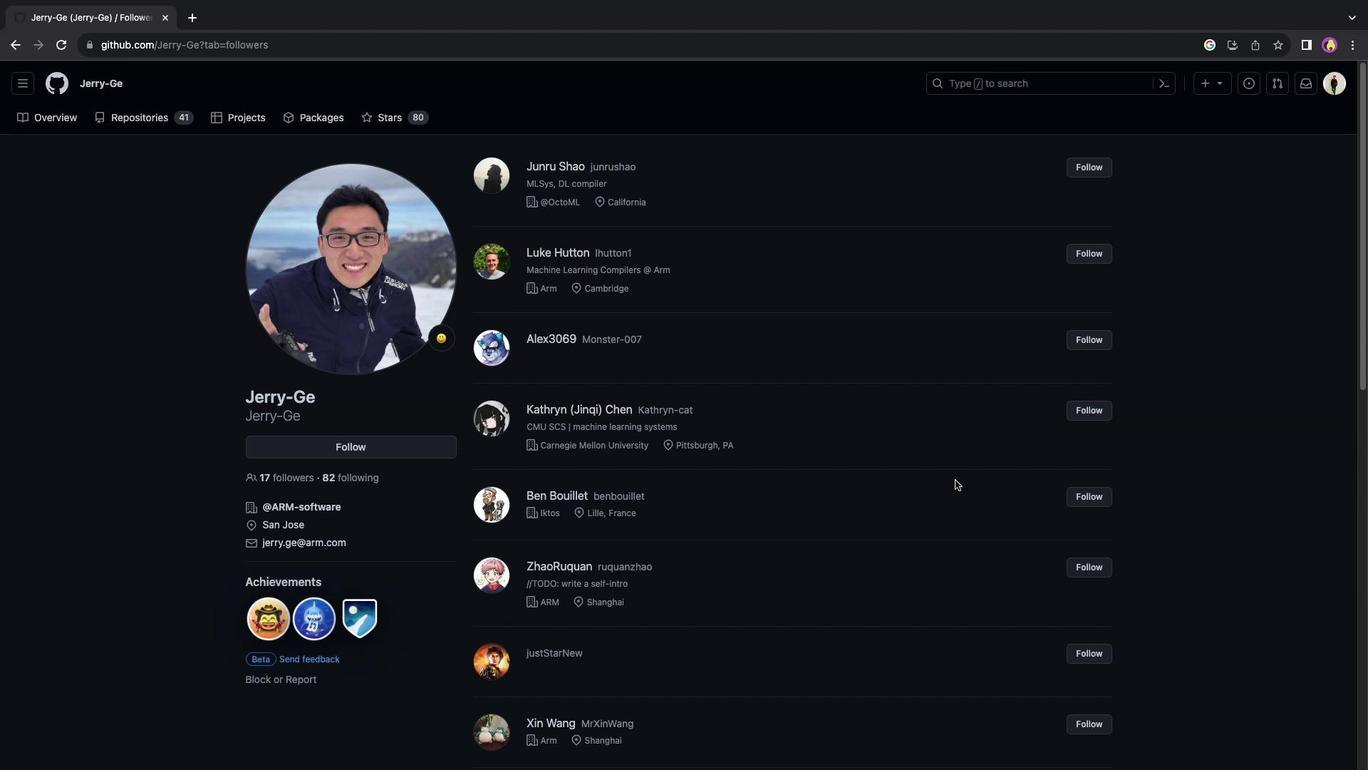 
Action: Mouse scrolled (956, 480) with delta (0, 4)
Screenshot: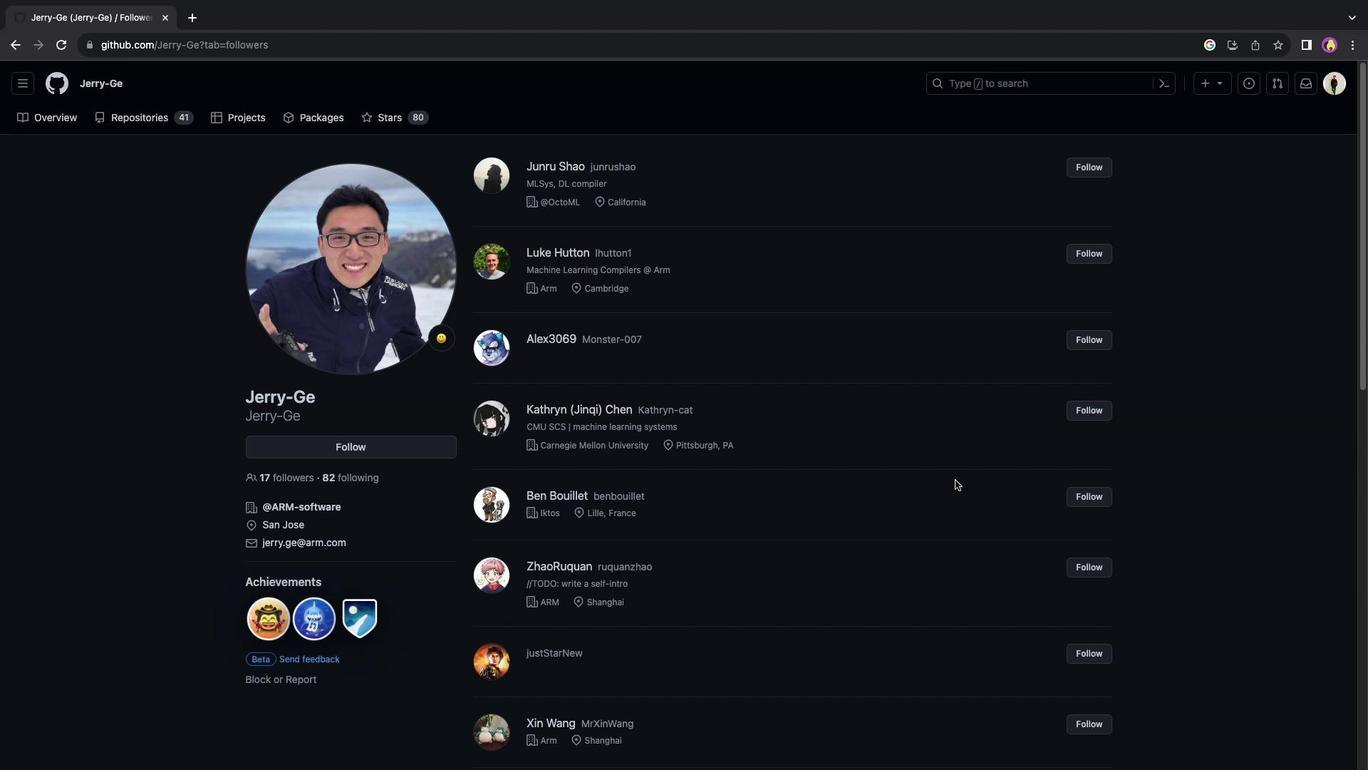 
Action: Mouse moved to (956, 480)
Screenshot: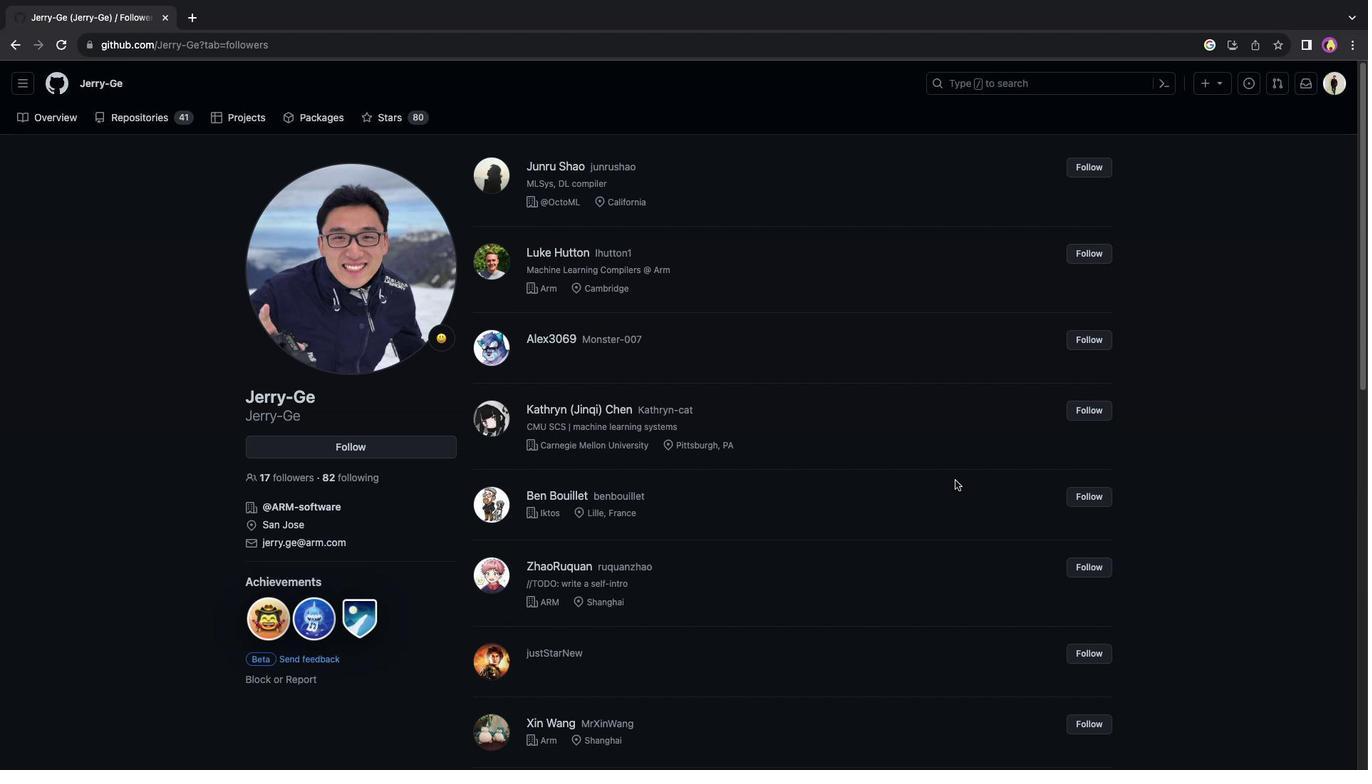 
Action: Mouse scrolled (956, 480) with delta (0, 0)
Screenshot: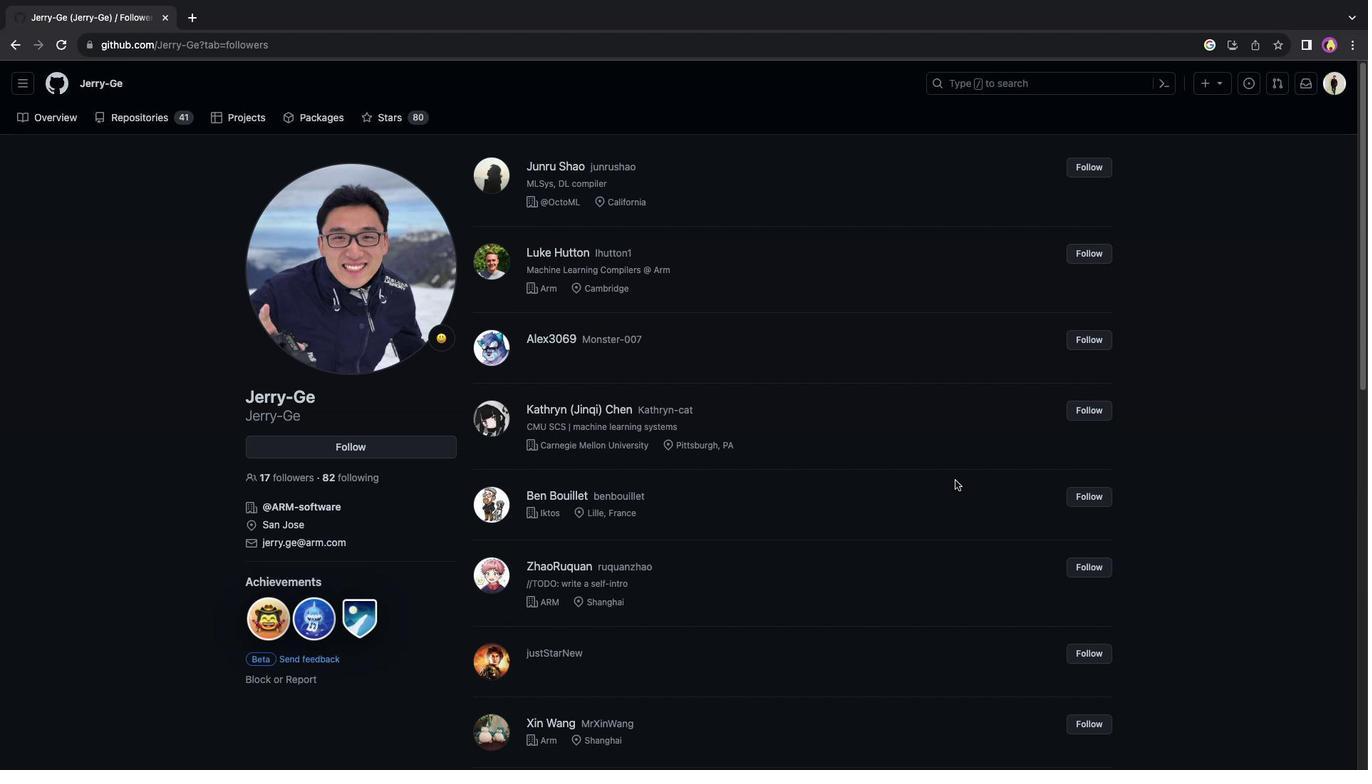
Action: Mouse scrolled (956, 480) with delta (0, 0)
Screenshot: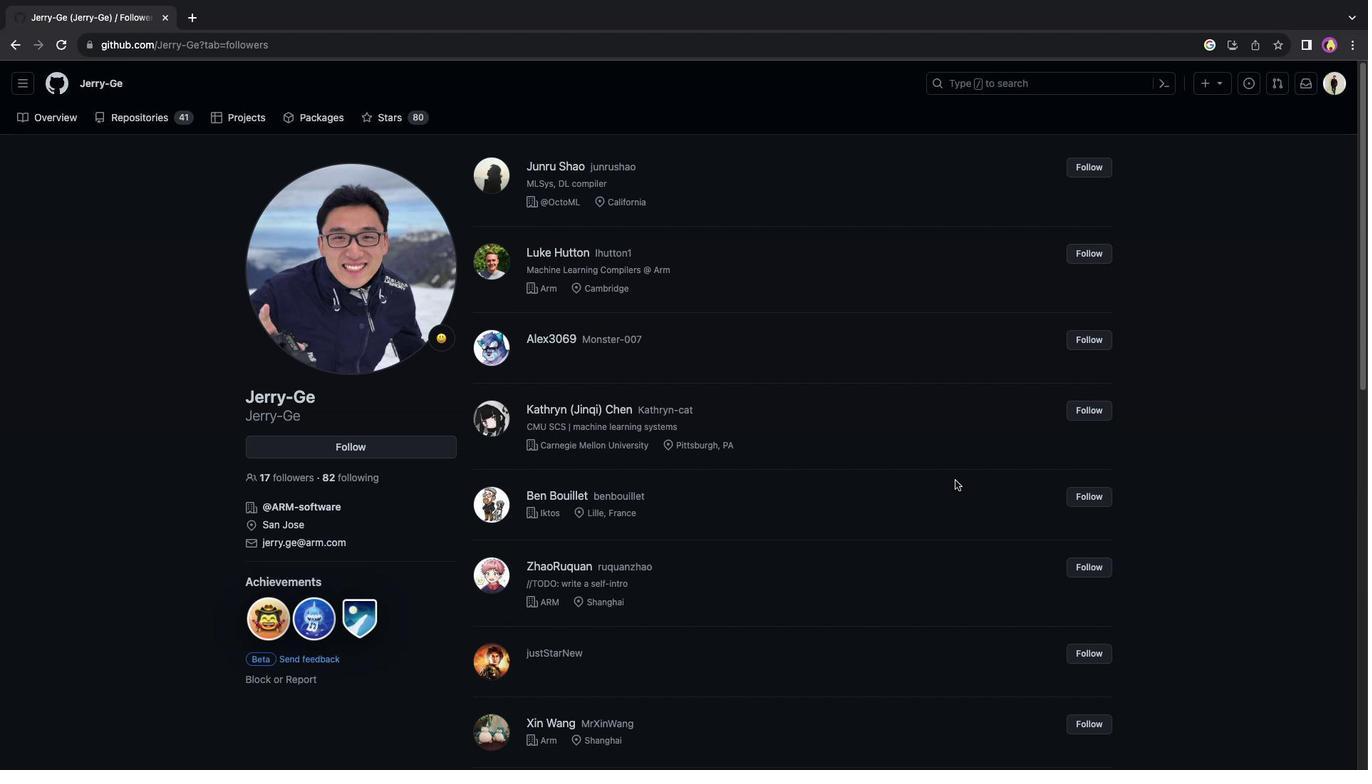 
Action: Mouse scrolled (956, 480) with delta (0, 2)
Screenshot: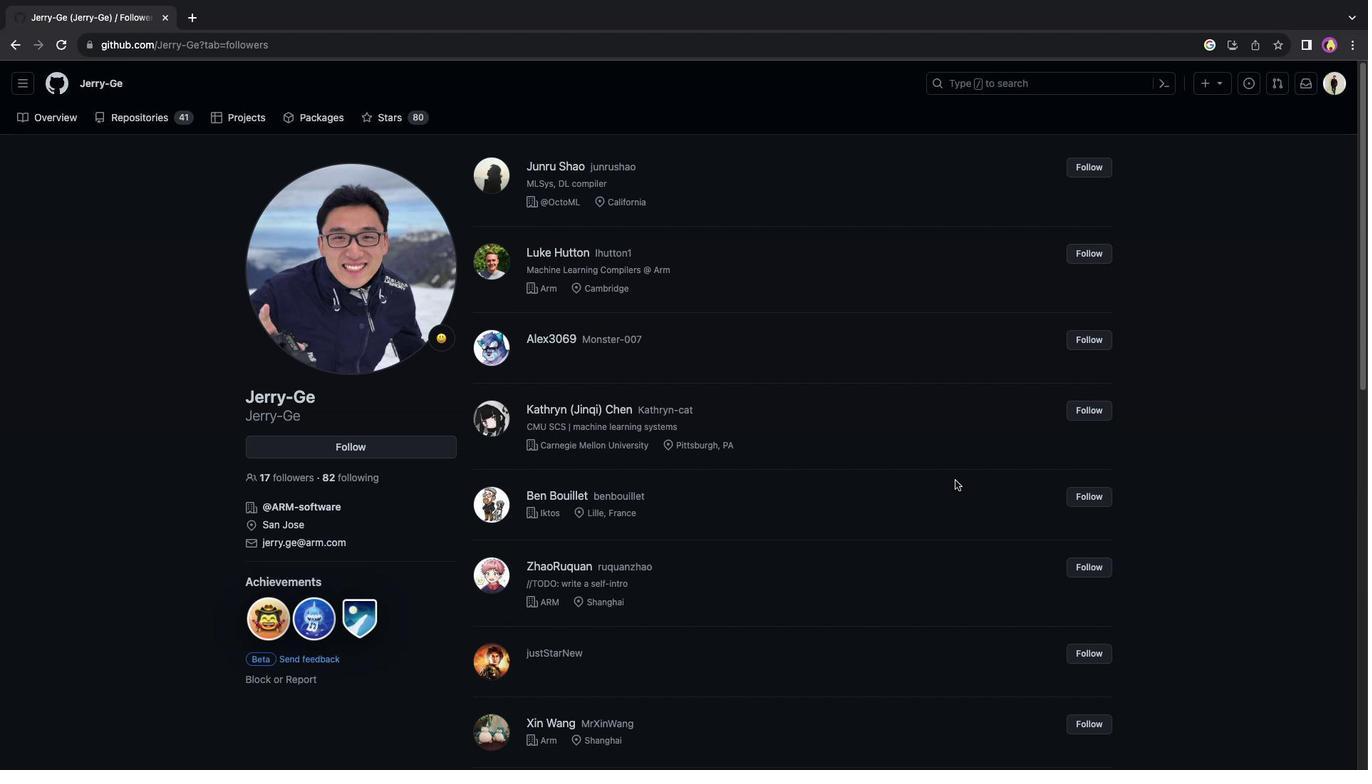 
Action: Mouse scrolled (956, 480) with delta (0, 3)
Screenshot: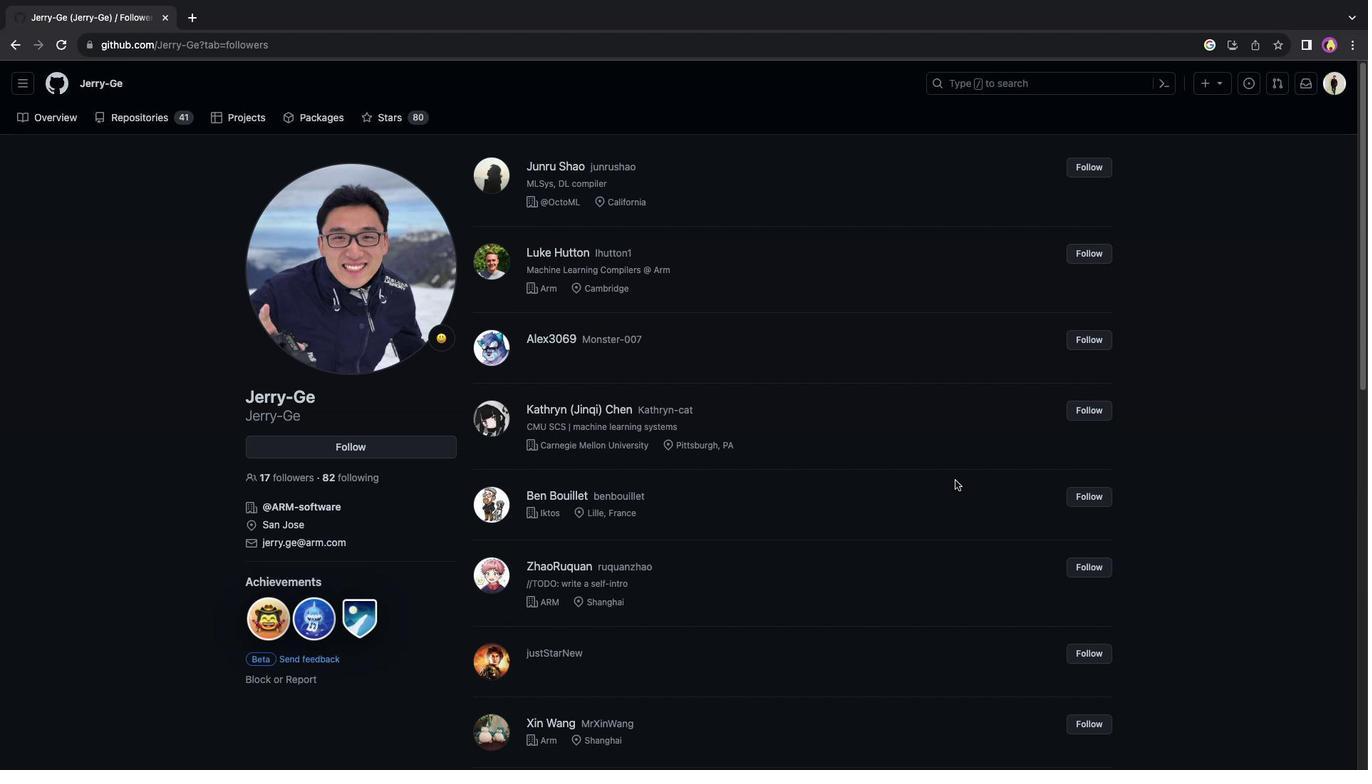 
Action: Mouse scrolled (956, 480) with delta (0, 4)
Screenshot: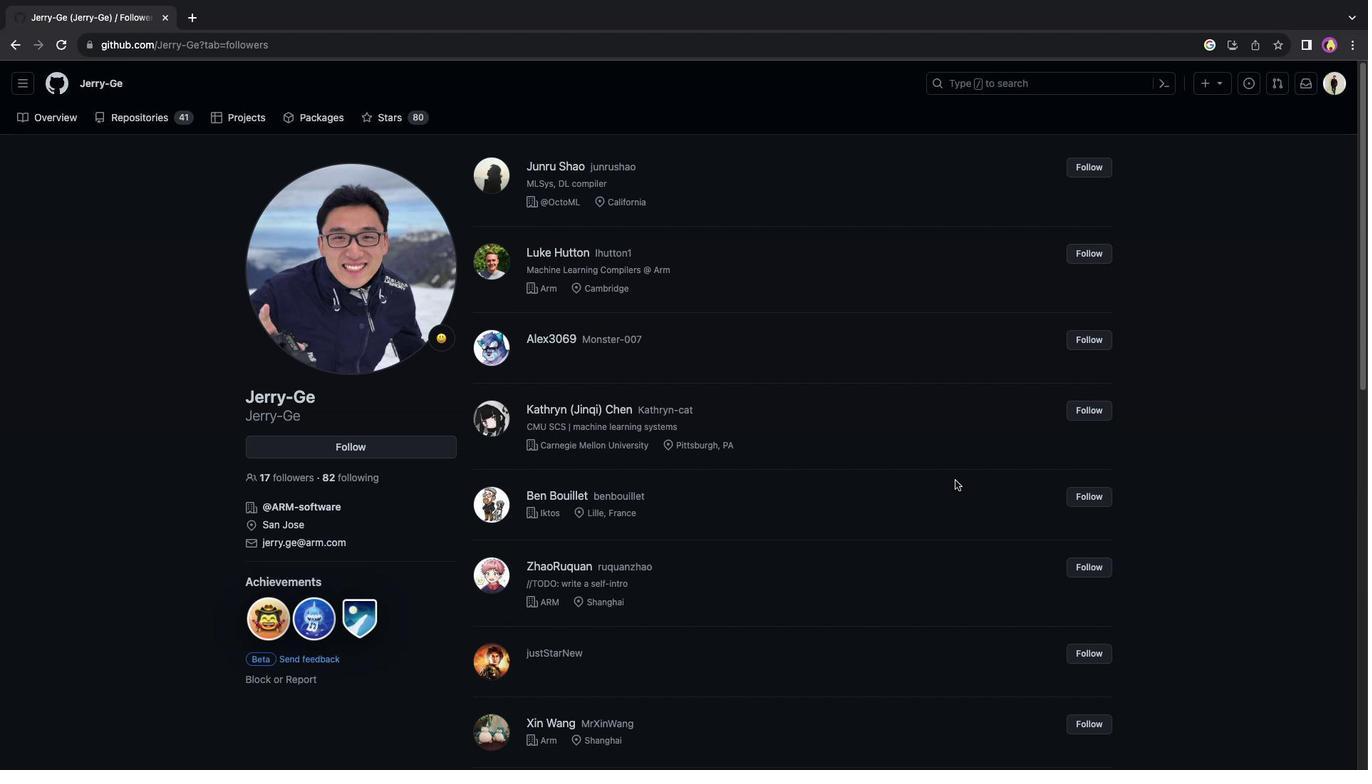 
Action: Mouse moved to (305, 476)
Screenshot: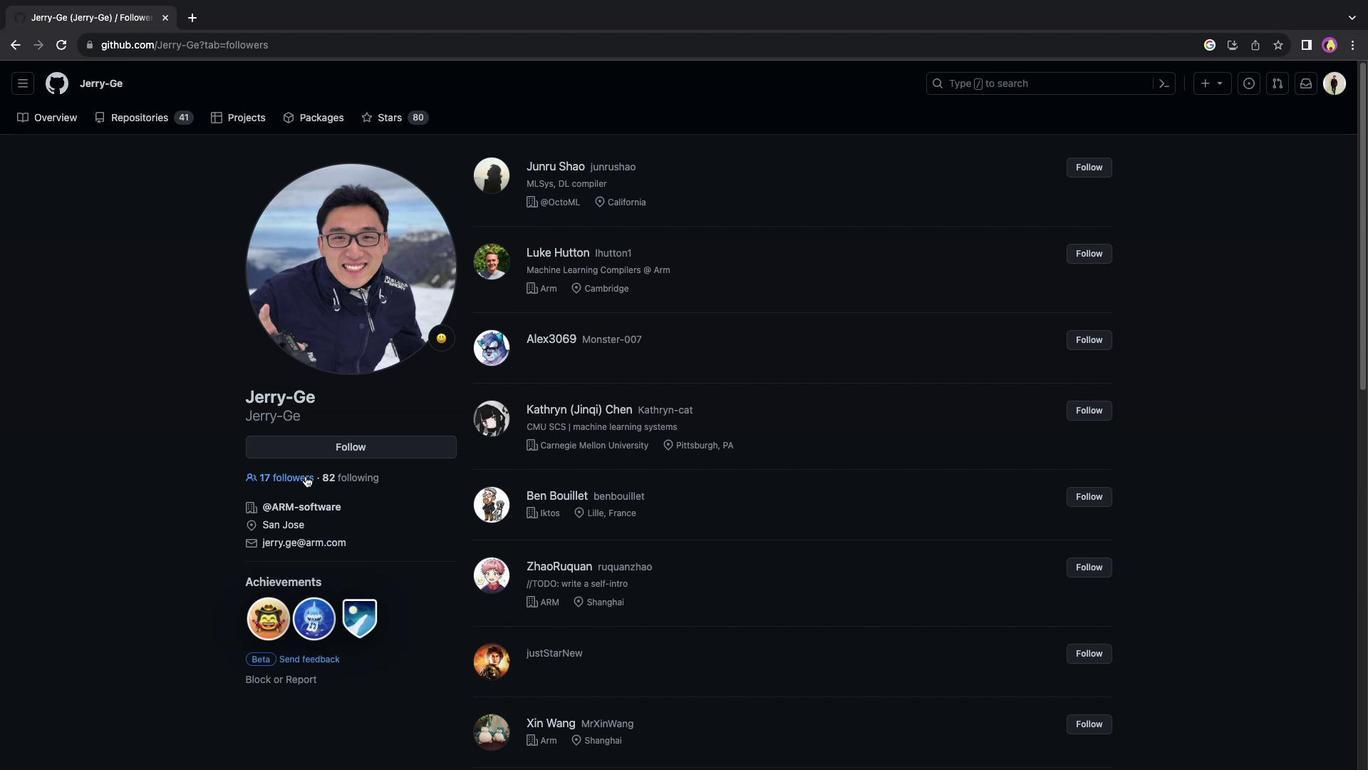 
Action: Mouse pressed left at (305, 476)
Screenshot: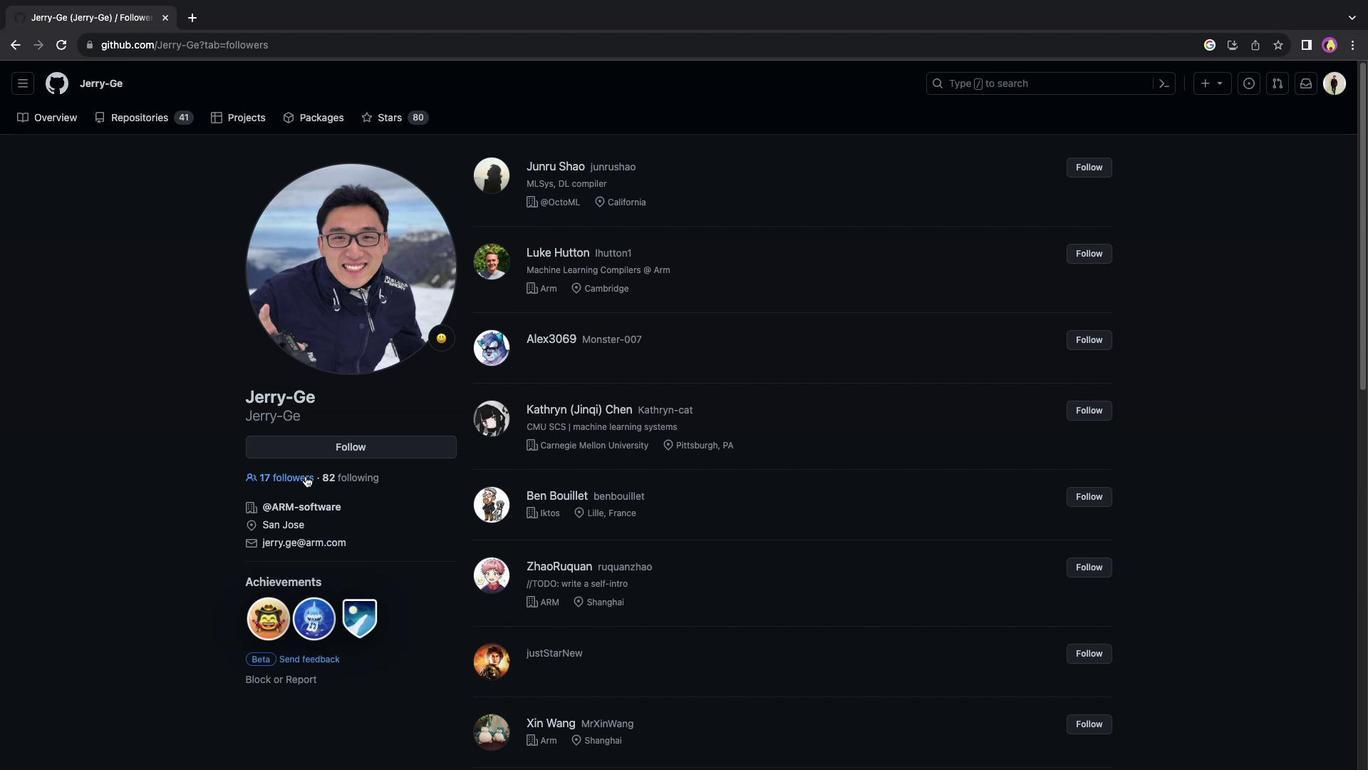 
Action: Mouse moved to (549, 335)
Screenshot: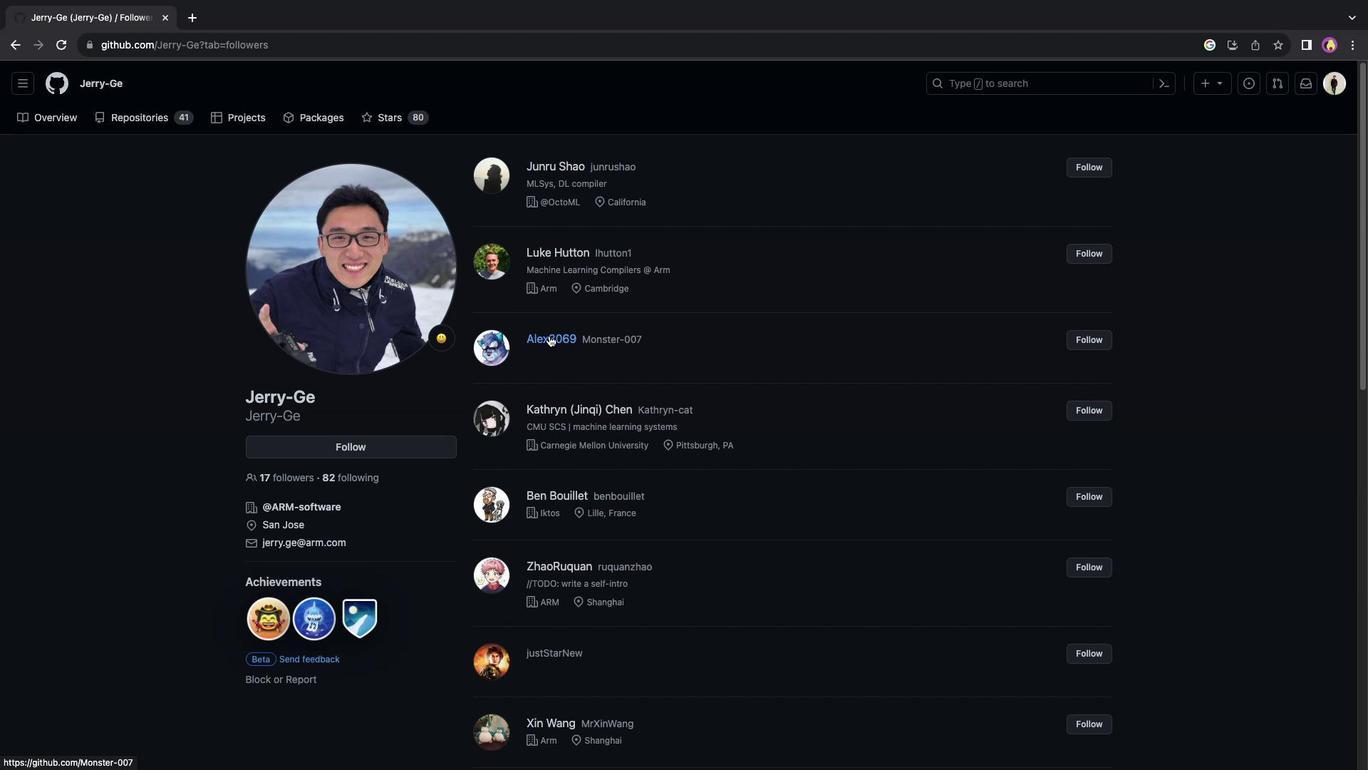 
Action: Mouse pressed left at (549, 335)
Screenshot: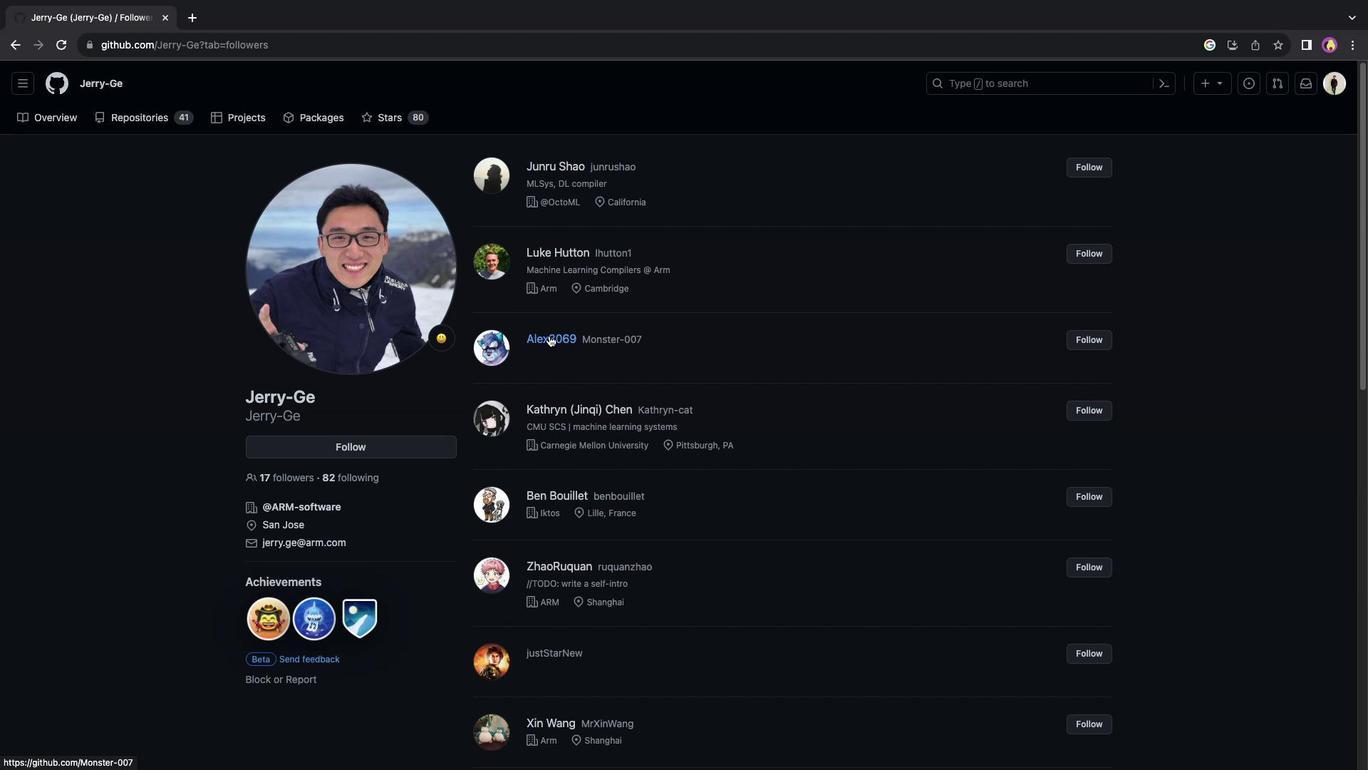 
Action: Mouse moved to (275, 476)
Screenshot: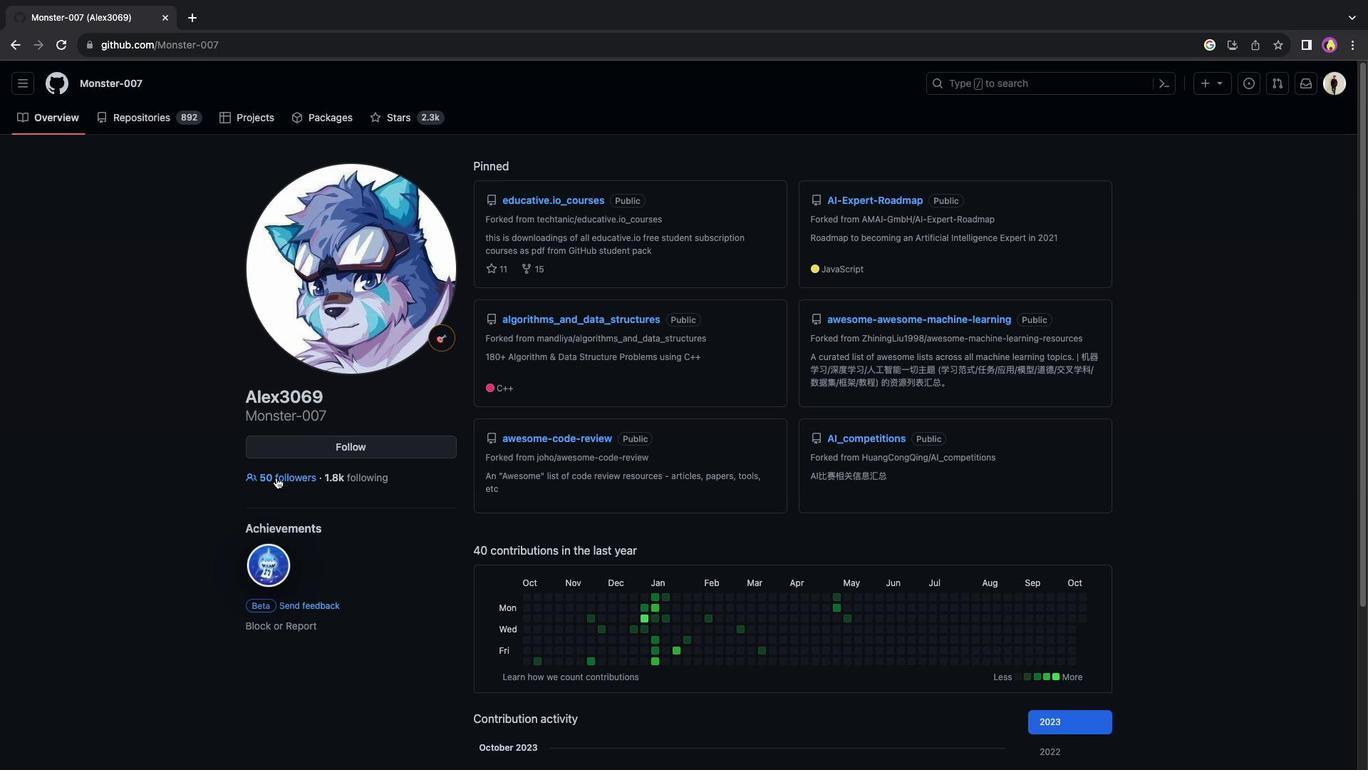 
Action: Mouse pressed left at (275, 476)
Screenshot: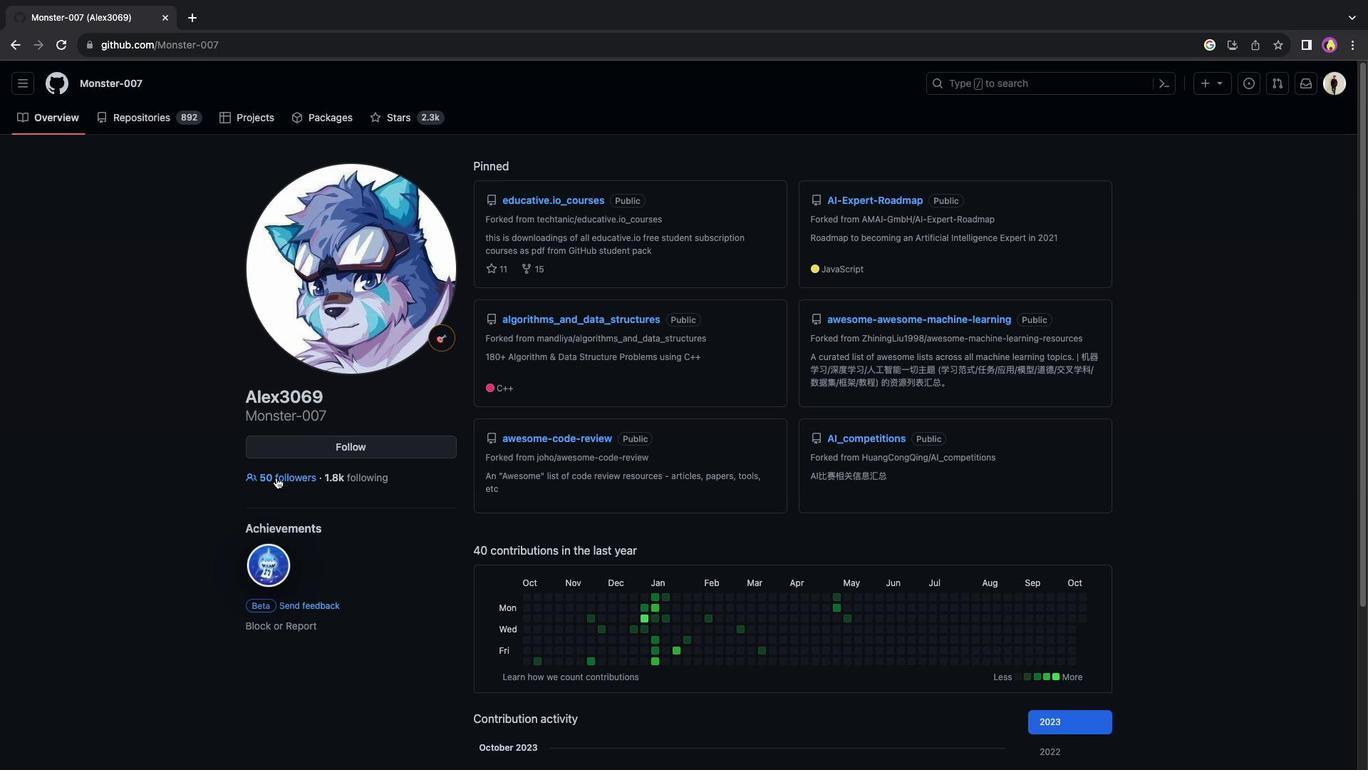 
Action: Mouse moved to (829, 400)
Screenshot: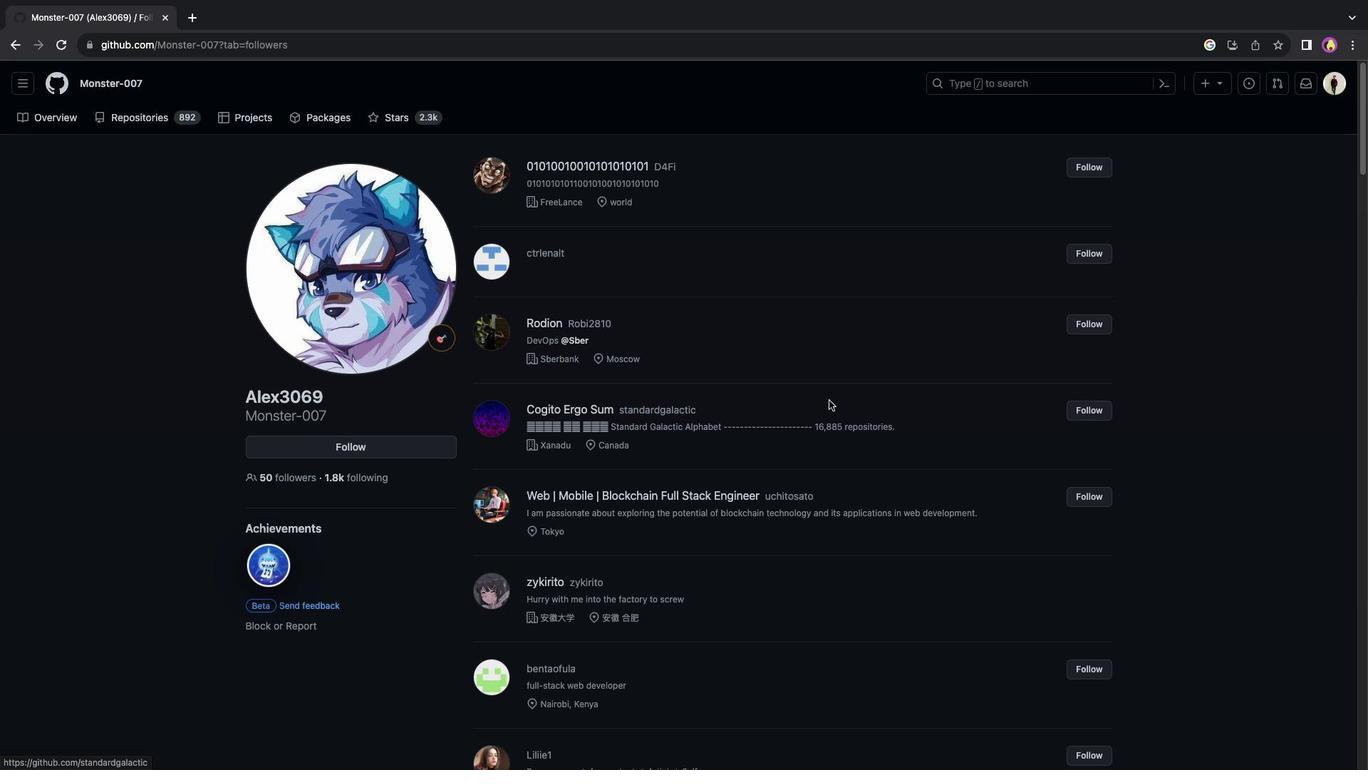 
Action: Mouse scrolled (829, 400) with delta (0, 0)
Screenshot: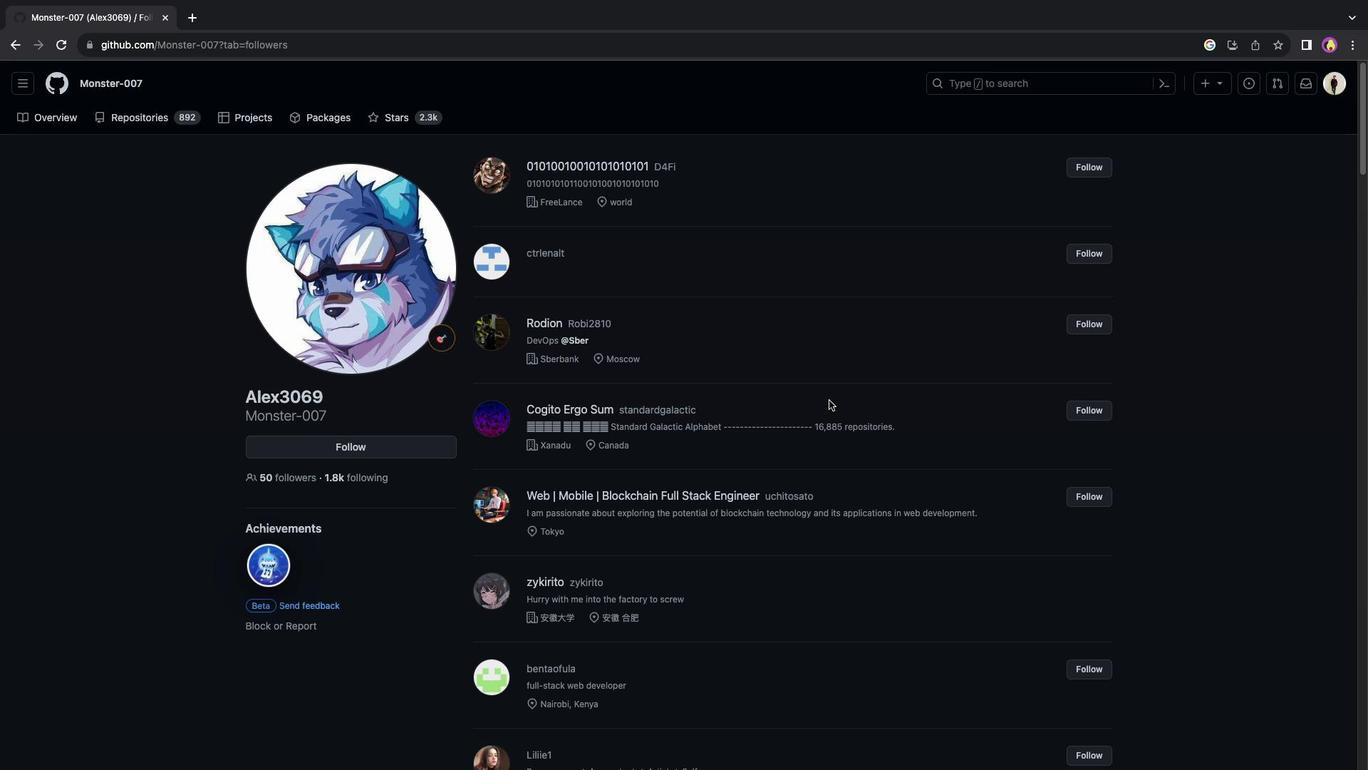 
Action: Mouse scrolled (829, 400) with delta (0, 0)
Screenshot: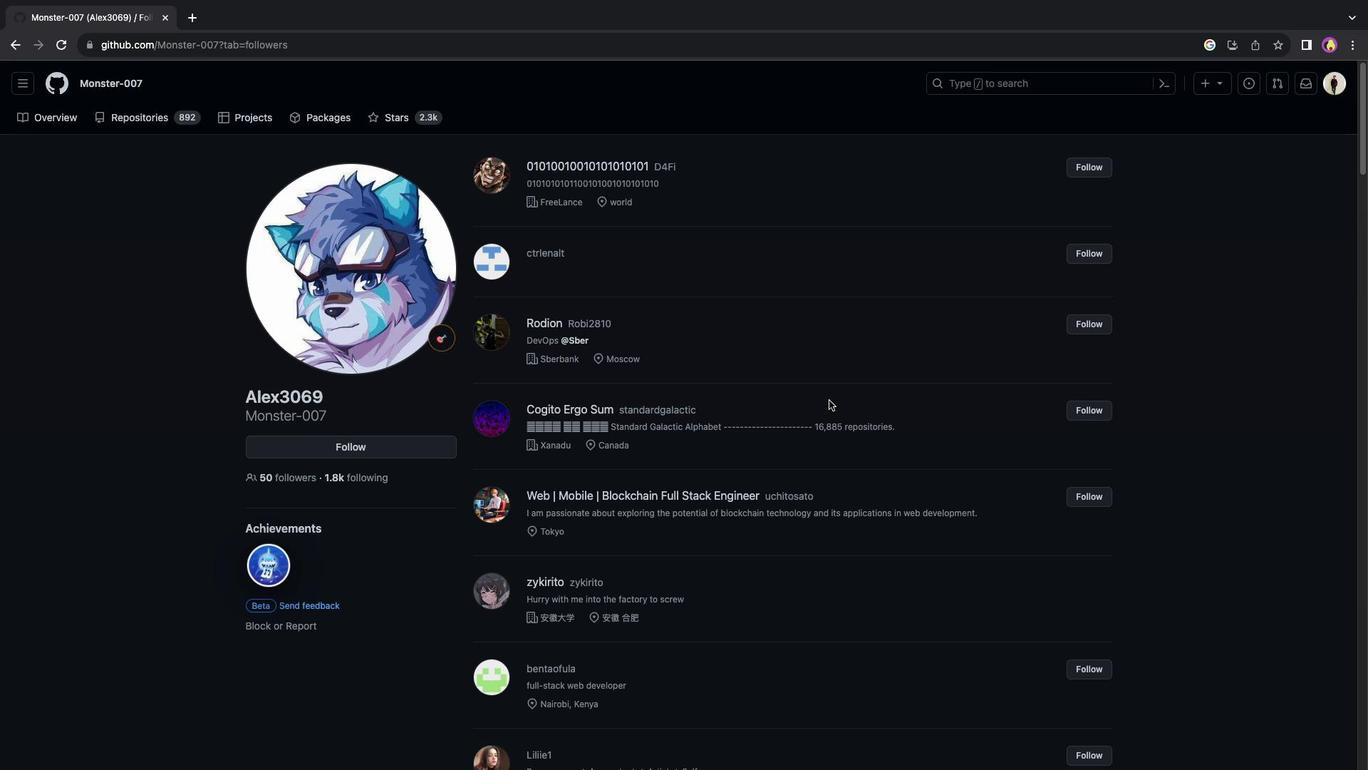 
Action: Mouse scrolled (829, 400) with delta (0, -2)
Screenshot: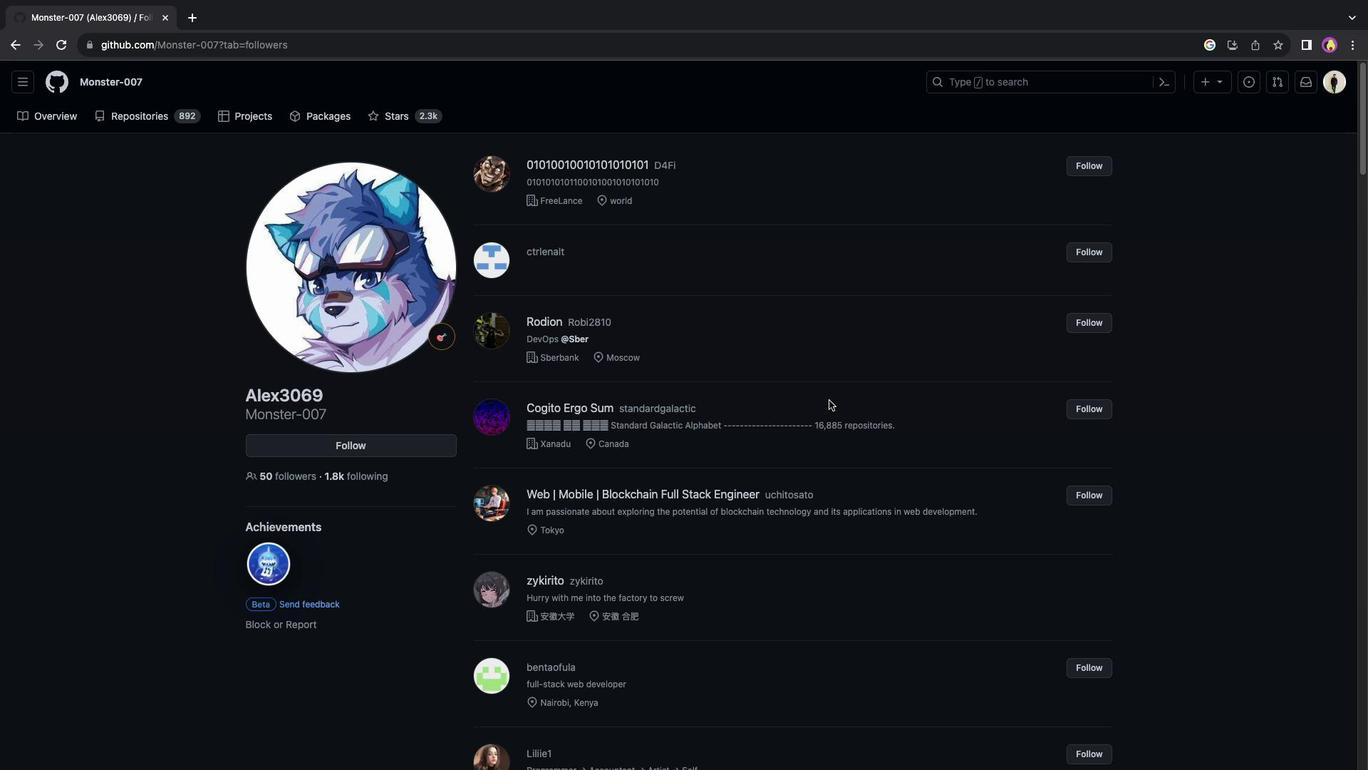 
Action: Mouse scrolled (829, 400) with delta (0, -2)
Screenshot: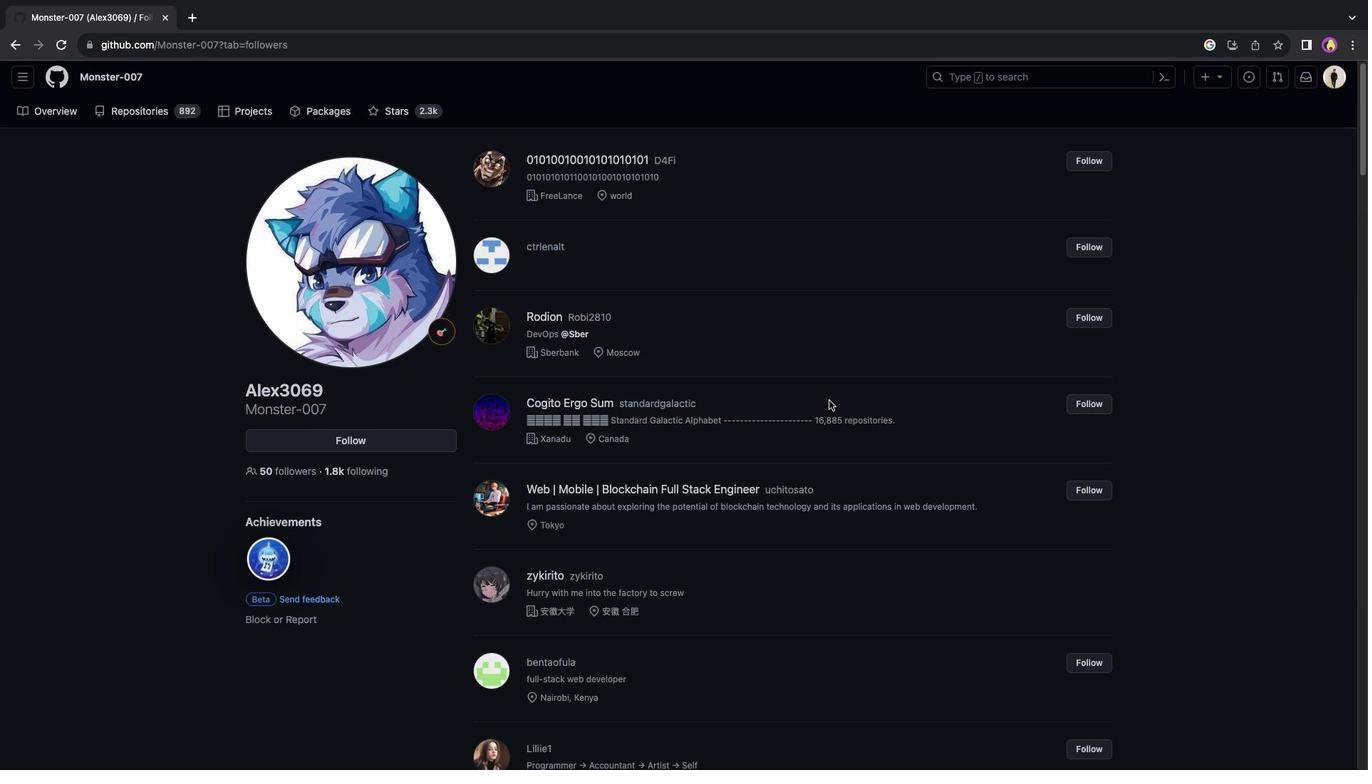 
Action: Mouse scrolled (829, 400) with delta (0, 0)
Screenshot: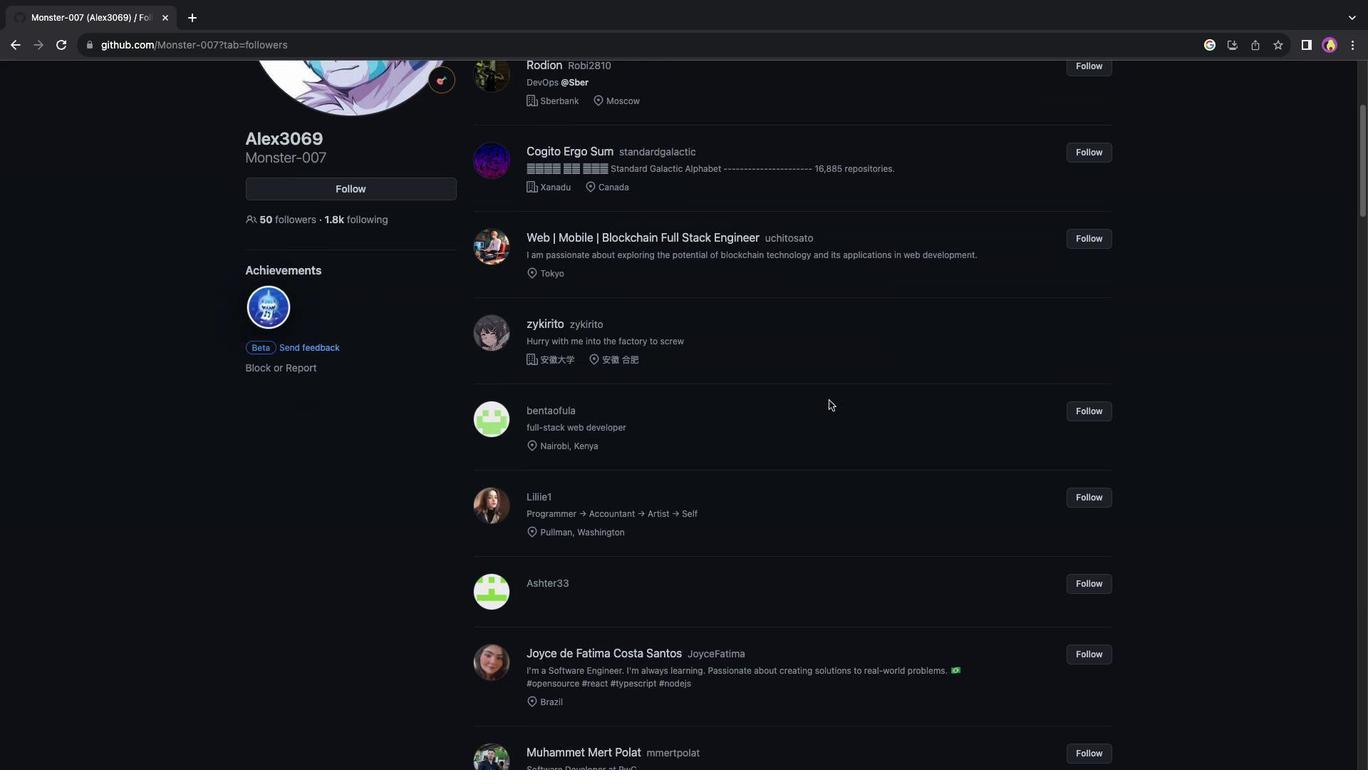 
Action: Mouse scrolled (829, 400) with delta (0, 0)
Screenshot: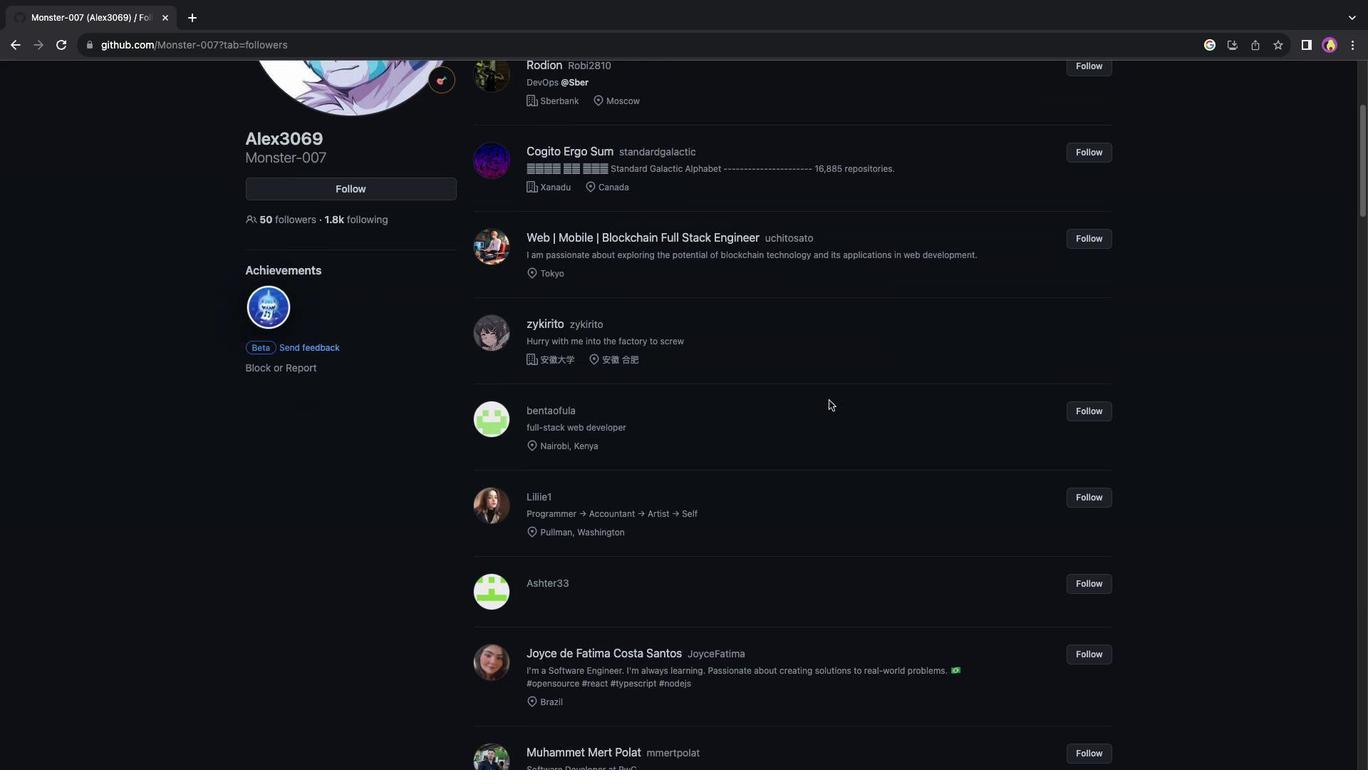 
Action: Mouse scrolled (829, 400) with delta (0, -2)
Screenshot: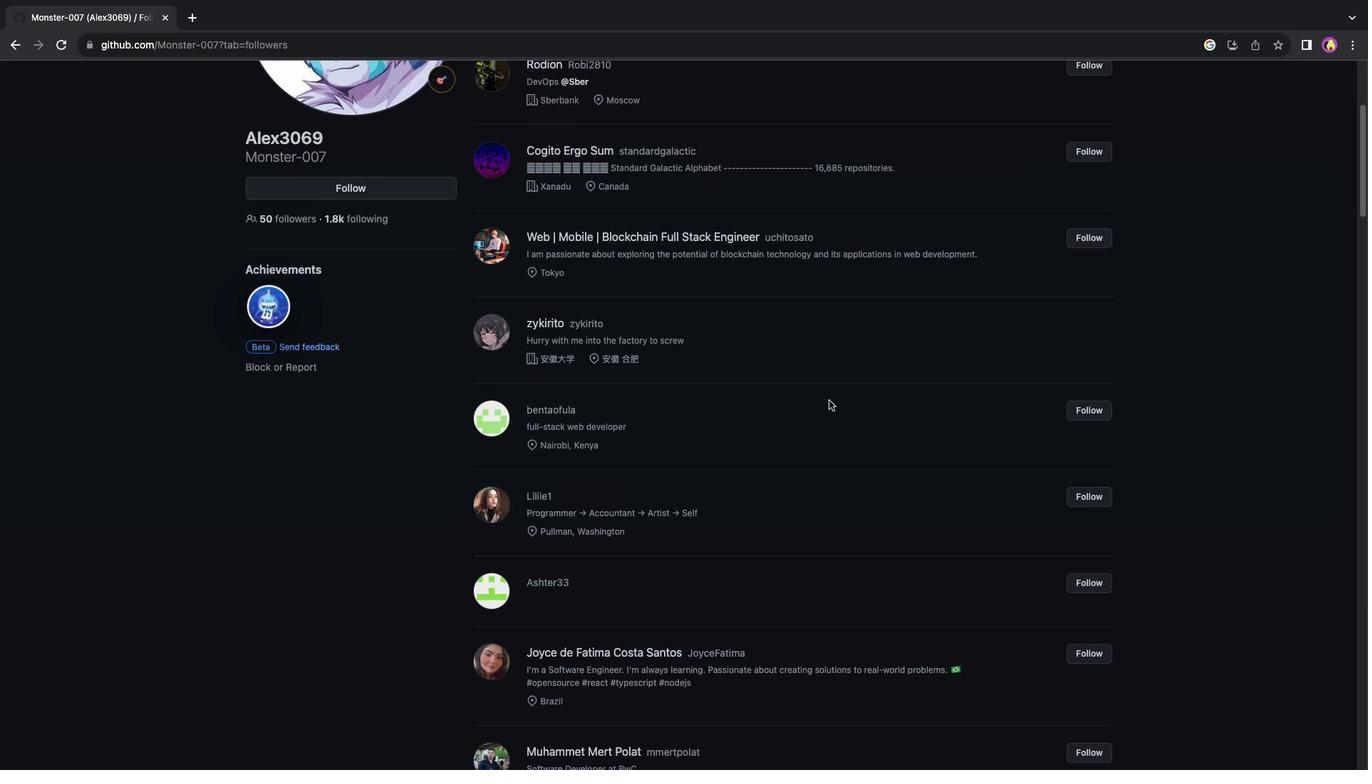 
Action: Mouse scrolled (829, 400) with delta (0, 0)
Screenshot: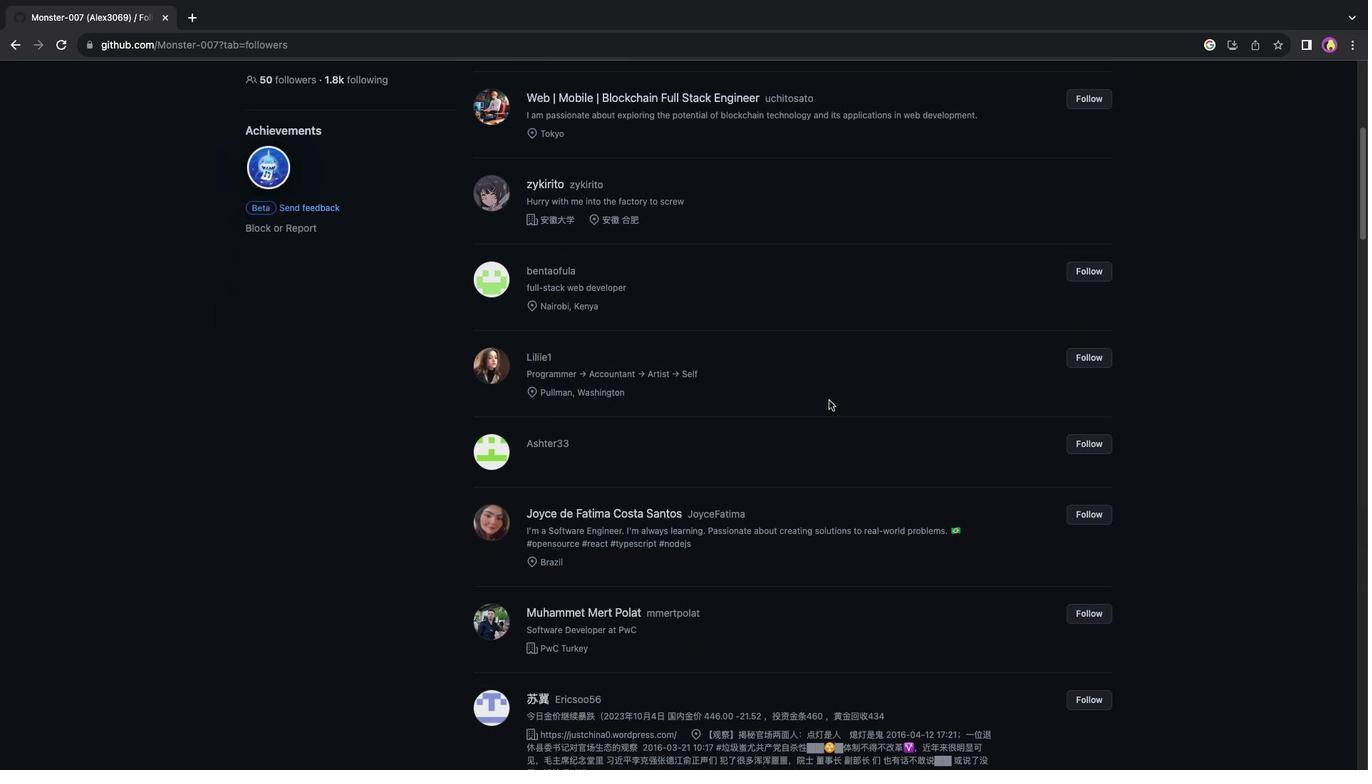 
Action: Mouse scrolled (829, 400) with delta (0, 0)
Screenshot: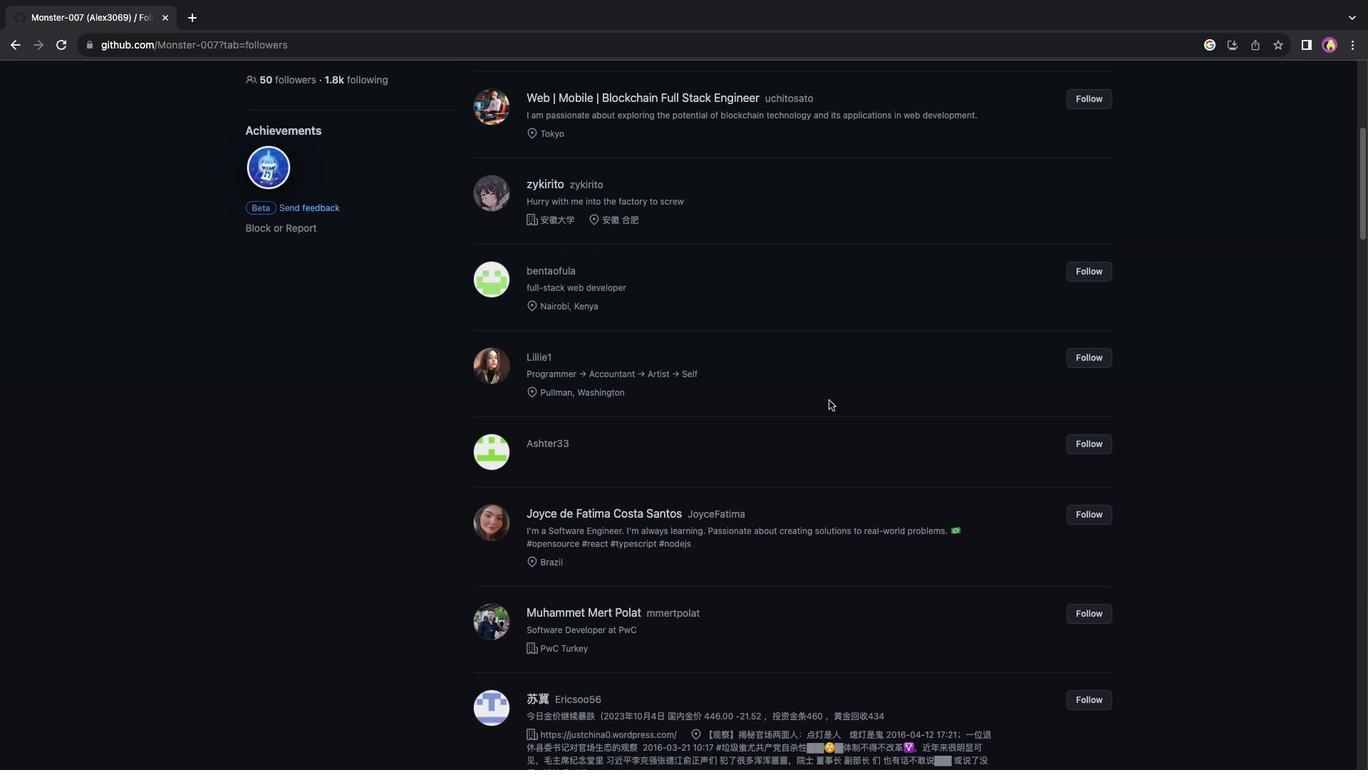 
Action: Mouse scrolled (829, 400) with delta (0, -2)
Screenshot: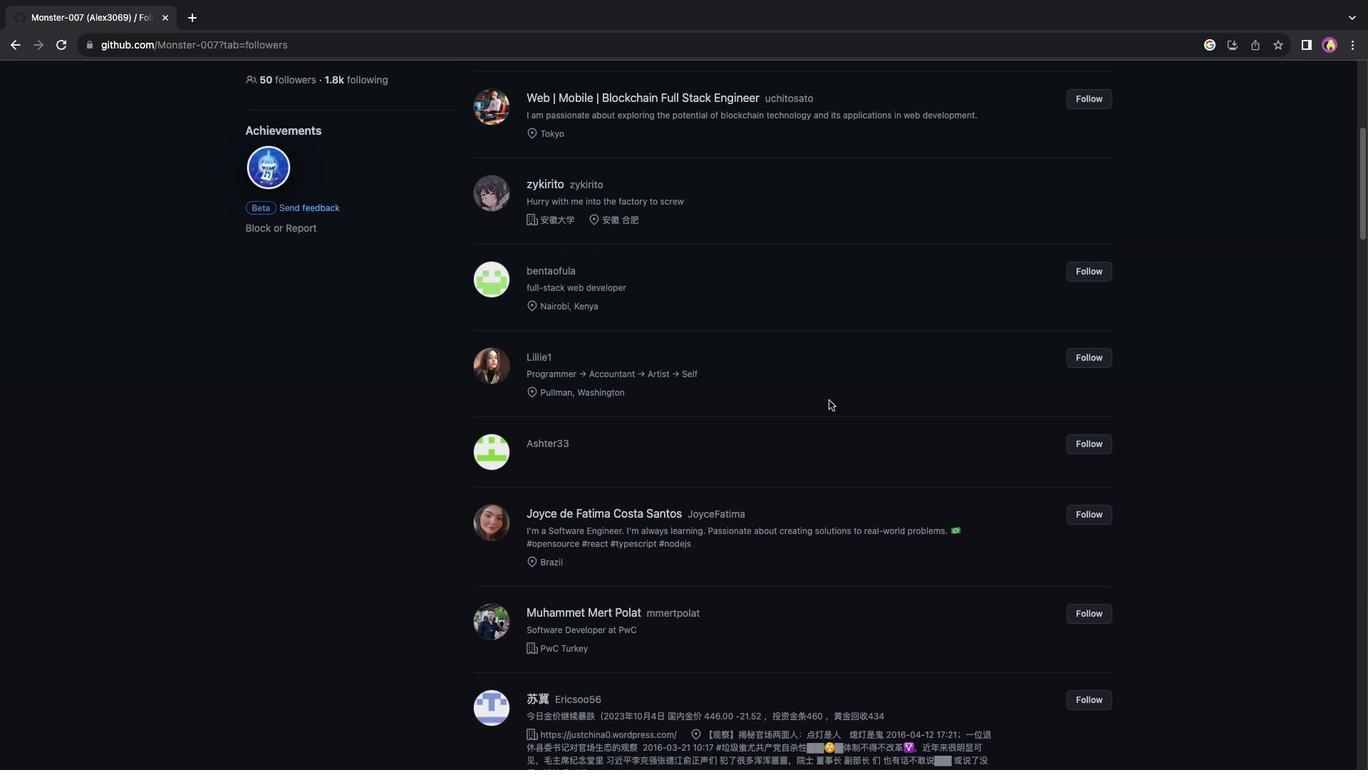 
Action: Mouse scrolled (829, 400) with delta (0, -3)
Screenshot: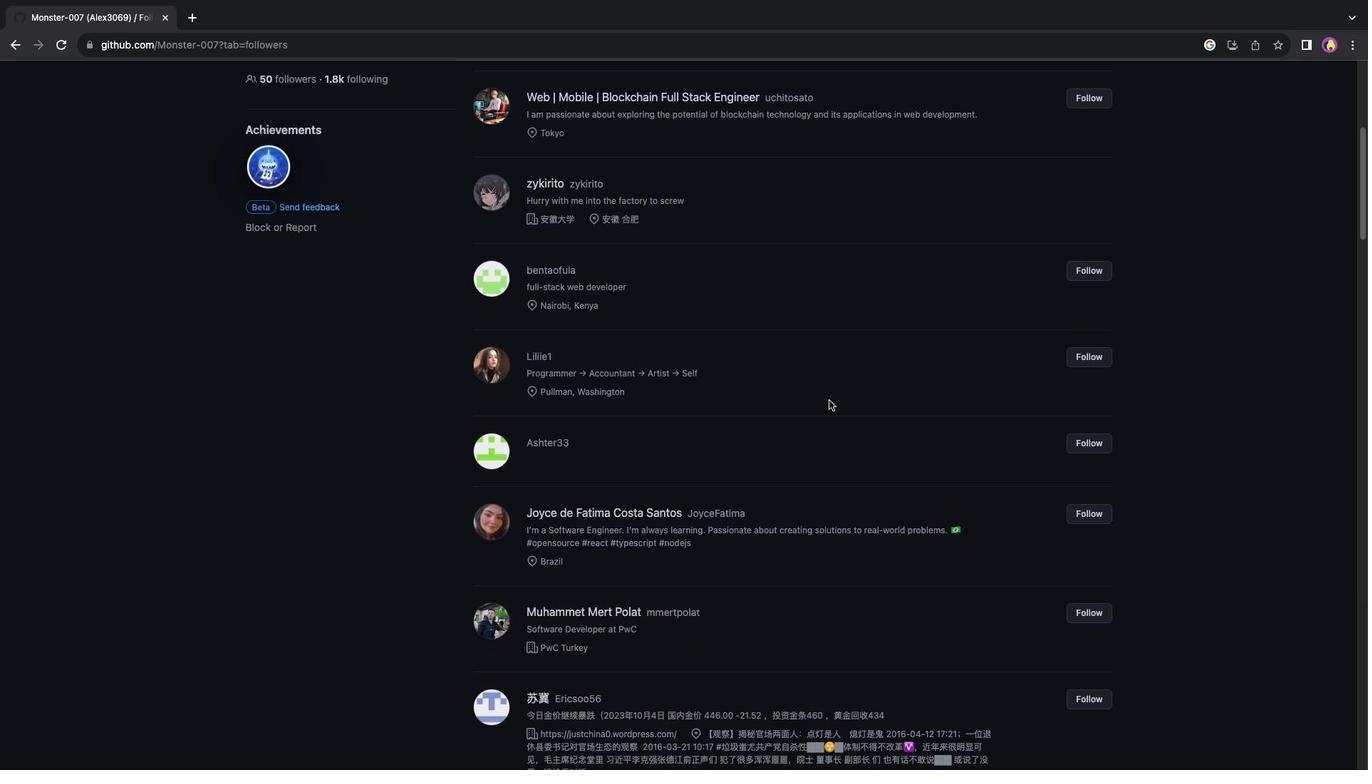 
Action: Mouse scrolled (829, 400) with delta (0, 0)
Screenshot: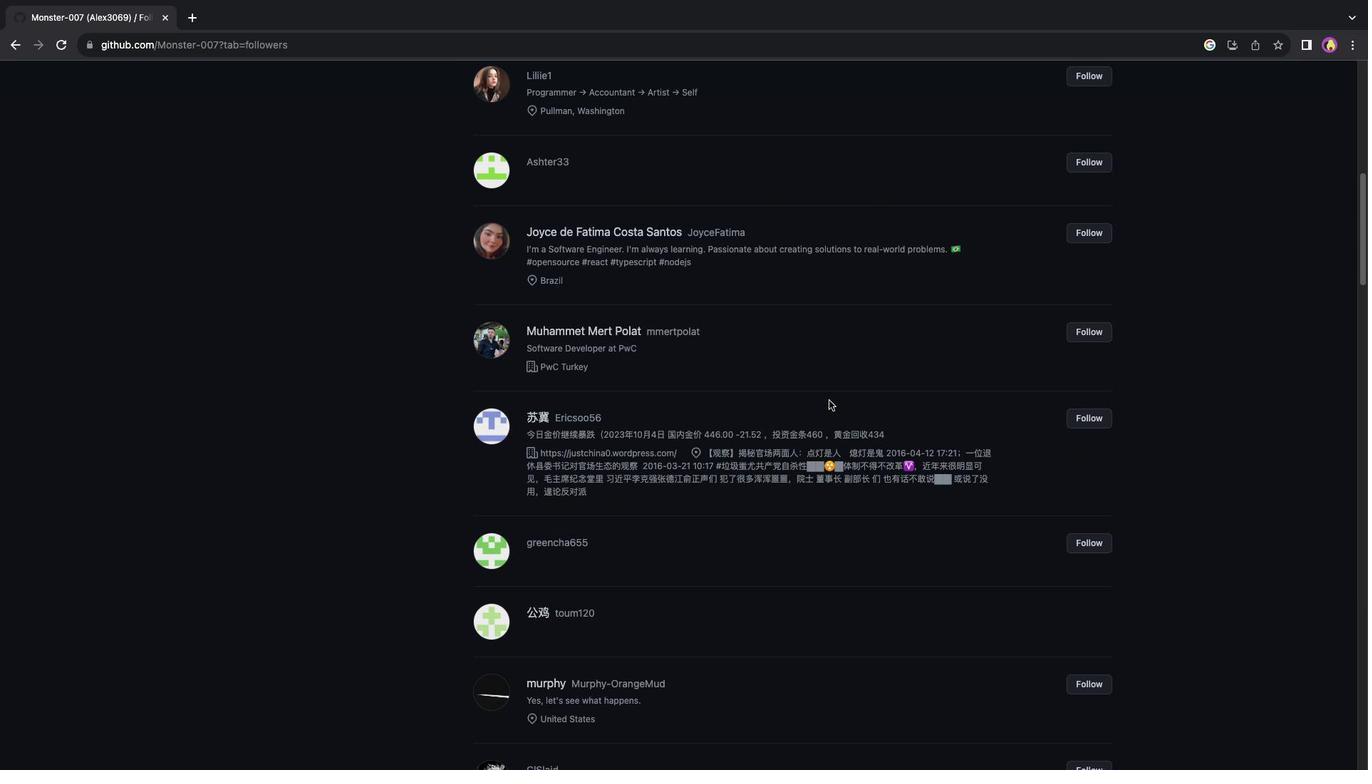 
Action: Mouse scrolled (829, 400) with delta (0, 0)
Screenshot: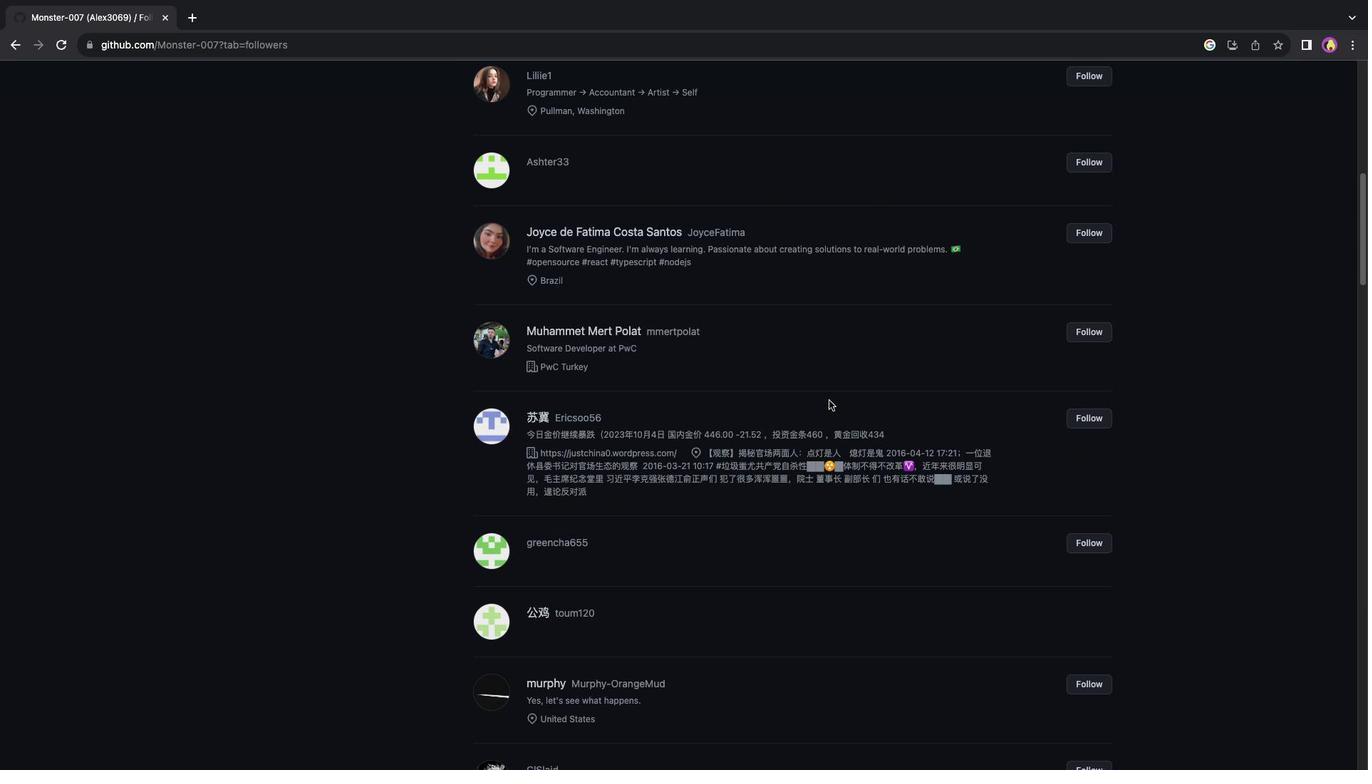 
Action: Mouse scrolled (829, 400) with delta (0, -2)
Screenshot: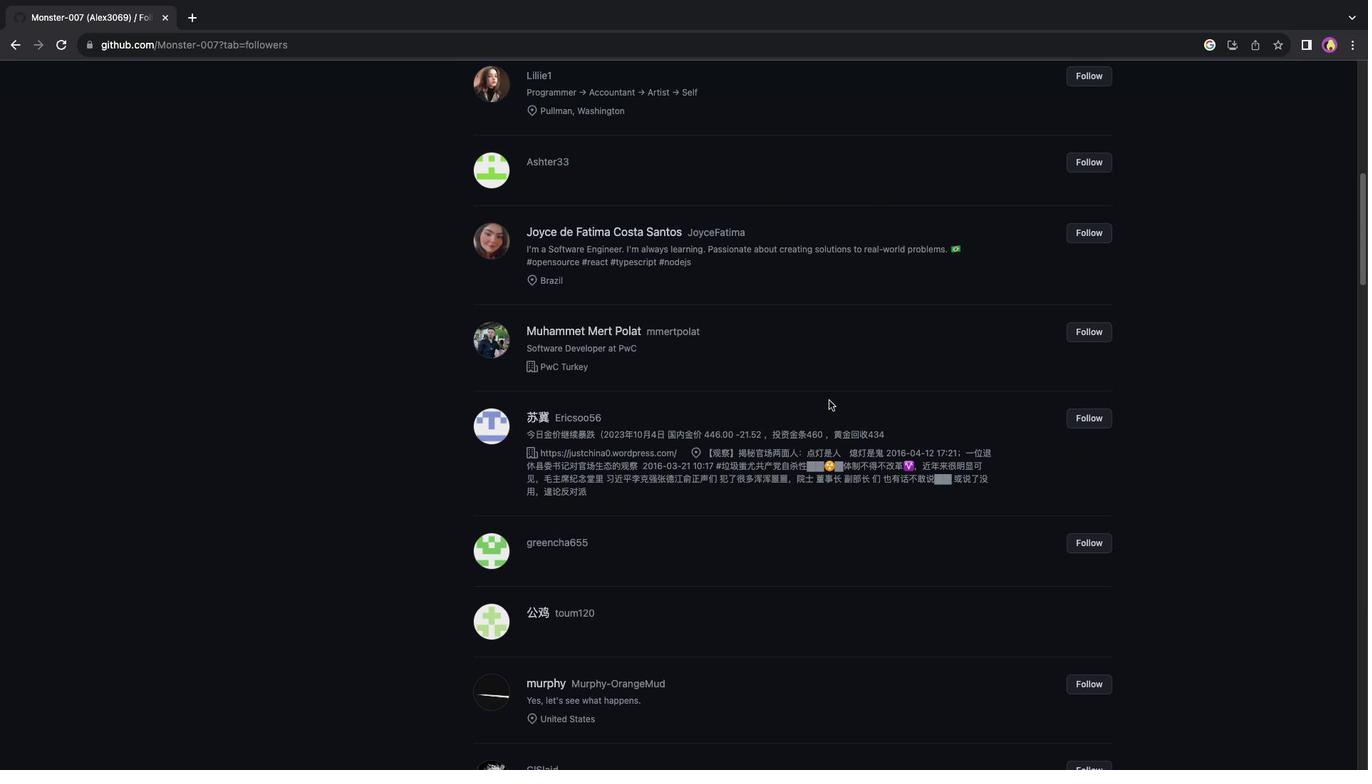 
Action: Mouse scrolled (829, 400) with delta (0, -2)
Screenshot: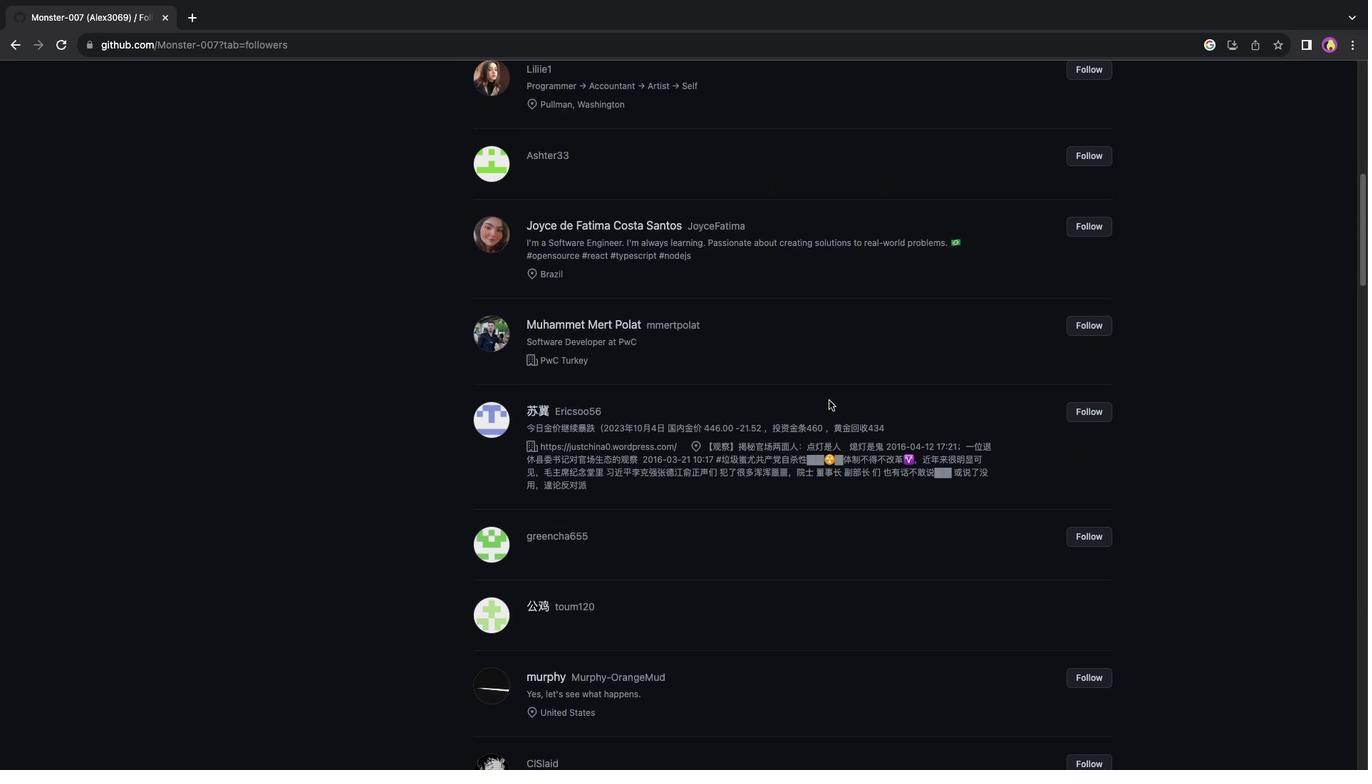 
Action: Mouse scrolled (829, 400) with delta (0, 0)
Screenshot: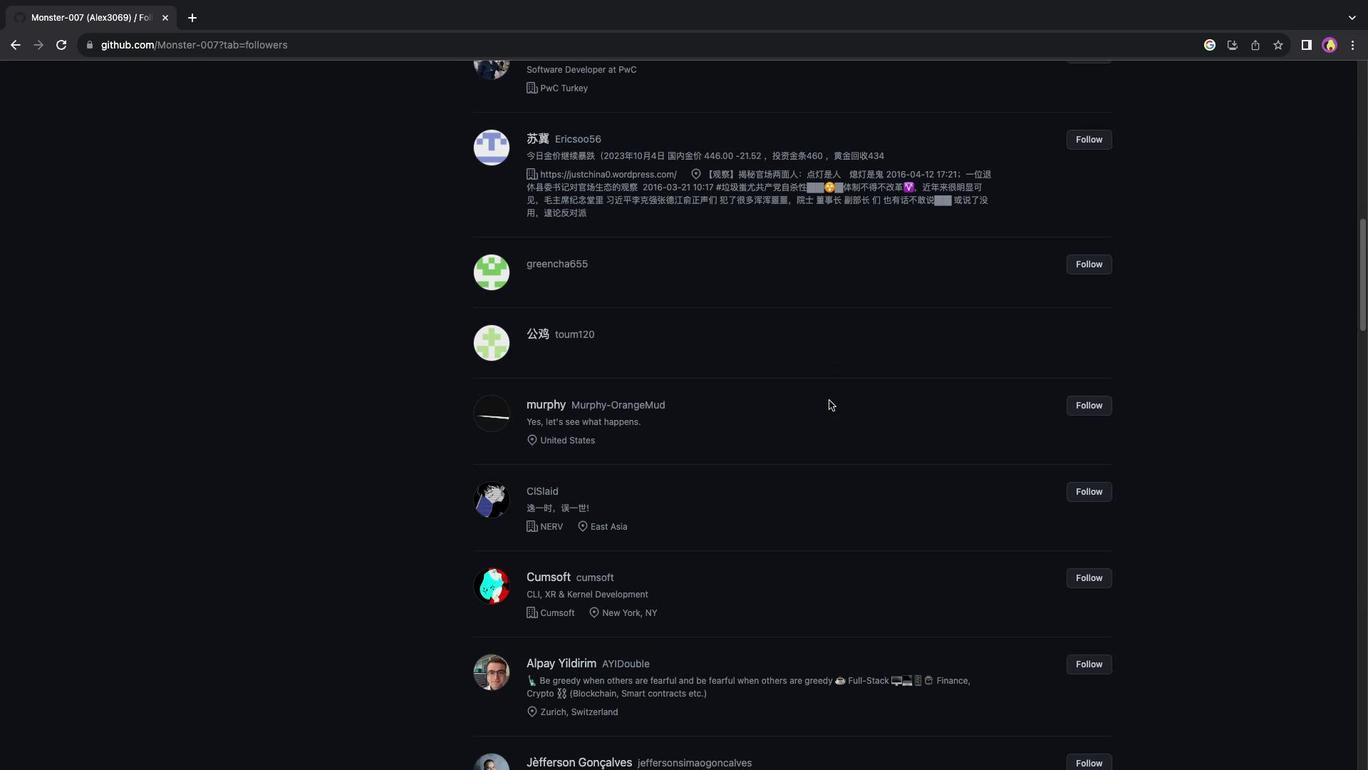 
Action: Mouse scrolled (829, 400) with delta (0, 0)
Screenshot: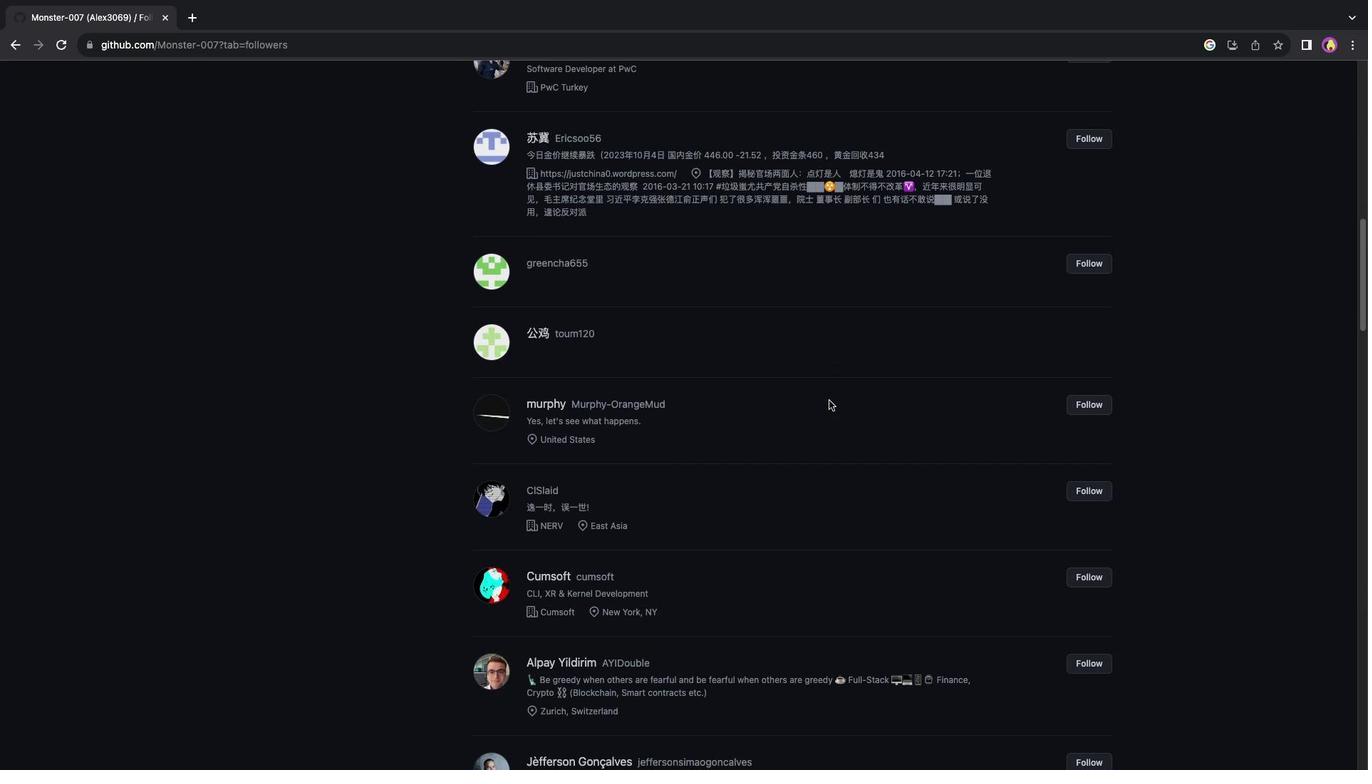
Action: Mouse scrolled (829, 400) with delta (0, -2)
Screenshot: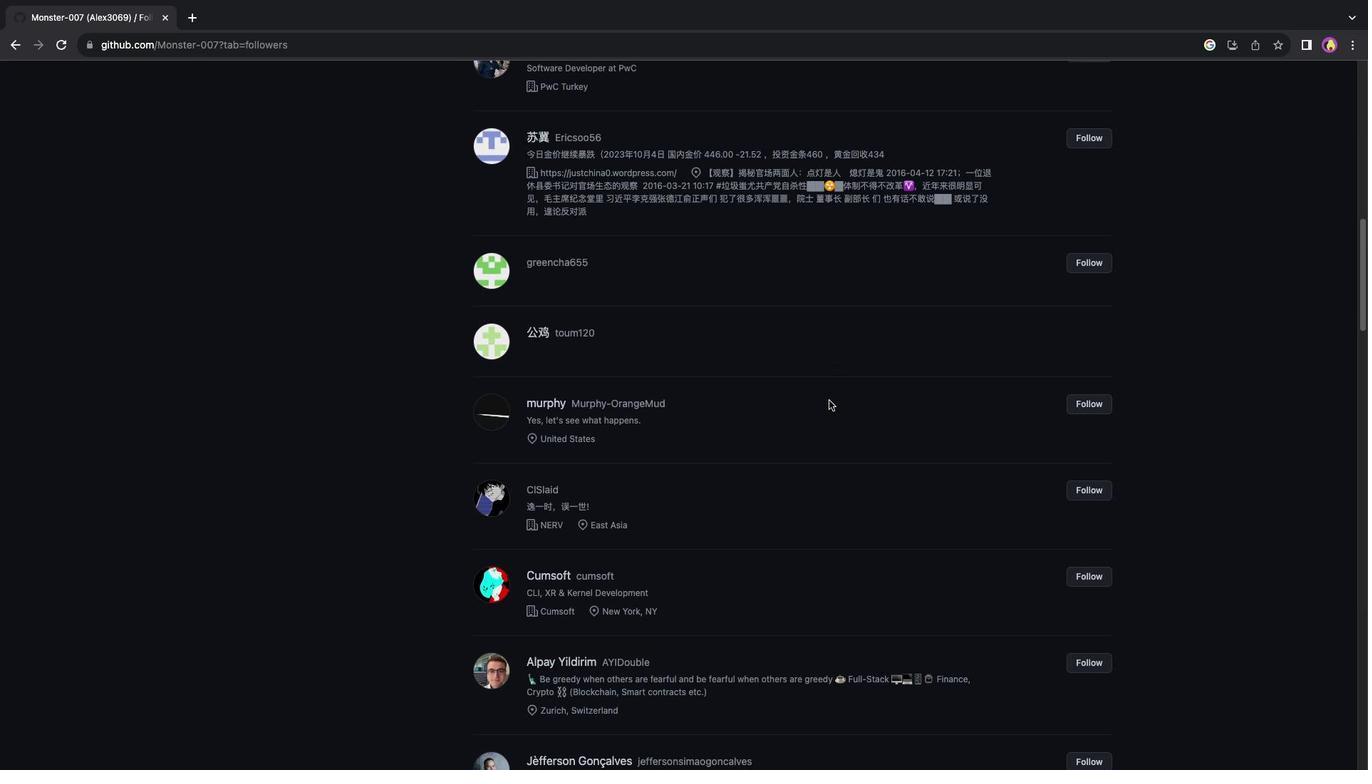 
Action: Mouse scrolled (829, 400) with delta (0, -3)
Screenshot: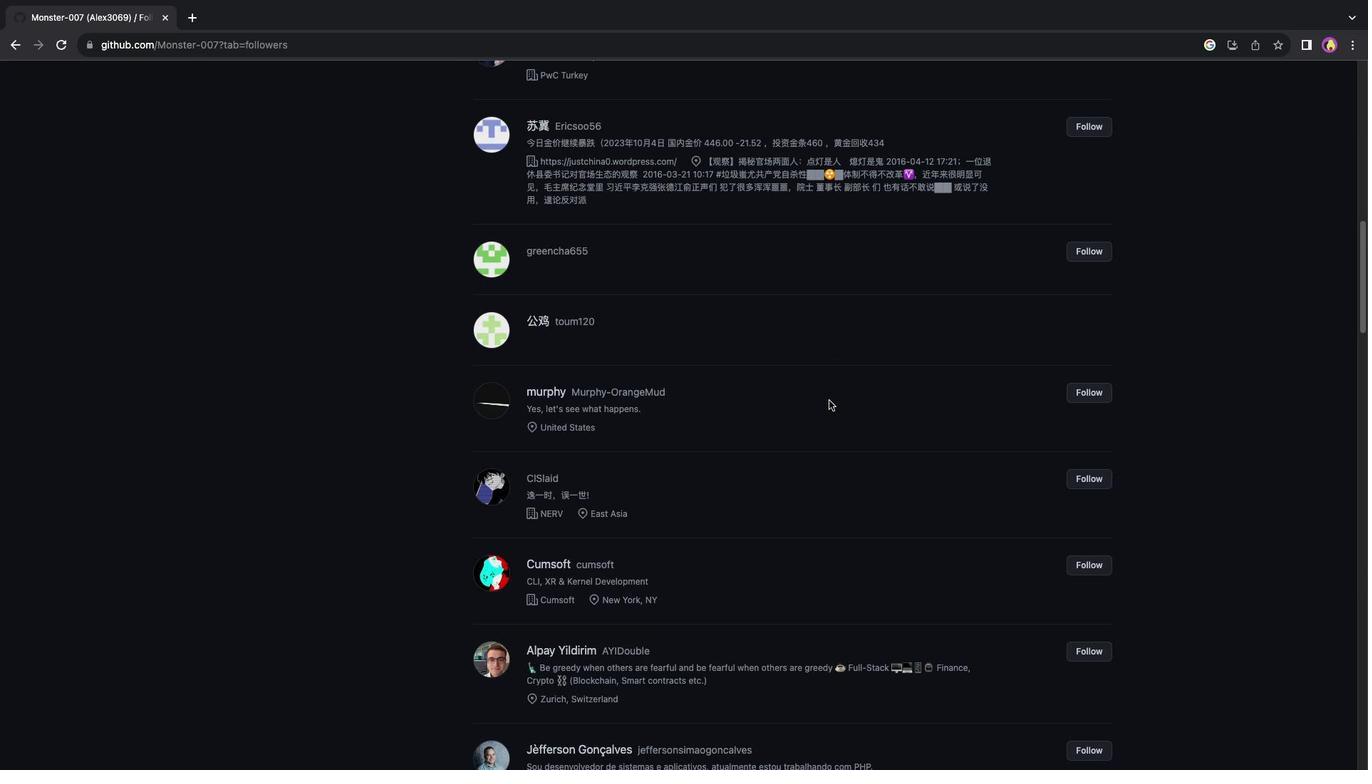
Action: Mouse scrolled (829, 400) with delta (0, 0)
Screenshot: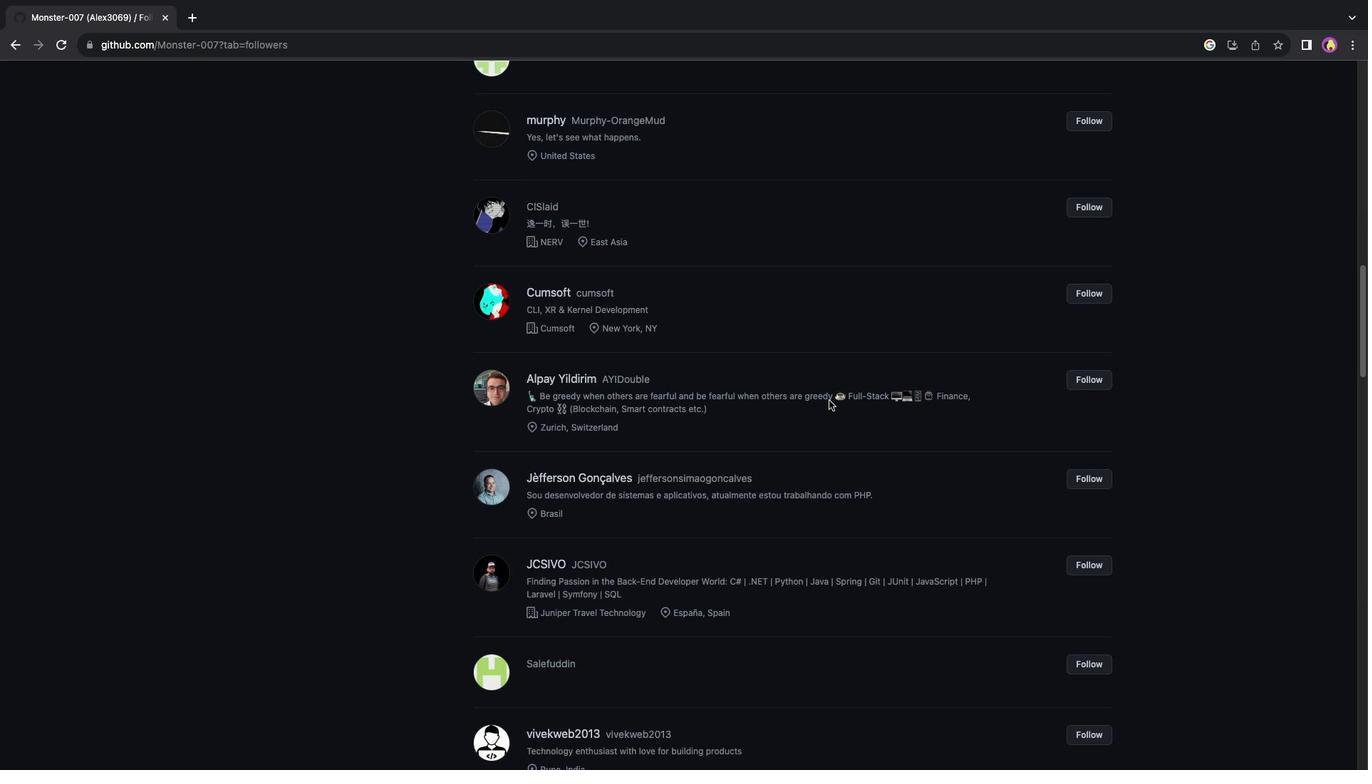 
Action: Mouse scrolled (829, 400) with delta (0, 0)
Screenshot: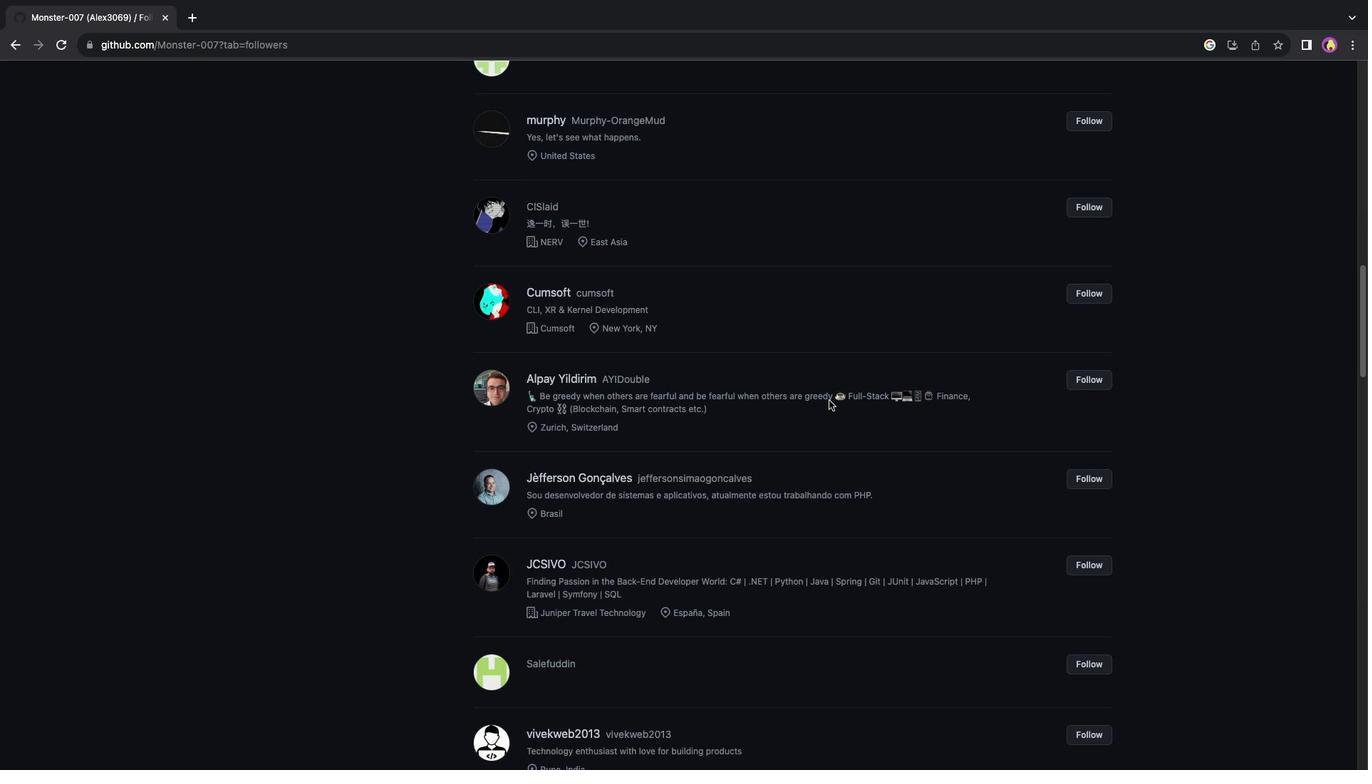 
Action: Mouse scrolled (829, 400) with delta (0, -2)
Screenshot: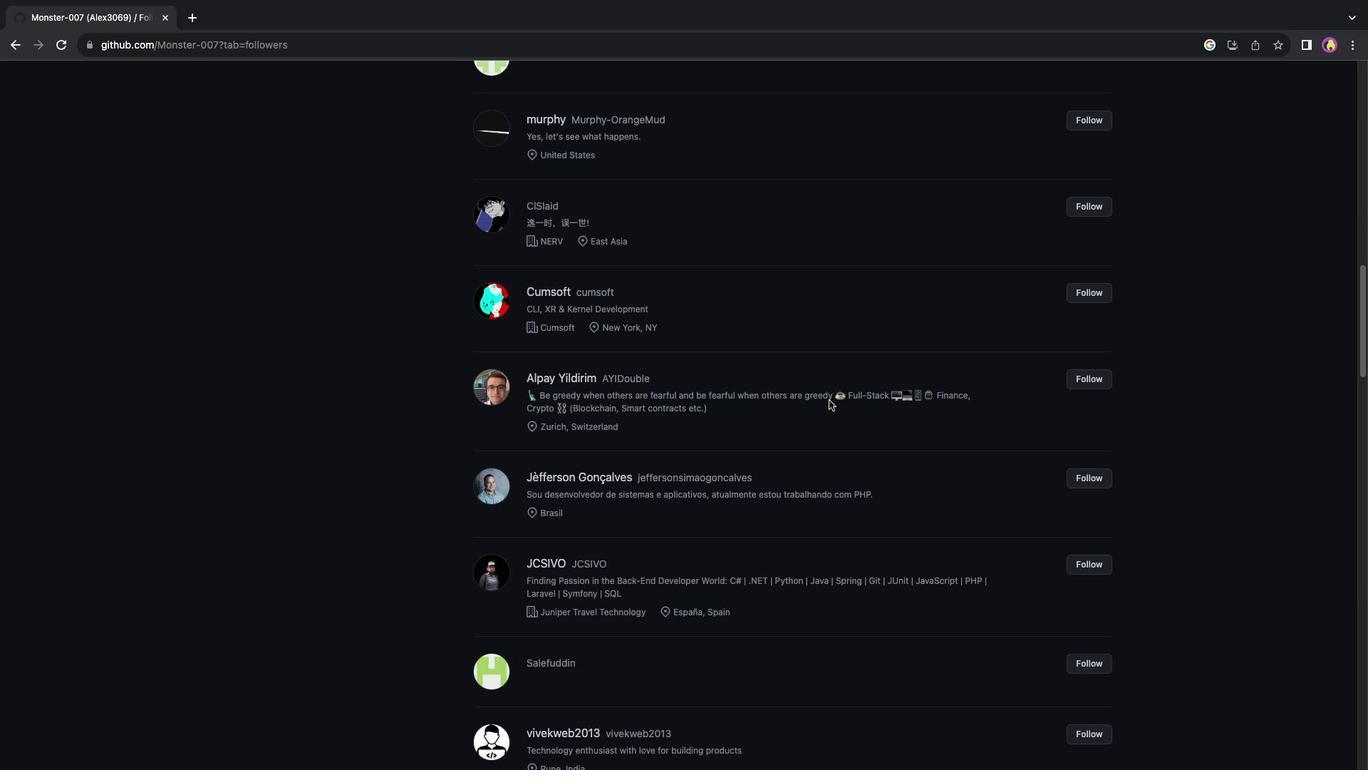 
Action: Mouse scrolled (829, 400) with delta (0, -3)
Screenshot: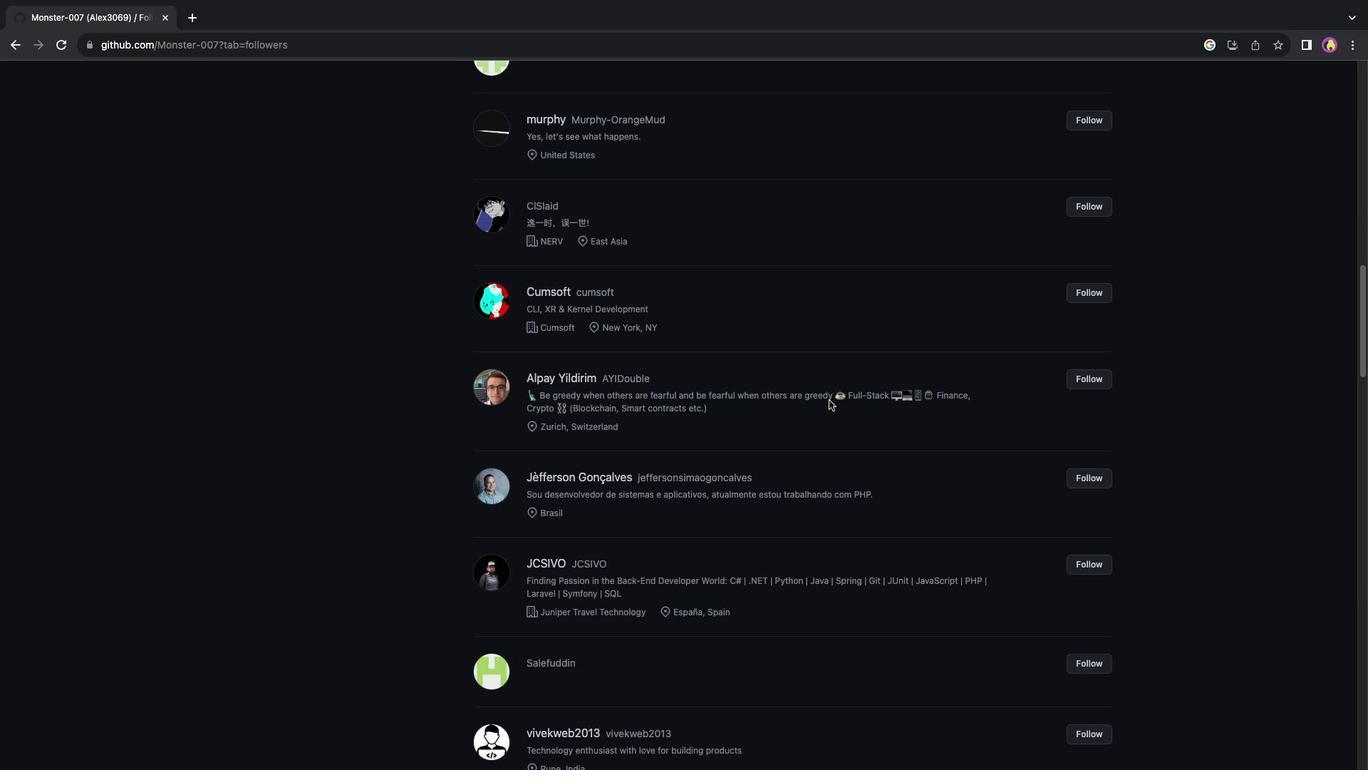 
Action: Mouse scrolled (829, 400) with delta (0, 0)
Screenshot: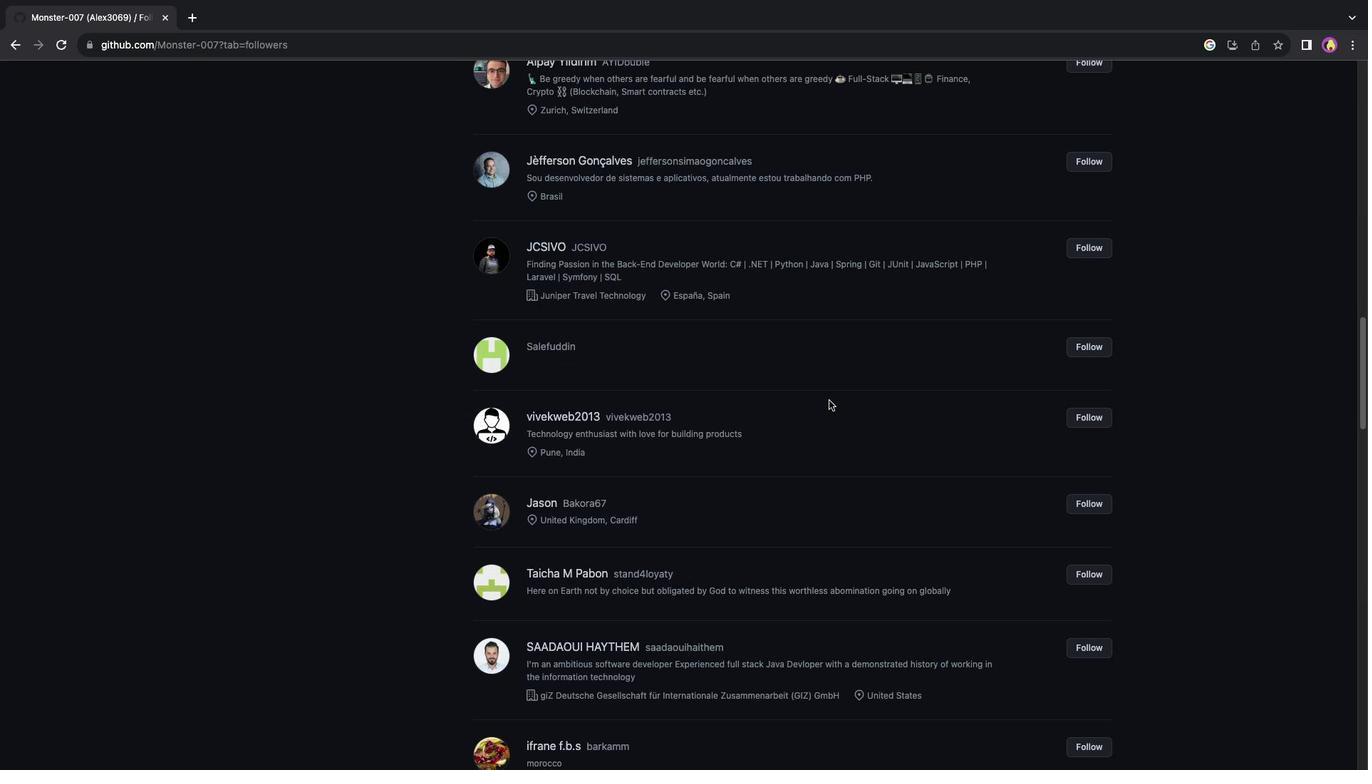 
Action: Mouse scrolled (829, 400) with delta (0, 0)
Screenshot: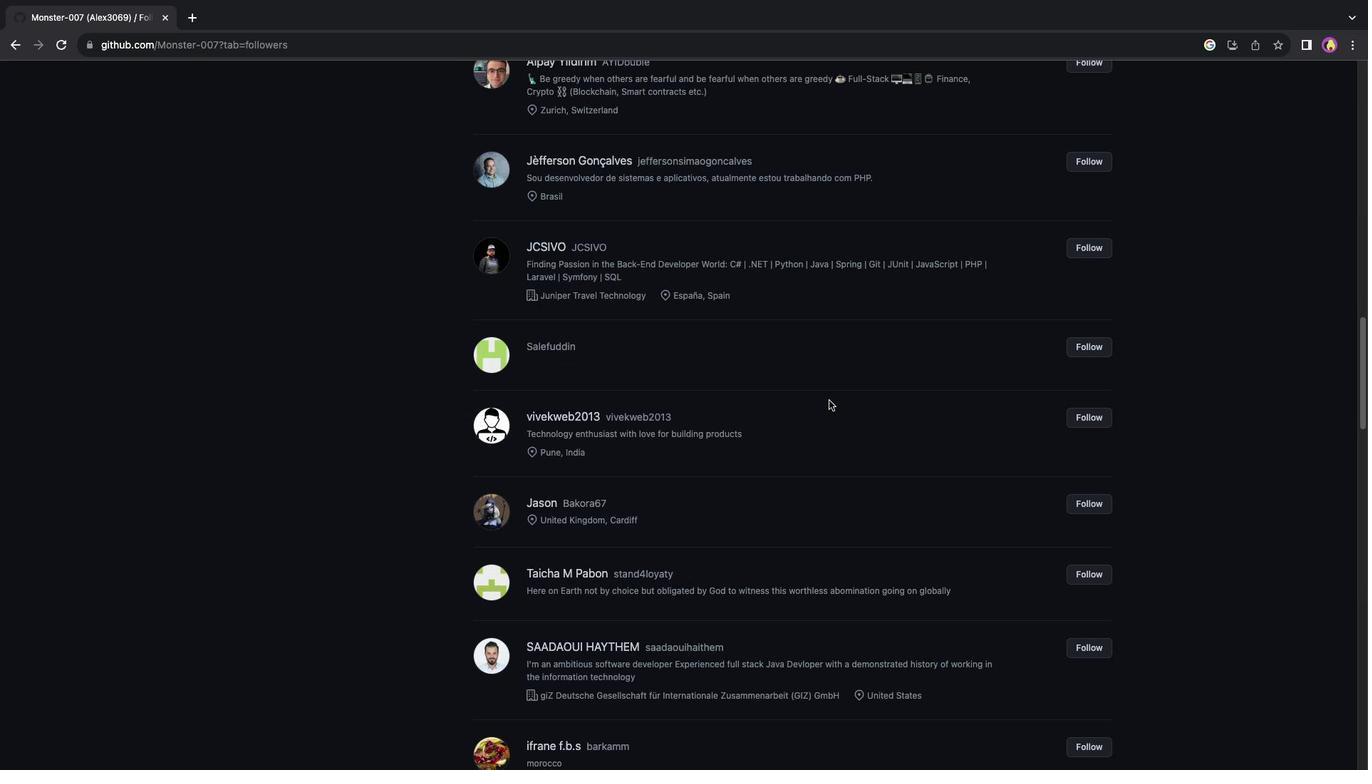 
Action: Mouse scrolled (829, 400) with delta (0, -2)
Screenshot: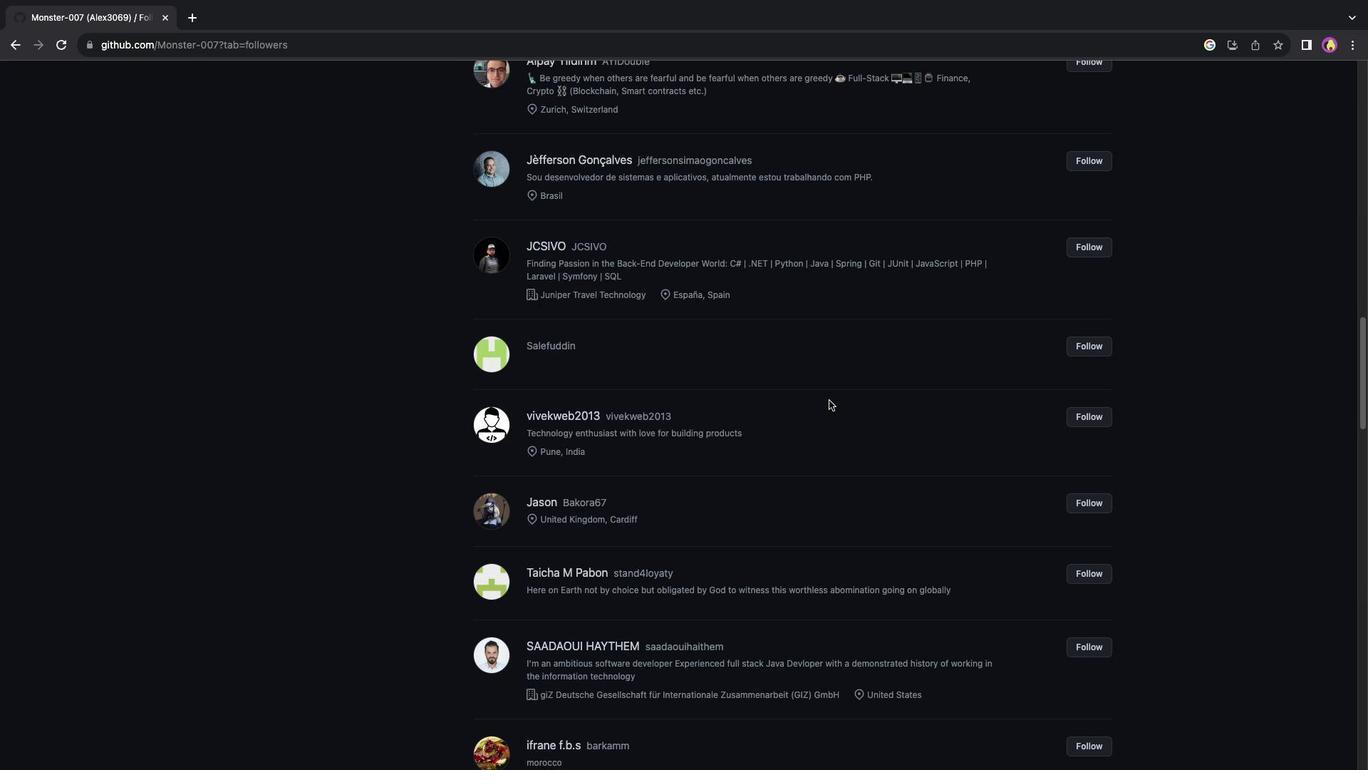 
Action: Mouse scrolled (829, 400) with delta (0, -3)
Screenshot: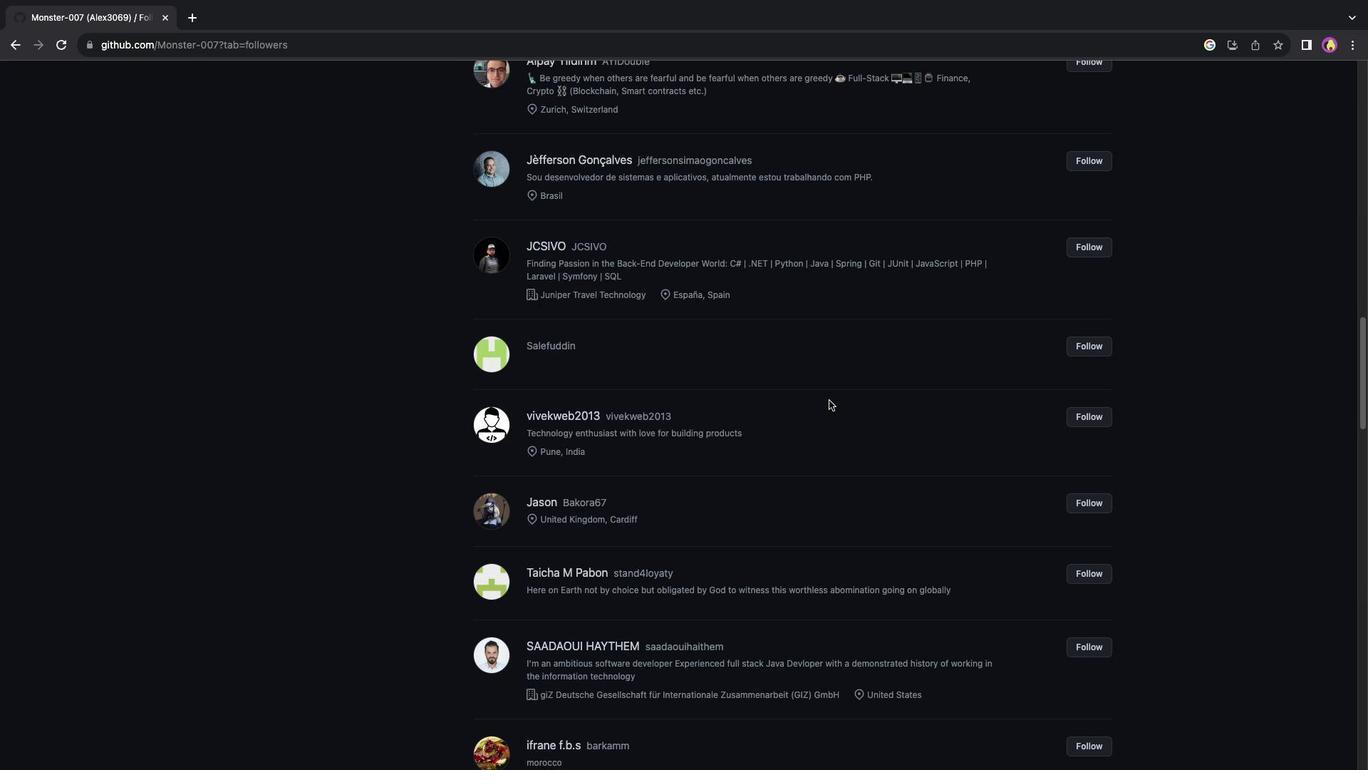 
Action: Mouse scrolled (829, 400) with delta (0, 0)
Screenshot: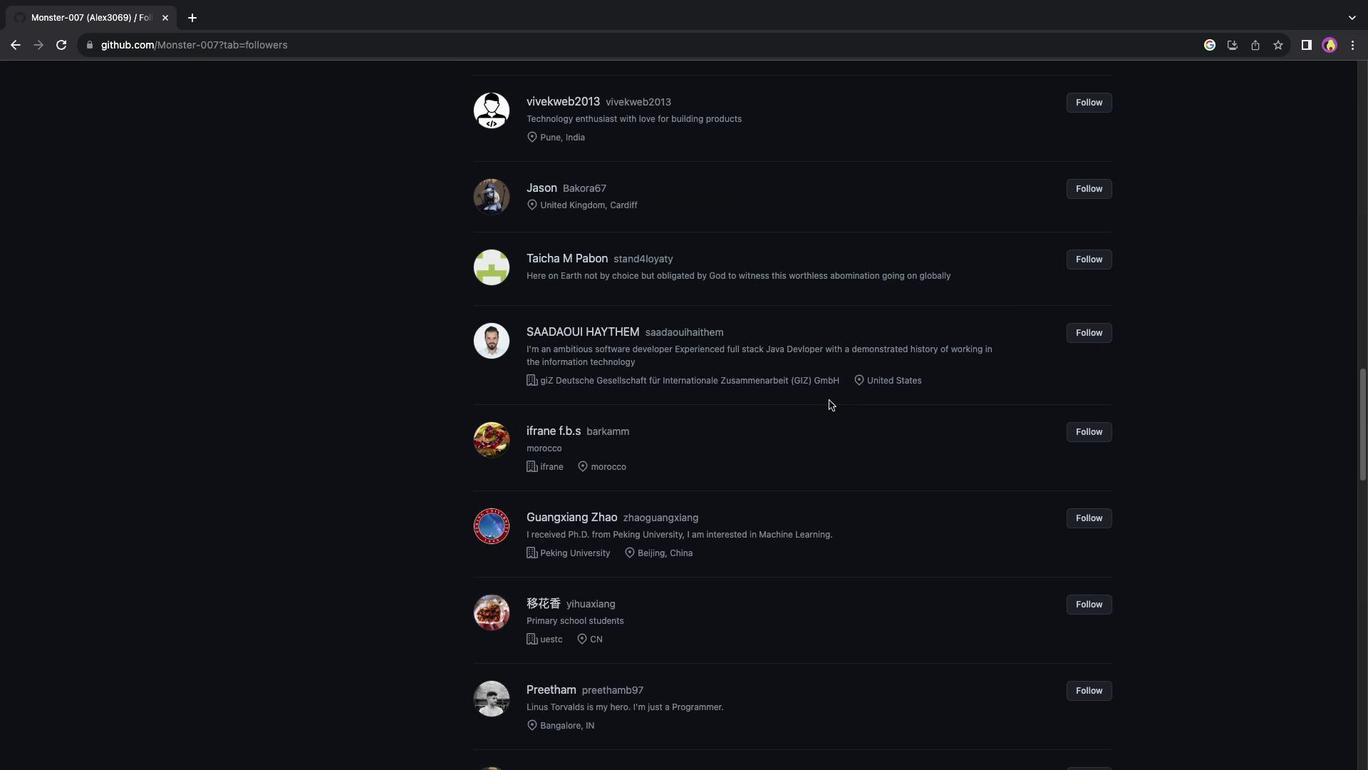 
Action: Mouse scrolled (829, 400) with delta (0, 0)
Screenshot: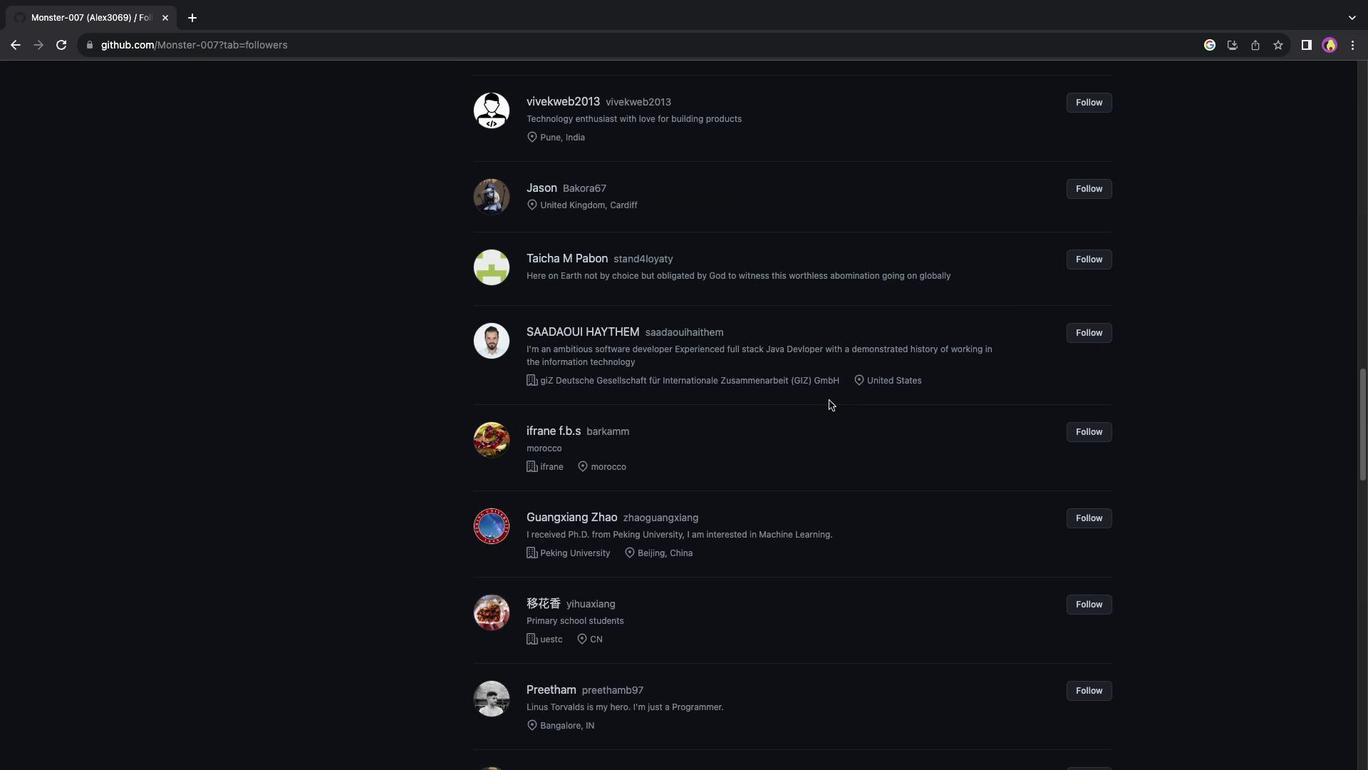 
Action: Mouse scrolled (829, 400) with delta (0, -2)
Screenshot: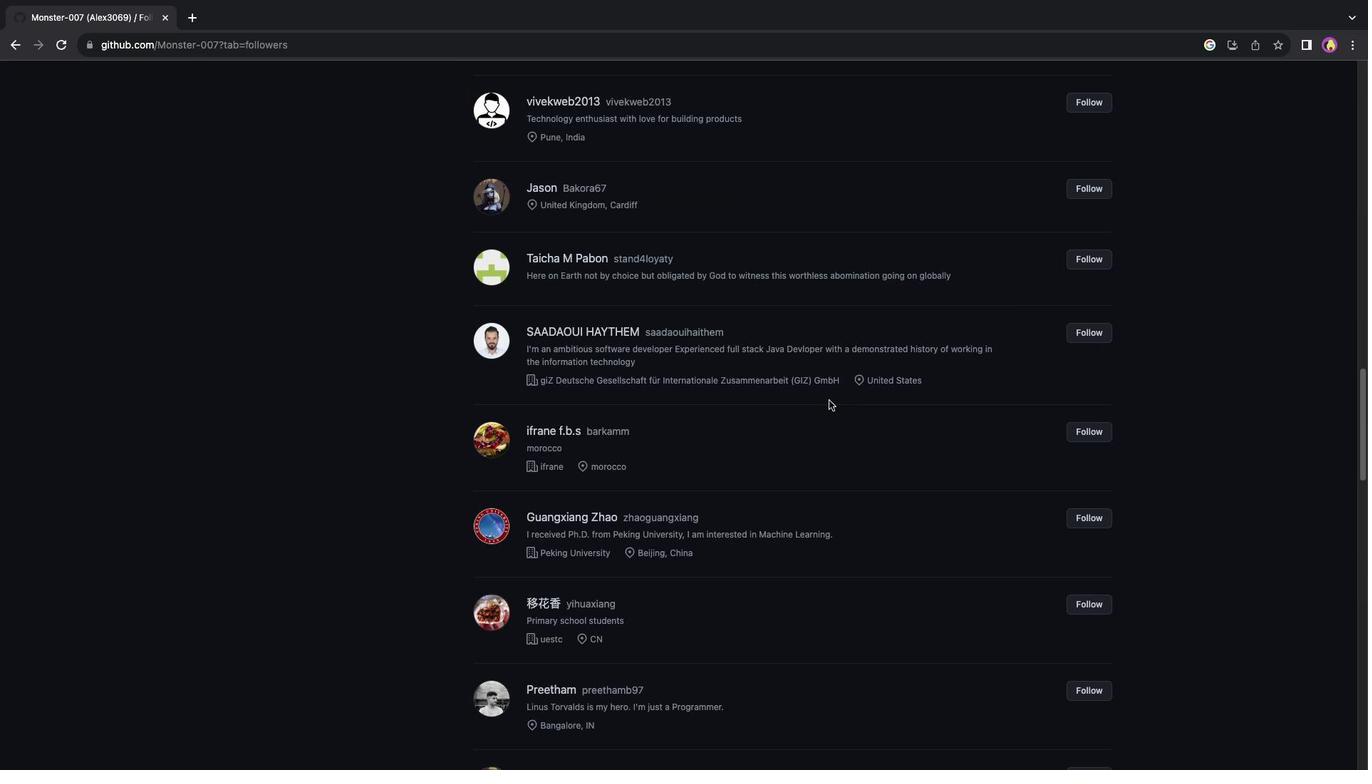 
Action: Mouse scrolled (829, 400) with delta (0, -3)
Screenshot: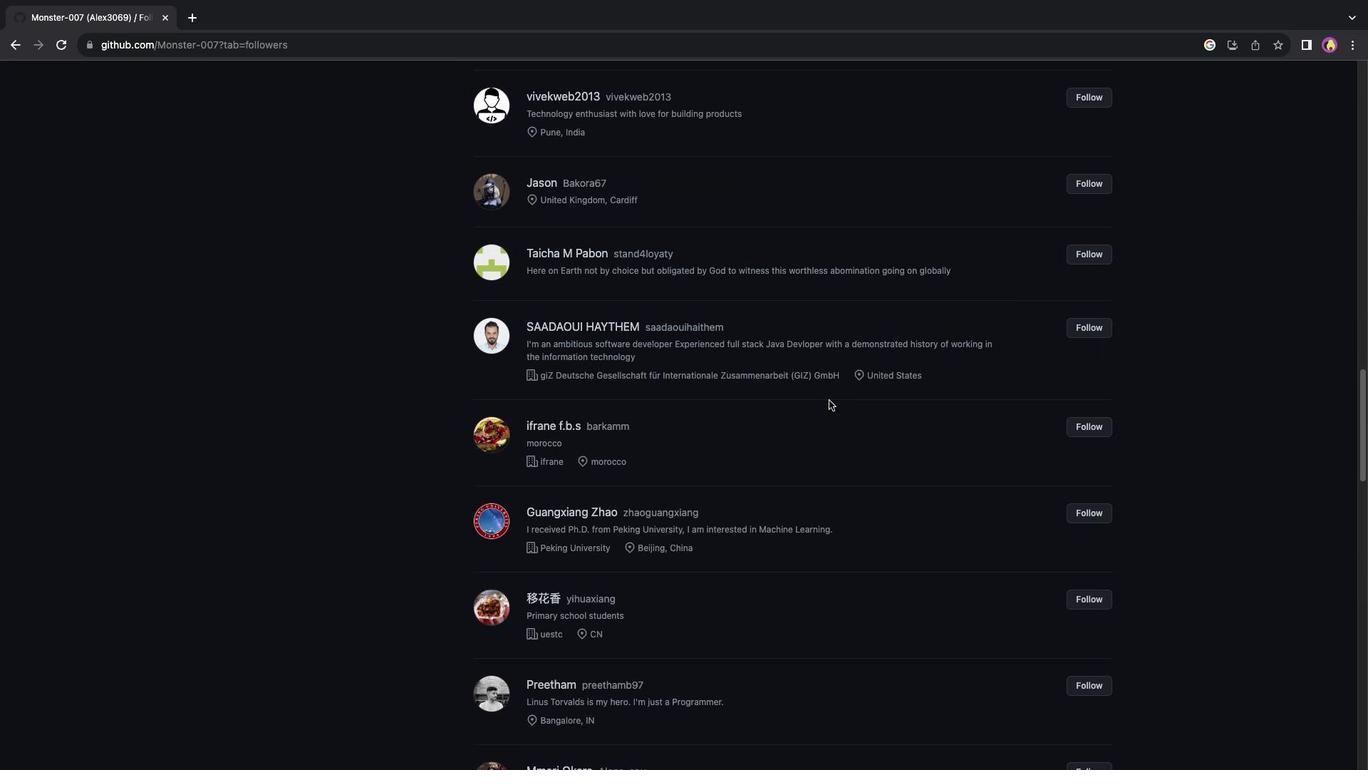 
Action: Mouse scrolled (829, 400) with delta (0, 0)
Screenshot: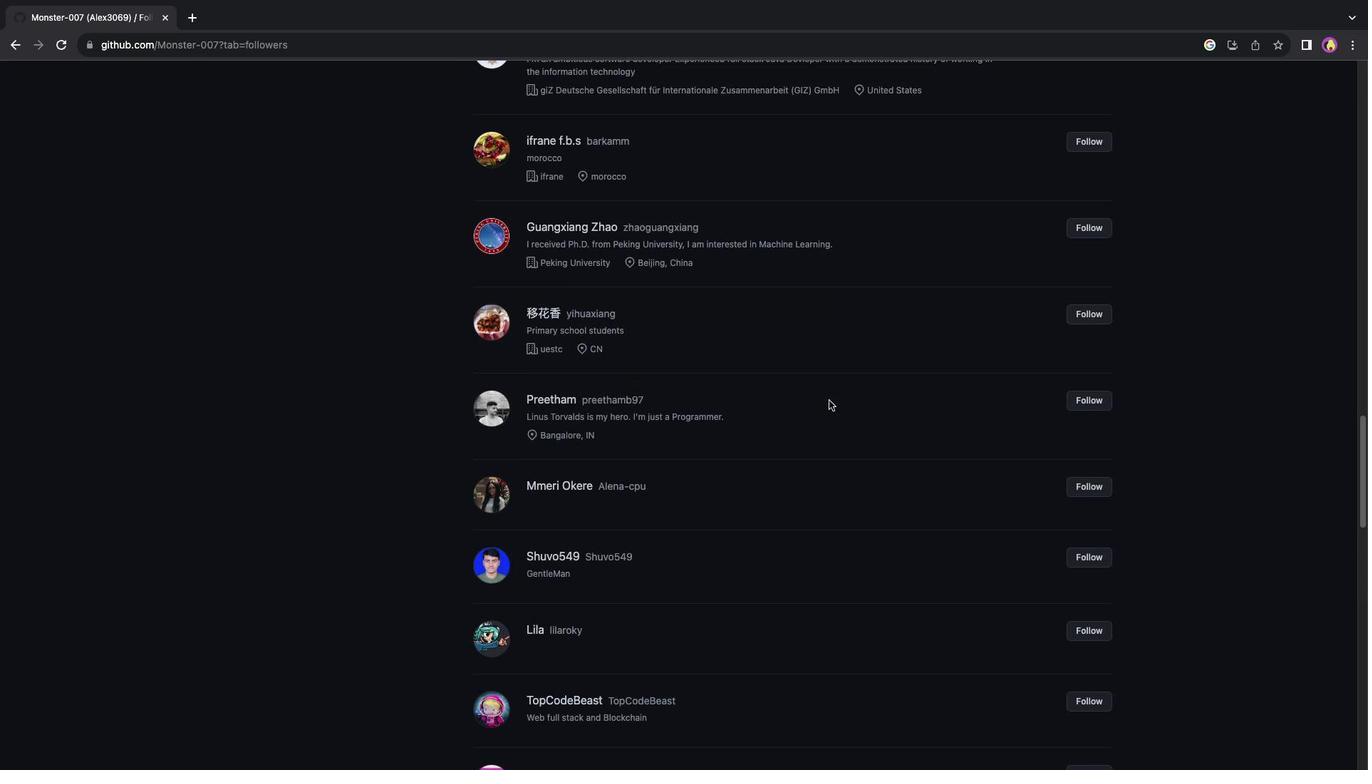 
Action: Mouse scrolled (829, 400) with delta (0, 0)
Screenshot: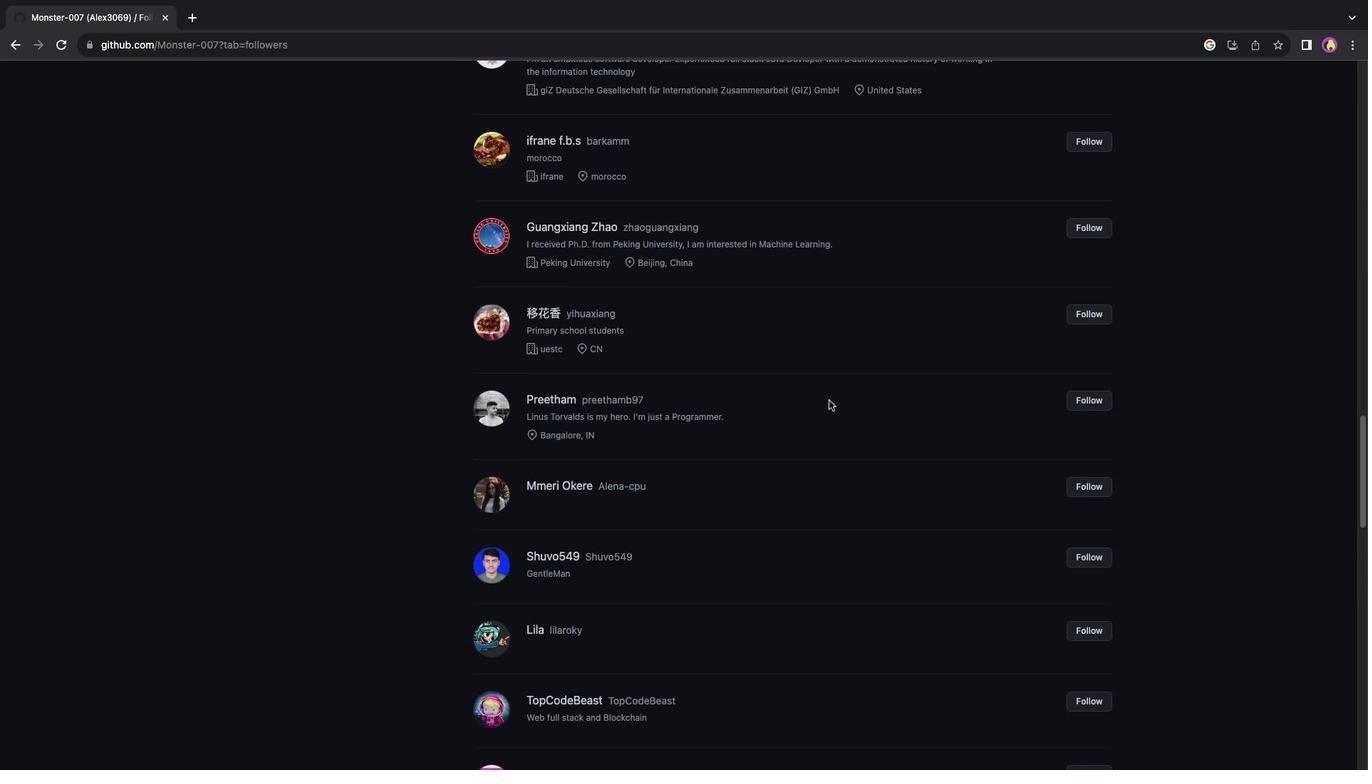 
Action: Mouse scrolled (829, 400) with delta (0, -2)
Screenshot: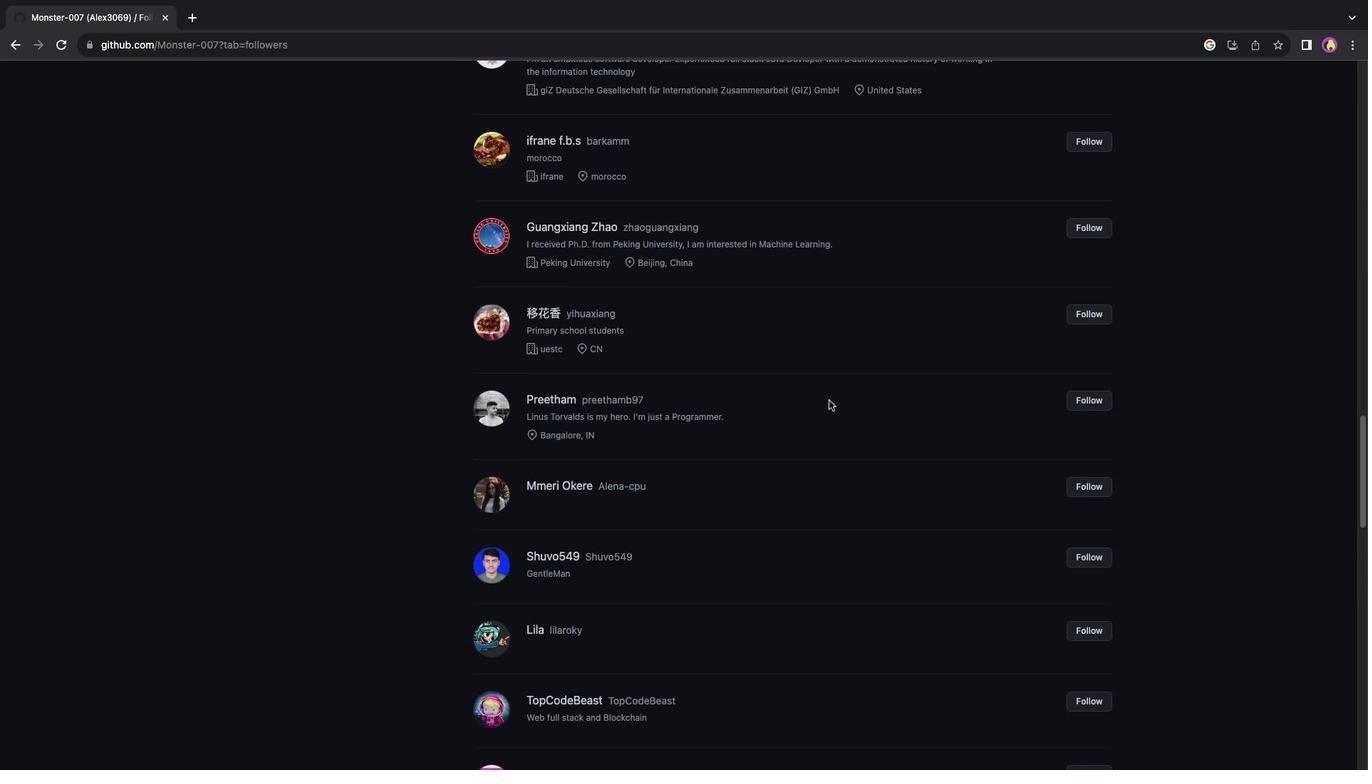 
Action: Mouse scrolled (829, 400) with delta (0, -3)
Screenshot: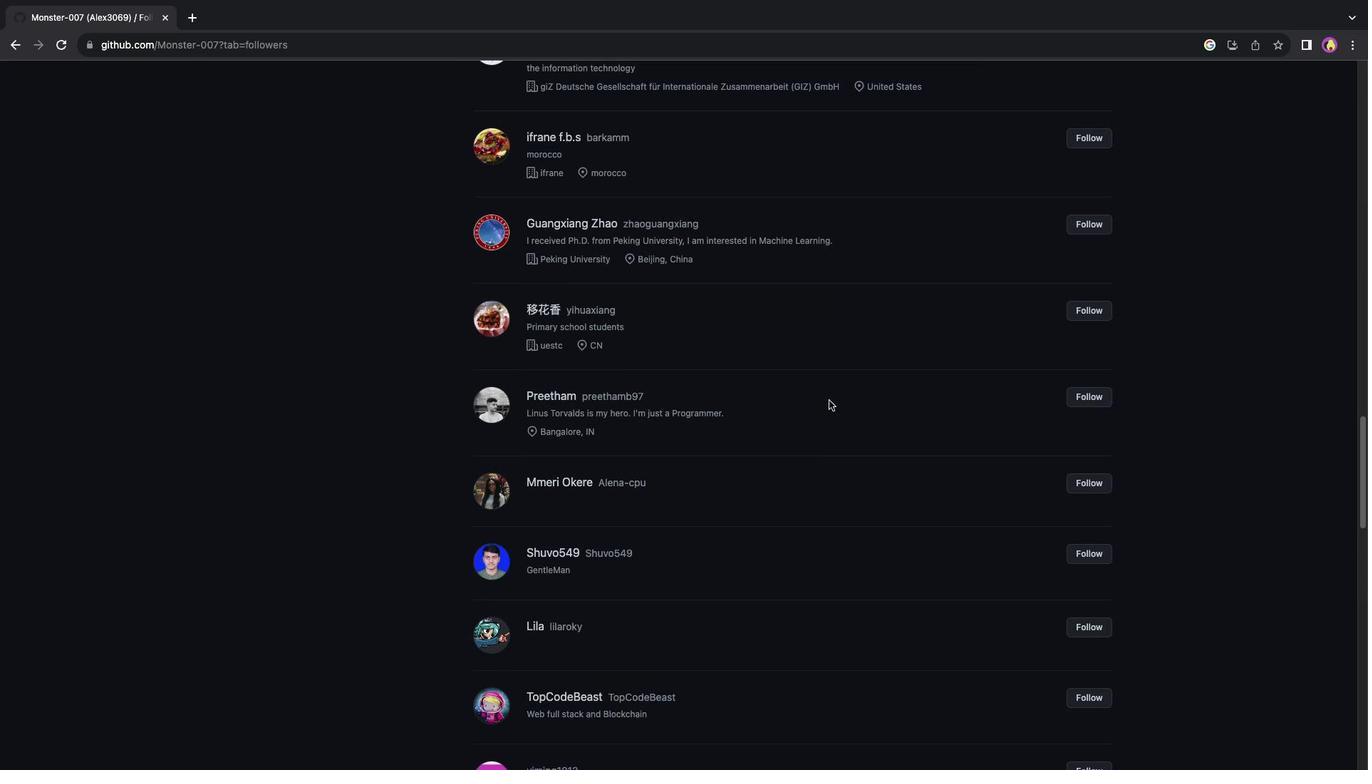 
Action: Mouse scrolled (829, 400) with delta (0, 0)
Screenshot: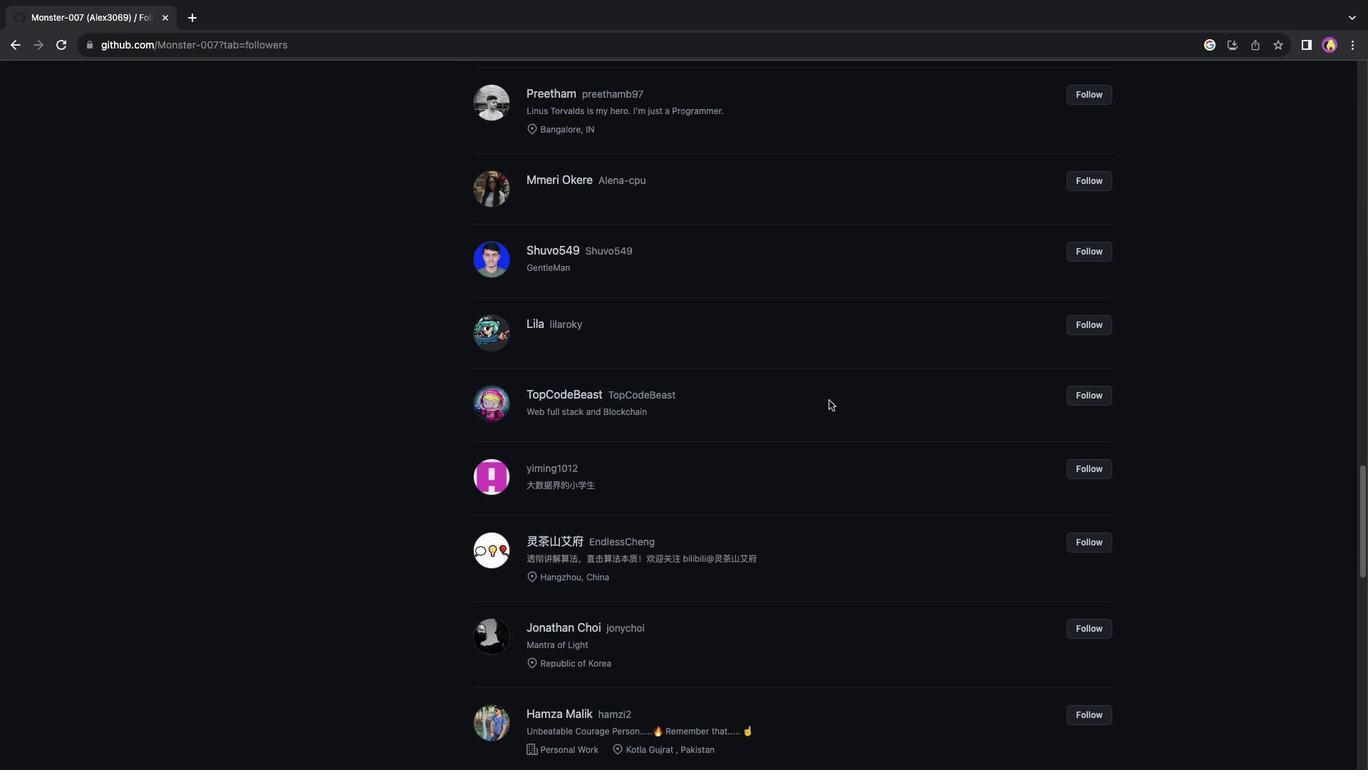 
Action: Mouse scrolled (829, 400) with delta (0, 0)
Screenshot: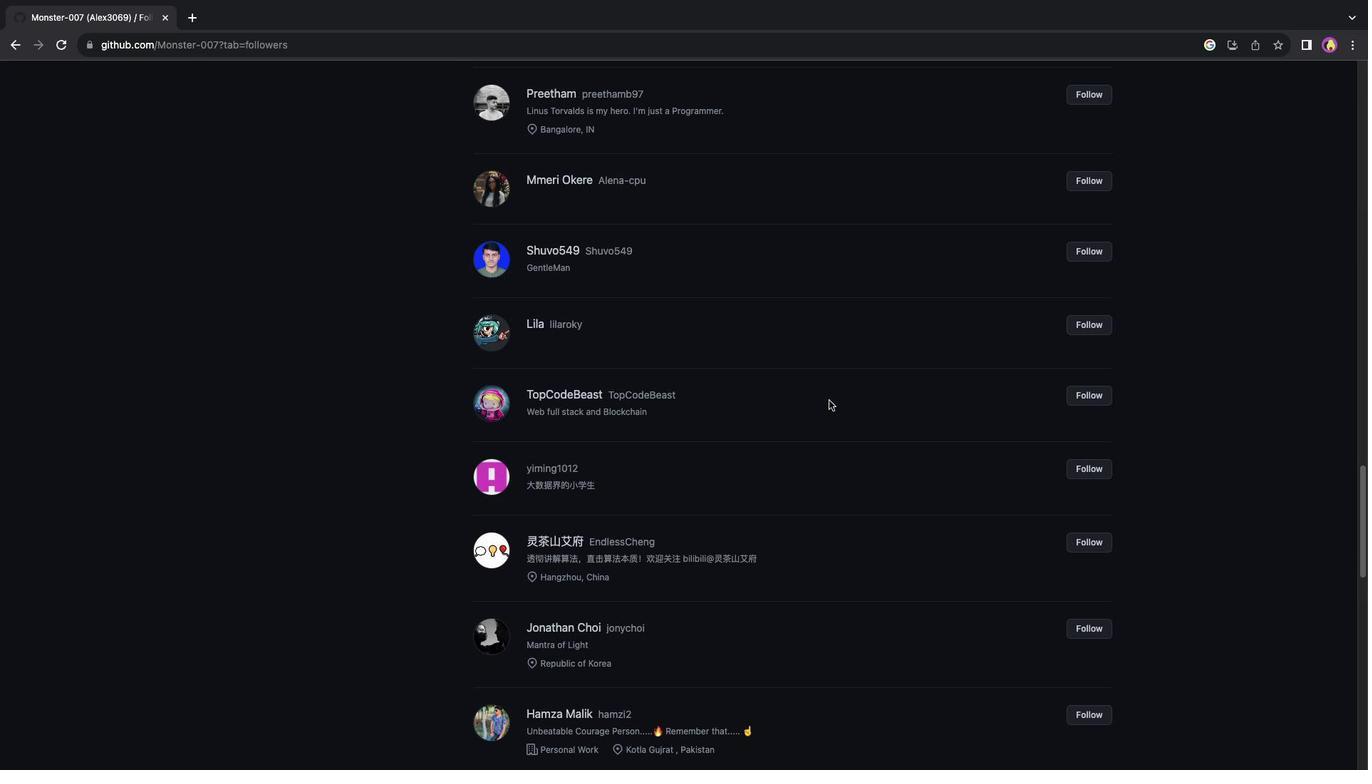 
Action: Mouse scrolled (829, 400) with delta (0, -2)
Screenshot: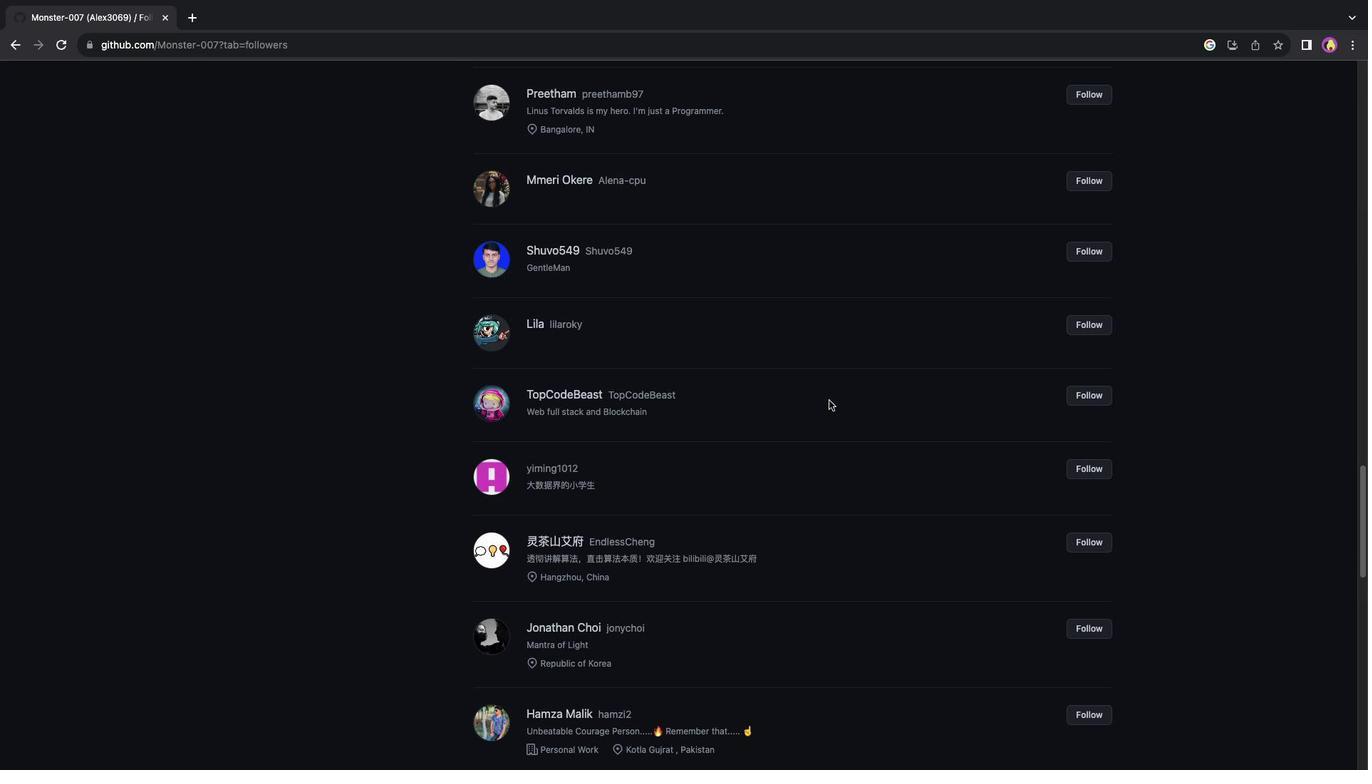 
Action: Mouse scrolled (829, 400) with delta (0, -3)
Screenshot: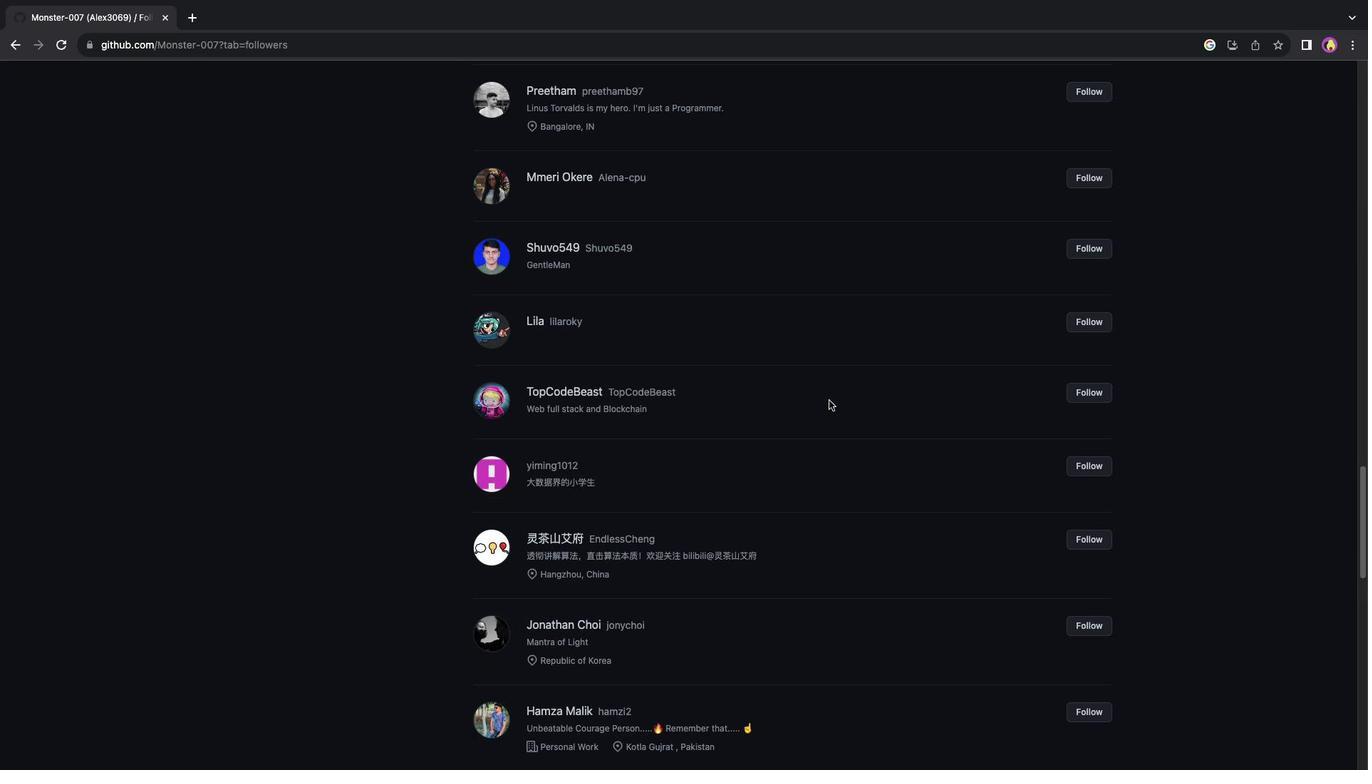 
Action: Mouse scrolled (829, 400) with delta (0, 0)
Screenshot: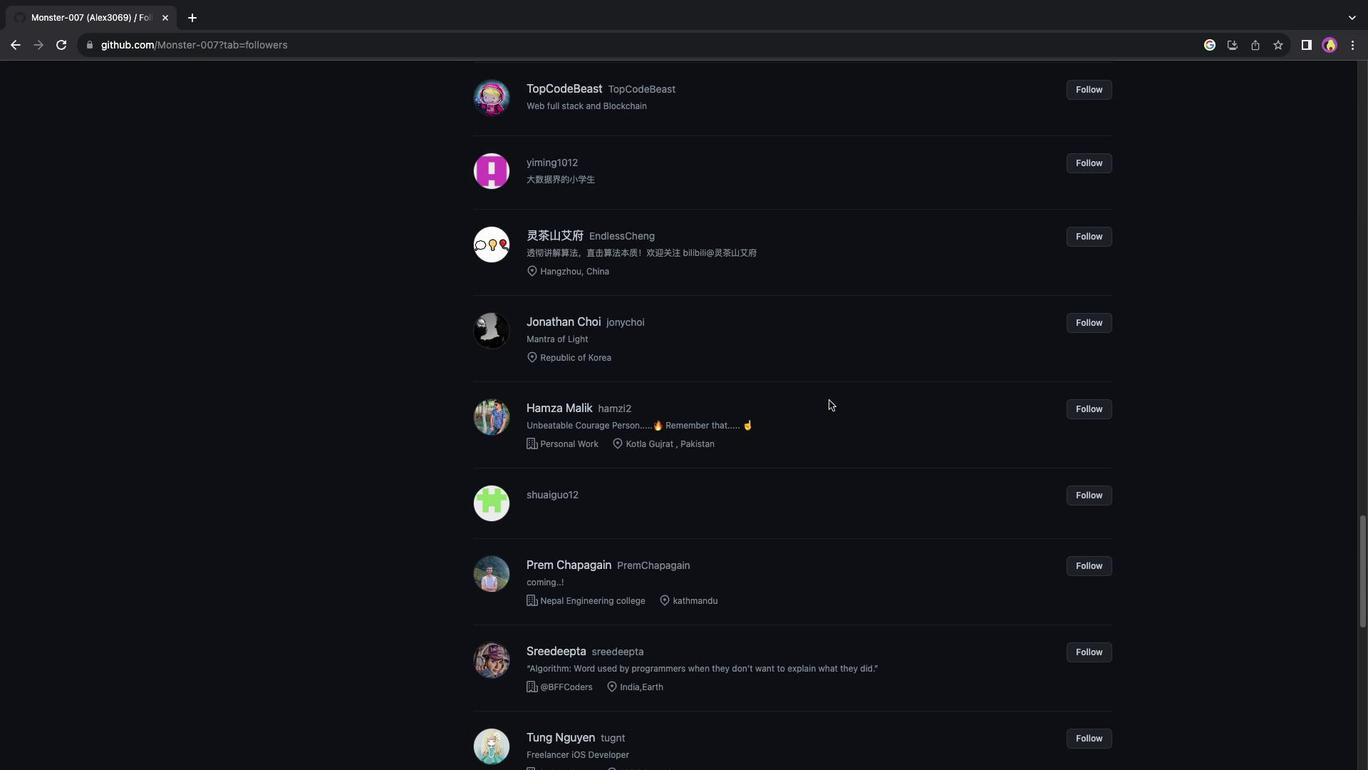 
Action: Mouse scrolled (829, 400) with delta (0, 0)
Screenshot: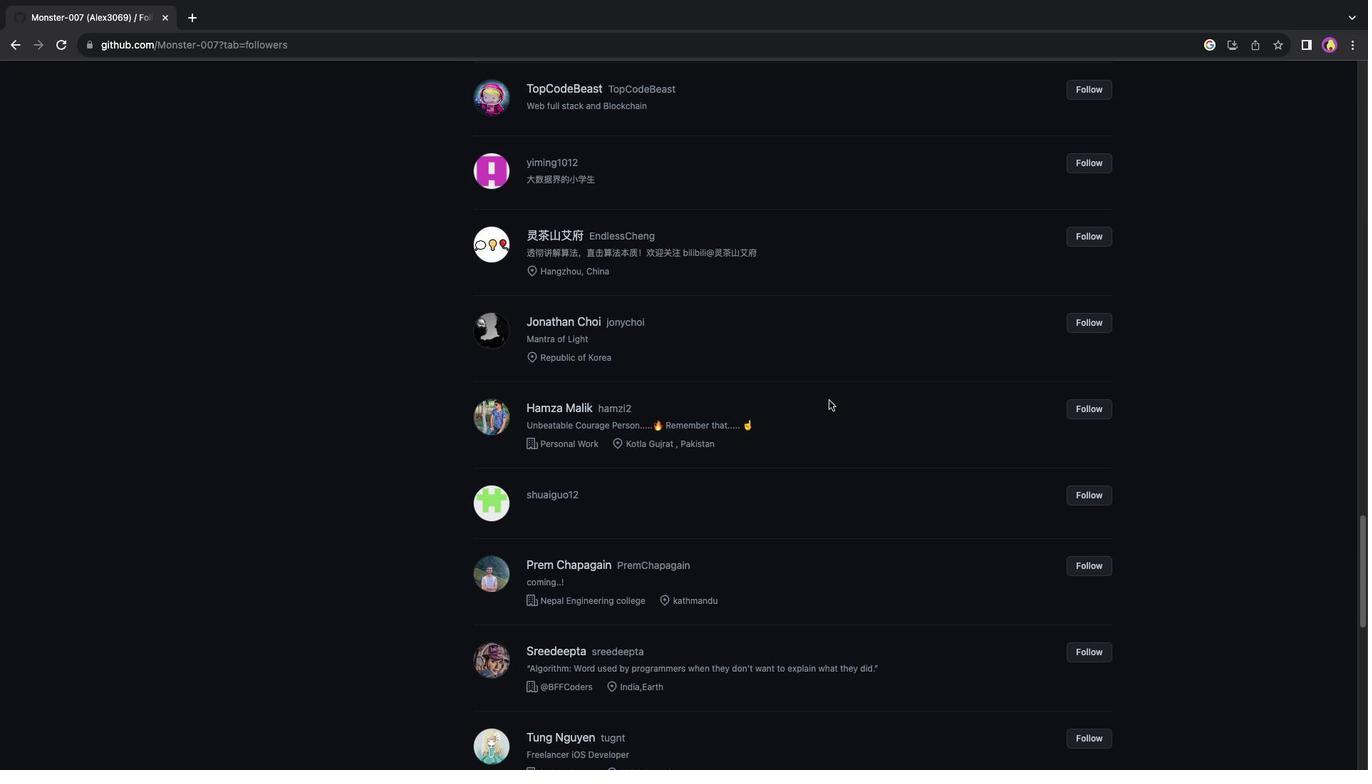 
Action: Mouse scrolled (829, 400) with delta (0, -2)
Screenshot: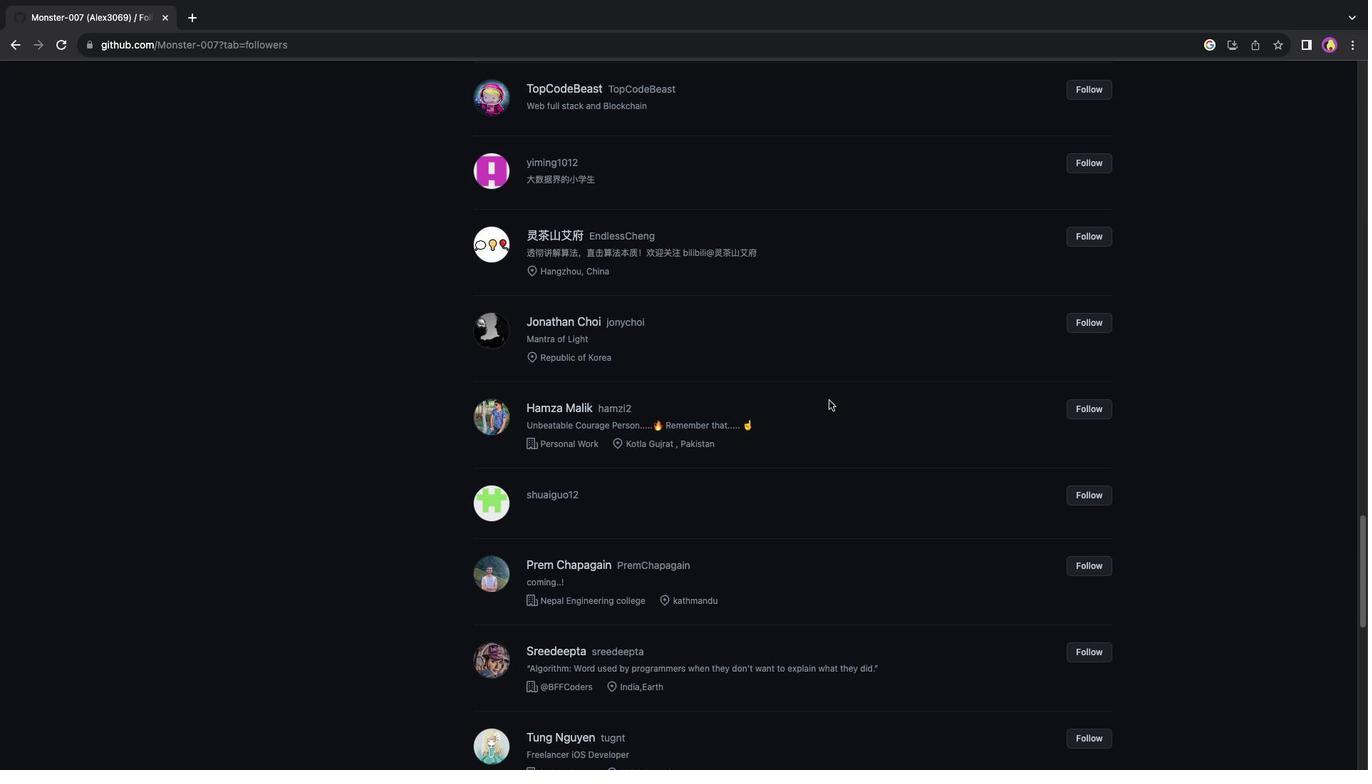 
Action: Mouse scrolled (829, 400) with delta (0, -3)
Screenshot: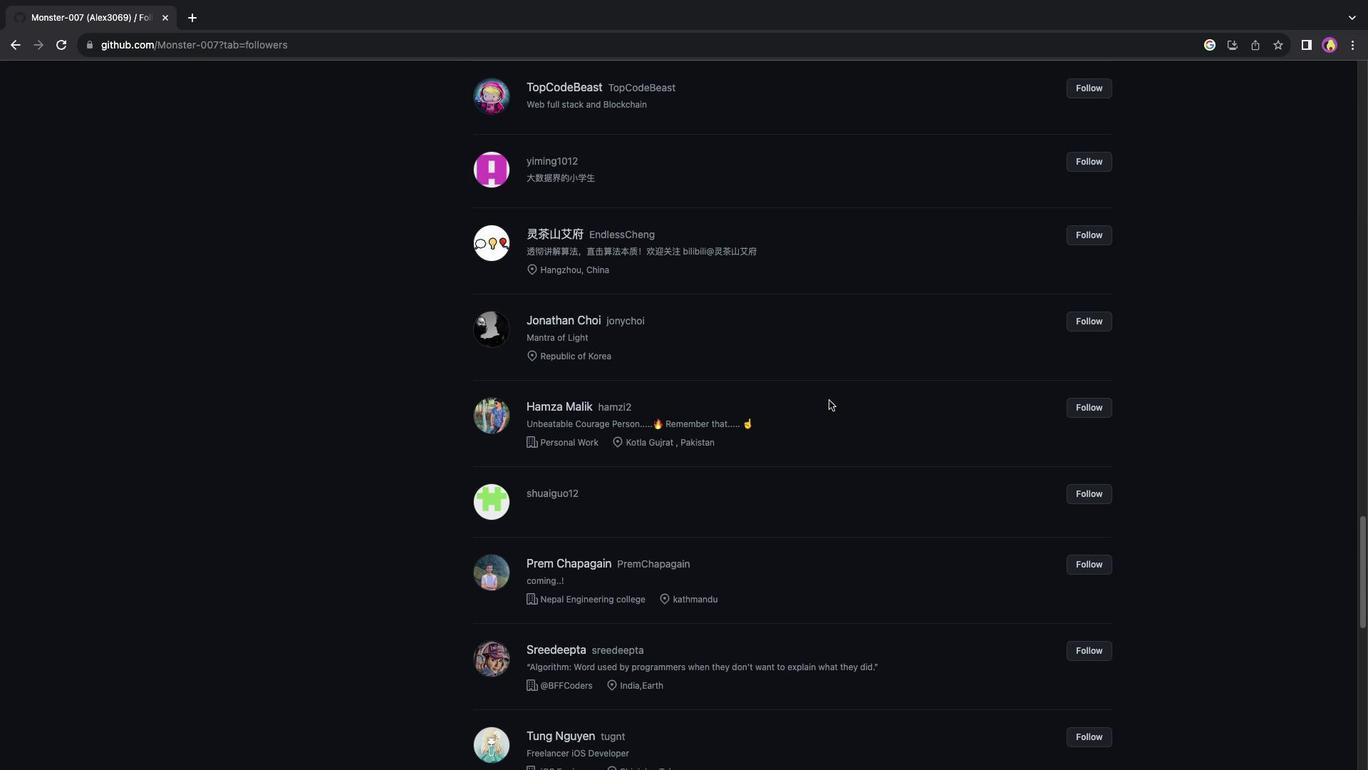 
Action: Mouse scrolled (829, 400) with delta (0, 0)
Screenshot: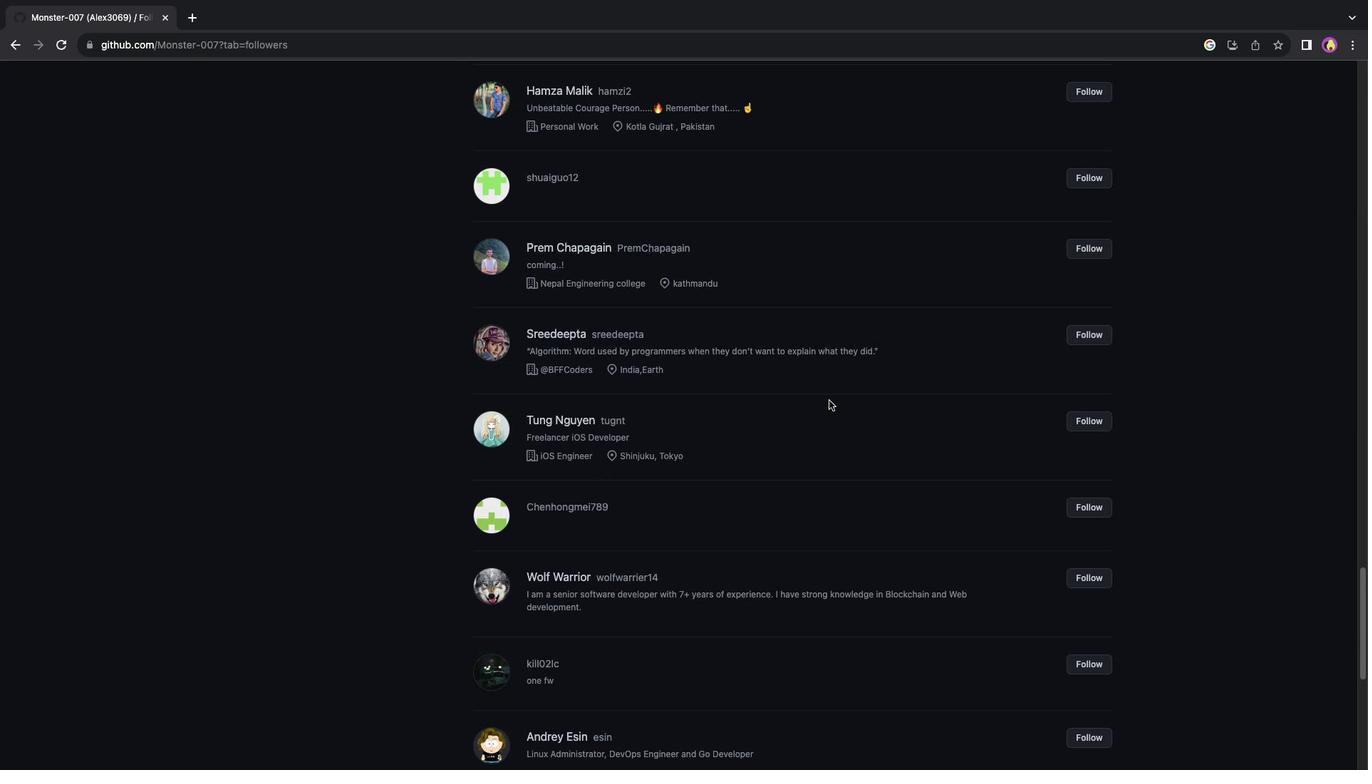 
Action: Mouse scrolled (829, 400) with delta (0, 0)
Screenshot: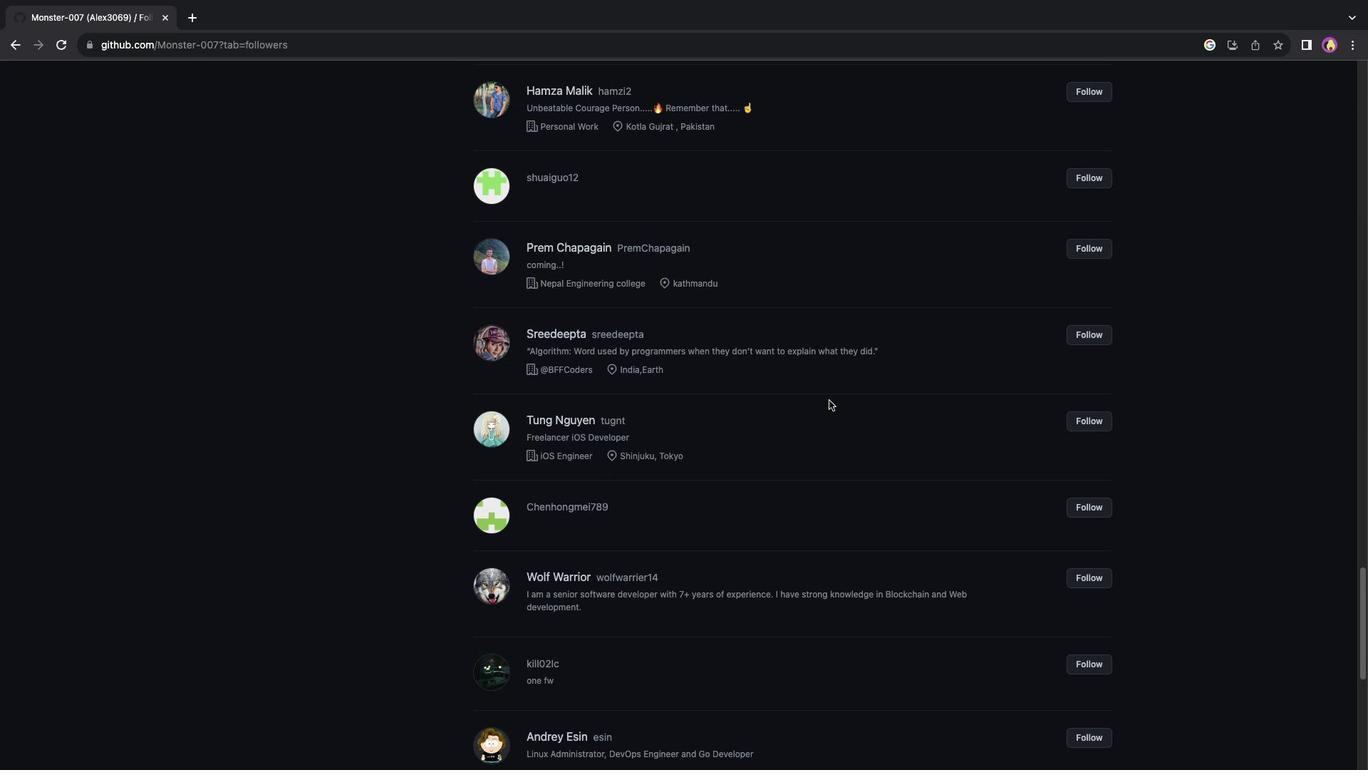 
Action: Mouse scrolled (829, 400) with delta (0, -2)
Screenshot: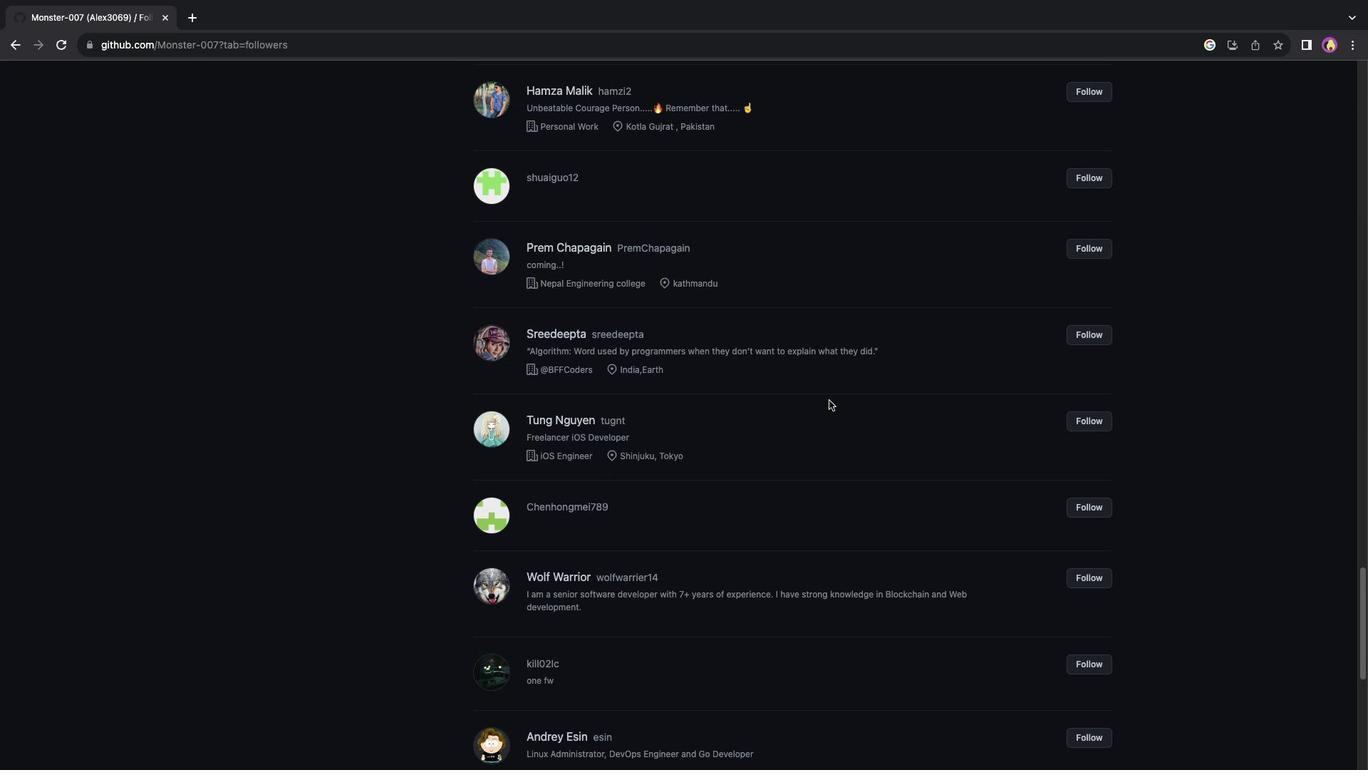 
Action: Mouse scrolled (829, 400) with delta (0, -3)
Screenshot: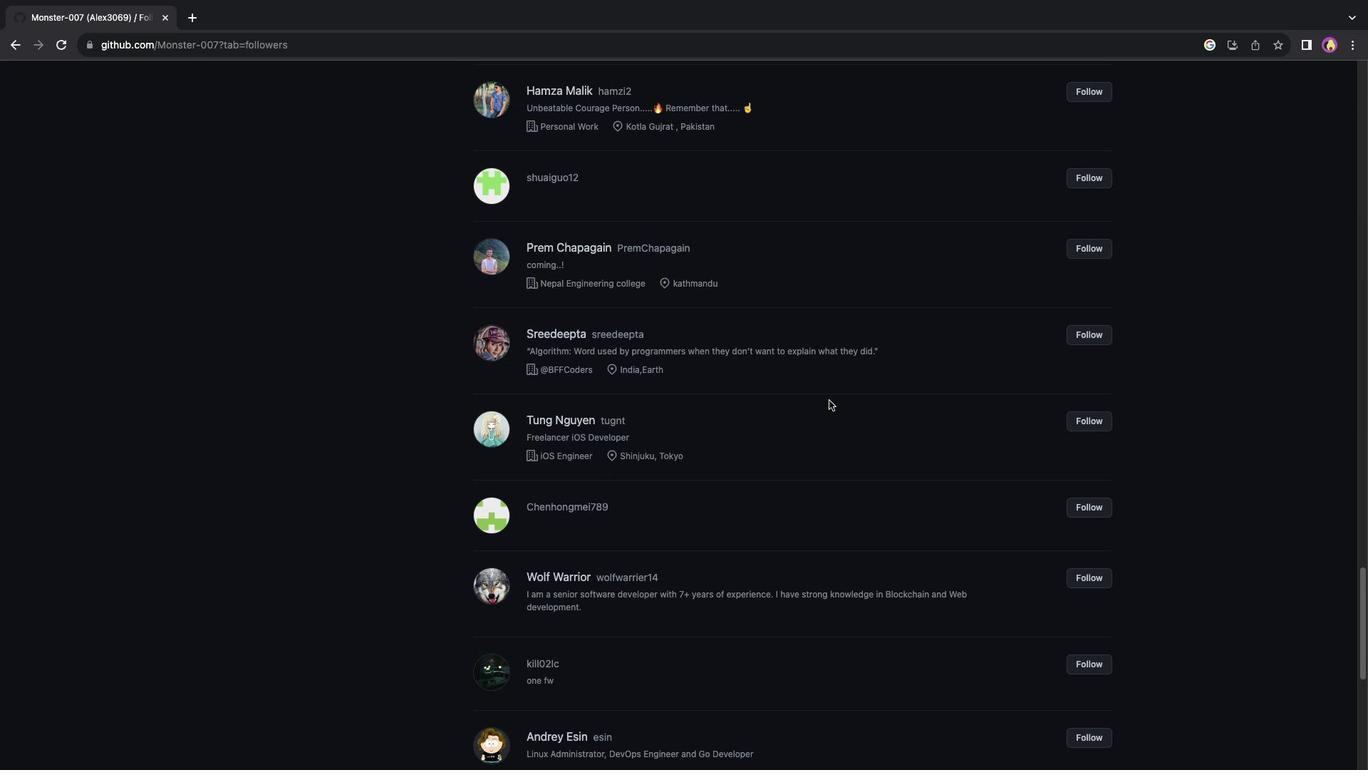
Action: Mouse scrolled (829, 400) with delta (0, -4)
Screenshot: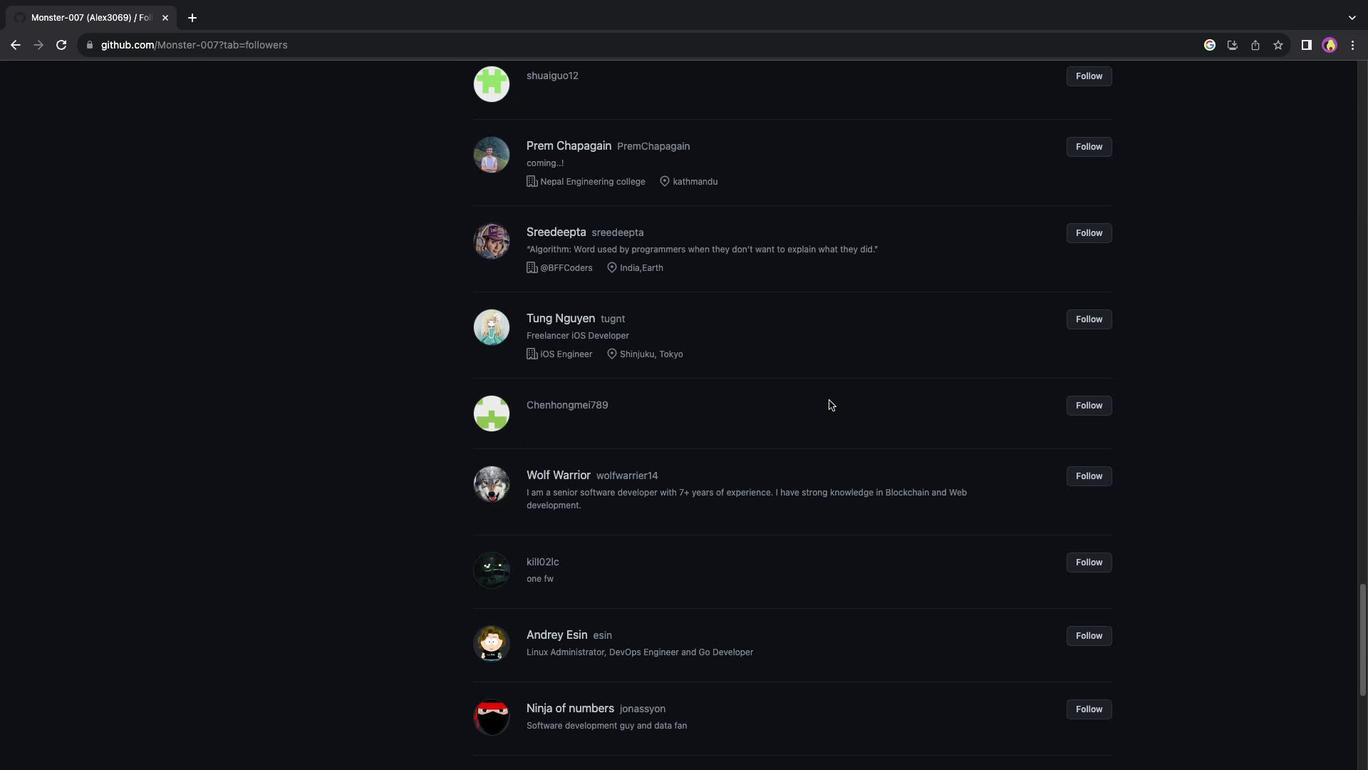 
Action: Mouse scrolled (829, 400) with delta (0, 0)
Screenshot: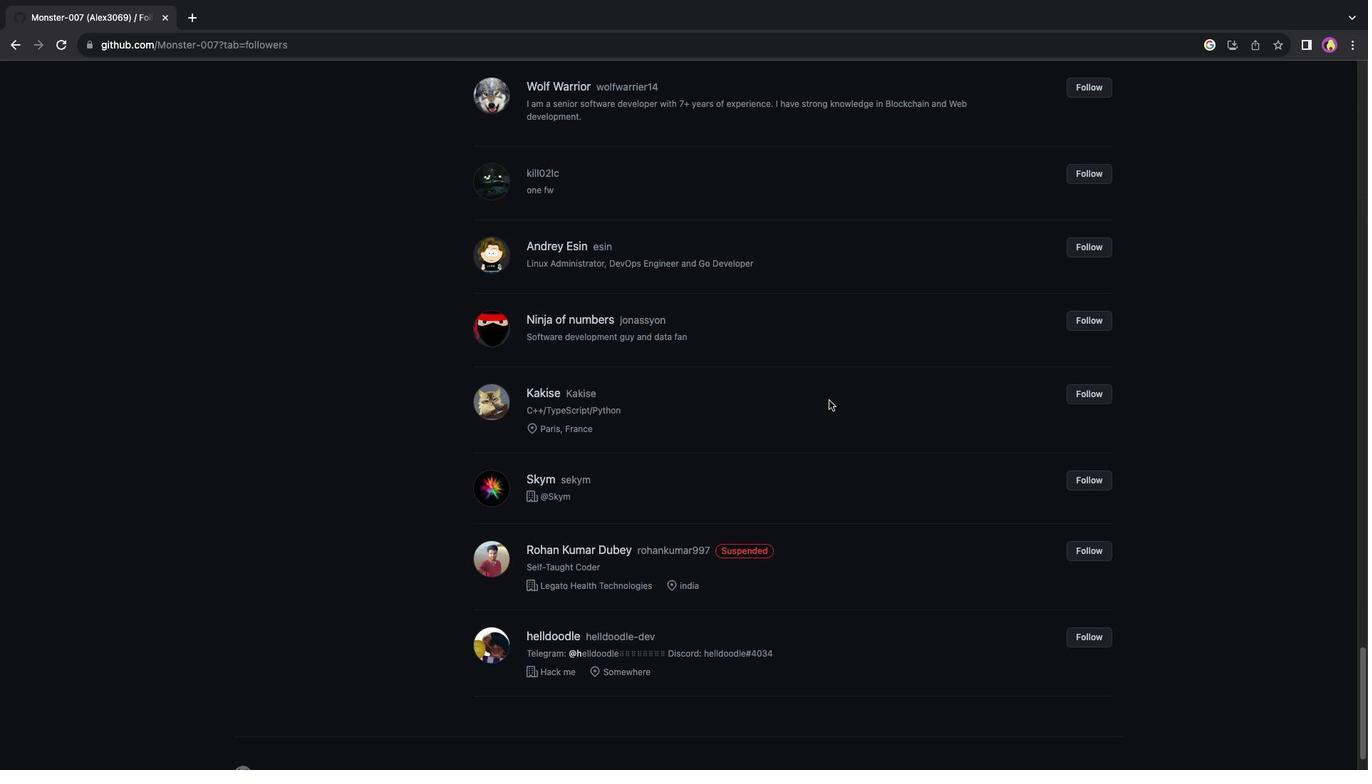 
Action: Mouse scrolled (829, 400) with delta (0, 0)
Screenshot: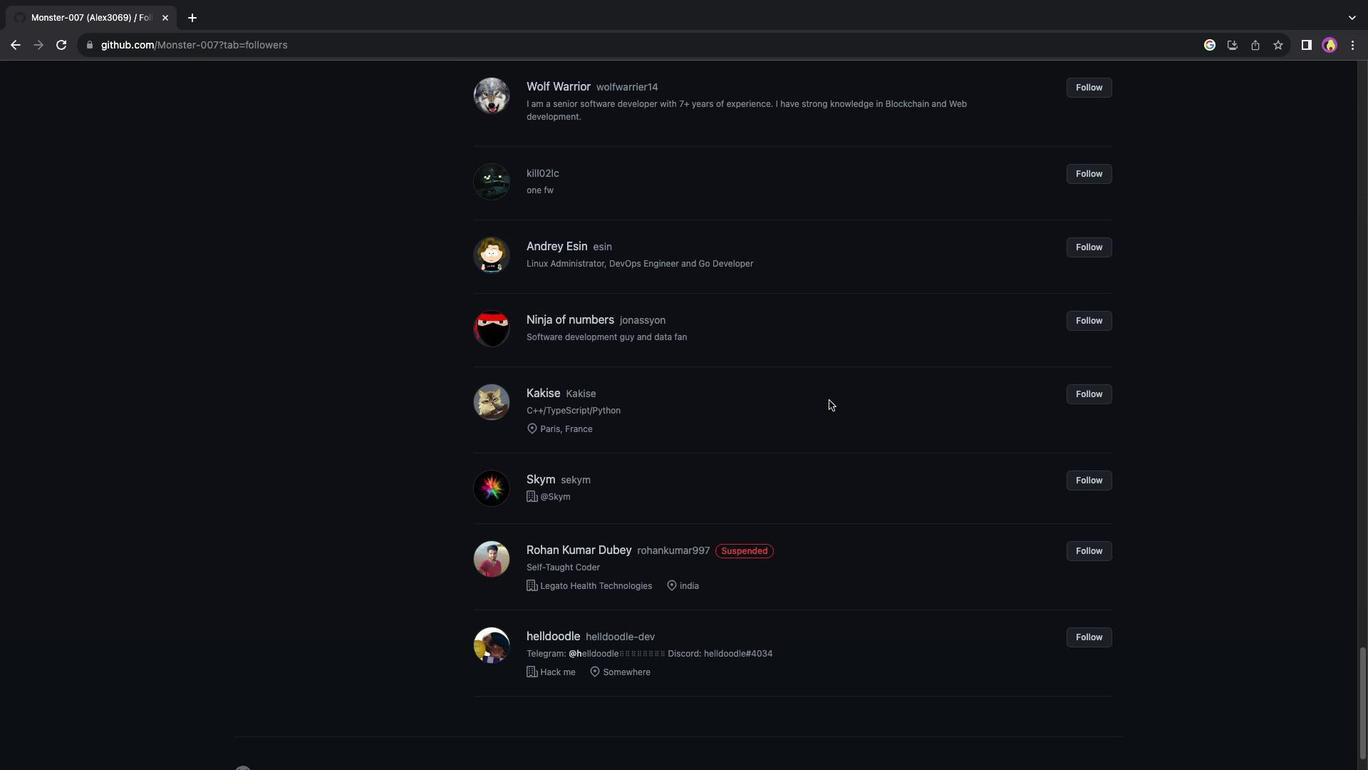 
Action: Mouse scrolled (829, 400) with delta (0, -2)
Screenshot: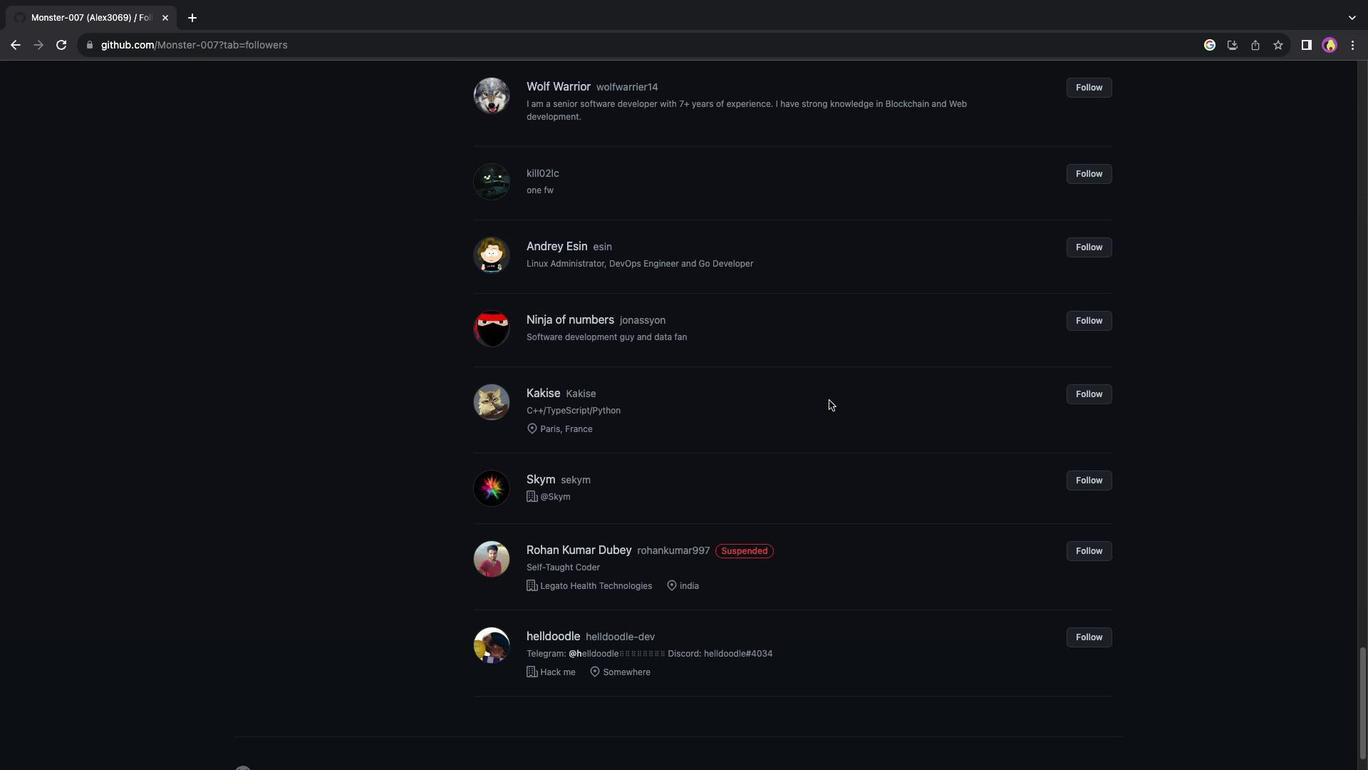 
Action: Mouse scrolled (829, 400) with delta (0, -3)
Screenshot: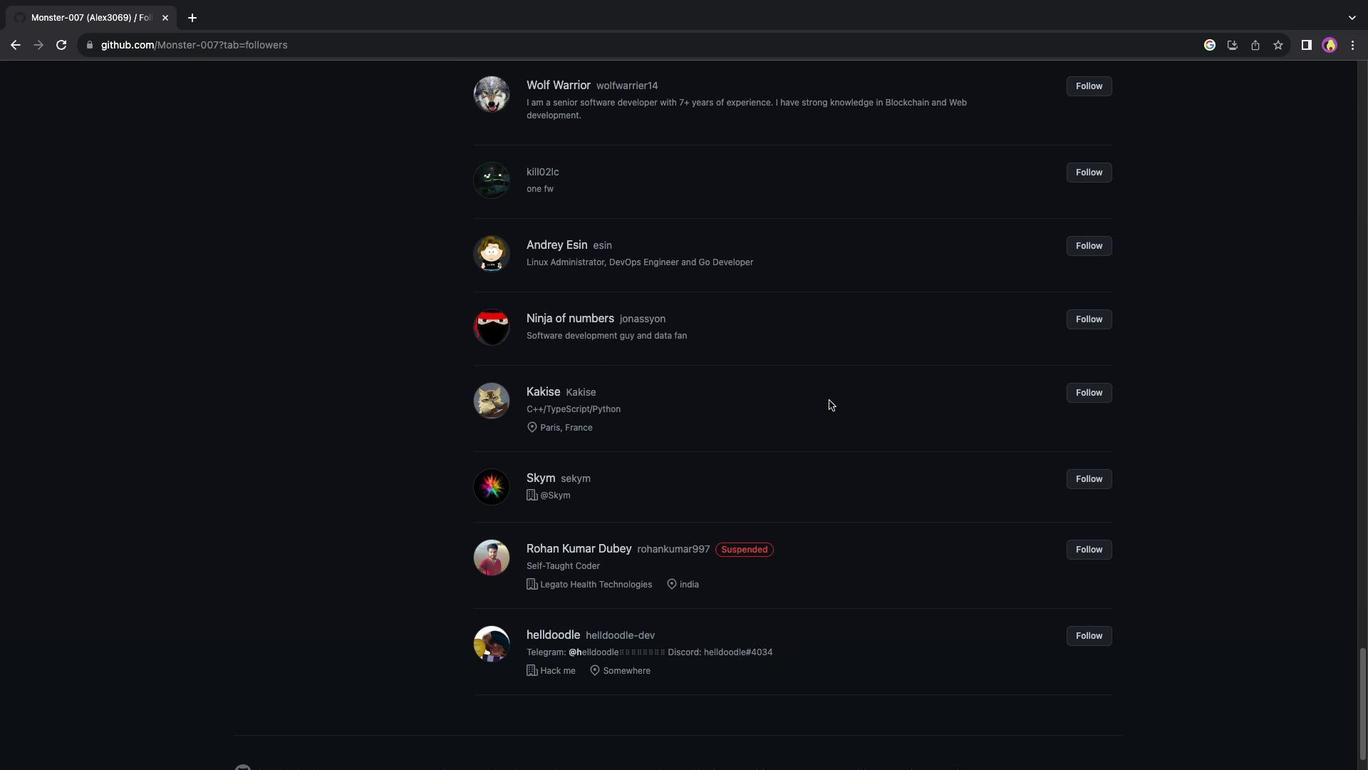 
Action: Mouse scrolled (829, 400) with delta (0, 0)
Screenshot: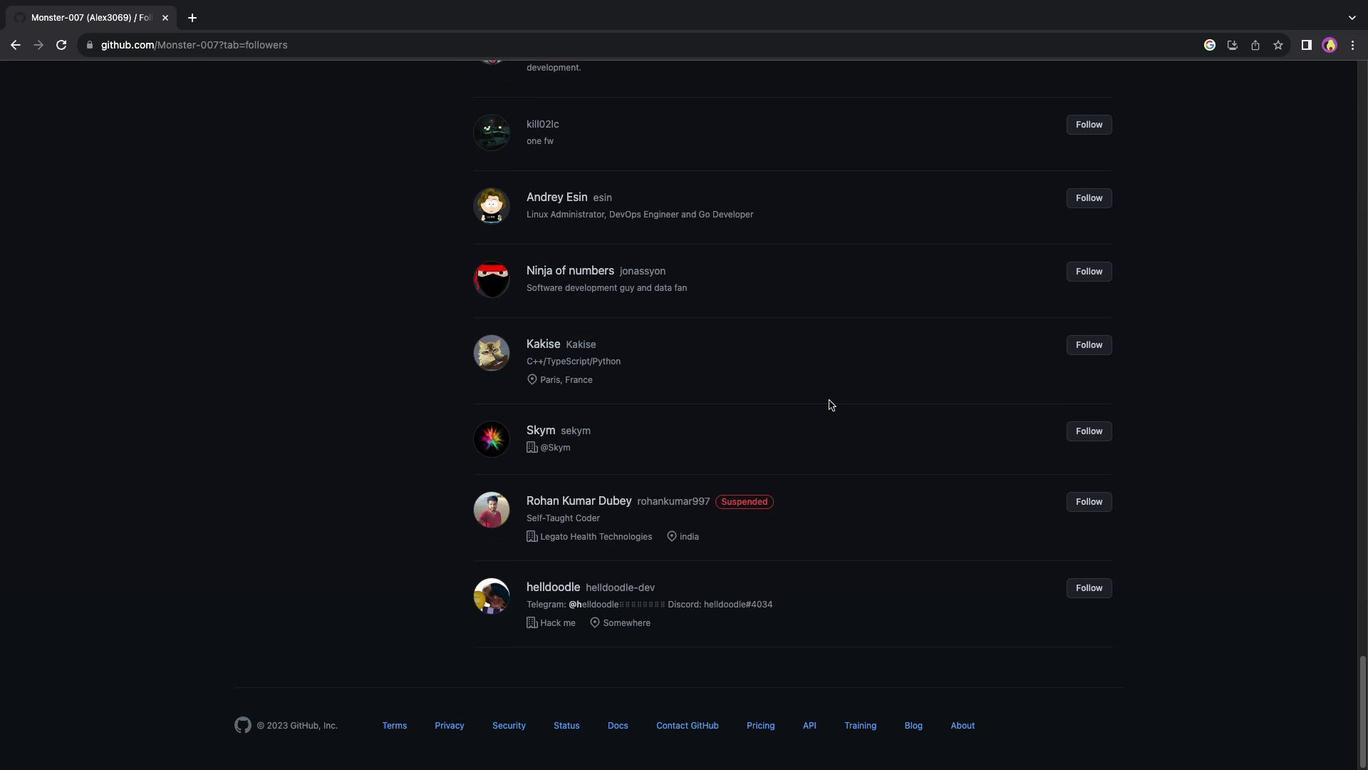 
Action: Mouse scrolled (829, 400) with delta (0, 0)
Screenshot: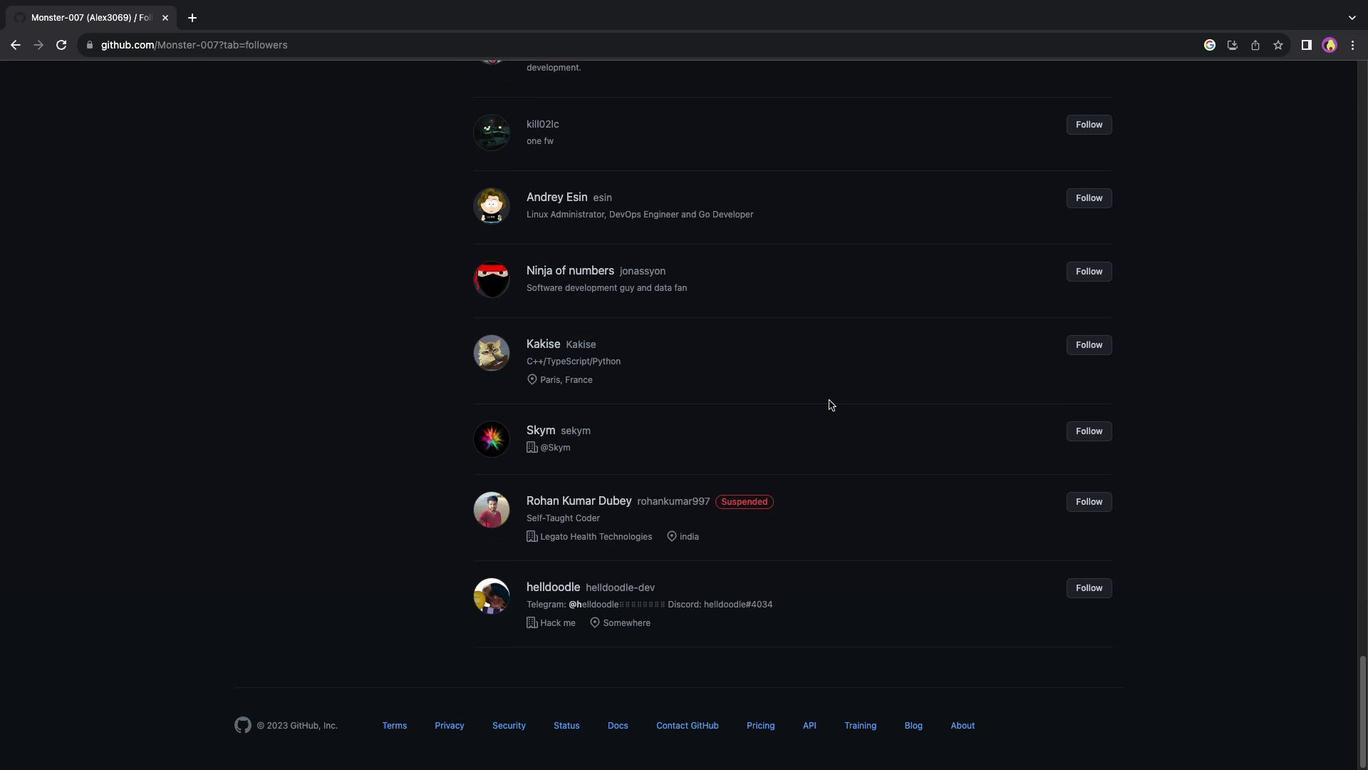 
Action: Mouse scrolled (829, 400) with delta (0, -2)
Screenshot: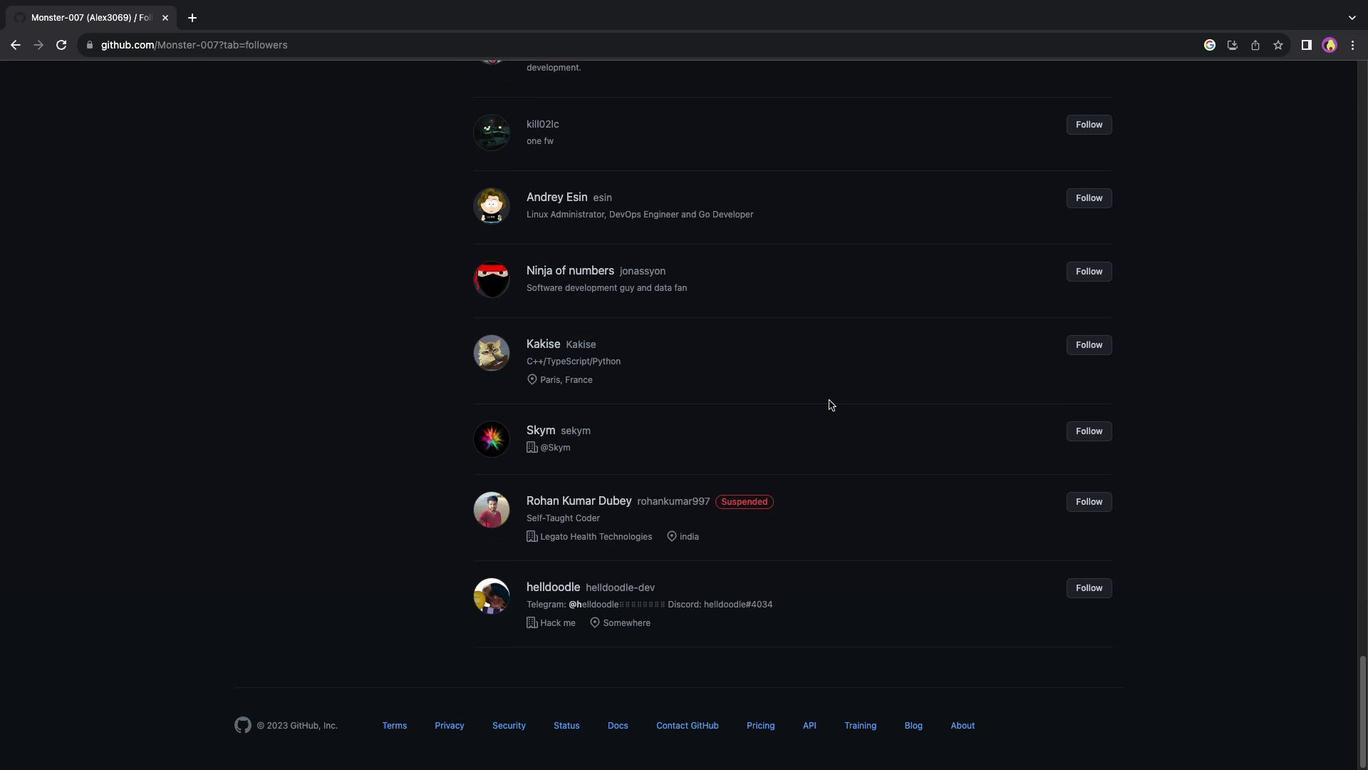 
Action: Mouse scrolled (829, 400) with delta (0, -3)
Screenshot: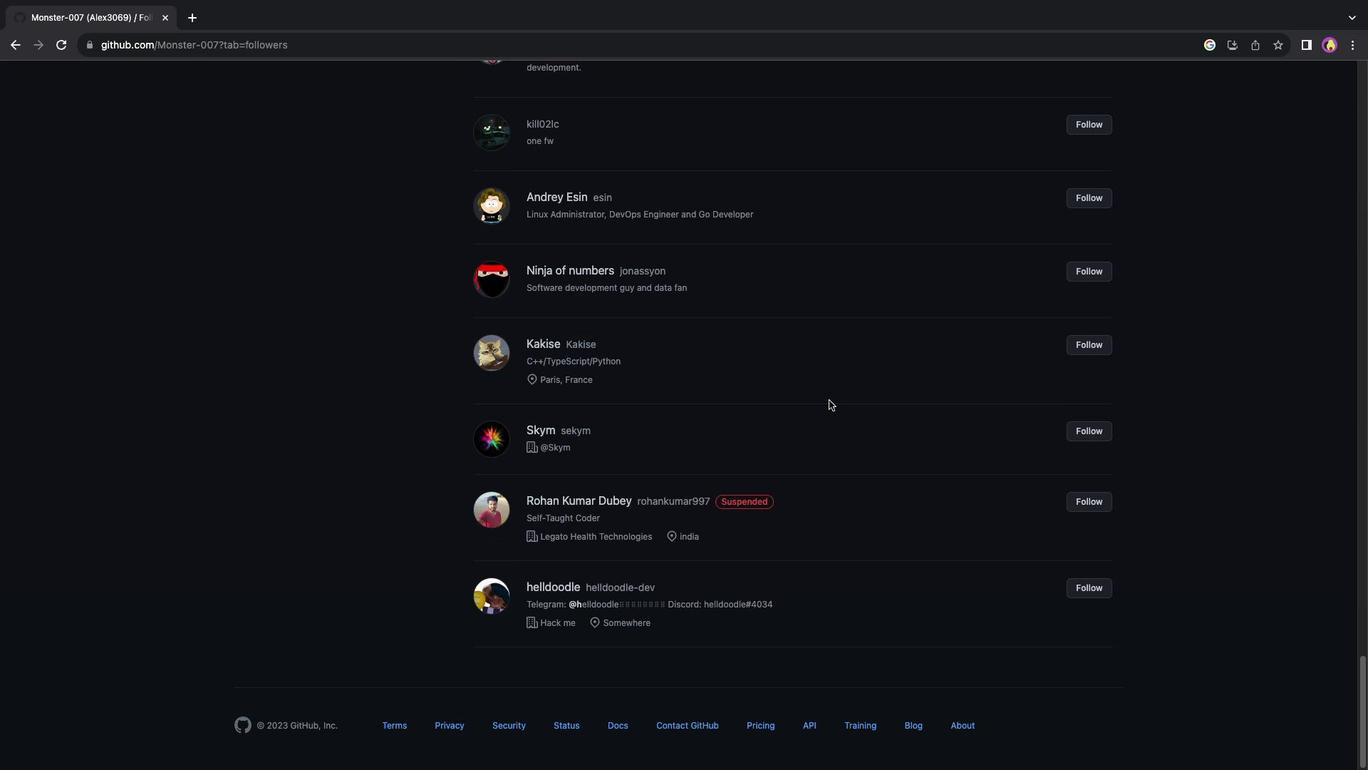 
Action: Mouse scrolled (829, 400) with delta (0, -4)
Screenshot: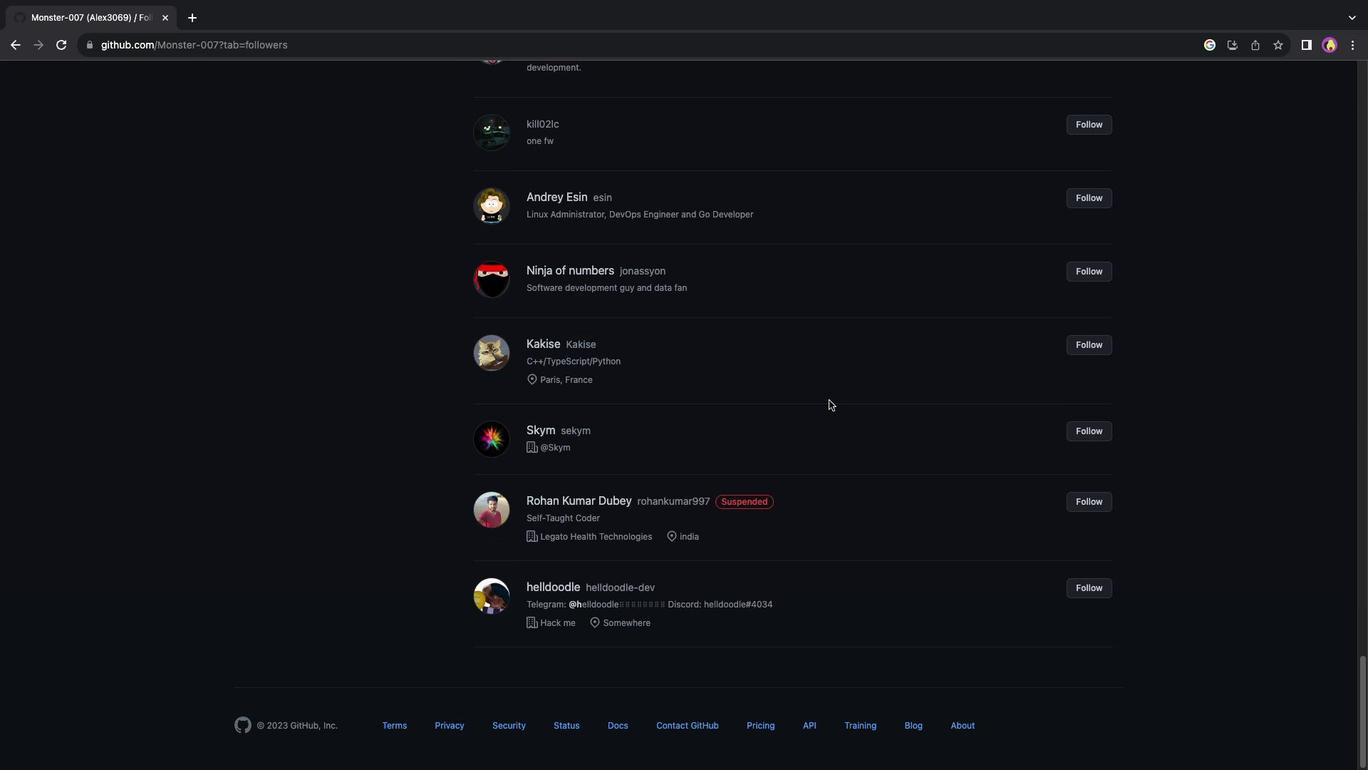 
Action: Mouse scrolled (829, 400) with delta (0, 0)
Screenshot: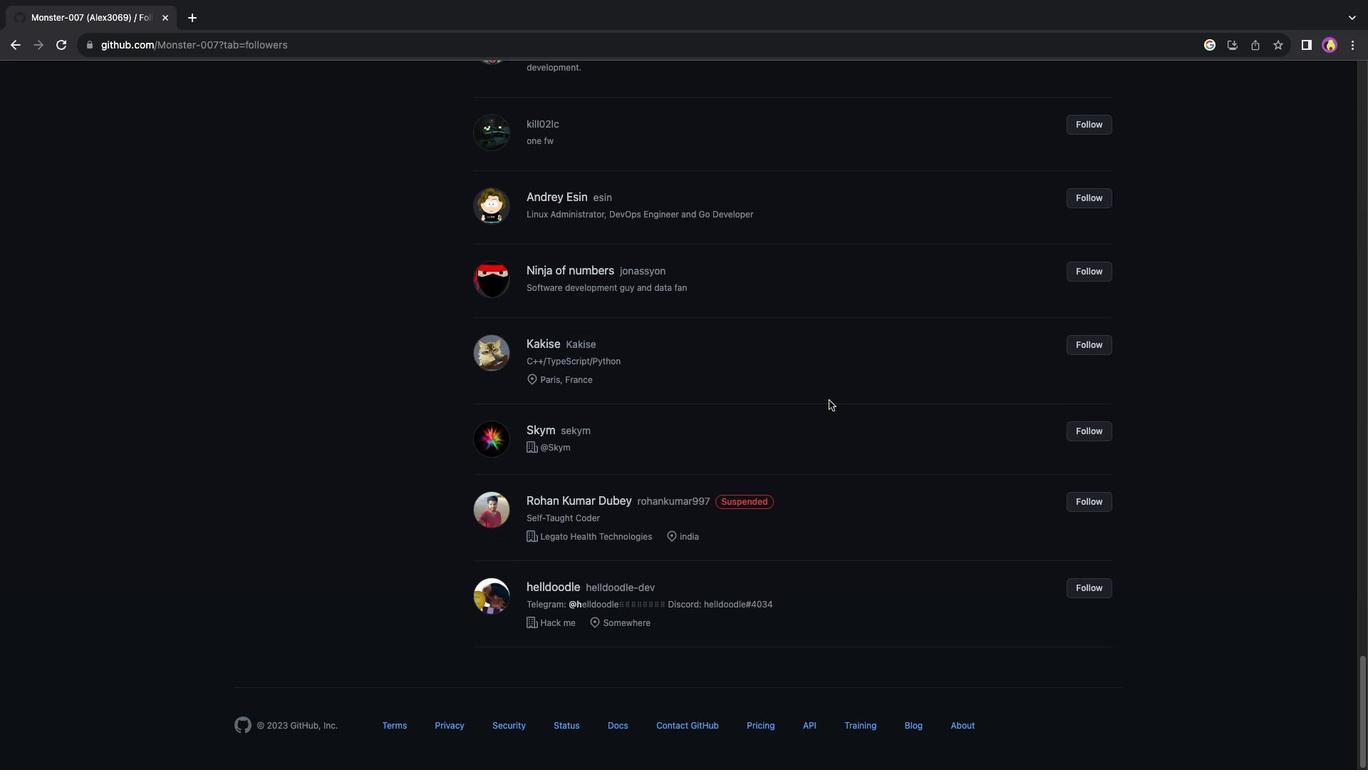 
Action: Mouse scrolled (829, 400) with delta (0, 0)
Screenshot: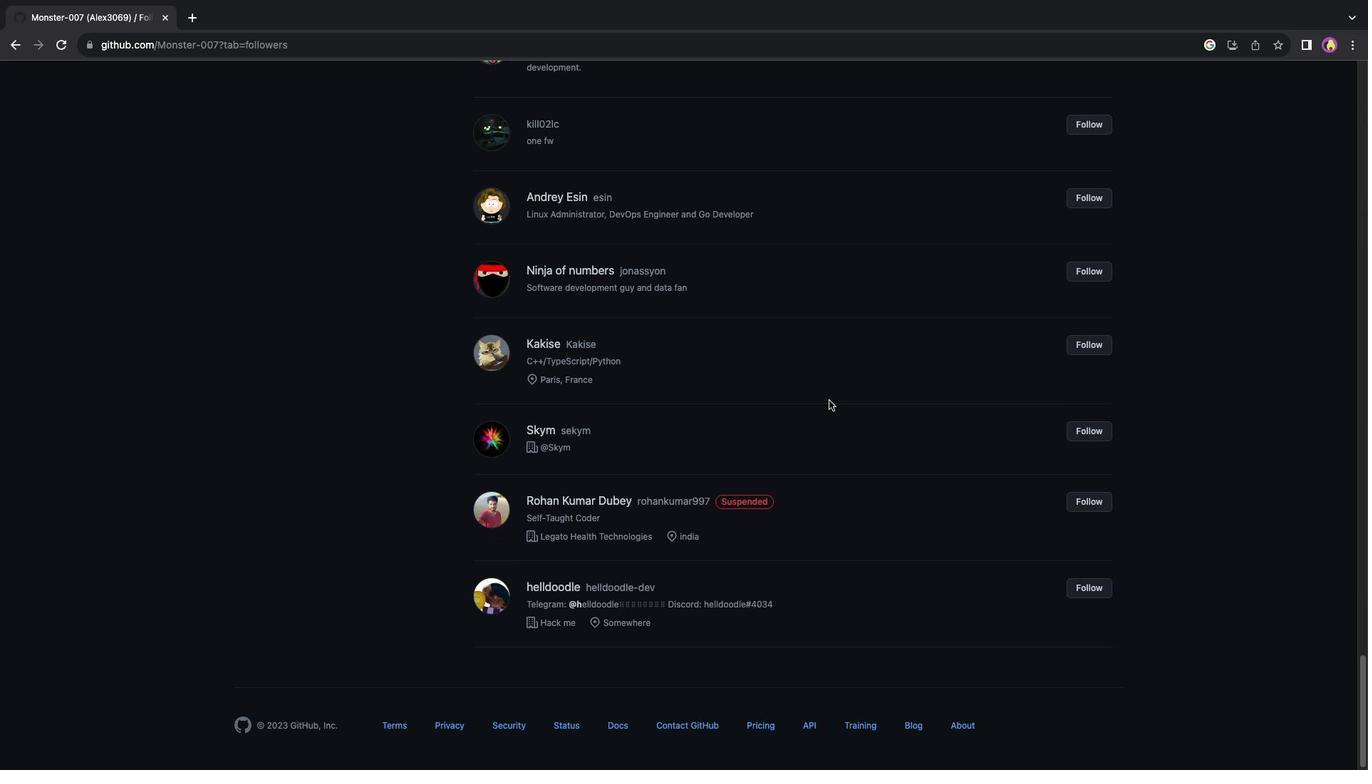 
Action: Mouse scrolled (829, 400) with delta (0, 2)
Screenshot: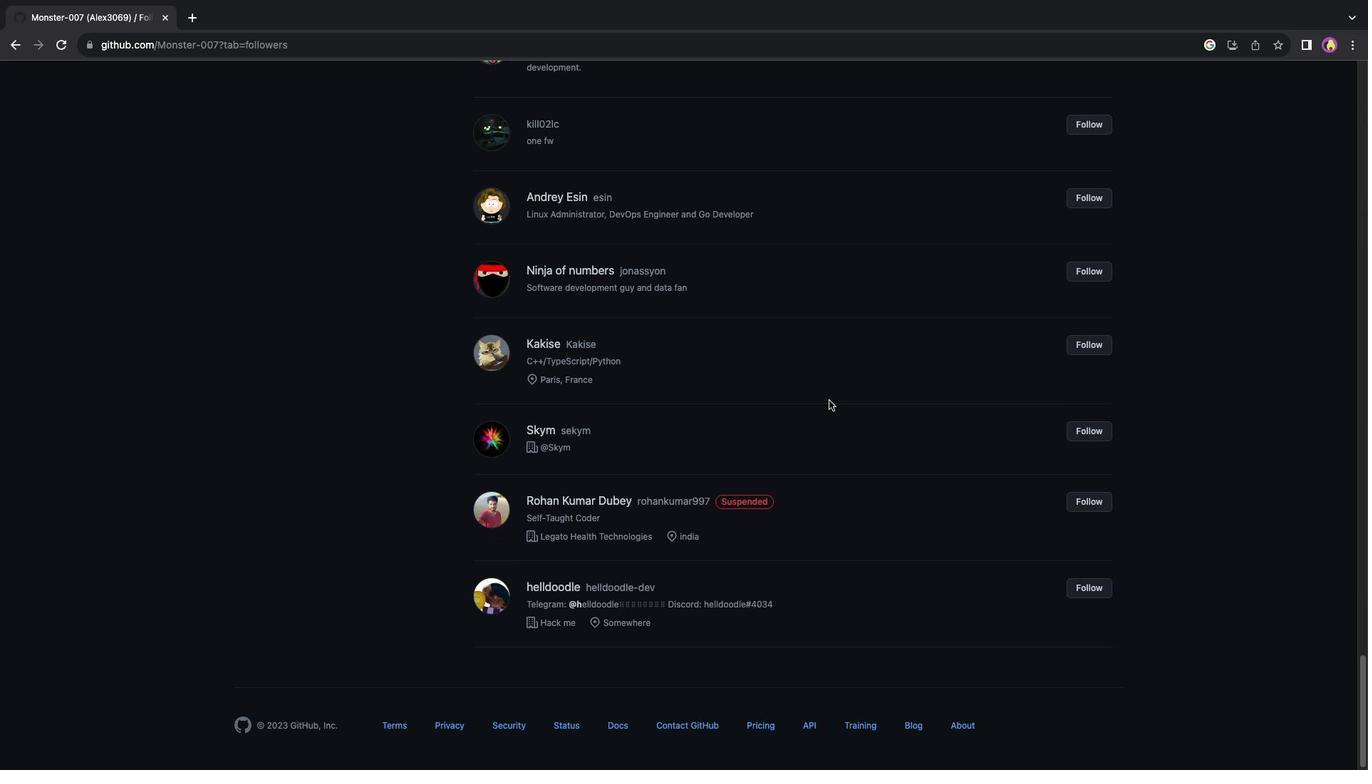 
Action: Mouse scrolled (829, 400) with delta (0, 3)
Screenshot: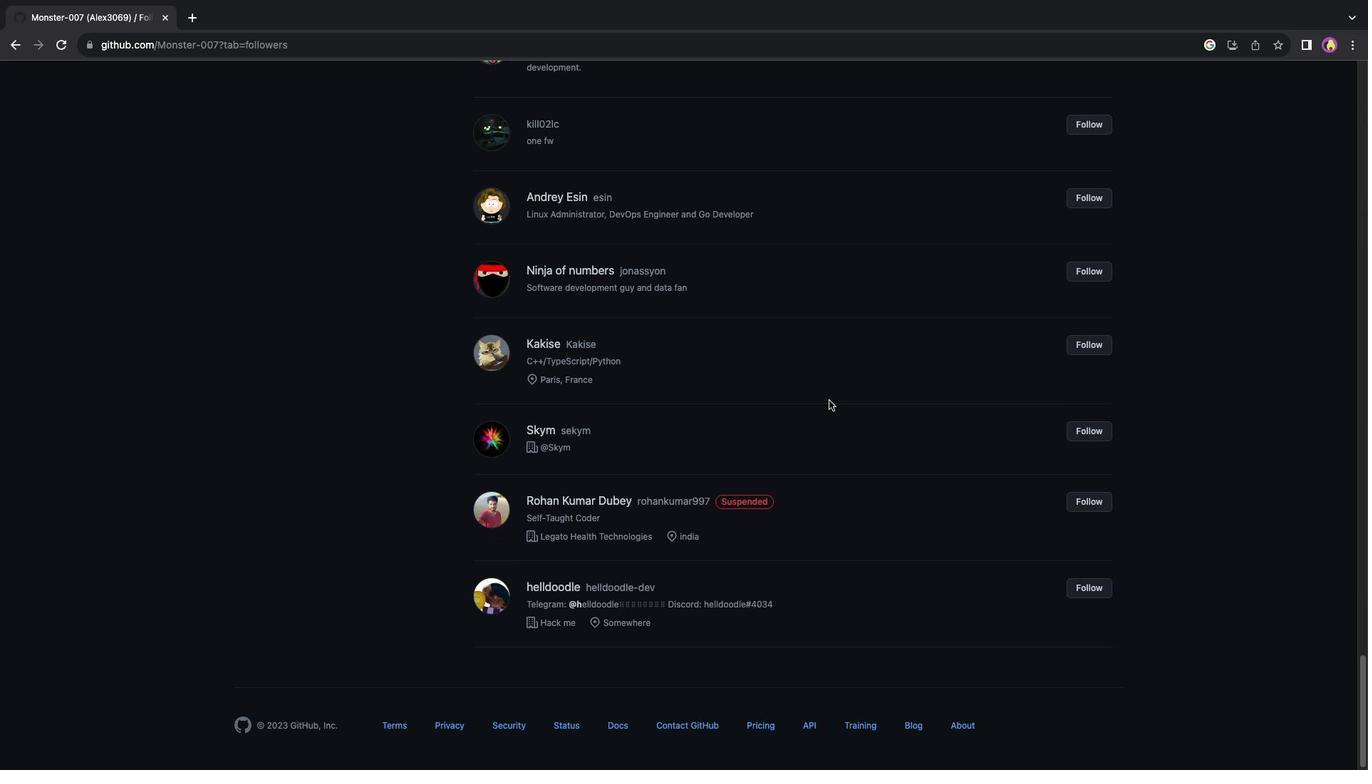
Action: Mouse scrolled (829, 400) with delta (0, 4)
Screenshot: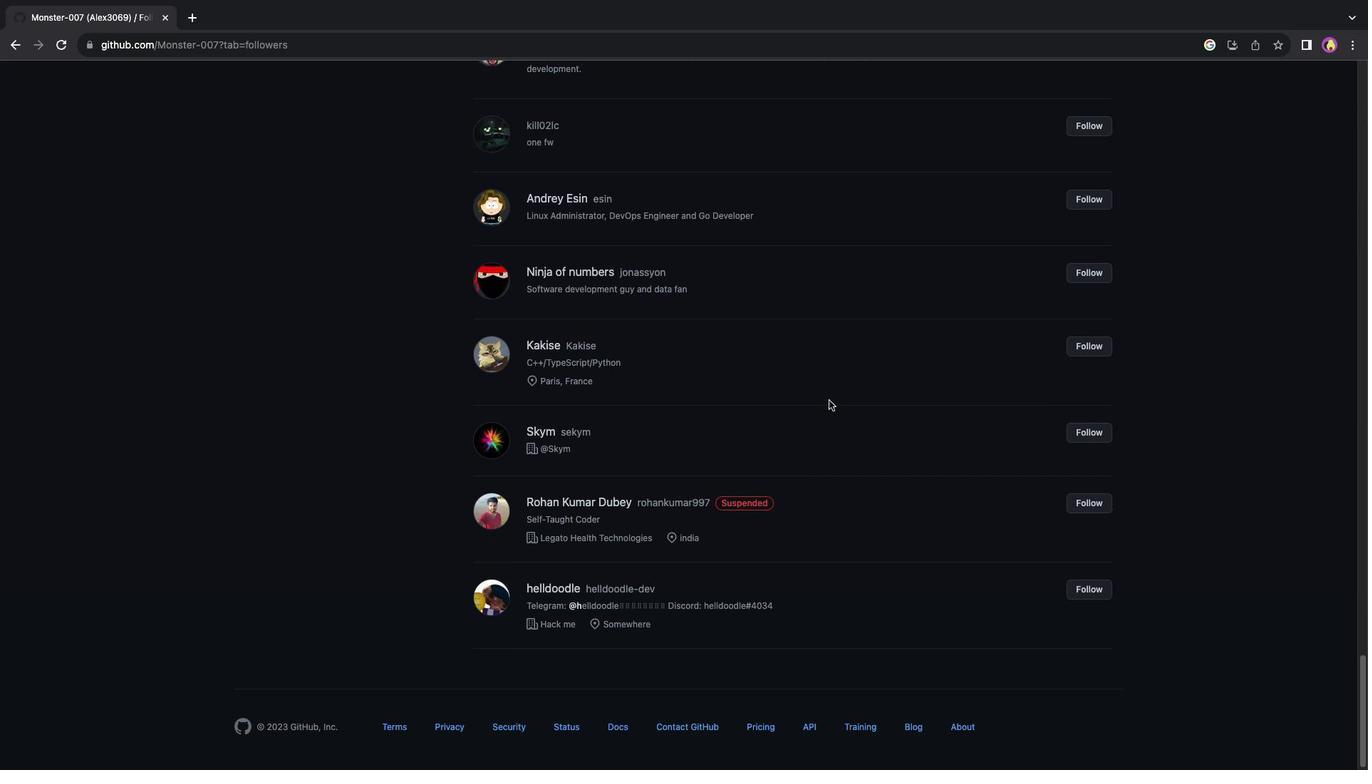 
Action: Mouse scrolled (829, 400) with delta (0, 0)
Screenshot: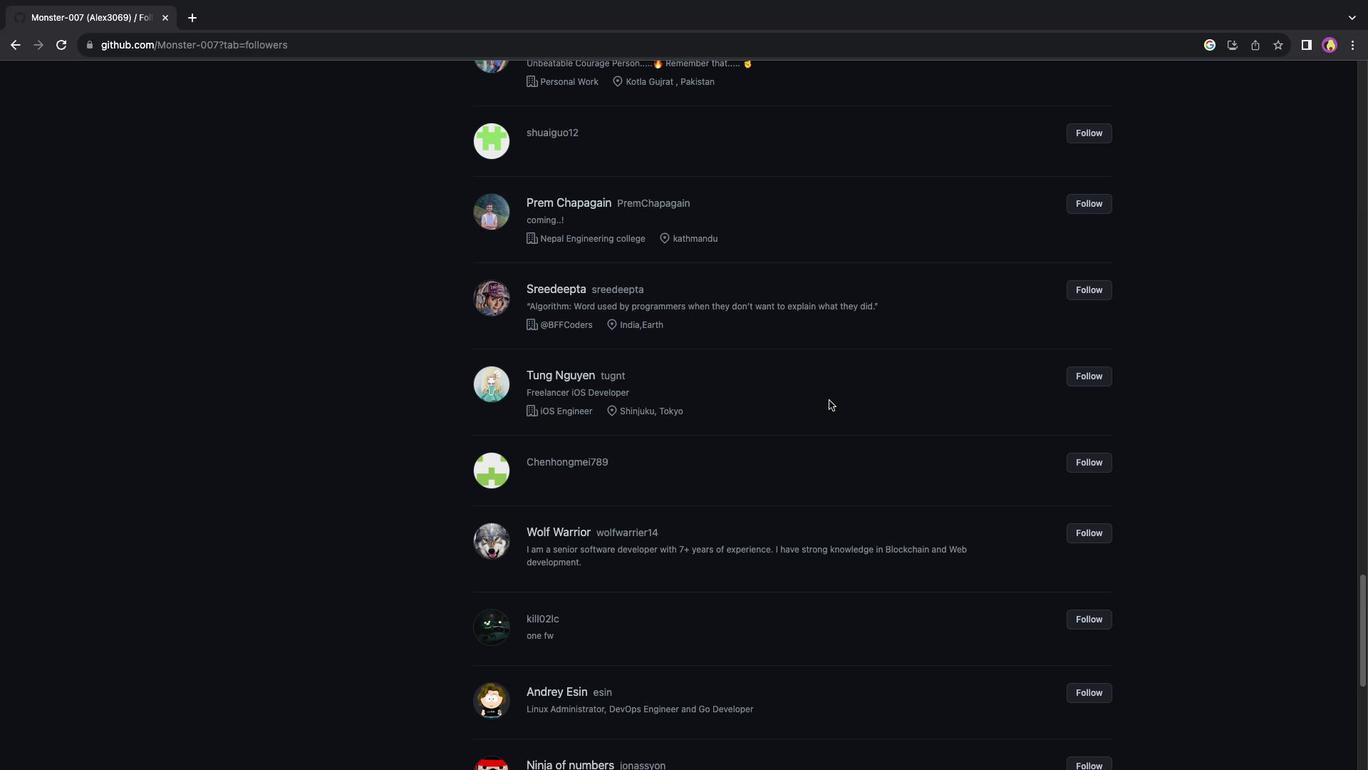 
Action: Mouse scrolled (829, 400) with delta (0, 0)
Screenshot: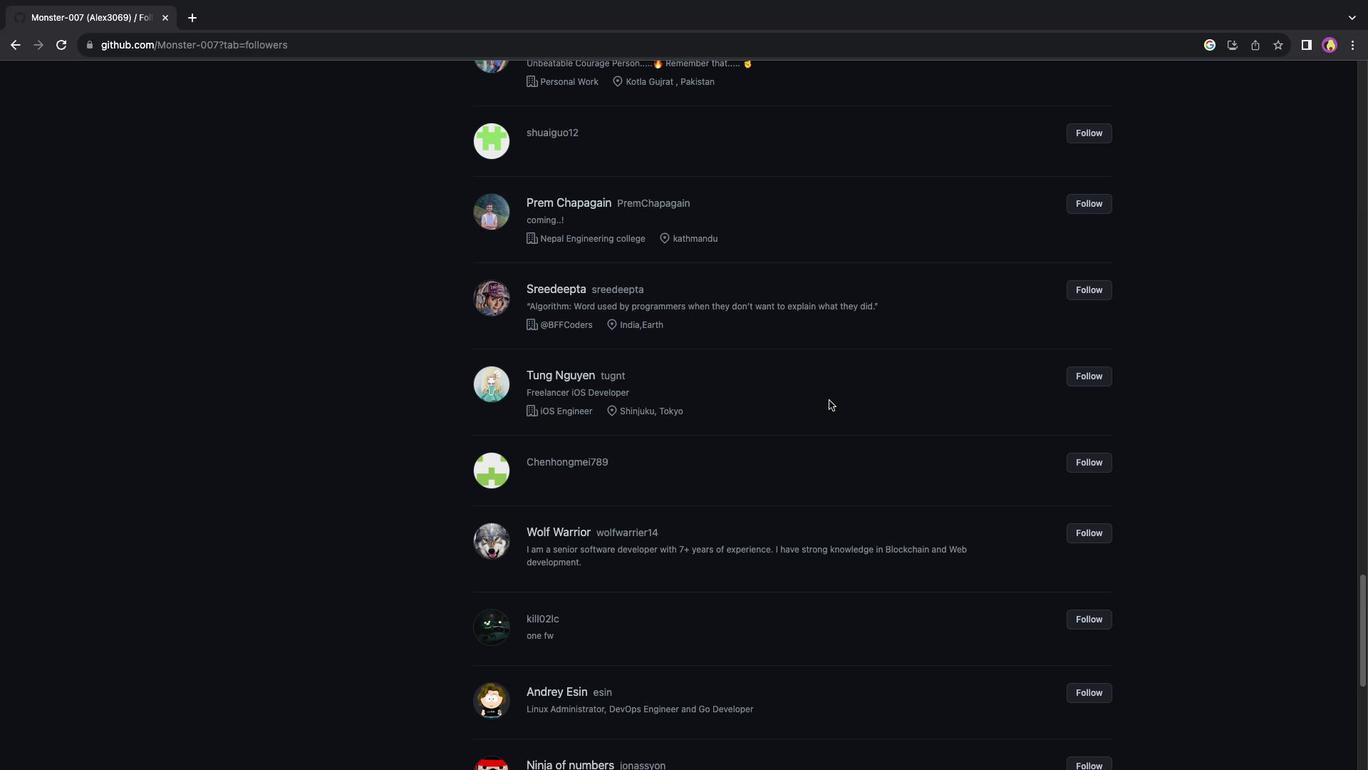 
Action: Mouse scrolled (829, 400) with delta (0, 2)
Screenshot: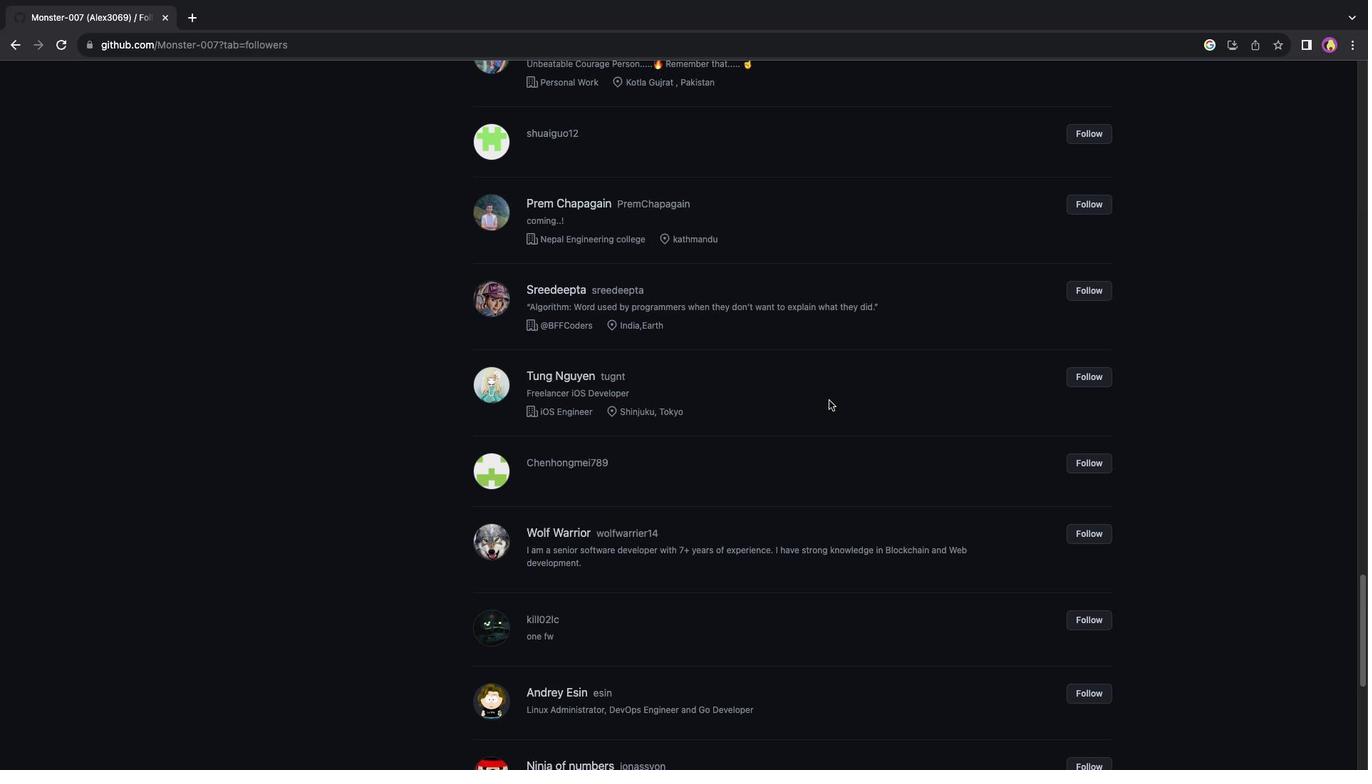 
Action: Mouse scrolled (829, 400) with delta (0, 0)
Screenshot: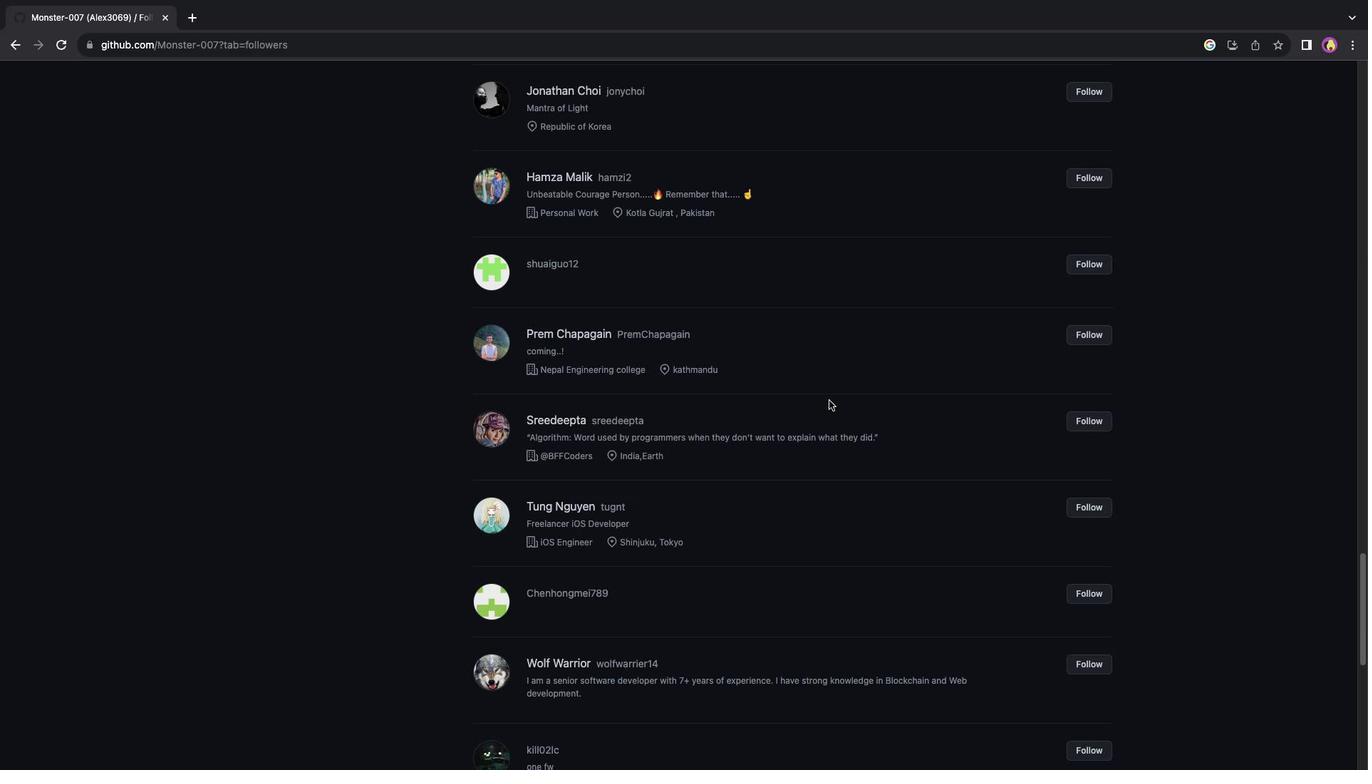 
Action: Mouse scrolled (829, 400) with delta (0, 0)
Screenshot: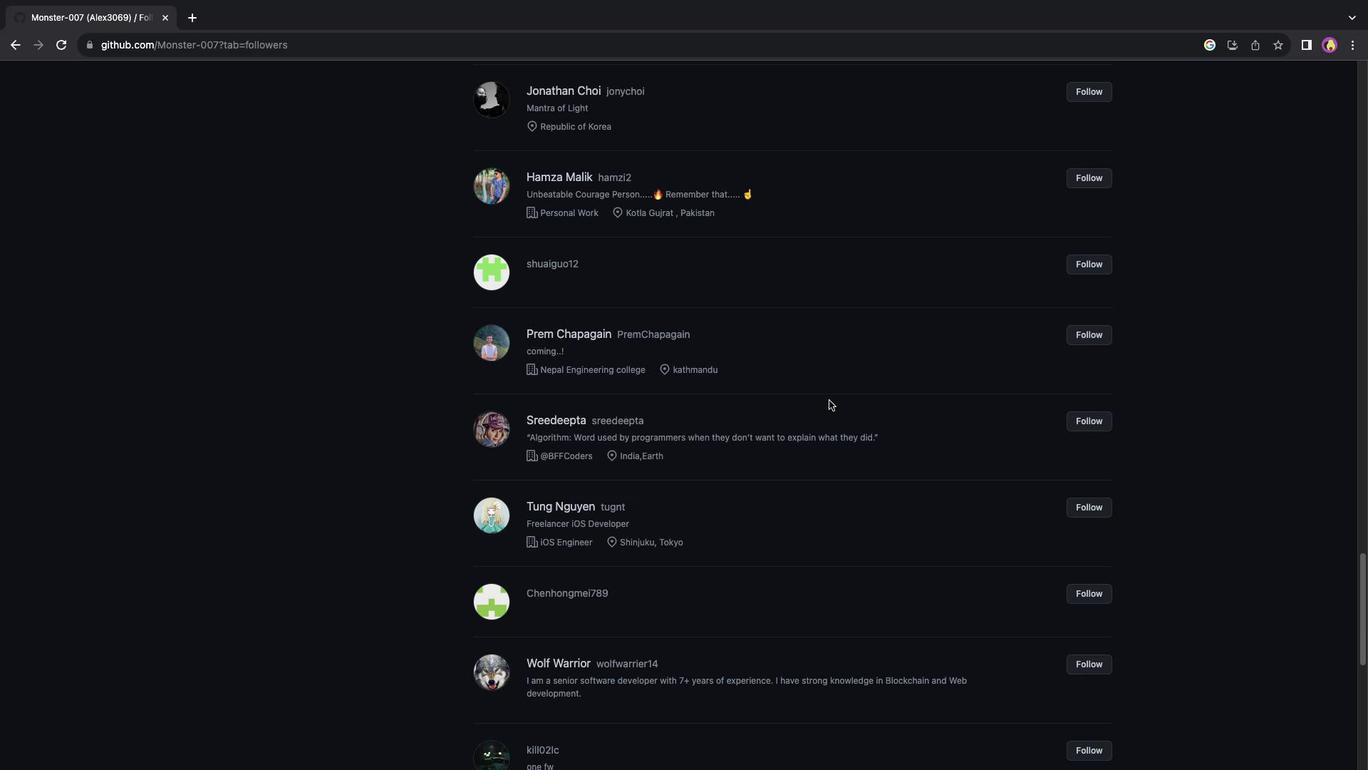 
Action: Mouse scrolled (829, 400) with delta (0, -2)
Screenshot: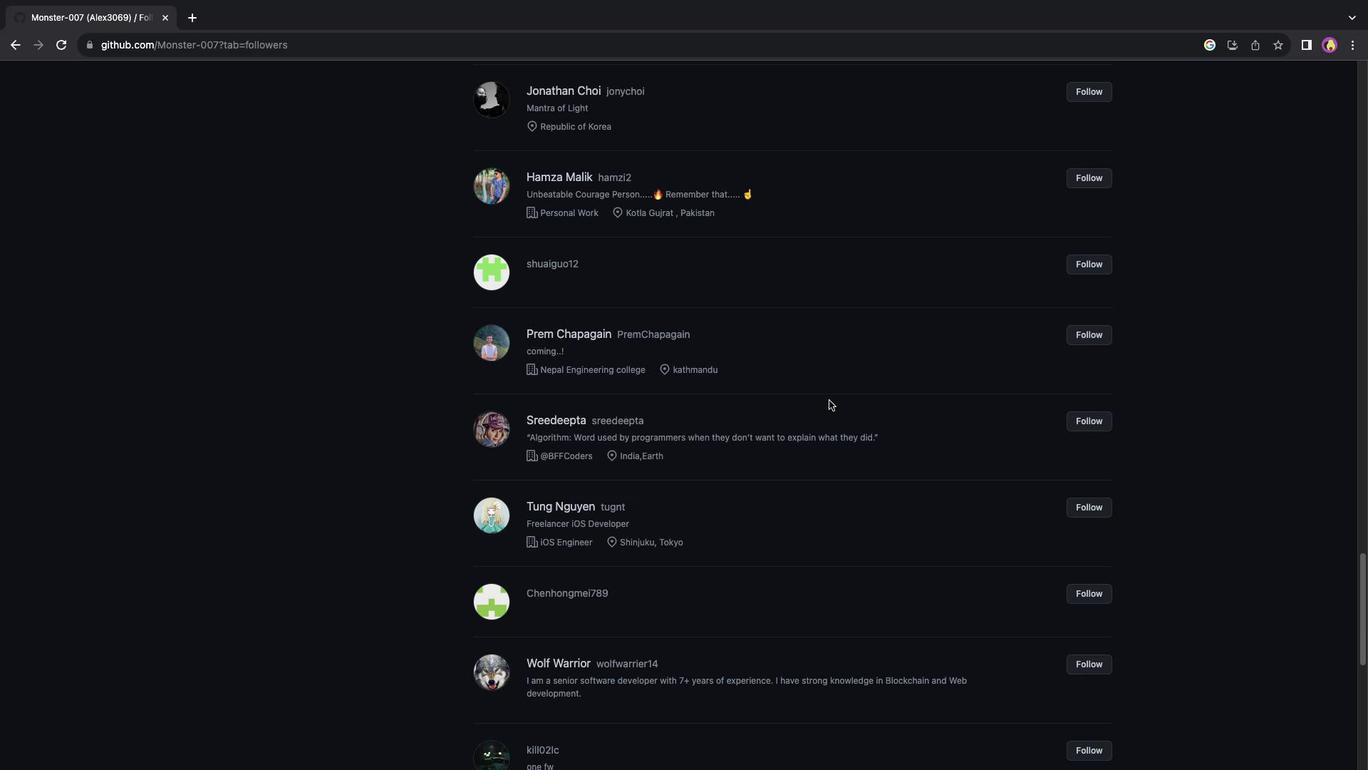 
Action: Mouse scrolled (829, 400) with delta (0, -3)
Screenshot: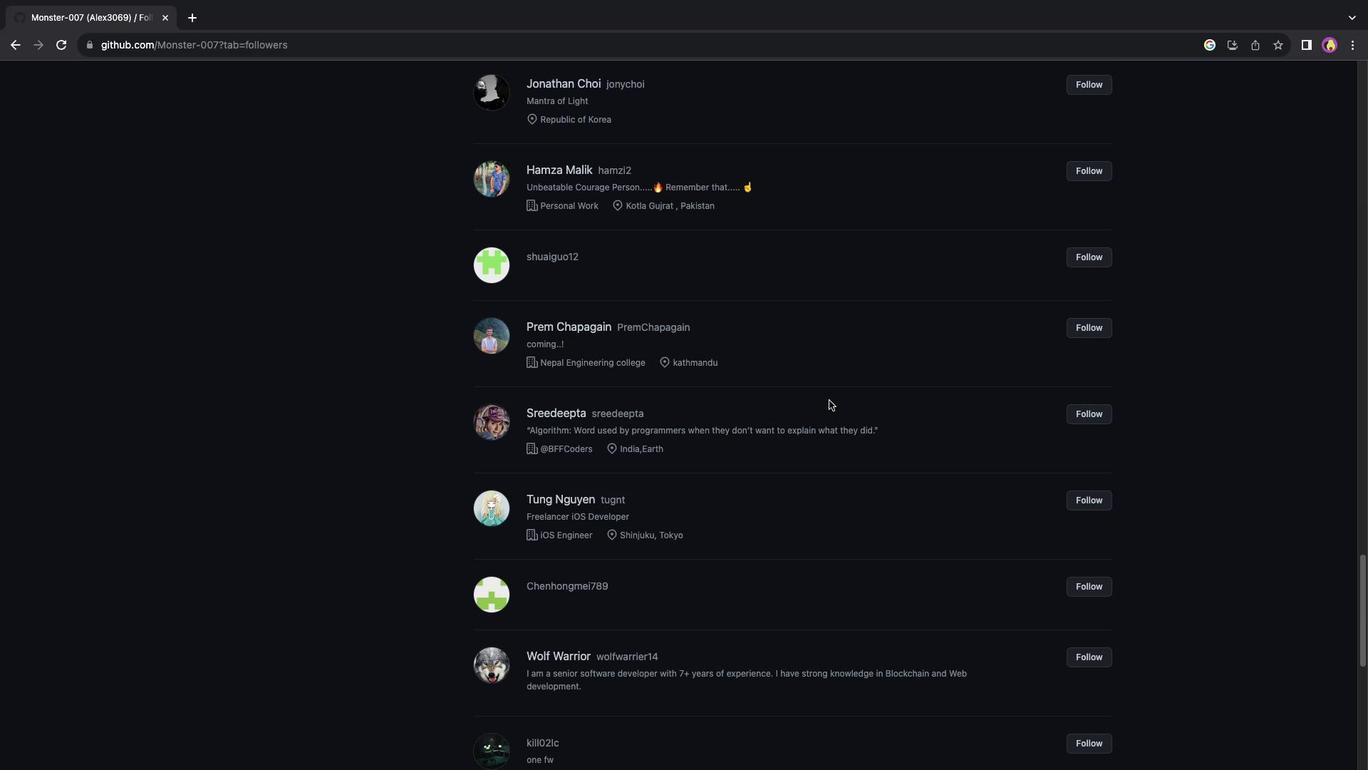 
Action: Mouse scrolled (829, 400) with delta (0, -4)
Screenshot: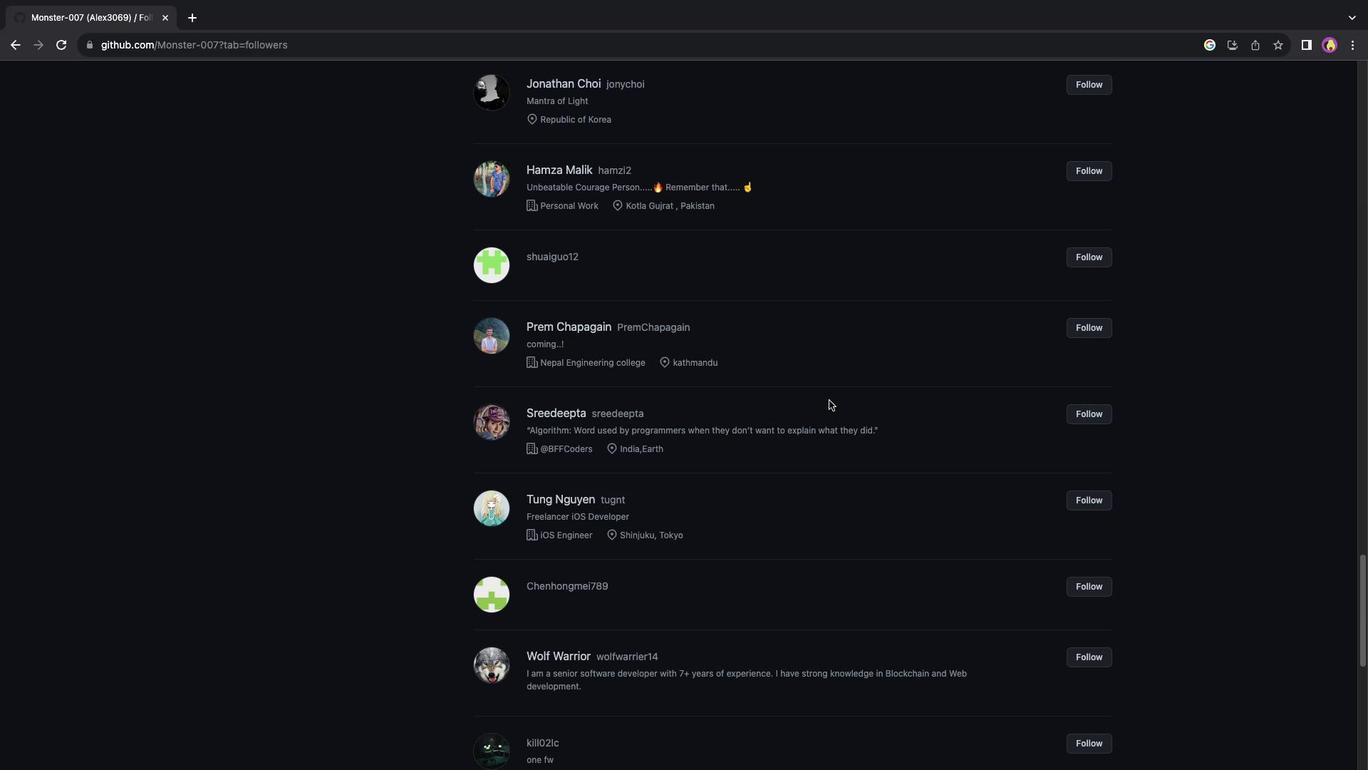 
Action: Mouse moved to (829, 399)
Screenshot: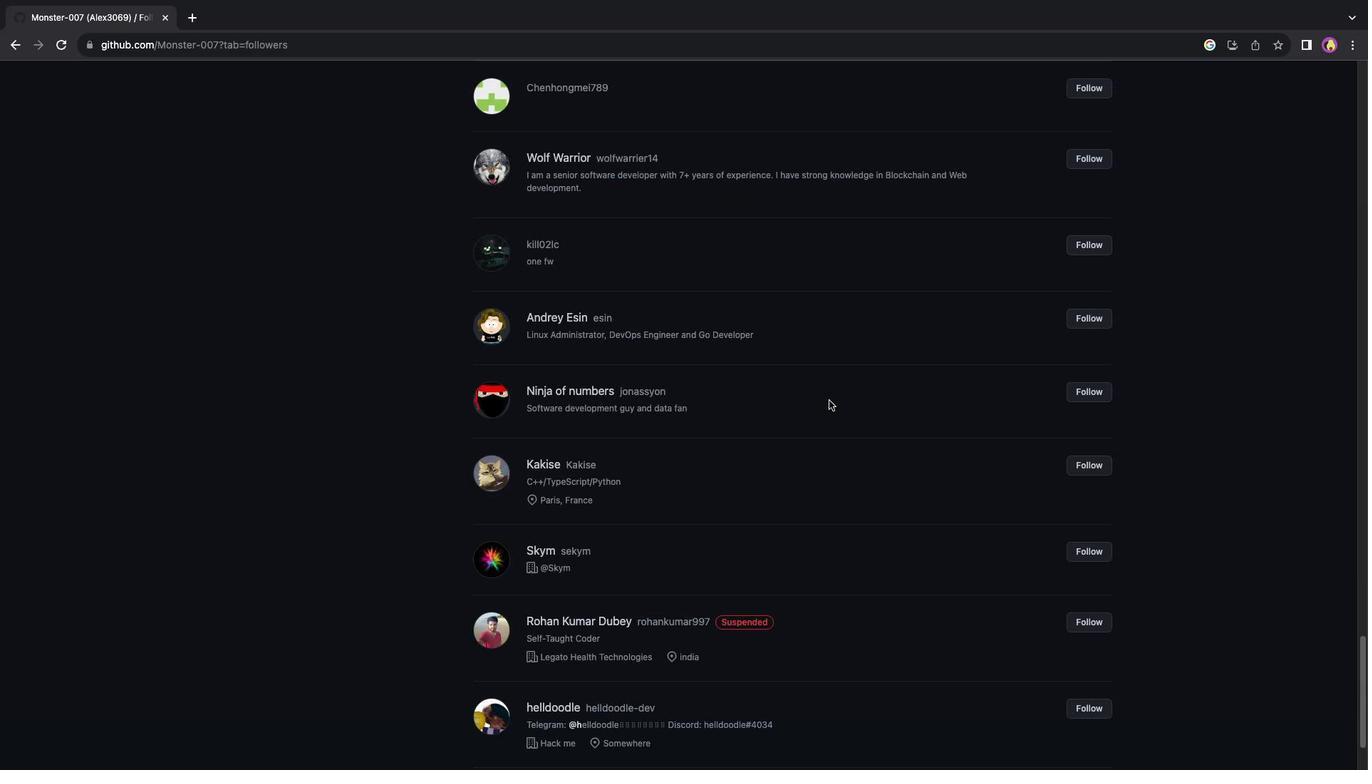 
Action: Mouse scrolled (829, 399) with delta (0, 0)
Screenshot: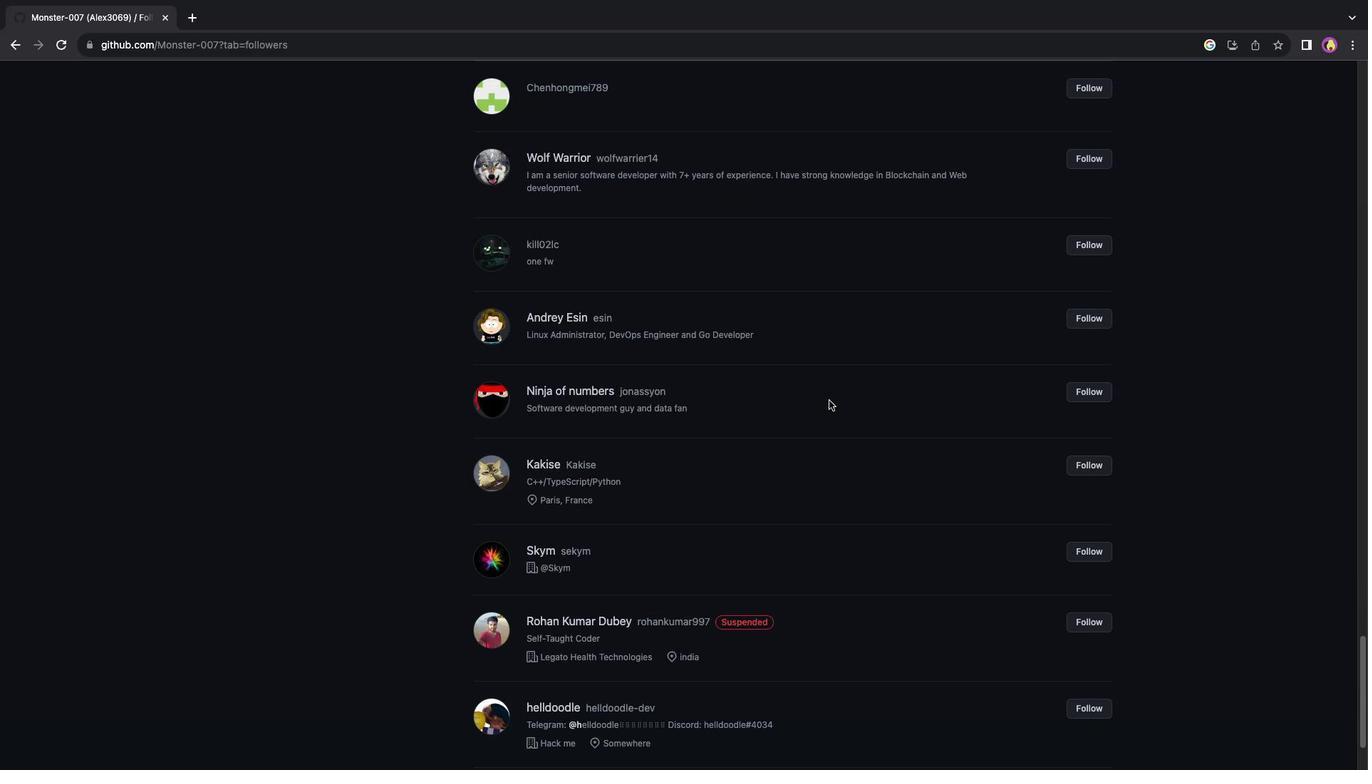 
Action: Mouse scrolled (829, 399) with delta (0, 0)
Screenshot: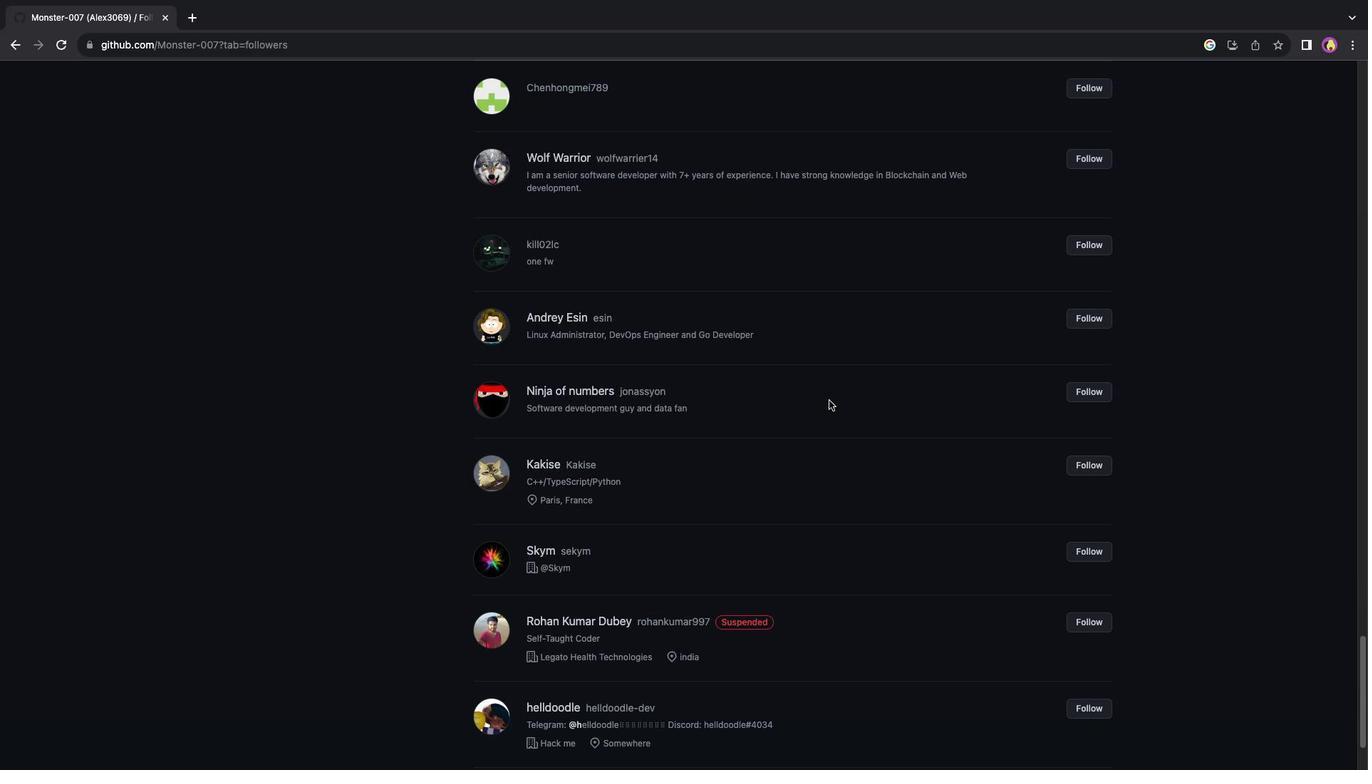 
Action: Mouse scrolled (829, 399) with delta (0, -2)
Screenshot: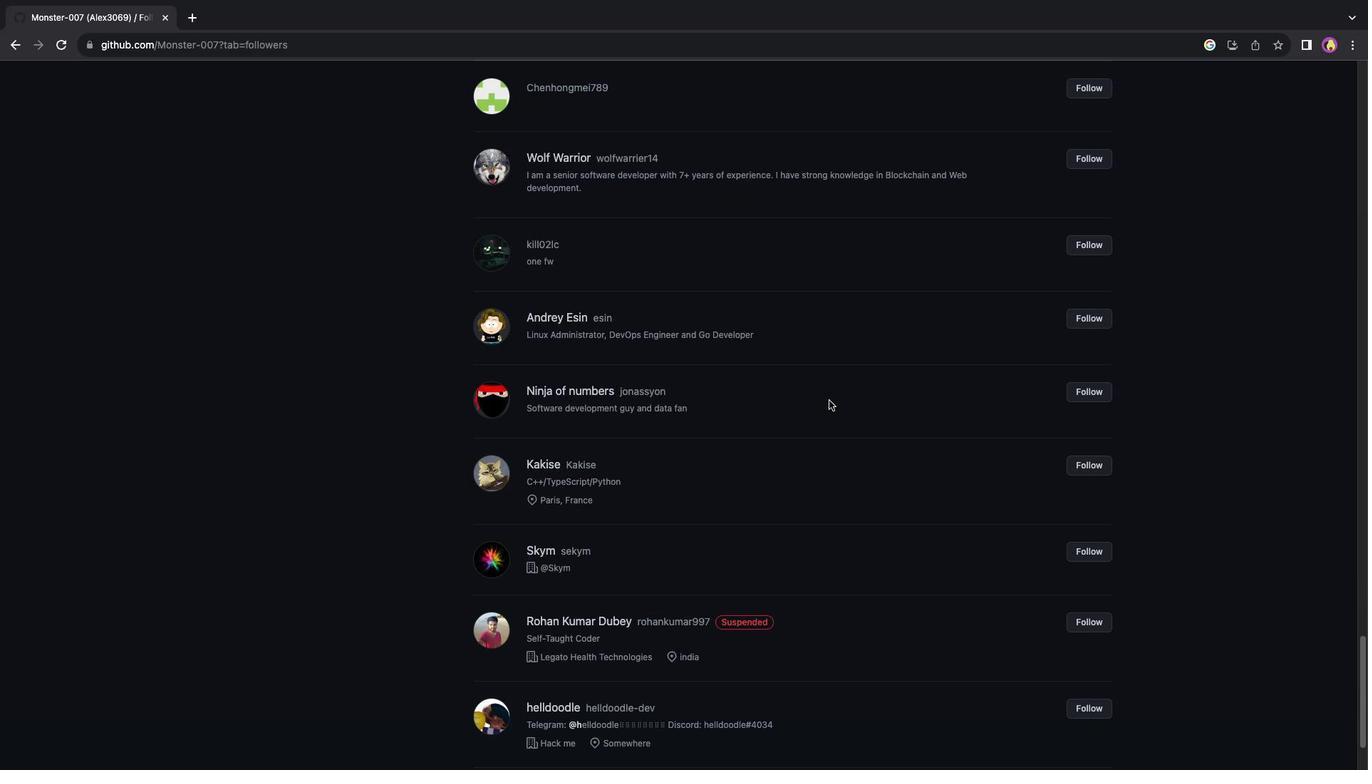 
Action: Mouse scrolled (829, 399) with delta (0, -3)
Screenshot: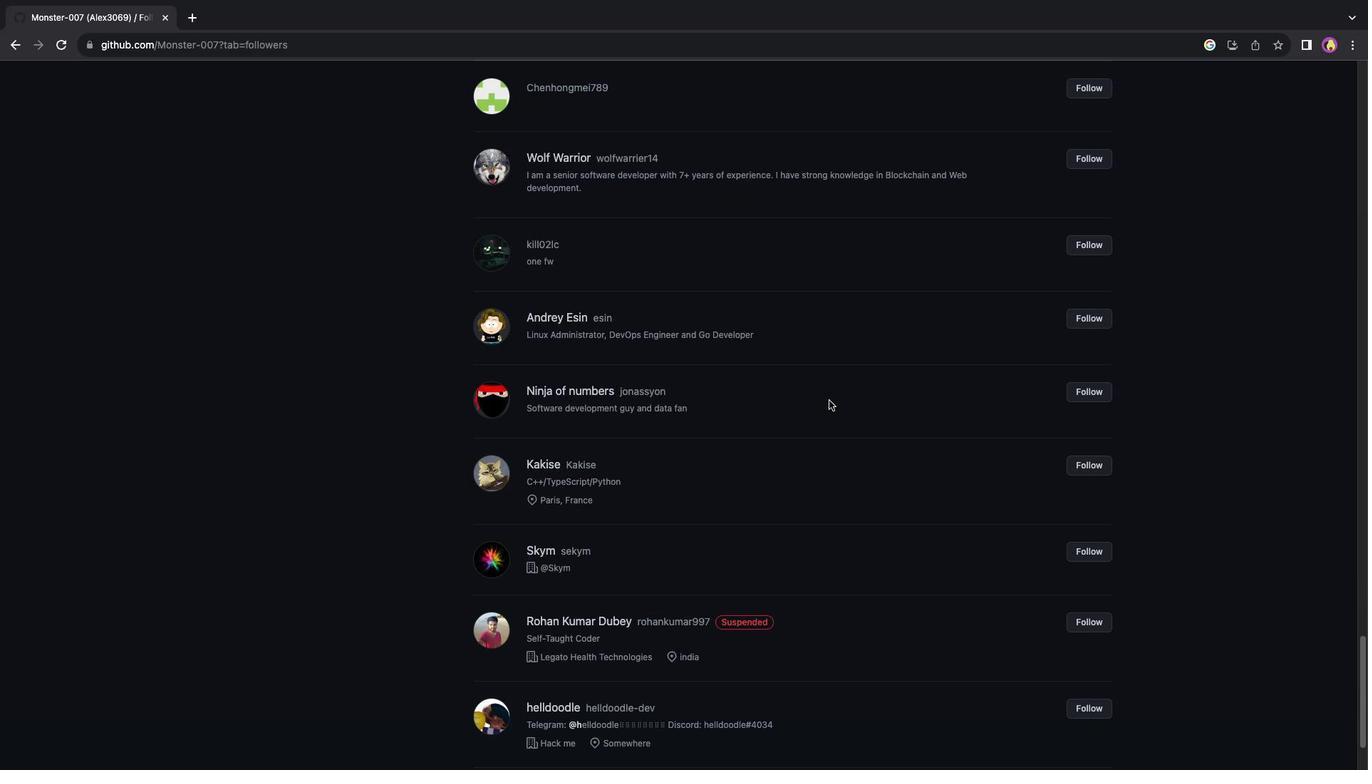 
Action: Mouse scrolled (829, 399) with delta (0, -4)
Screenshot: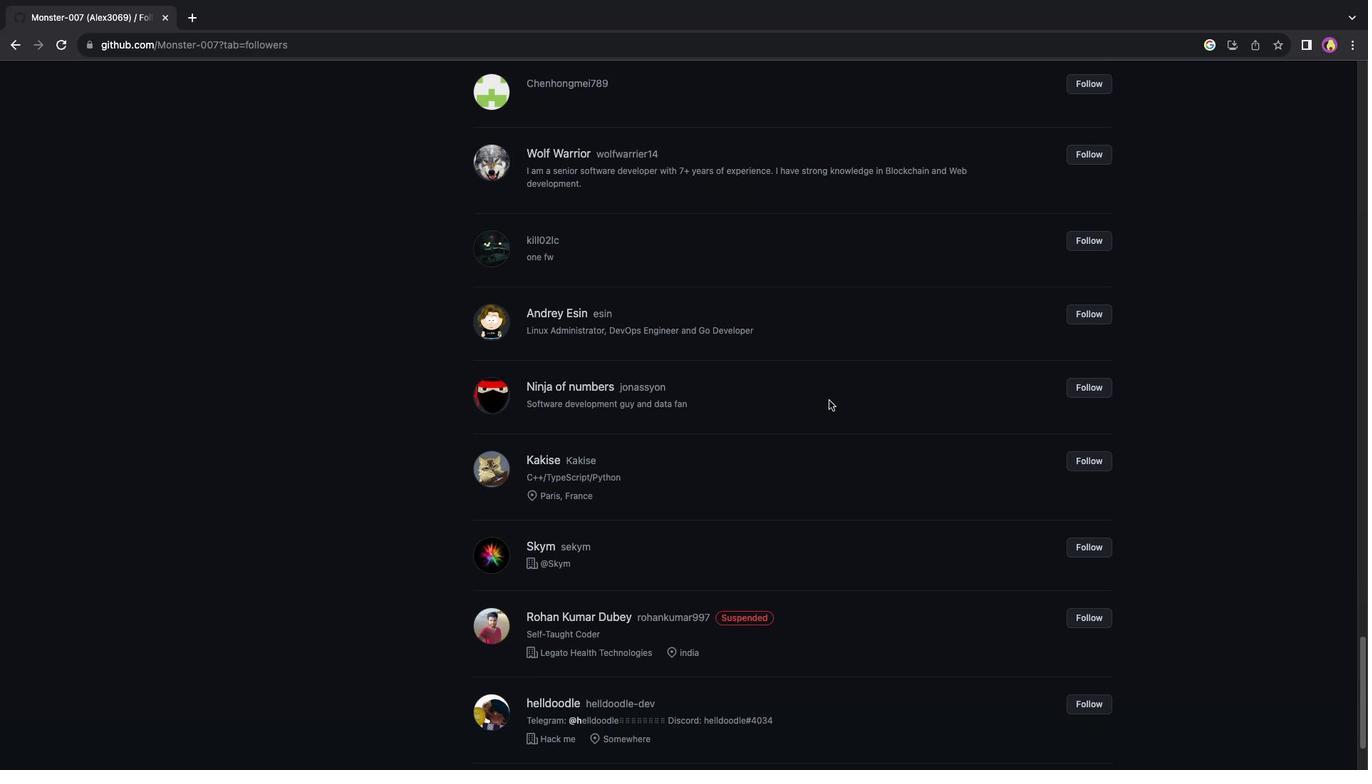 
Action: Mouse moved to (559, 500)
Screenshot: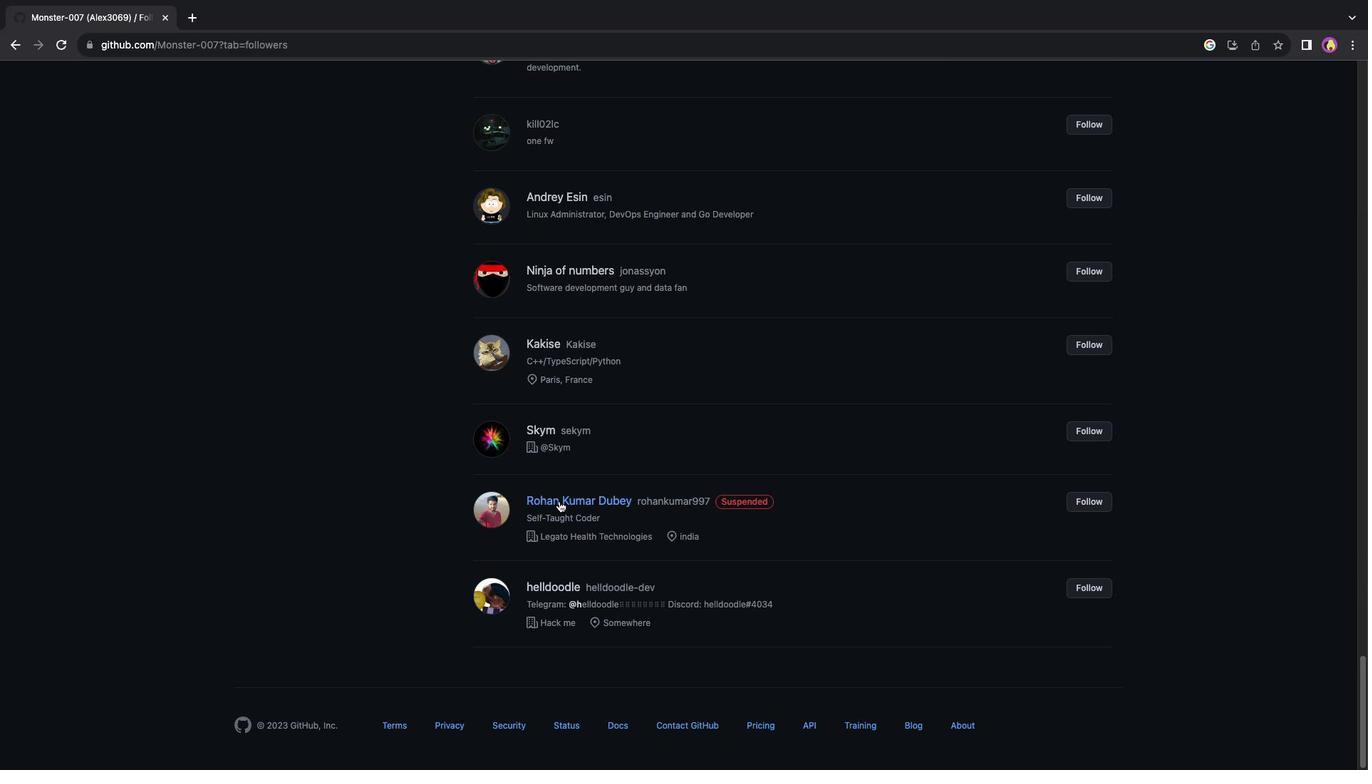 
Action: Mouse pressed left at (559, 500)
Screenshot: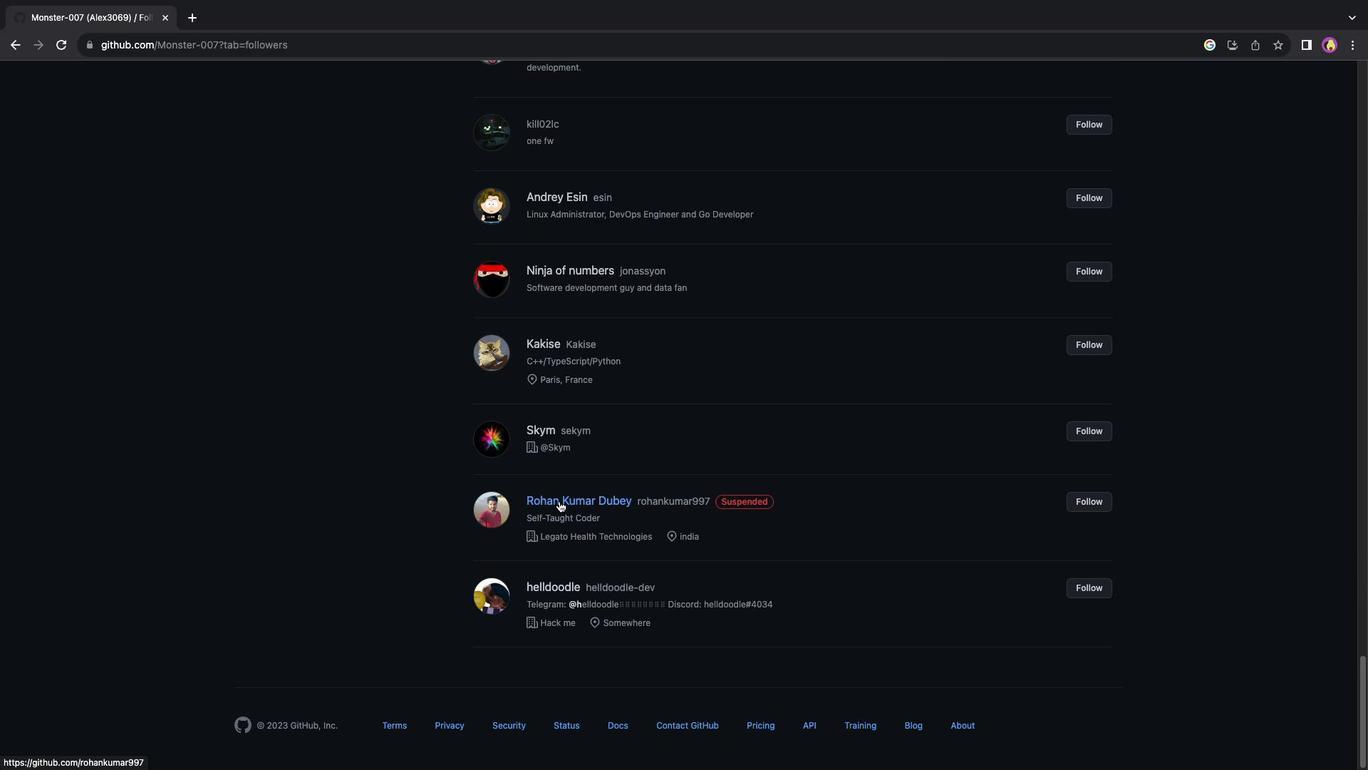 
Action: Mouse moved to (499, 416)
Screenshot: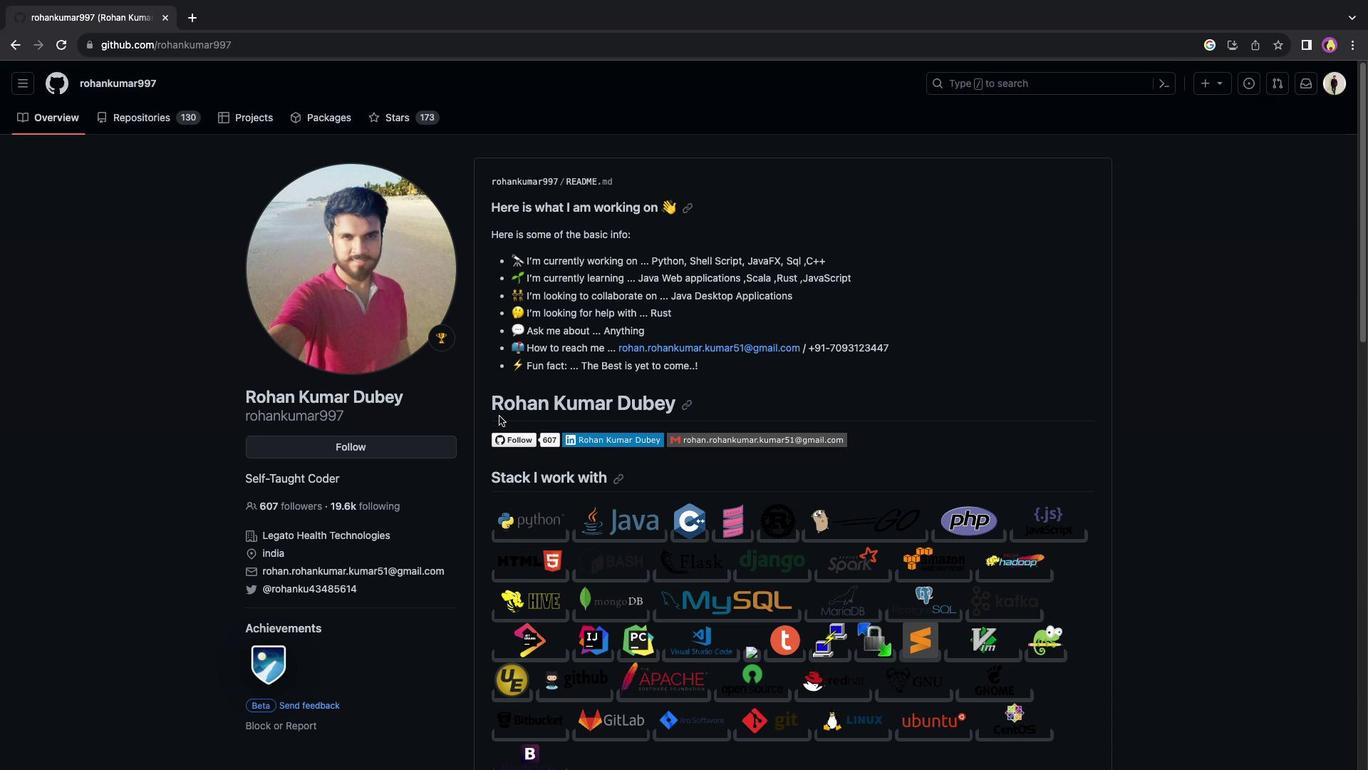 
Action: Mouse scrolled (499, 416) with delta (0, 0)
Screenshot: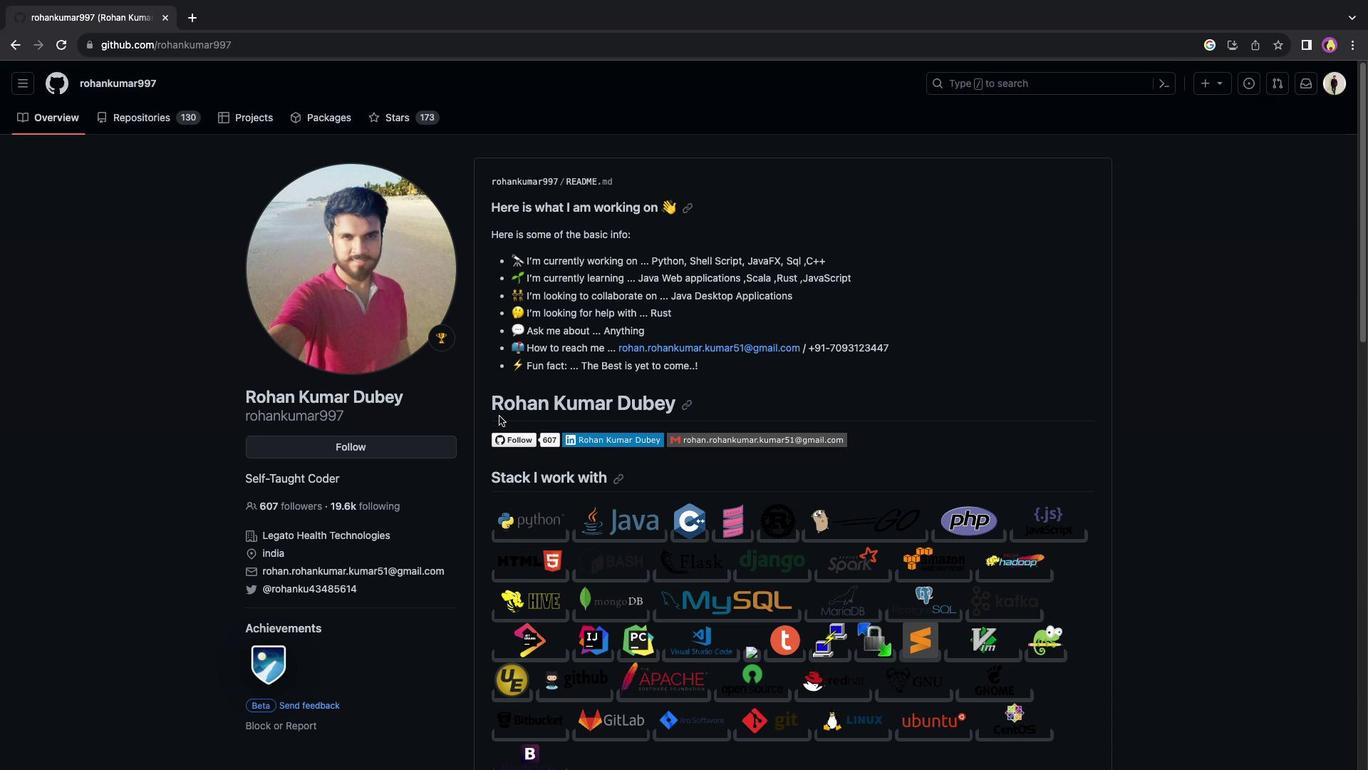 
Action: Mouse scrolled (499, 416) with delta (0, 0)
Screenshot: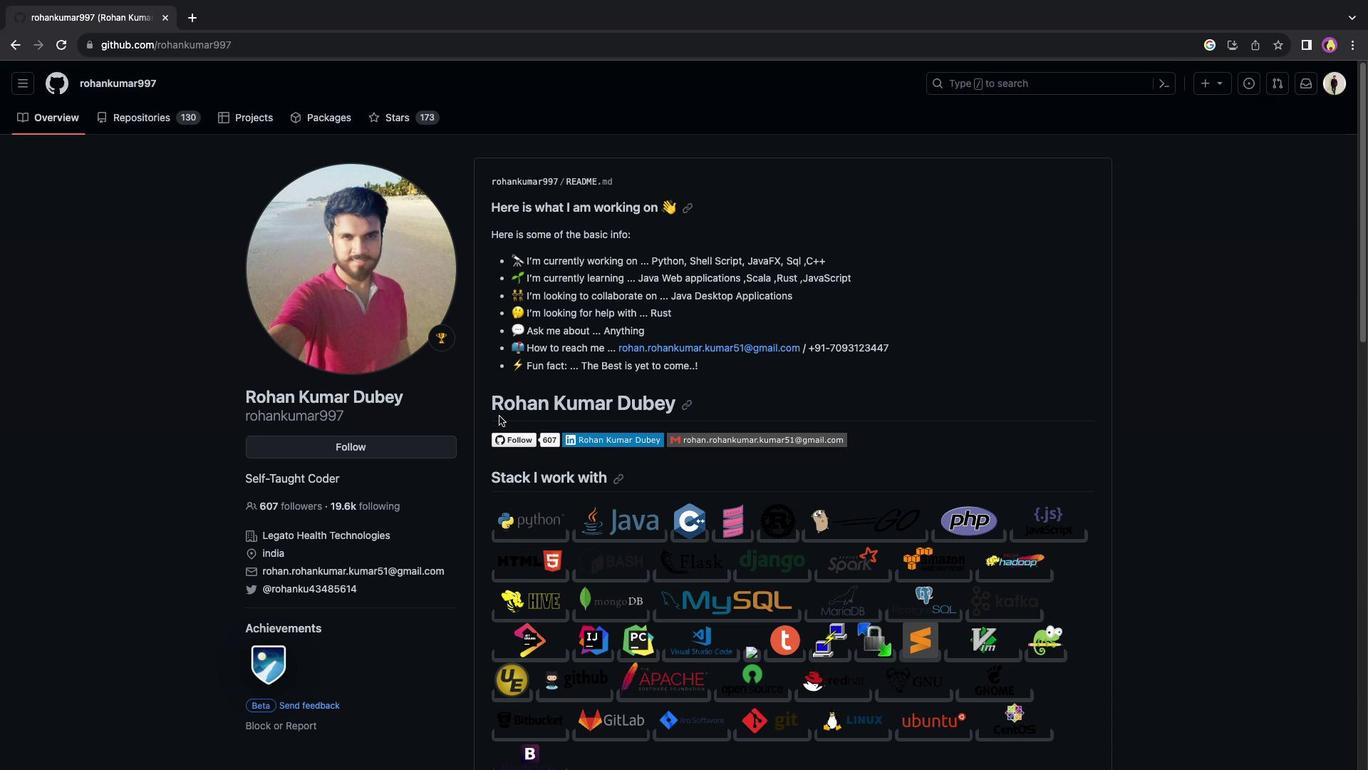 
Action: Mouse scrolled (499, 416) with delta (0, -1)
Screenshot: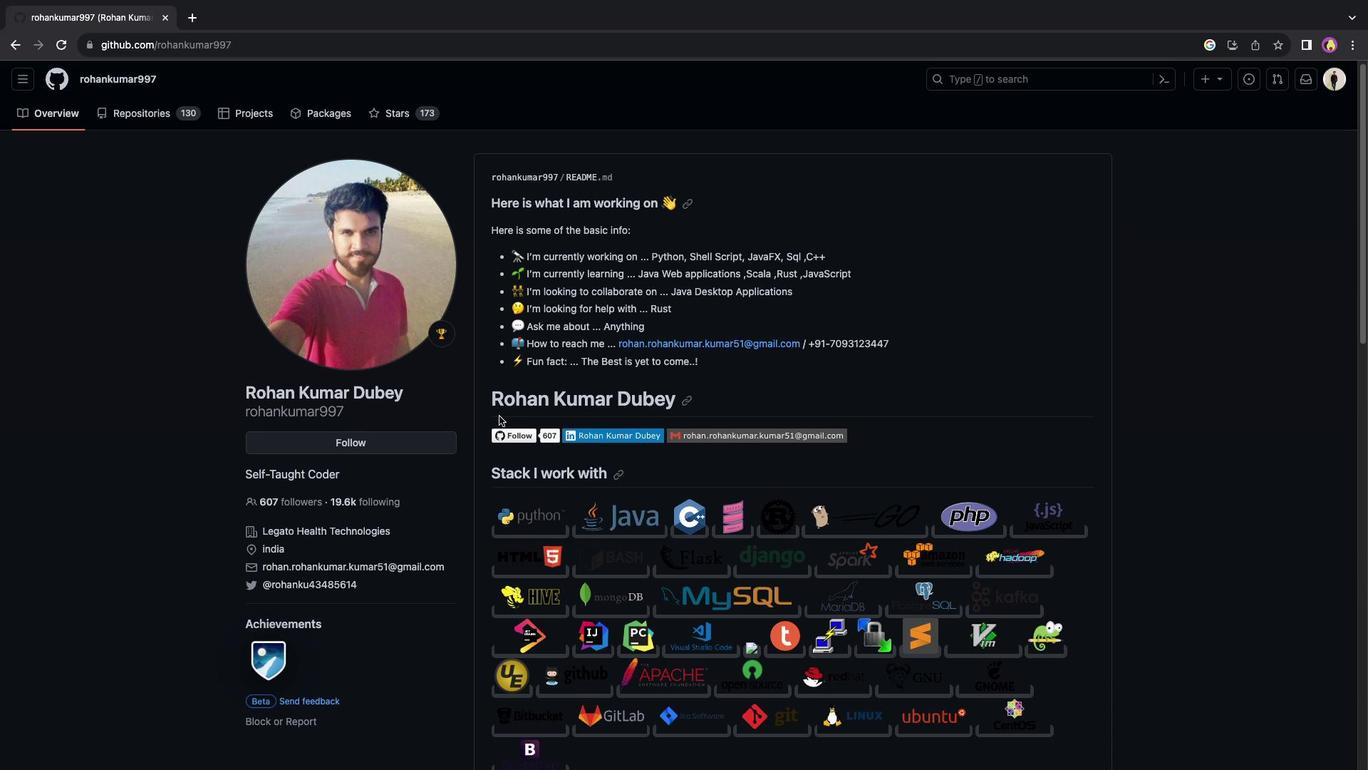 
Action: Mouse moved to (499, 418)
Screenshot: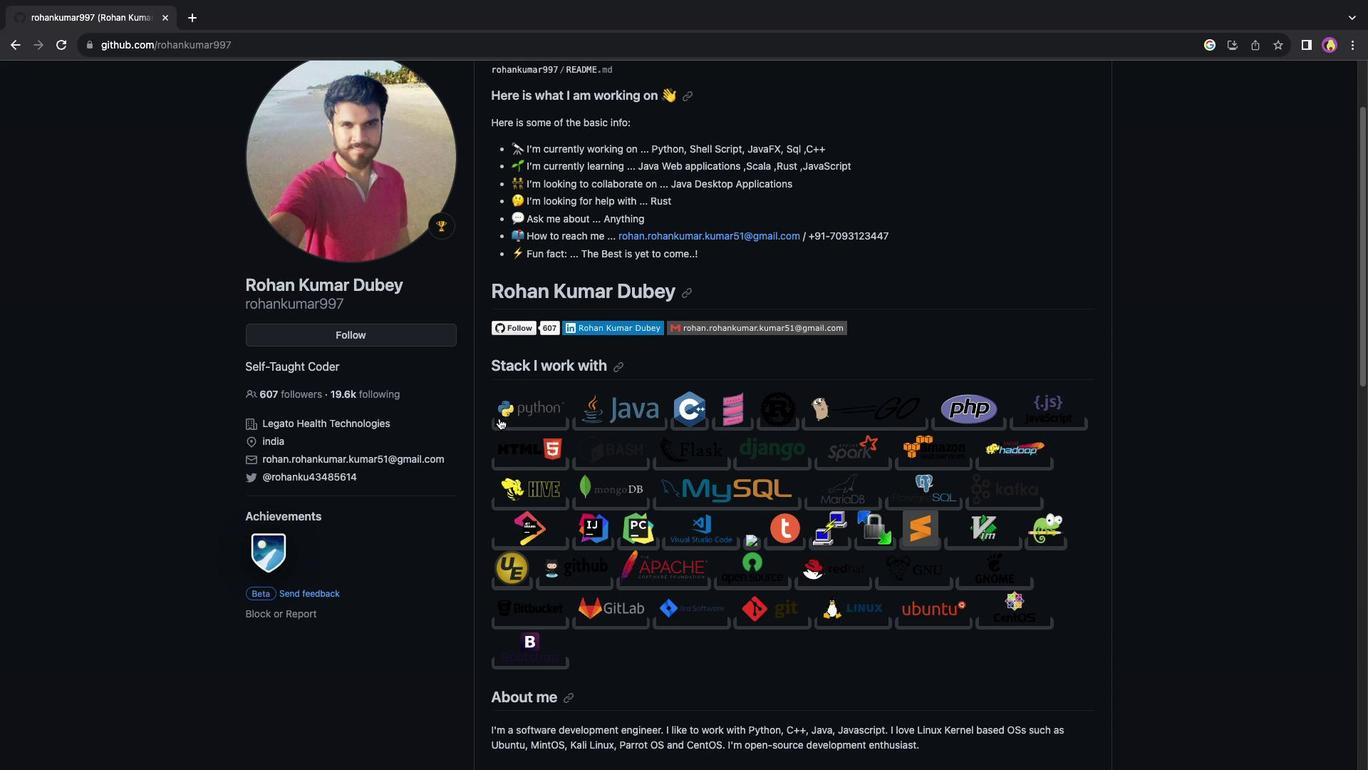 
Action: Mouse scrolled (499, 418) with delta (0, 0)
Screenshot: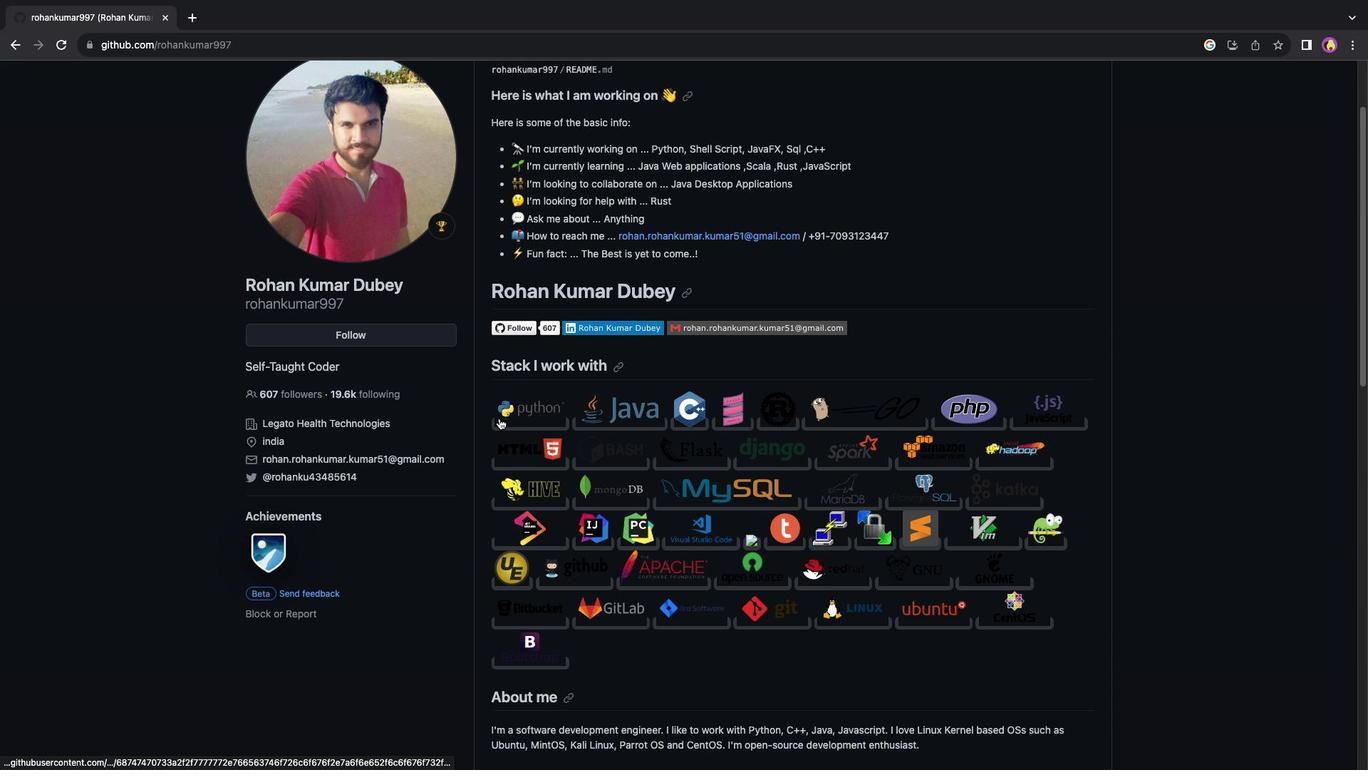 
Action: Mouse scrolled (499, 418) with delta (0, 0)
Screenshot: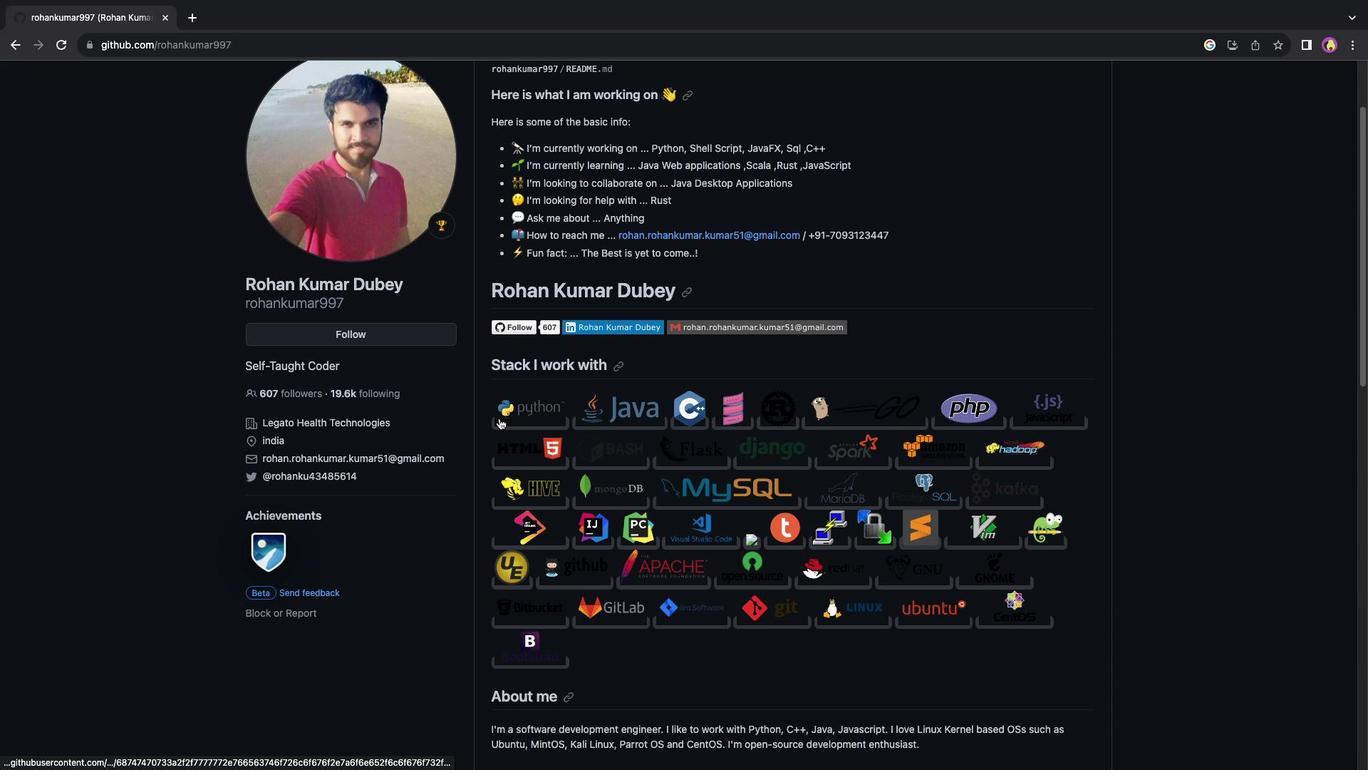 
Action: Mouse scrolled (499, 418) with delta (0, -1)
Screenshot: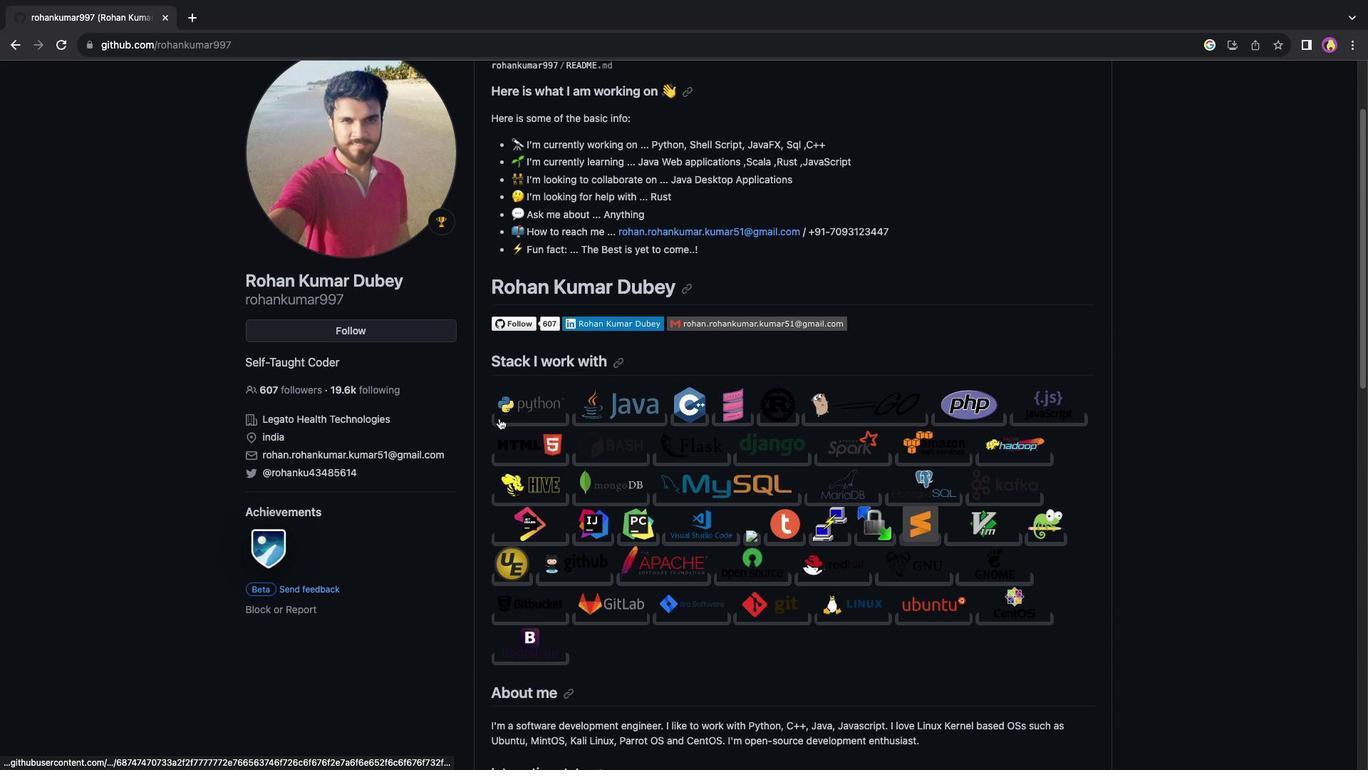 
Action: Mouse scrolled (499, 418) with delta (0, 0)
Screenshot: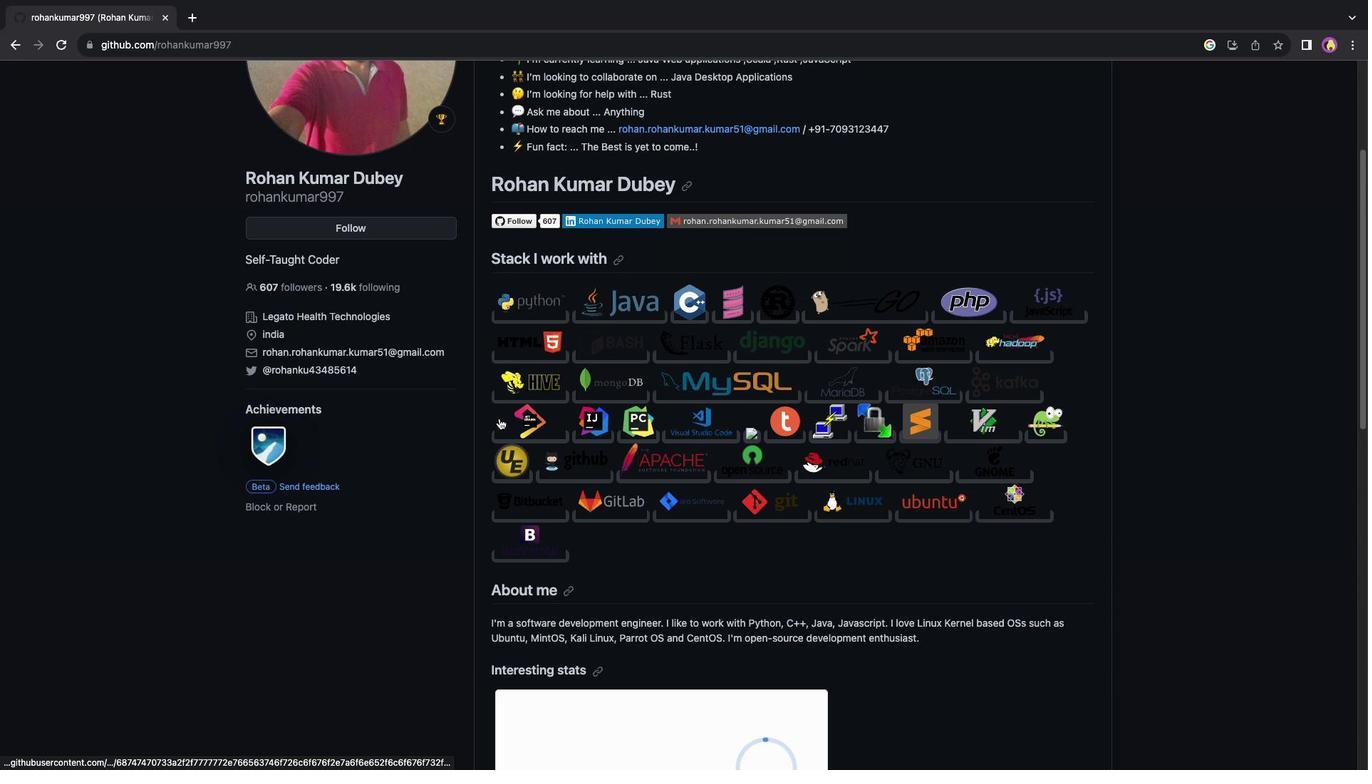 
Action: Mouse scrolled (499, 418) with delta (0, 0)
Screenshot: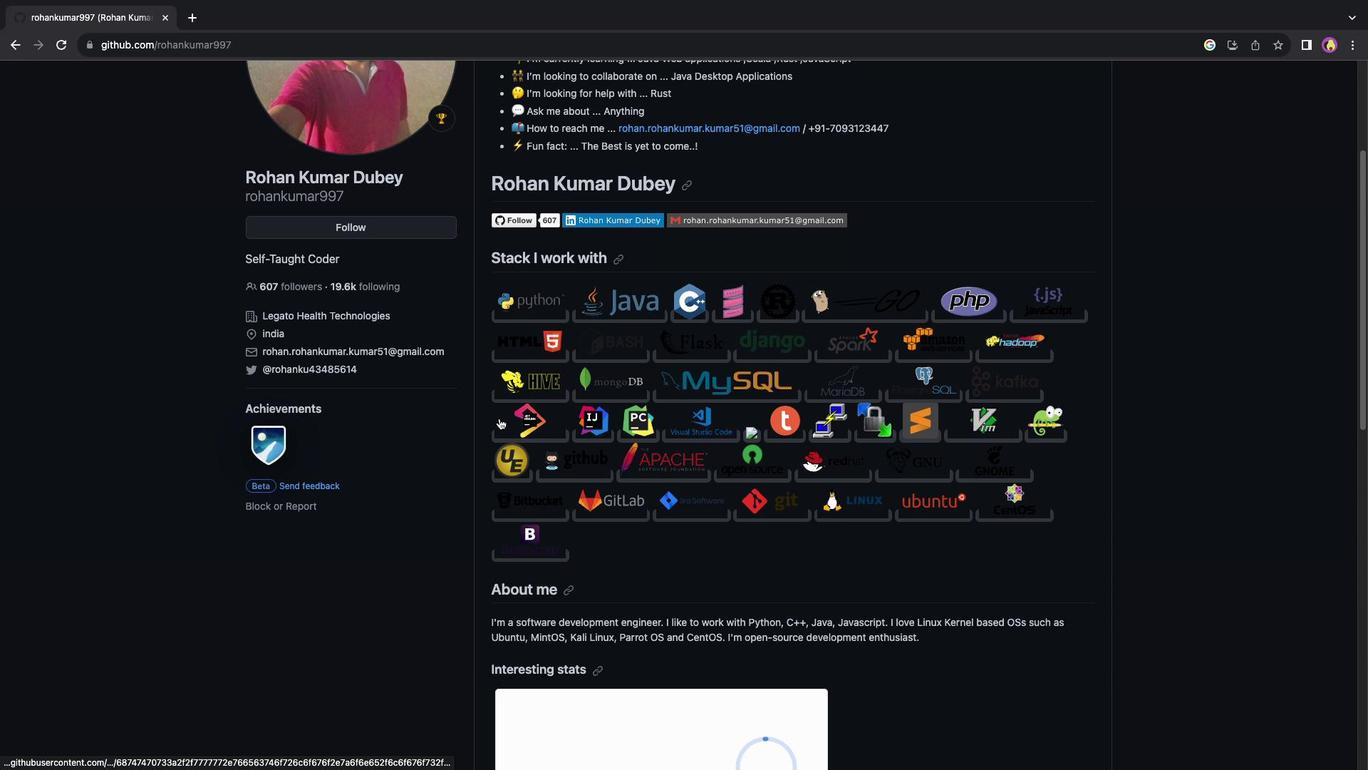 
Action: Mouse scrolled (499, 418) with delta (0, -1)
Screenshot: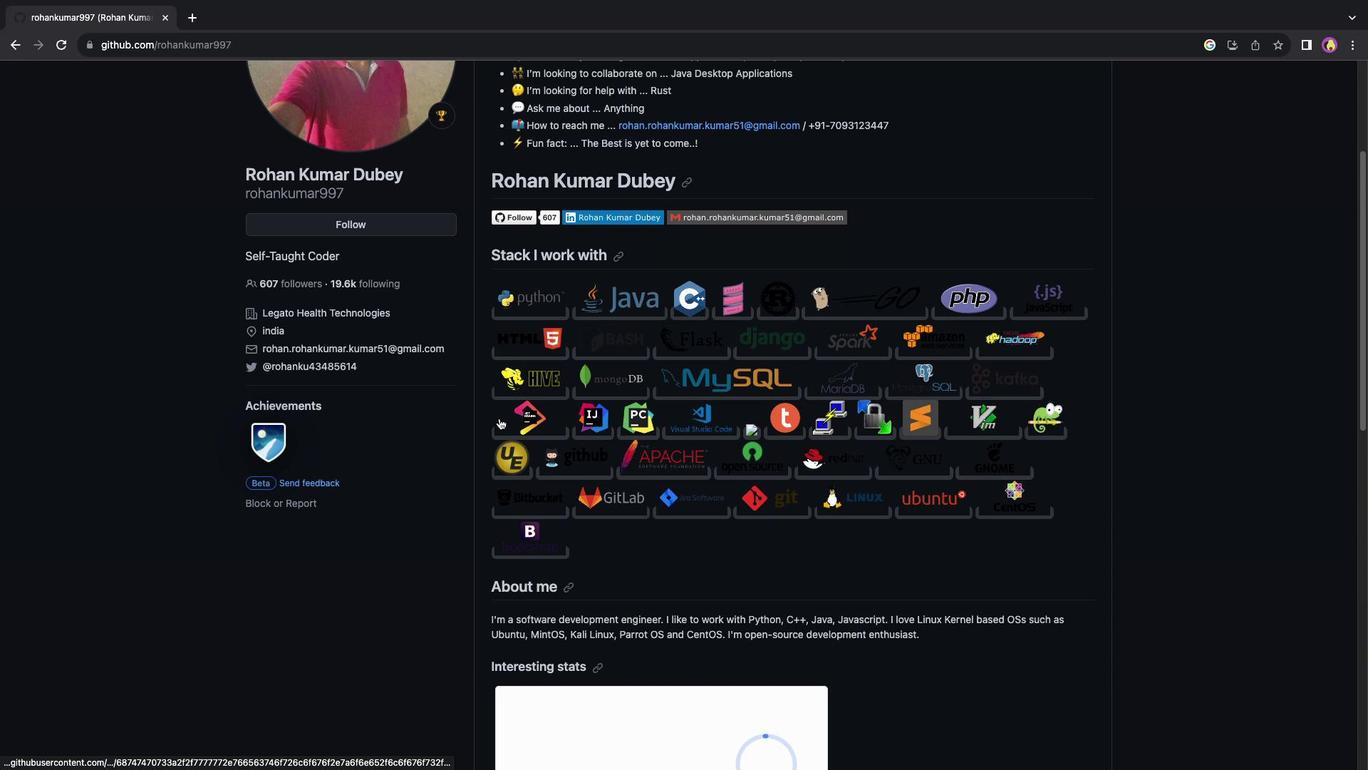 
Action: Mouse scrolled (499, 418) with delta (0, 0)
Screenshot: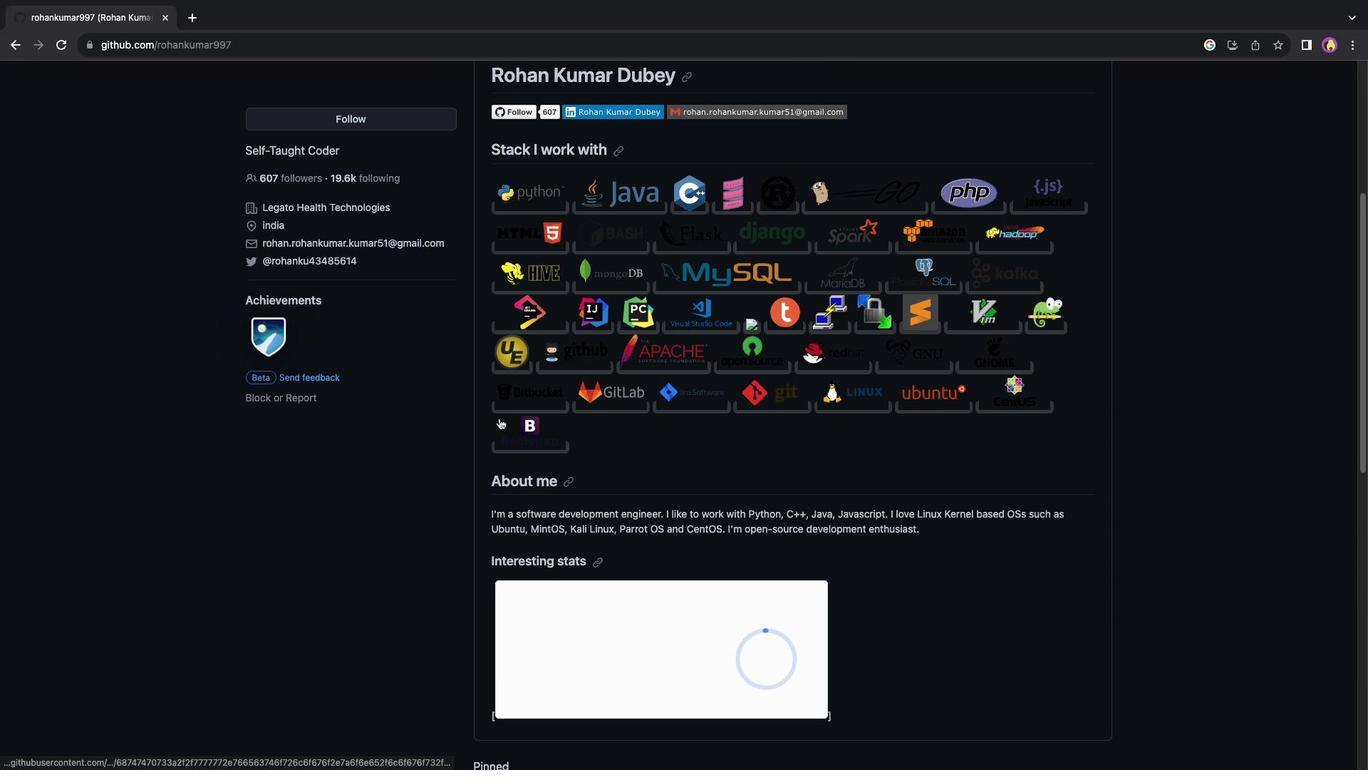
Action: Mouse scrolled (499, 418) with delta (0, 0)
Screenshot: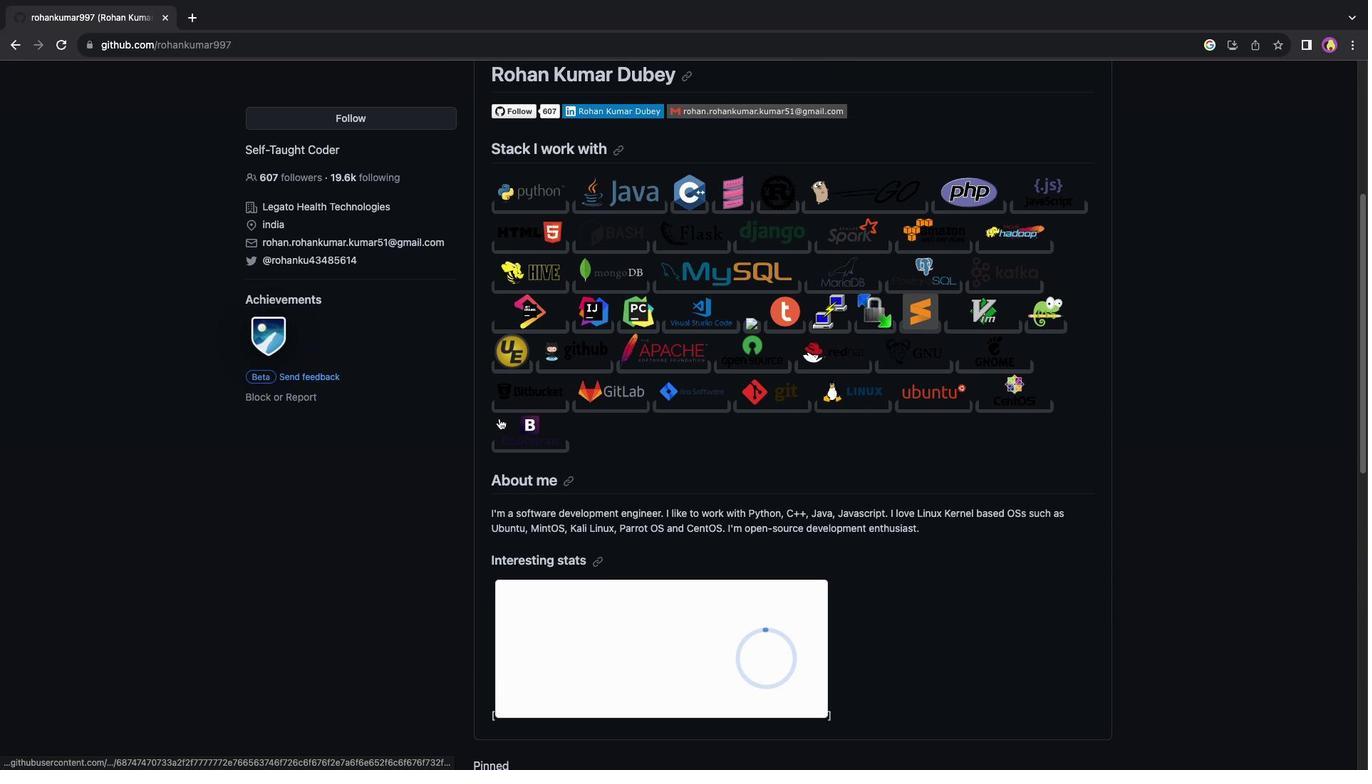 
Action: Mouse scrolled (499, 418) with delta (0, -2)
Screenshot: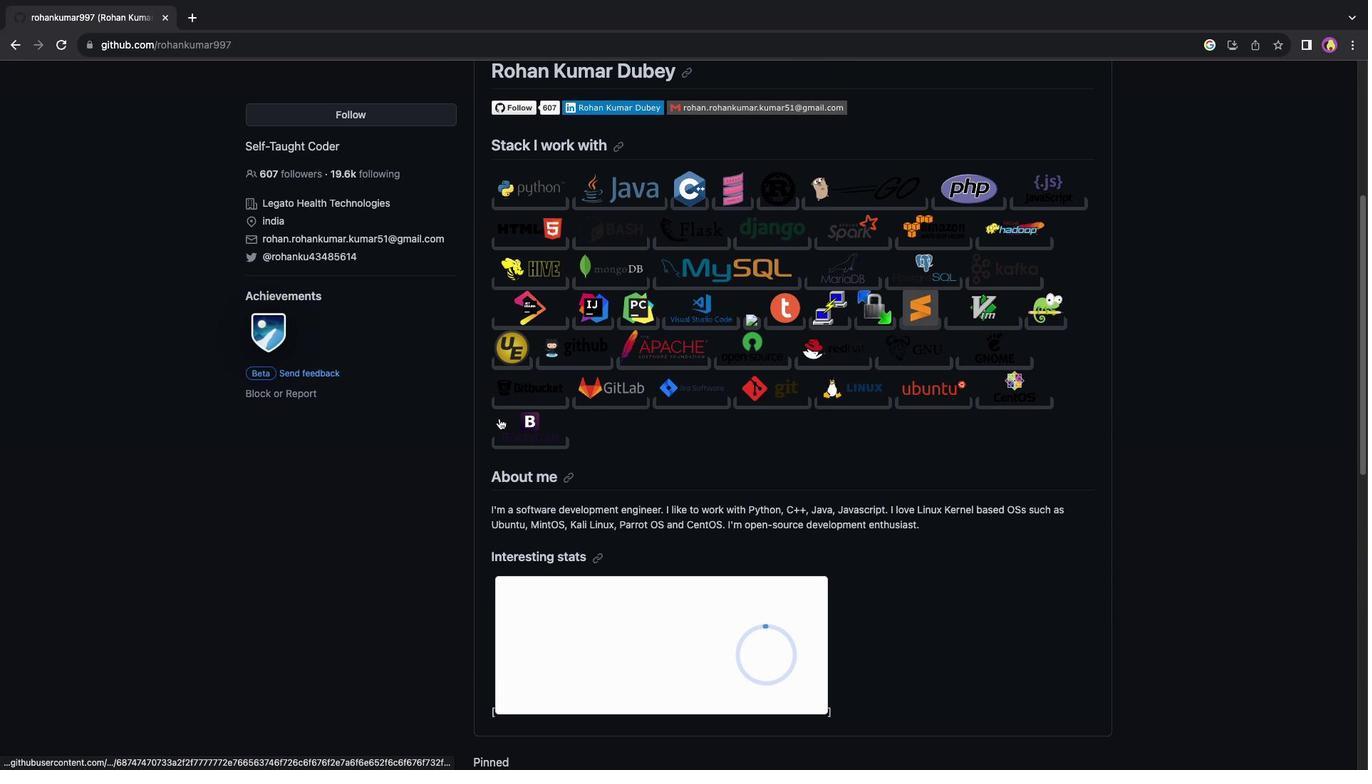 
Action: Mouse scrolled (499, 418) with delta (0, 0)
Screenshot: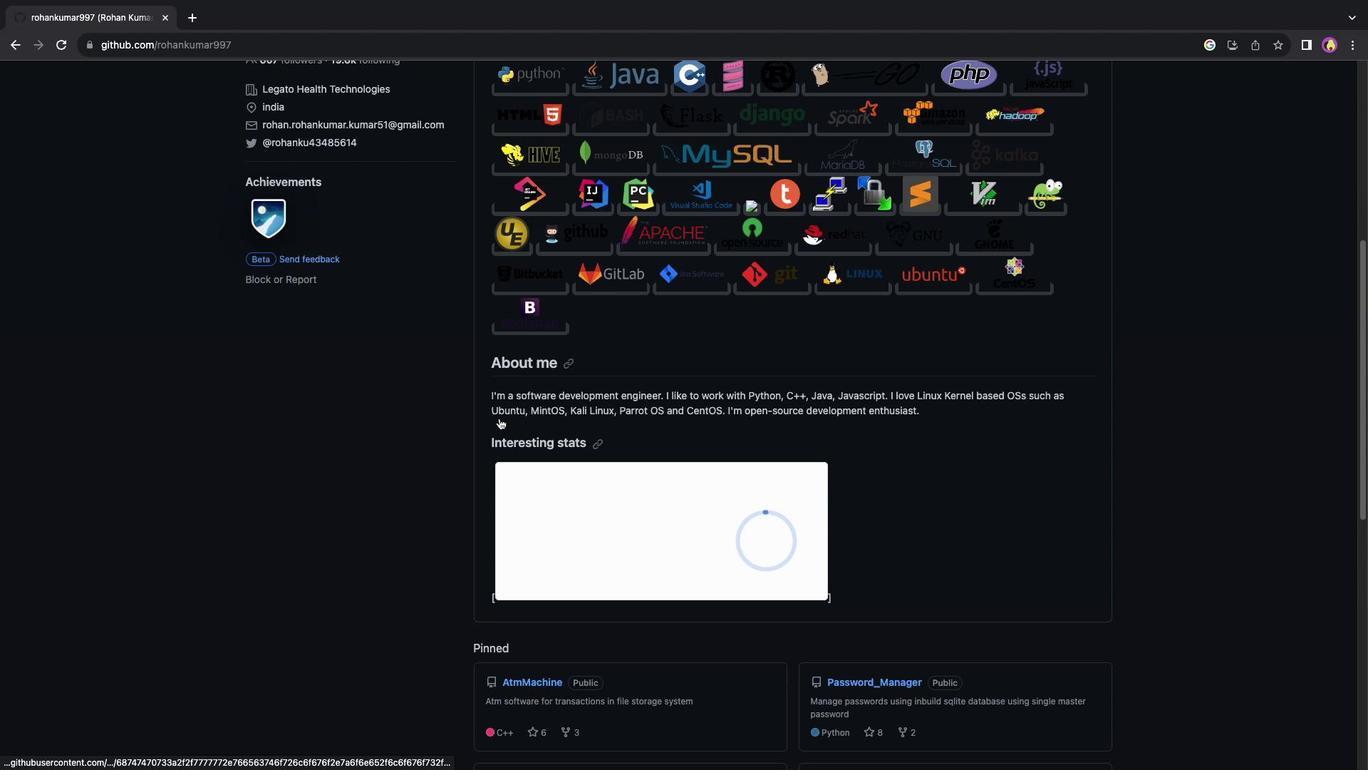 
Action: Mouse scrolled (499, 418) with delta (0, 0)
Screenshot: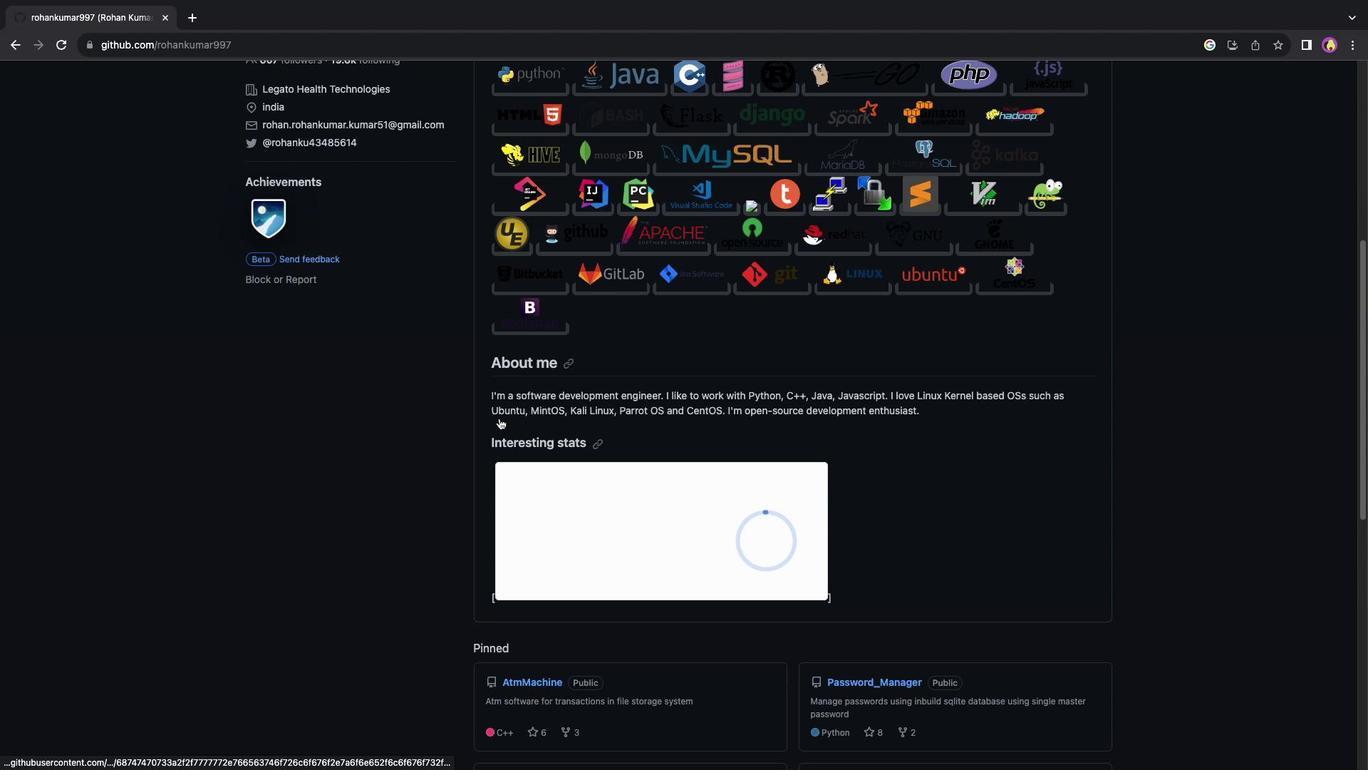 
Action: Mouse scrolled (499, 418) with delta (0, -2)
Screenshot: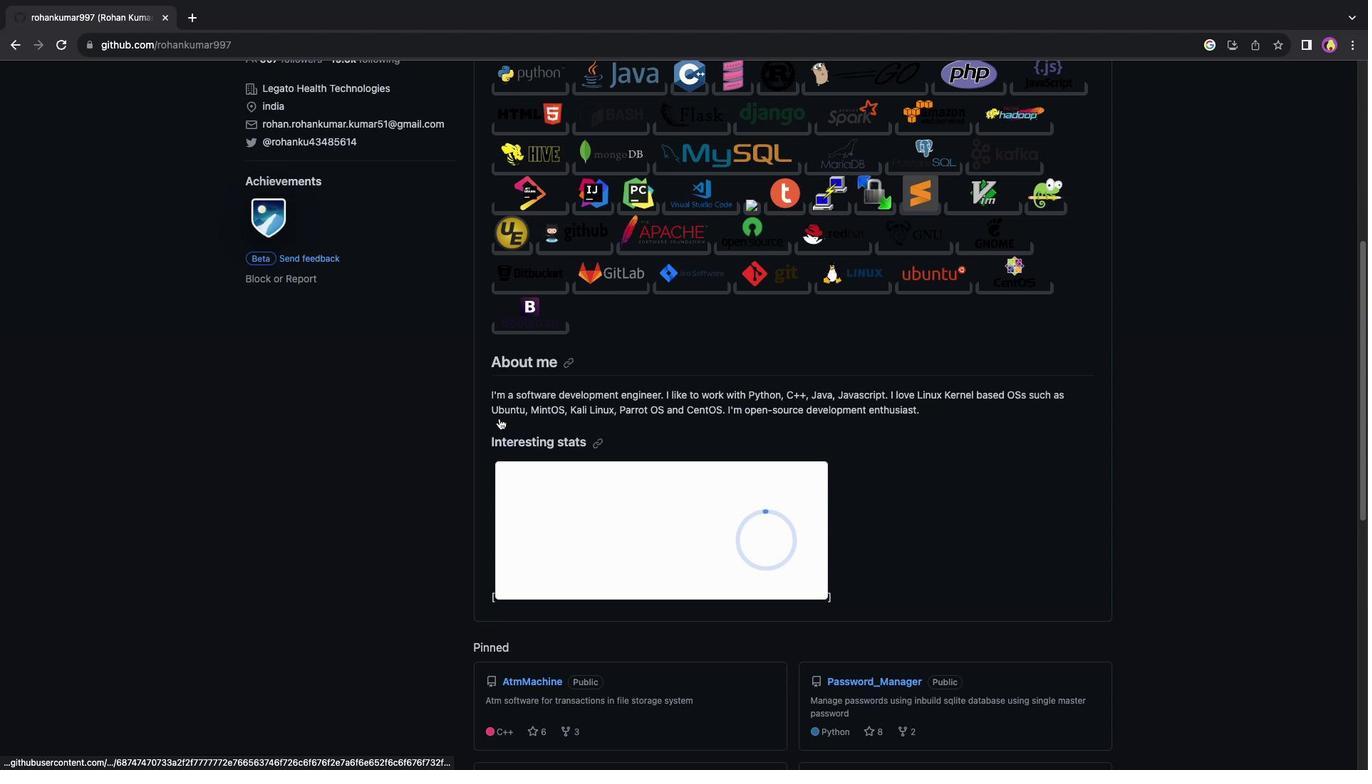 
Action: Mouse scrolled (499, 418) with delta (0, 0)
Screenshot: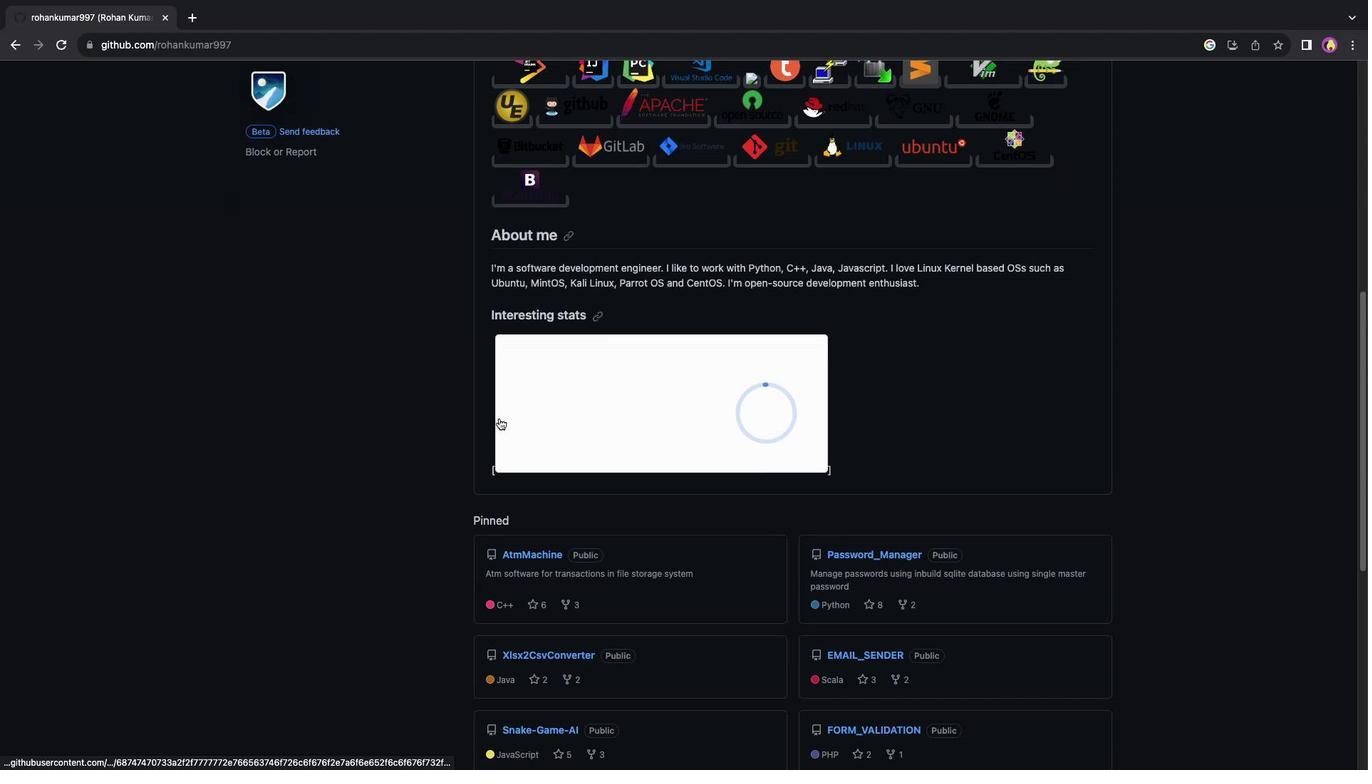 
Action: Mouse scrolled (499, 418) with delta (0, 0)
Screenshot: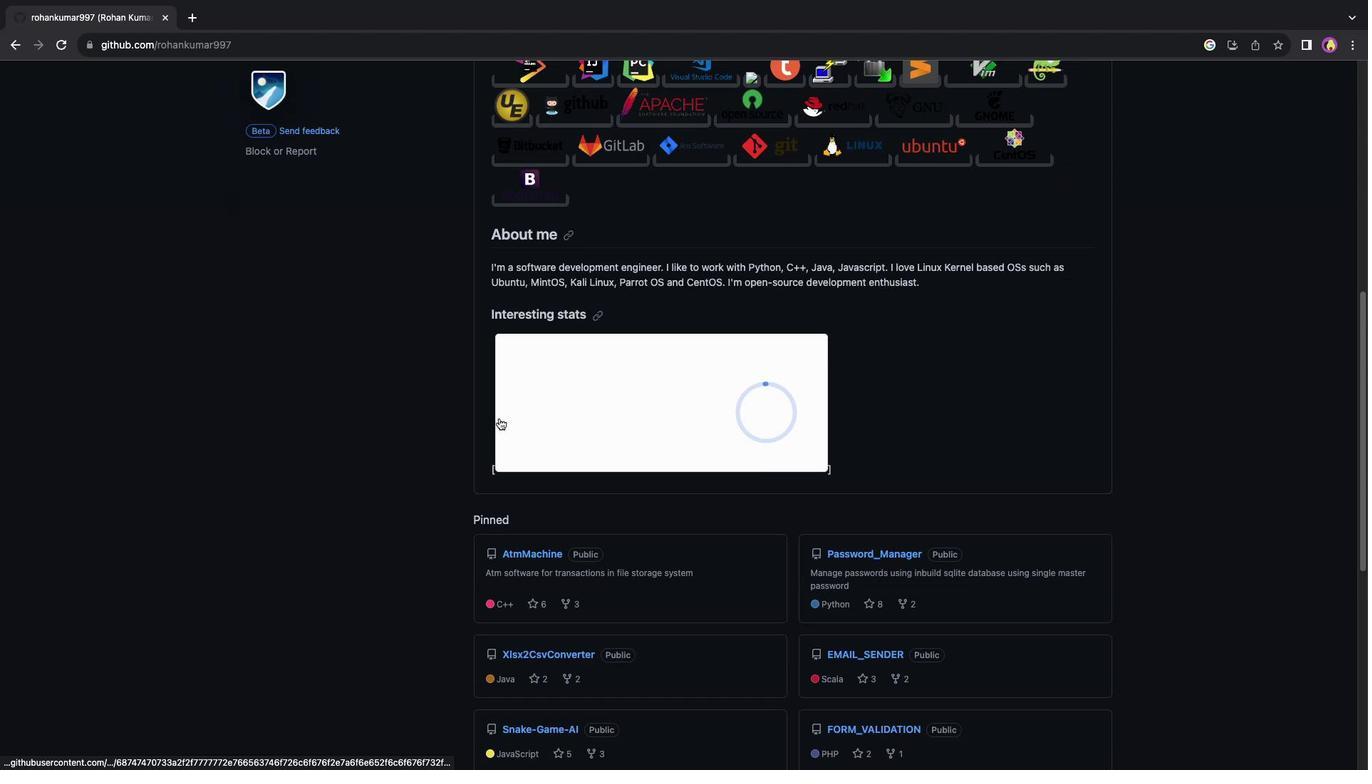 
Action: Mouse scrolled (499, 418) with delta (0, -2)
Screenshot: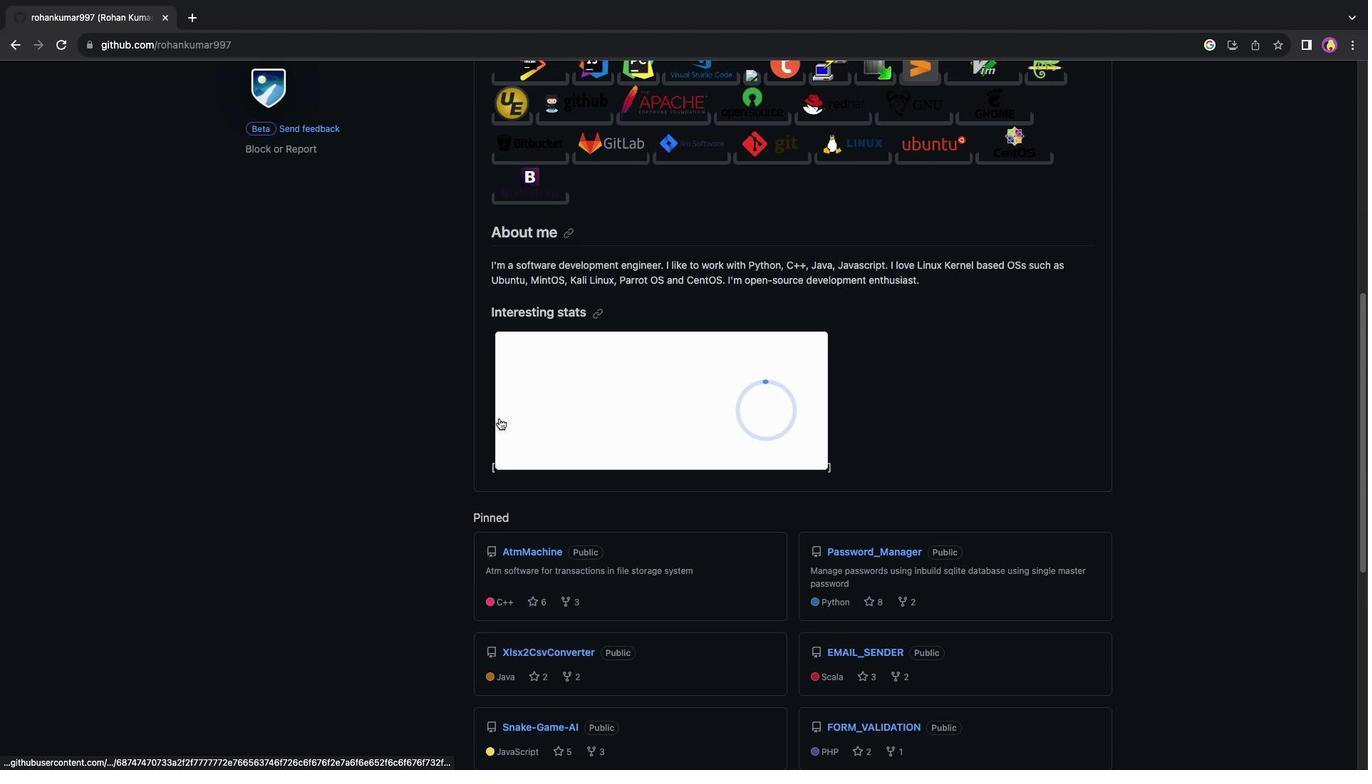 
Action: Mouse scrolled (499, 418) with delta (0, 0)
Screenshot: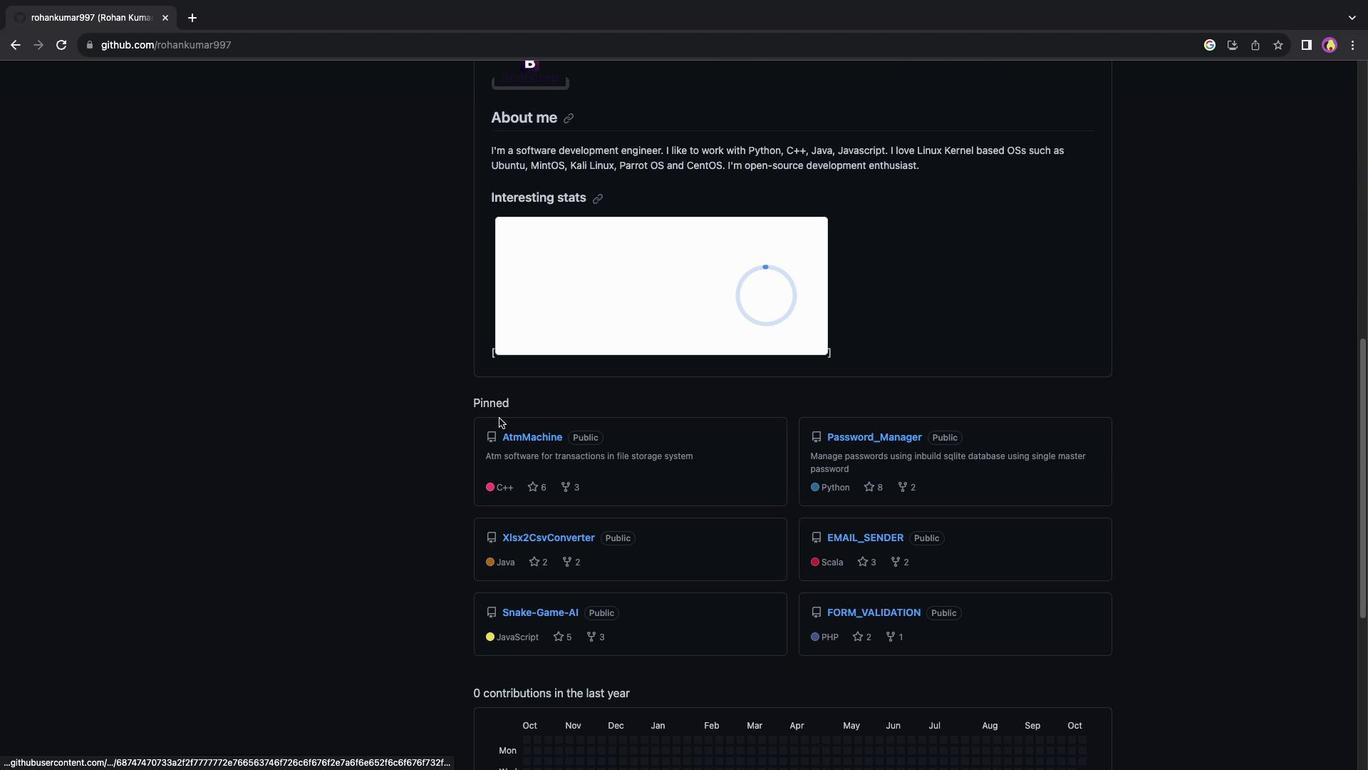
Action: Mouse scrolled (499, 418) with delta (0, 0)
